 Task: Plan a trip to Ejmiatsin, Armenia from 3rd November, 2023 to 9th November, 2023 for 2 adults.1  bedroom having 1 bed and 1 bathroom. Property type can be hotel. Amenities needed are: heating. Booking option can be shelf check-in. Look for 3 properties as per requirement.
Action: Mouse moved to (270, 146)
Screenshot: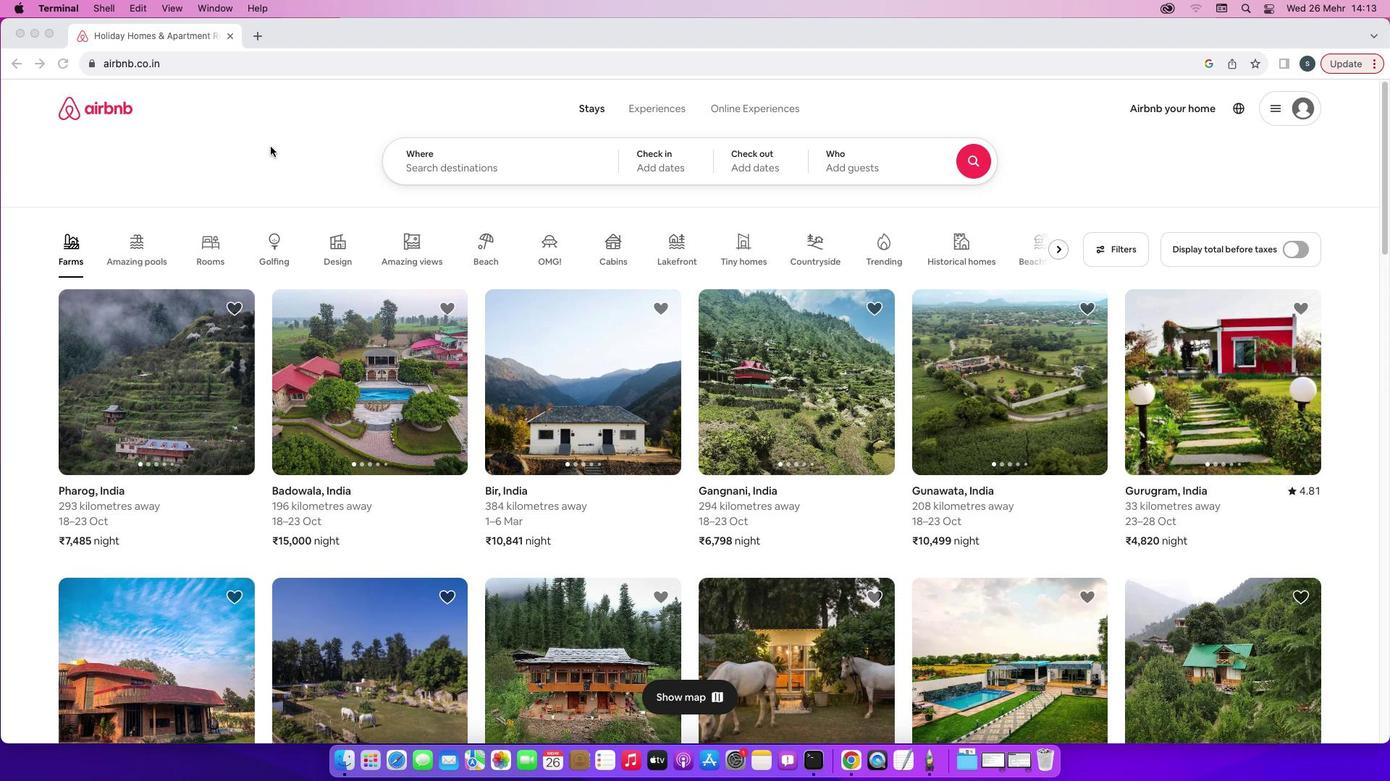 
Action: Mouse pressed left at (270, 146)
Screenshot: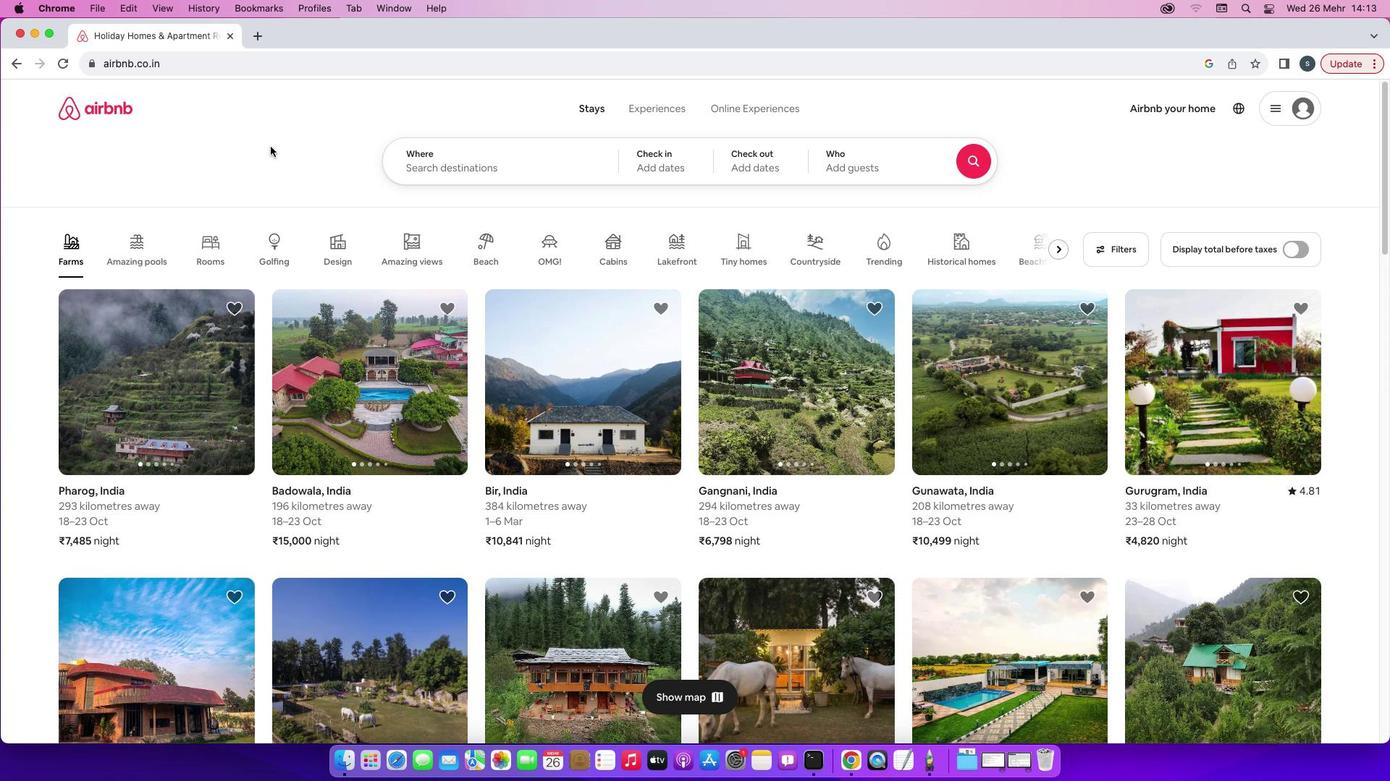 
Action: Mouse moved to (485, 175)
Screenshot: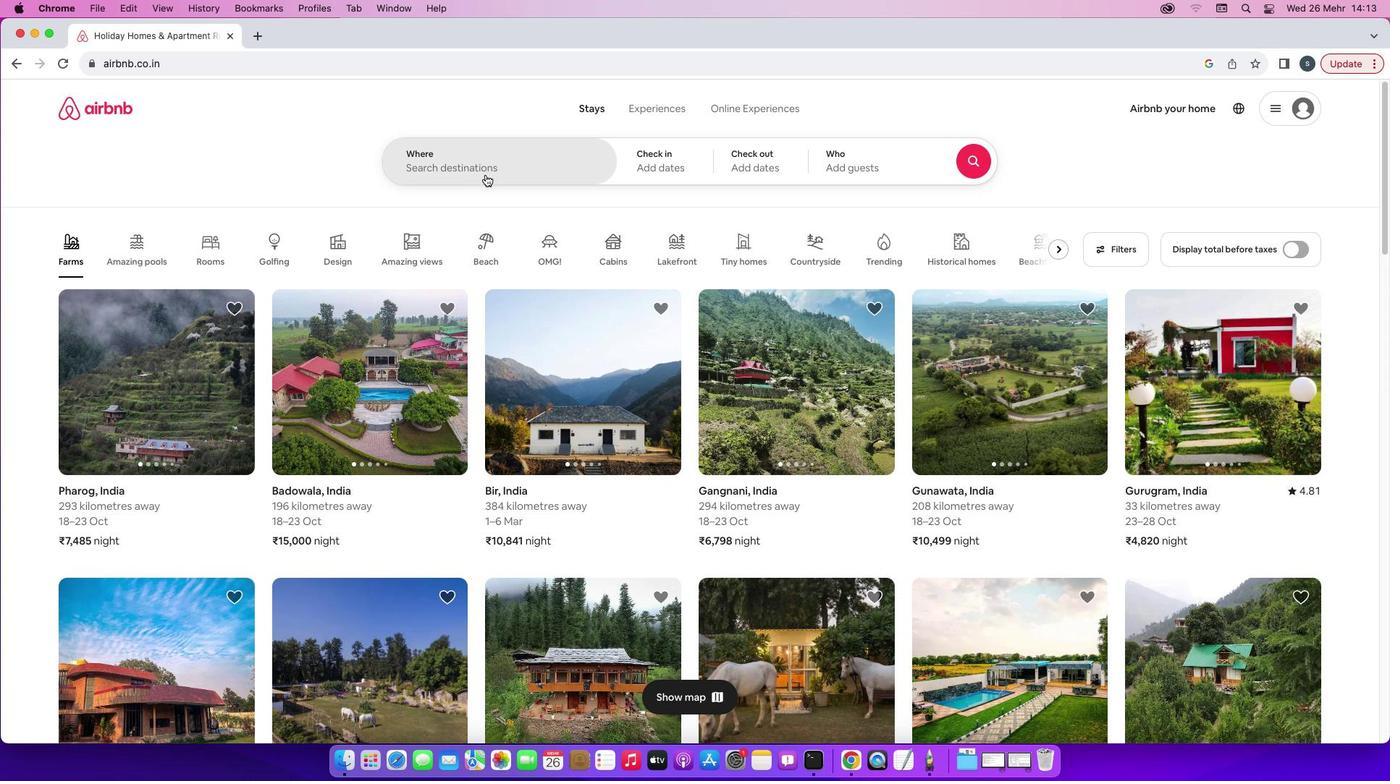 
Action: Mouse pressed left at (485, 175)
Screenshot: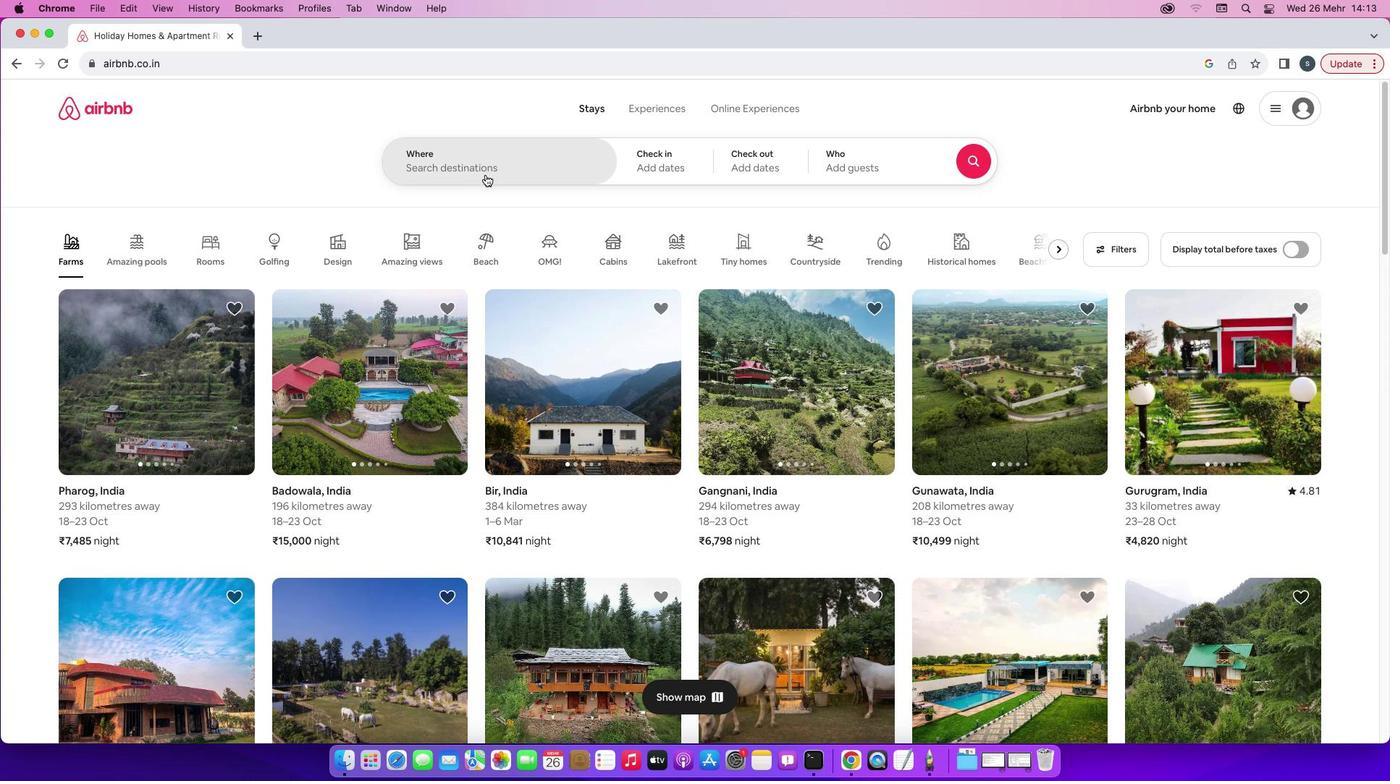 
Action: Mouse moved to (452, 176)
Screenshot: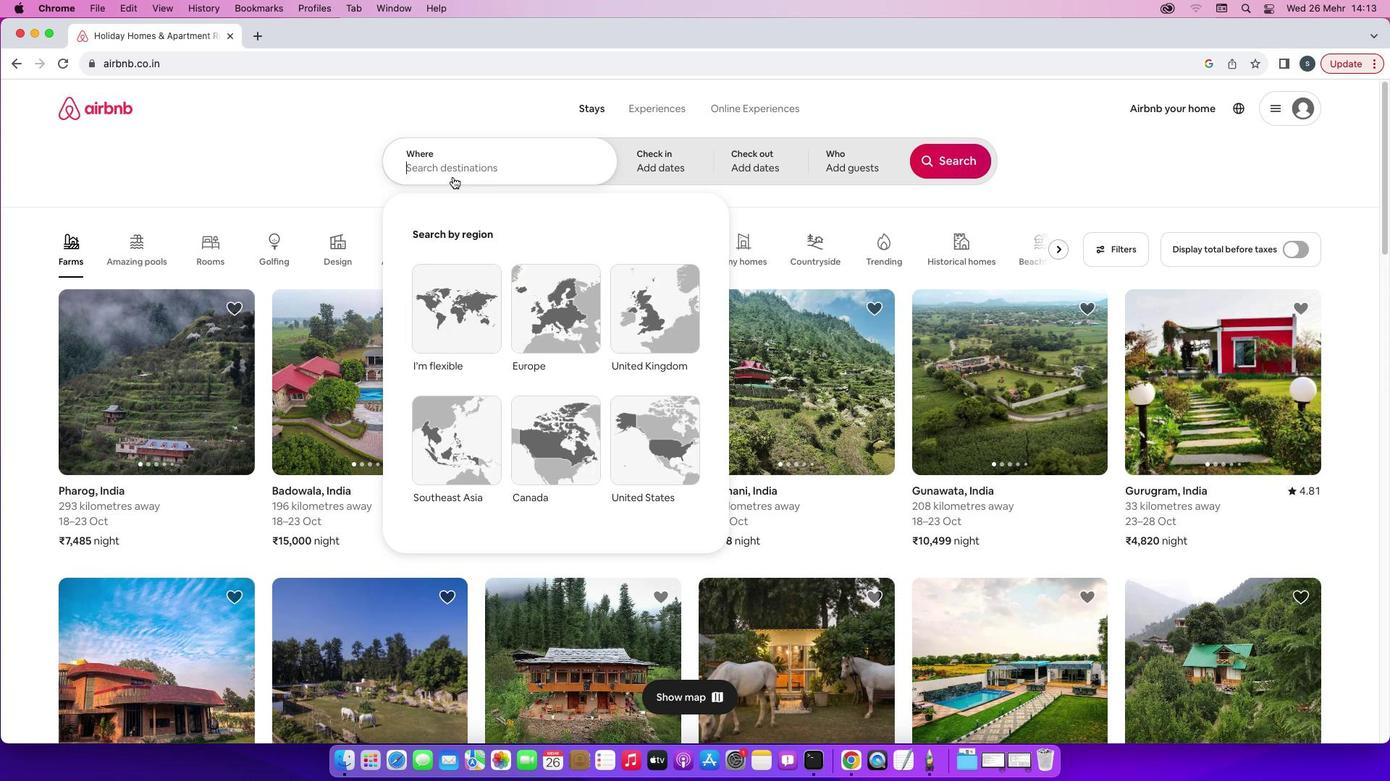 
Action: Key pressed 'E'Key.caps_lock'j''m''i''a''s''t''i''n'','Key.spaceKey.caps_lock'A'Key.caps_lock'r''m''e''n''i''a'
Screenshot: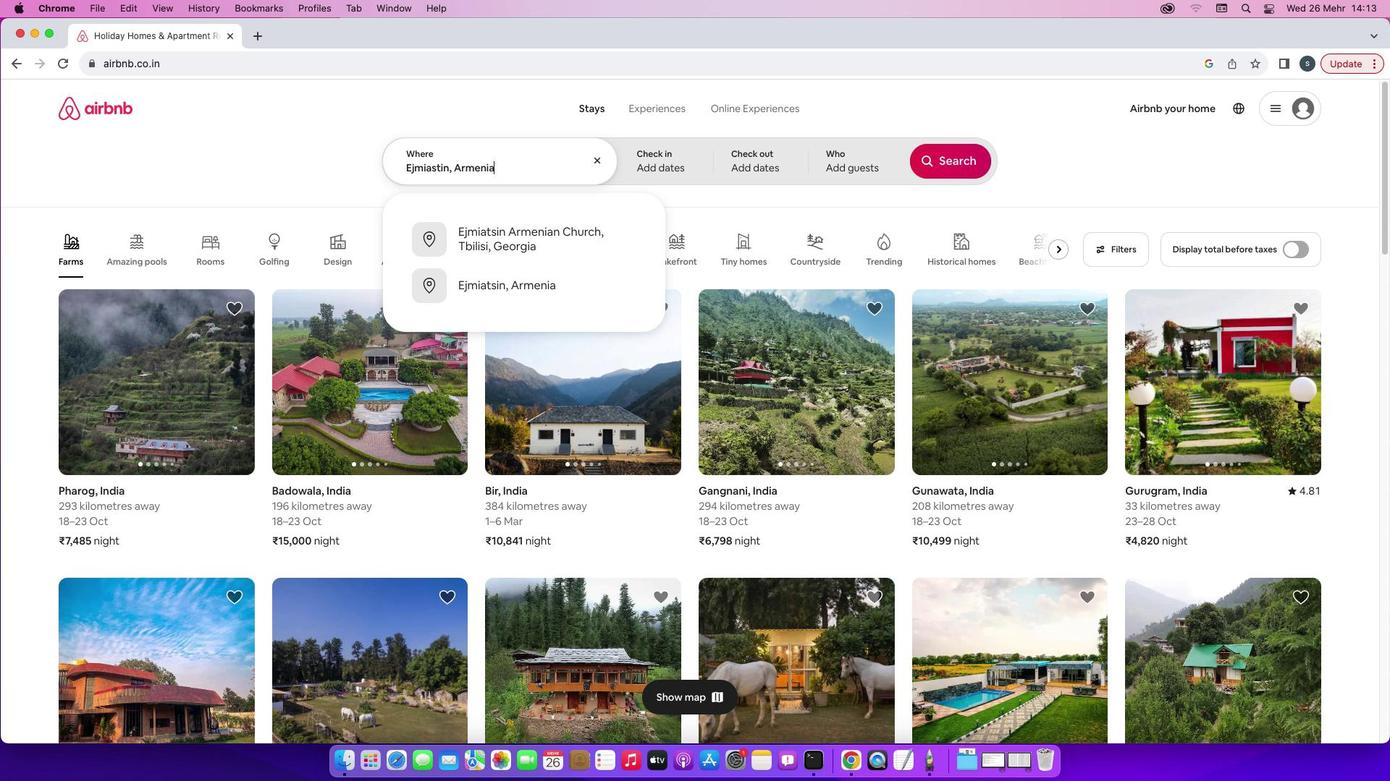 
Action: Mouse moved to (524, 296)
Screenshot: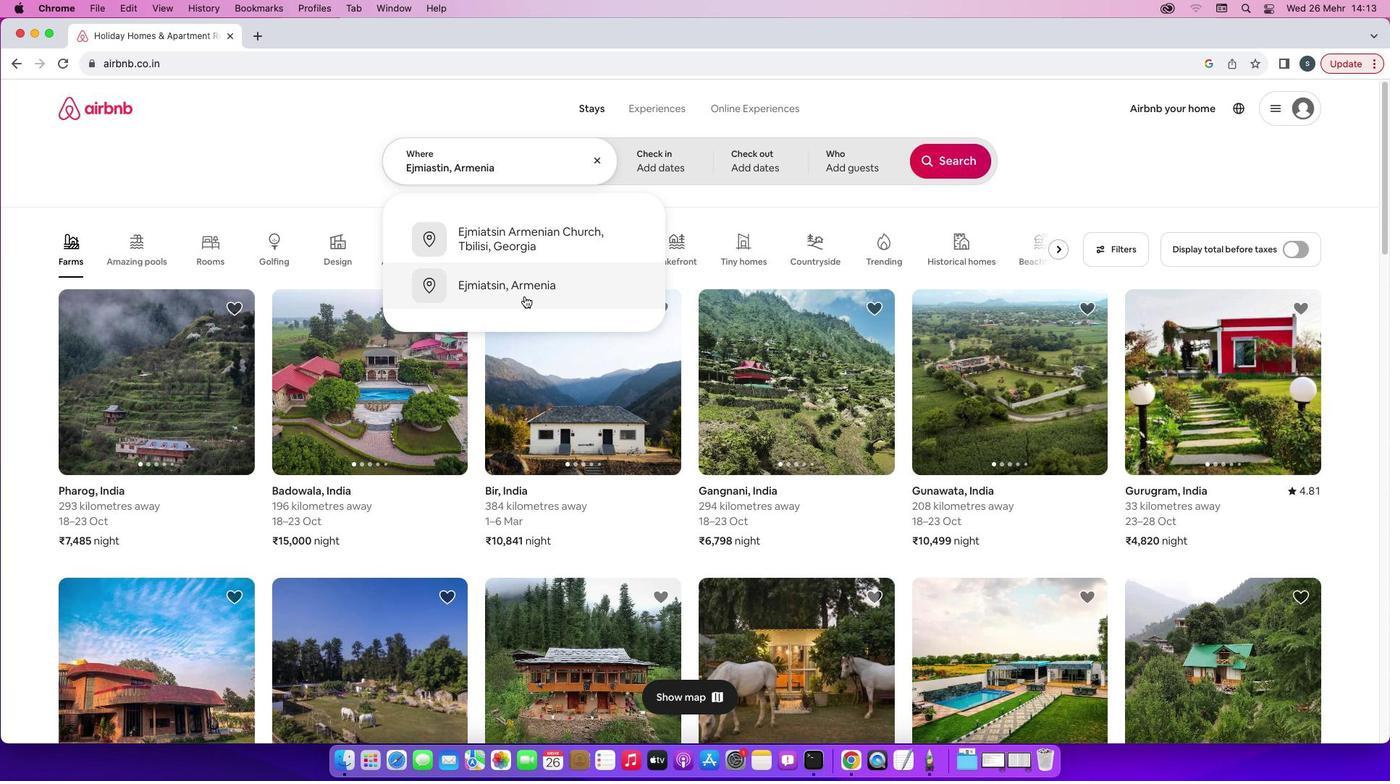 
Action: Mouse pressed left at (524, 296)
Screenshot: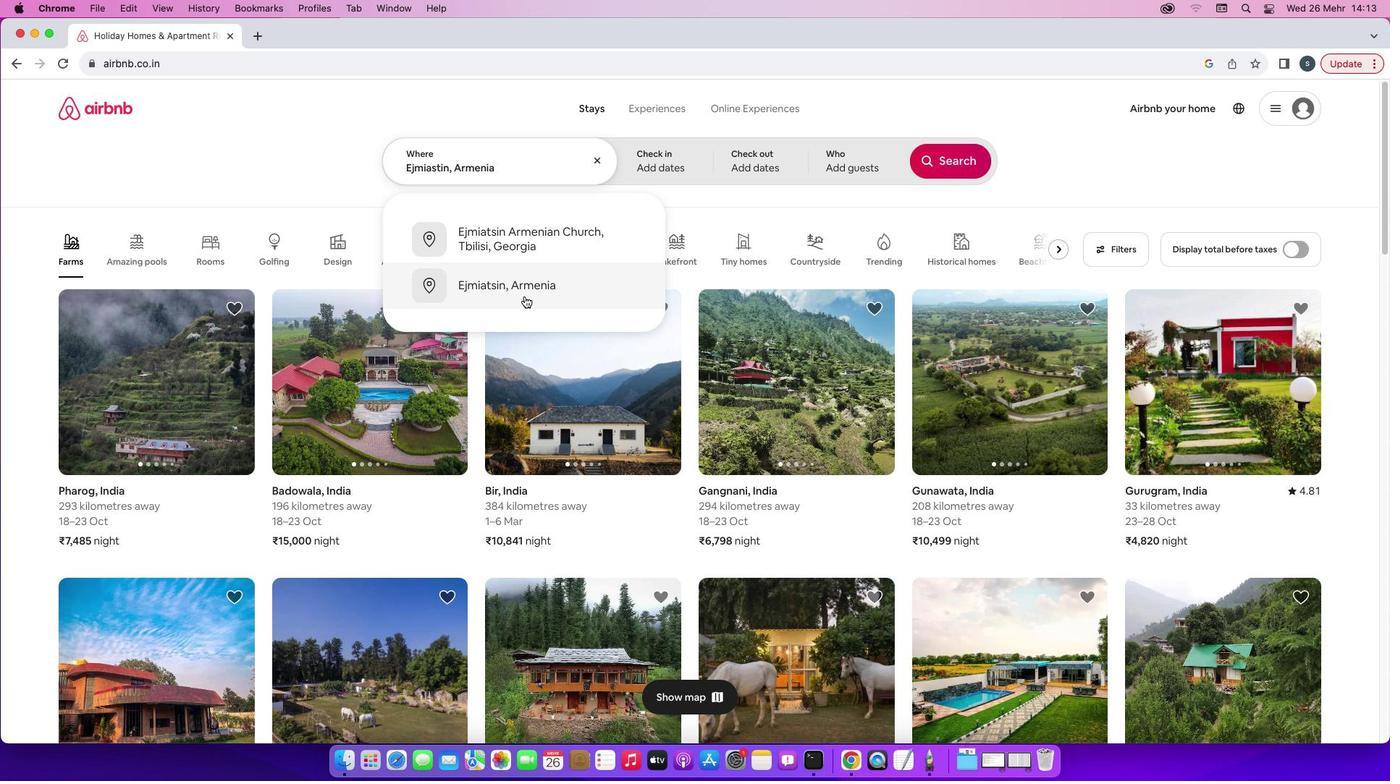 
Action: Mouse moved to (894, 338)
Screenshot: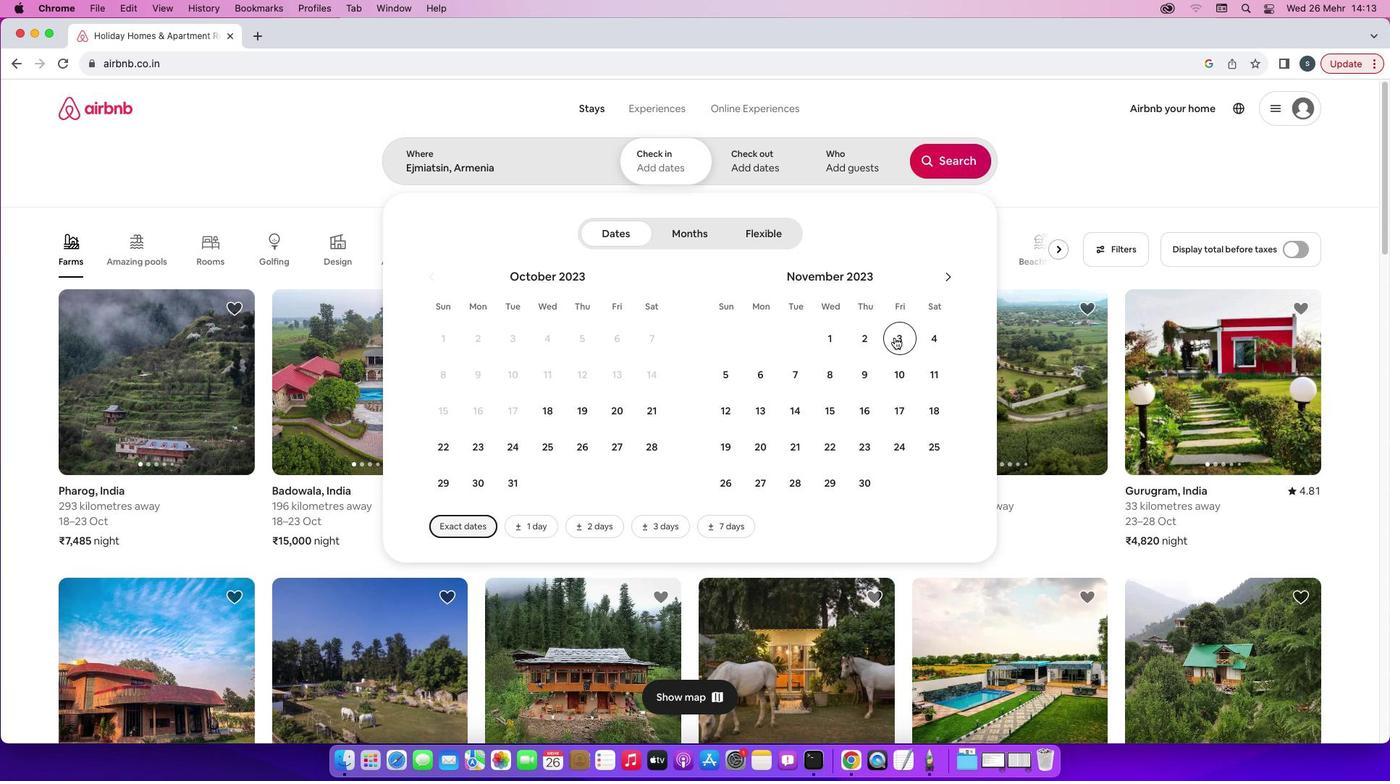 
Action: Mouse pressed left at (894, 338)
Screenshot: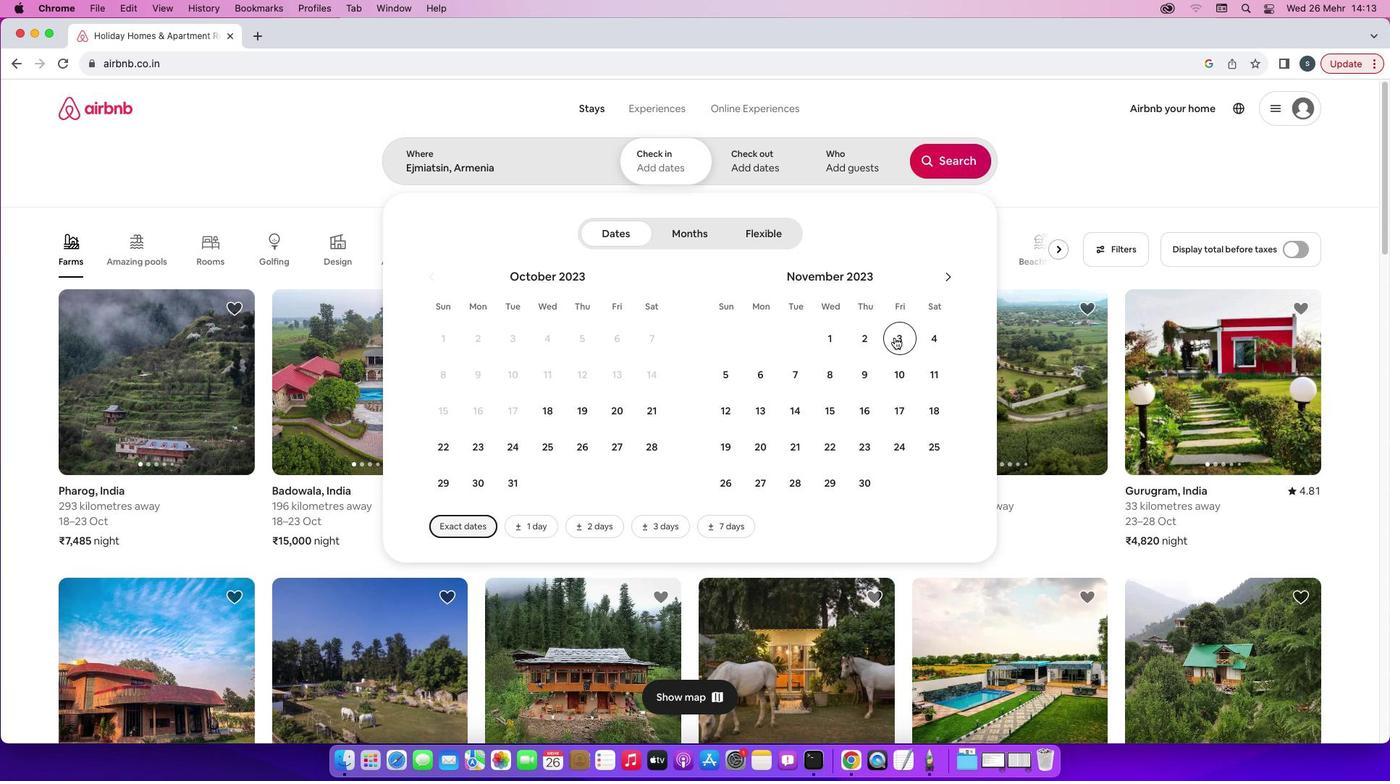 
Action: Mouse moved to (866, 372)
Screenshot: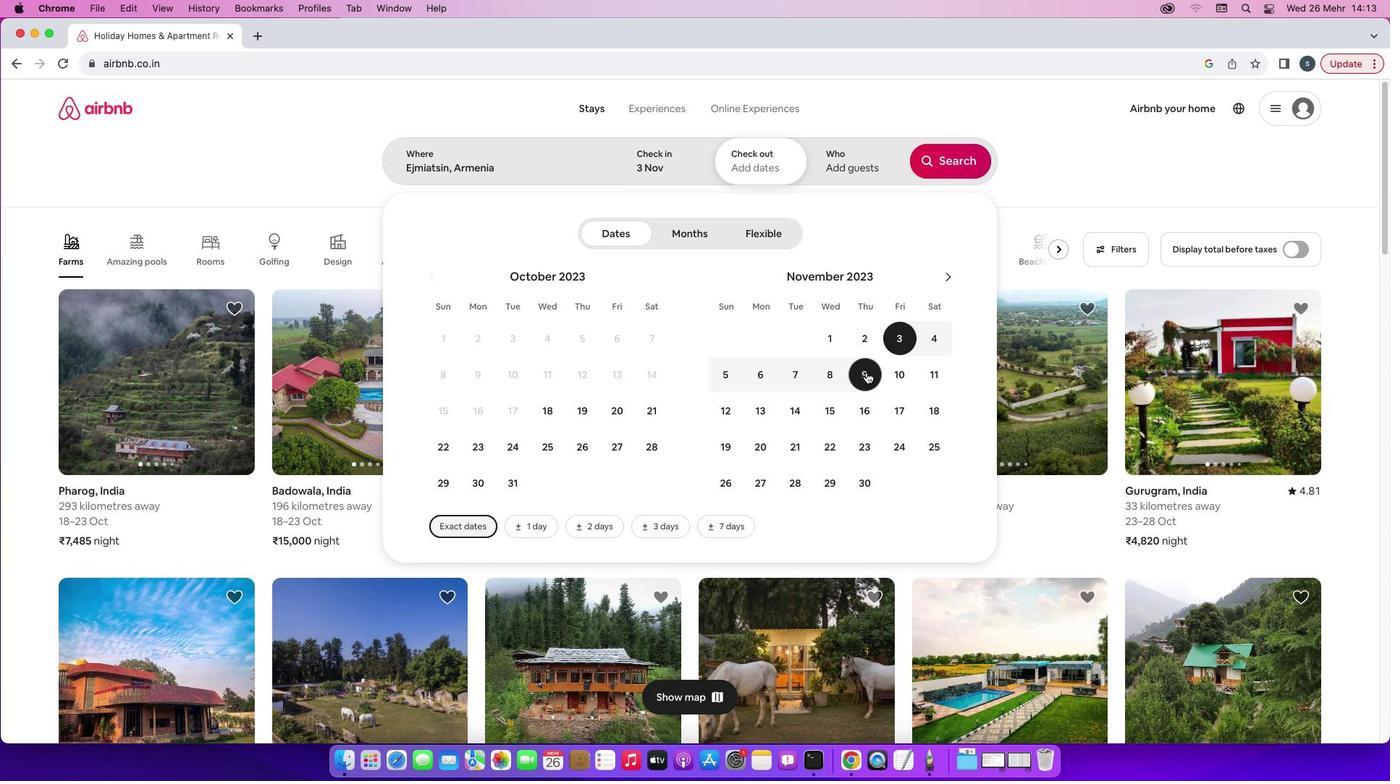 
Action: Mouse pressed left at (866, 372)
Screenshot: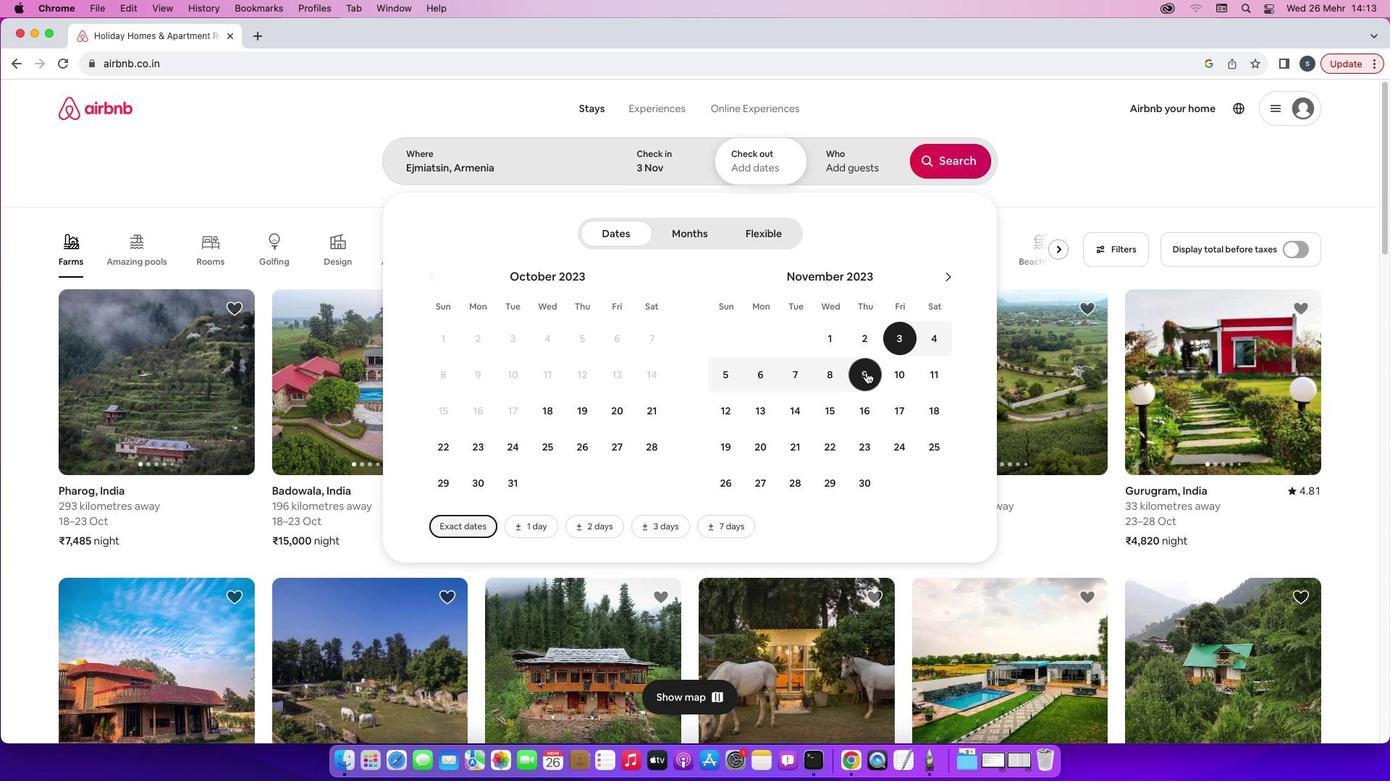 
Action: Mouse moved to (858, 174)
Screenshot: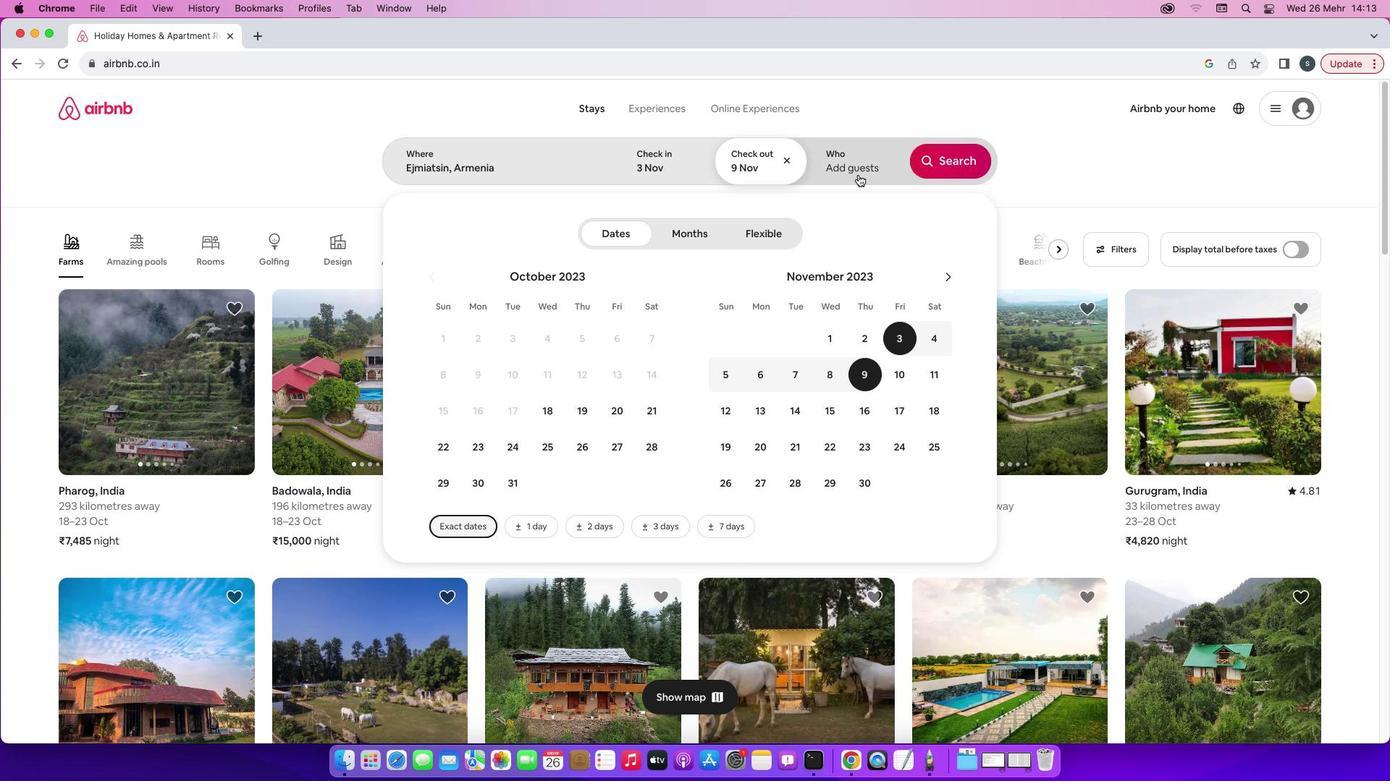
Action: Mouse pressed left at (858, 174)
Screenshot: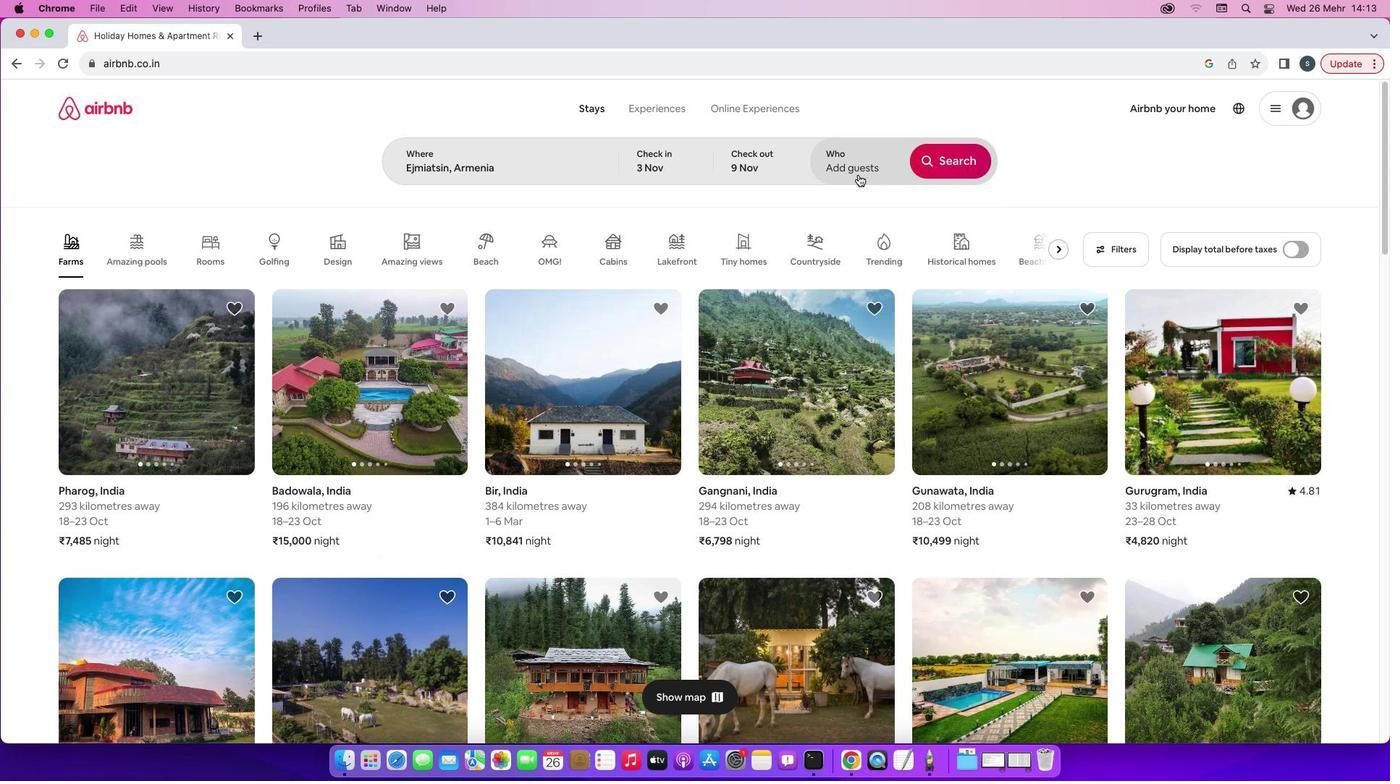 
Action: Mouse moved to (954, 241)
Screenshot: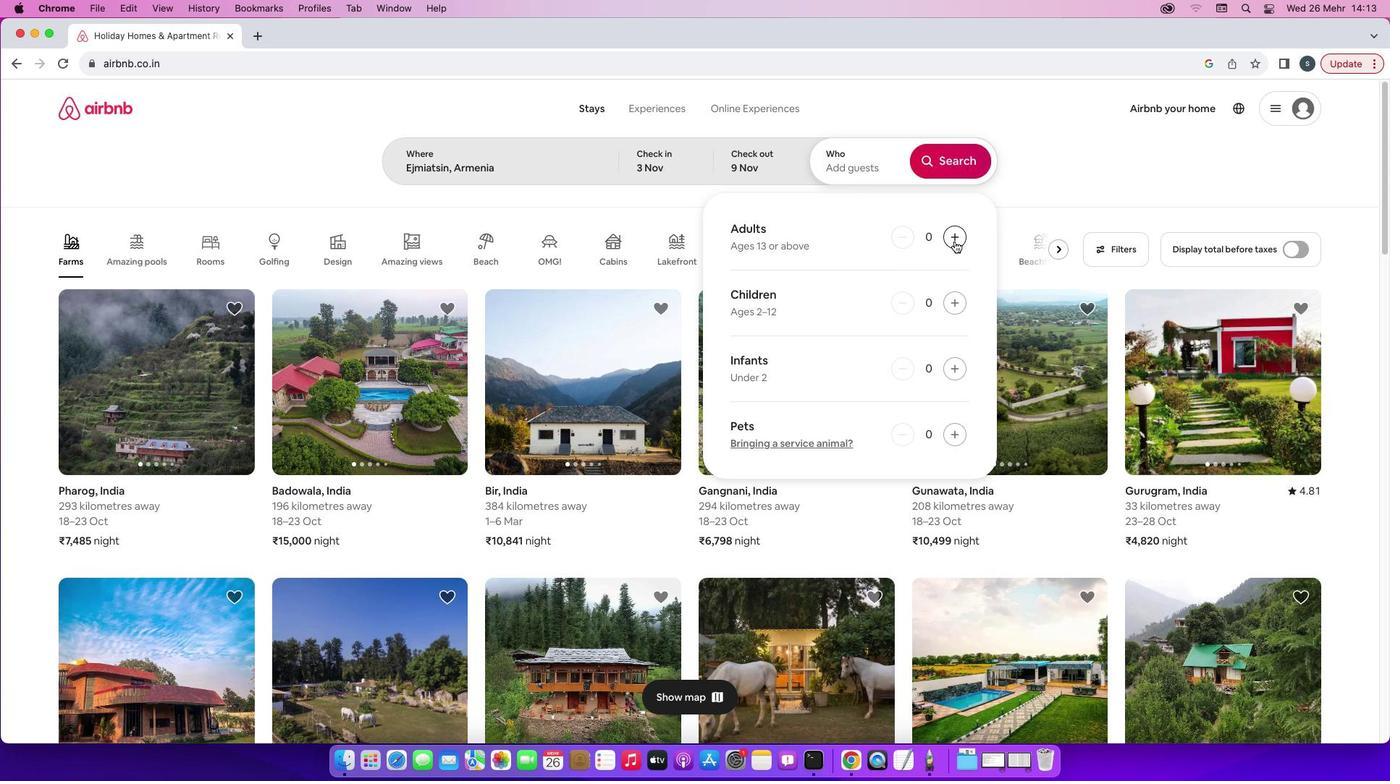 
Action: Mouse pressed left at (954, 241)
Screenshot: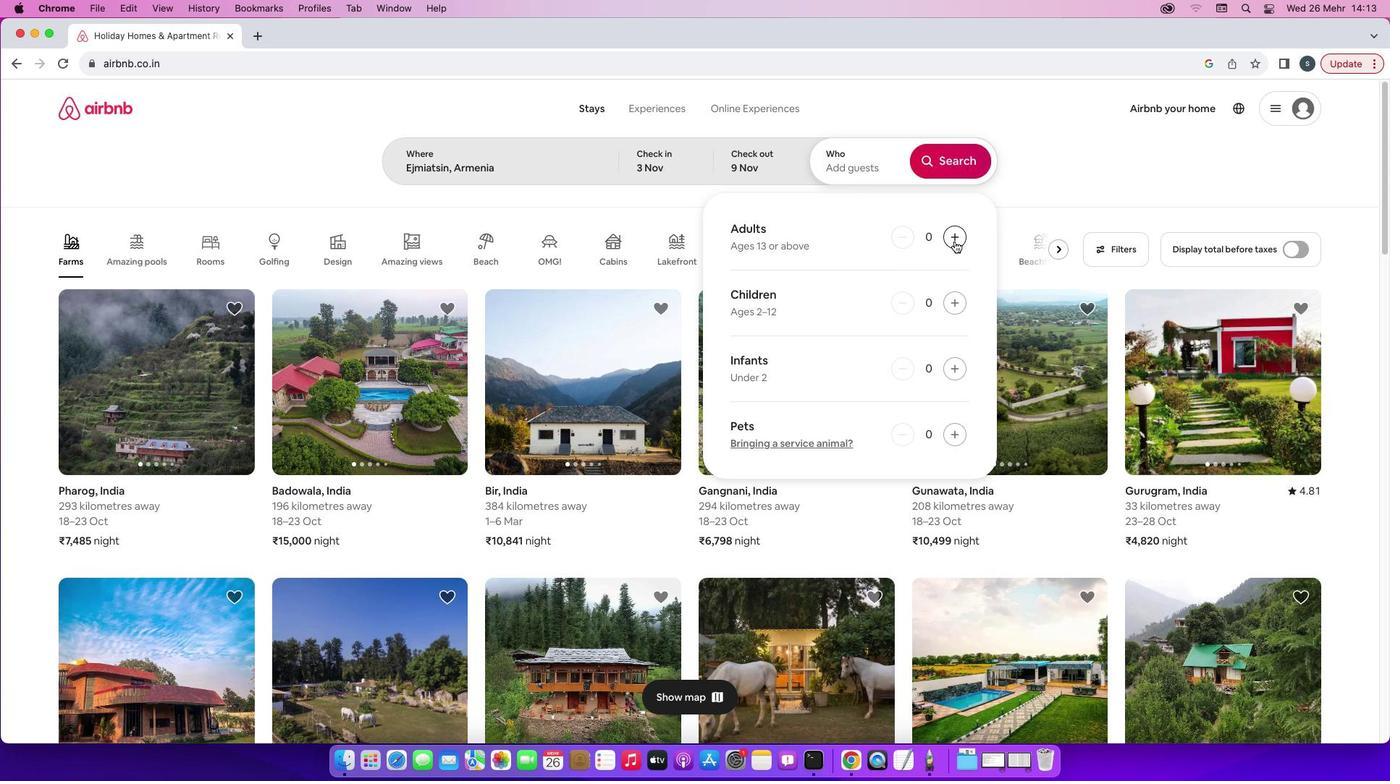 
Action: Mouse pressed left at (954, 241)
Screenshot: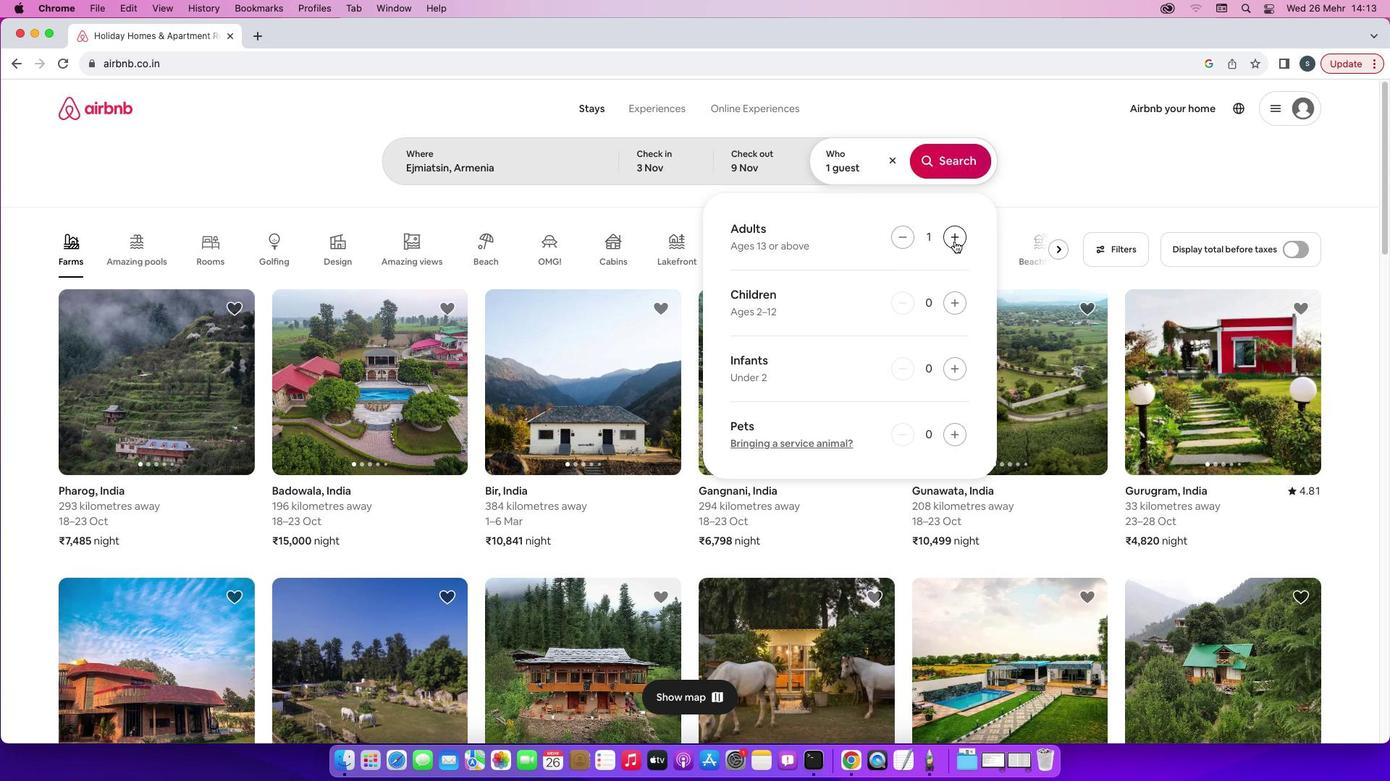 
Action: Mouse moved to (951, 157)
Screenshot: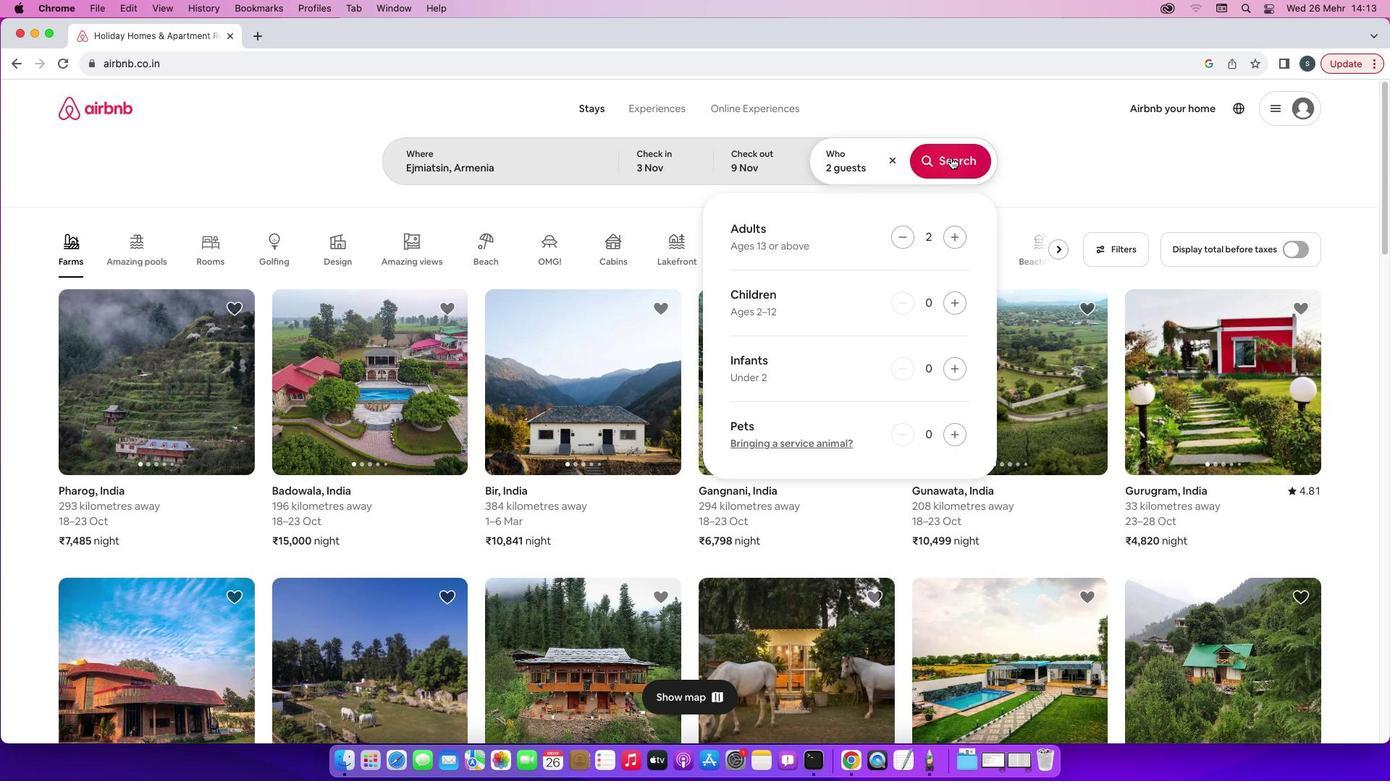 
Action: Mouse pressed left at (951, 157)
Screenshot: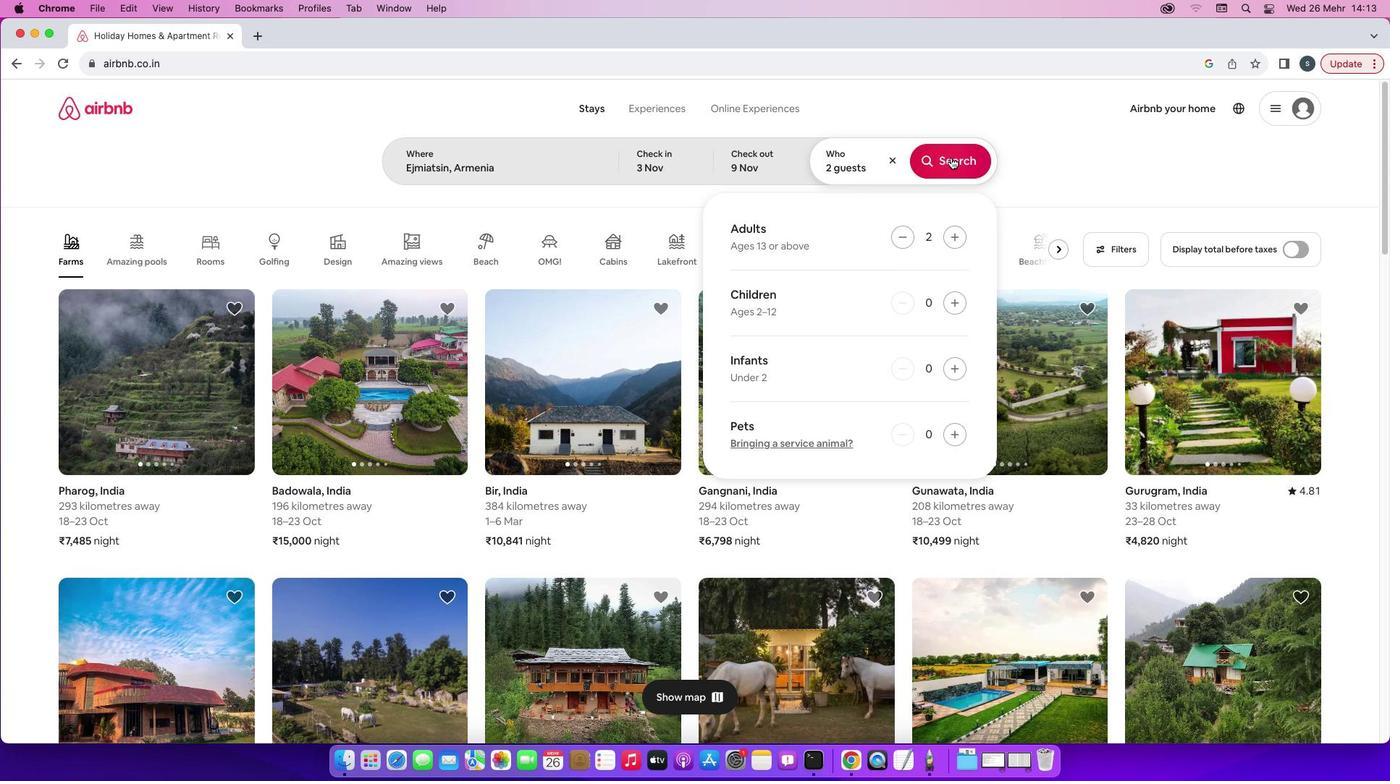 
Action: Mouse moved to (1159, 170)
Screenshot: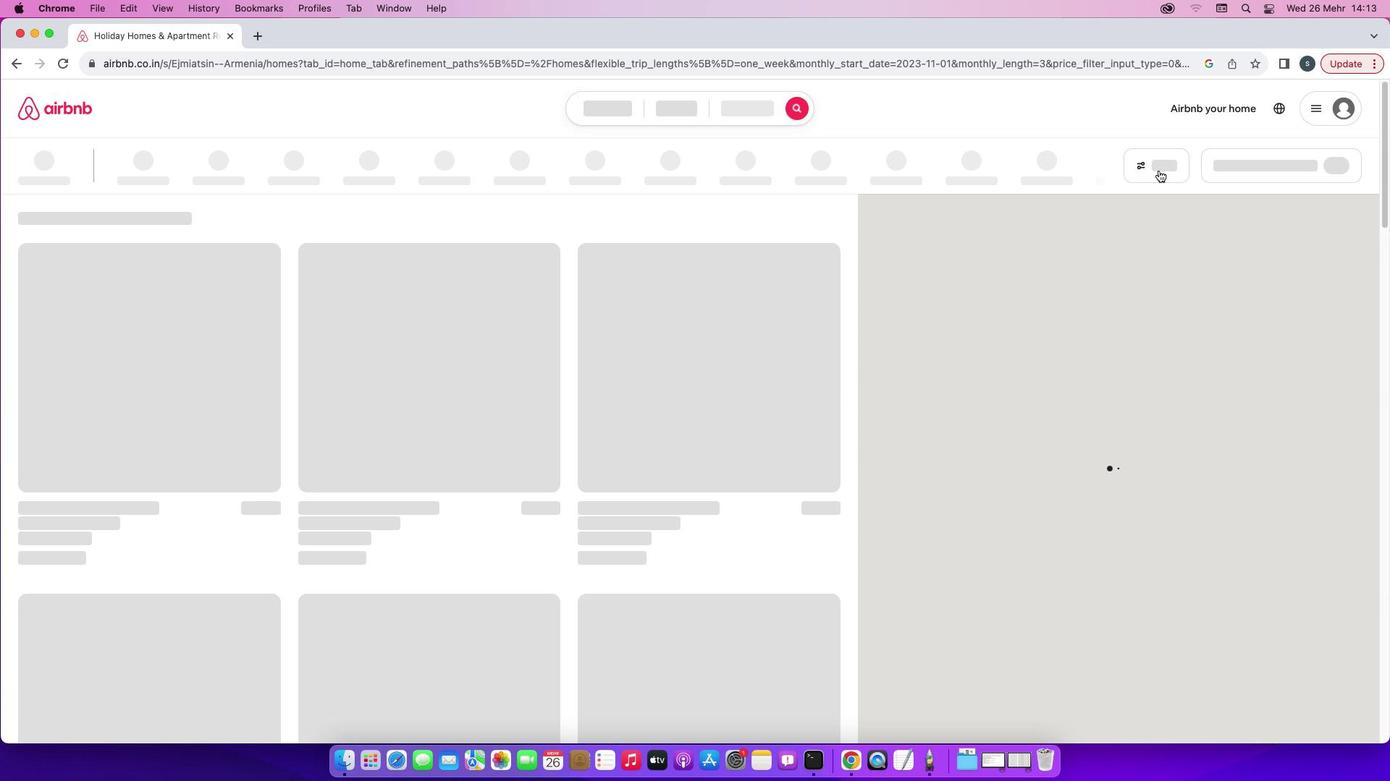 
Action: Mouse pressed left at (1159, 170)
Screenshot: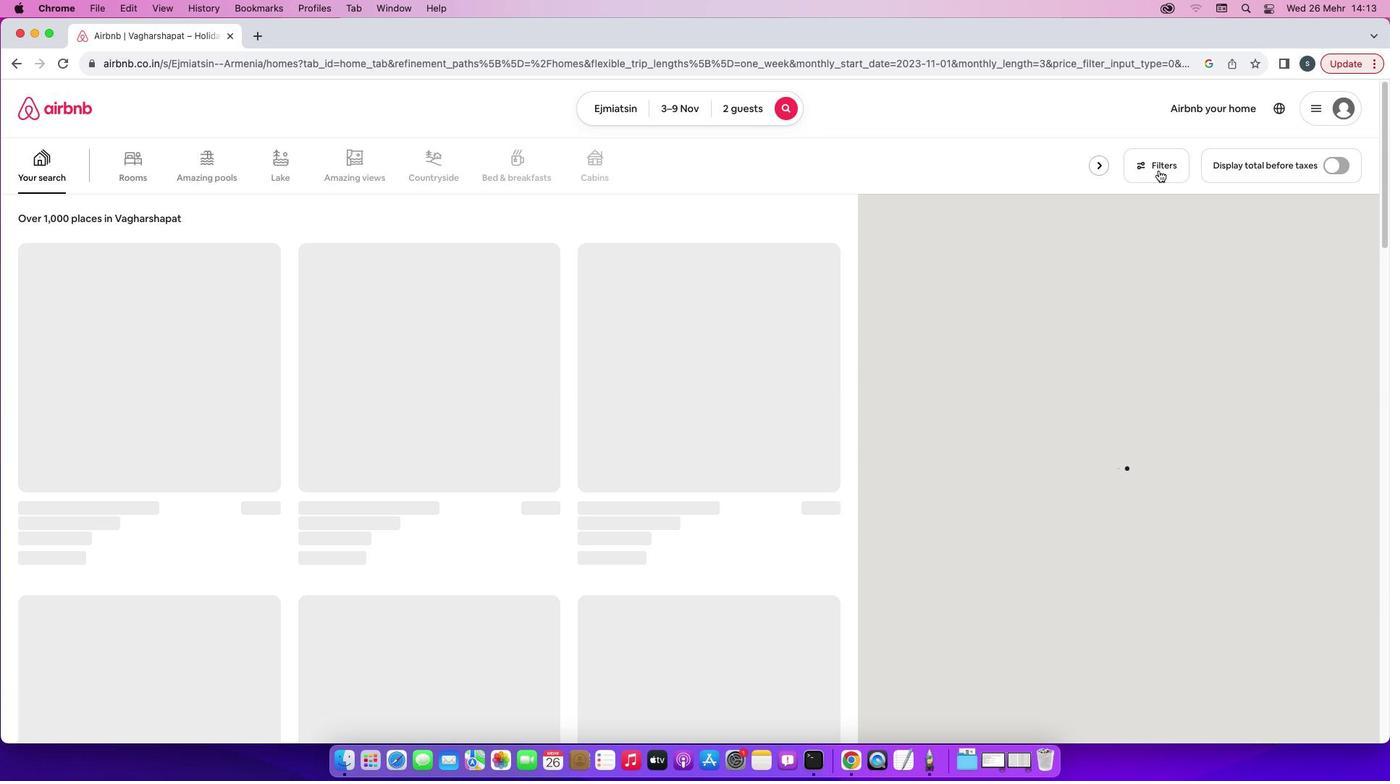
Action: Mouse moved to (661, 493)
Screenshot: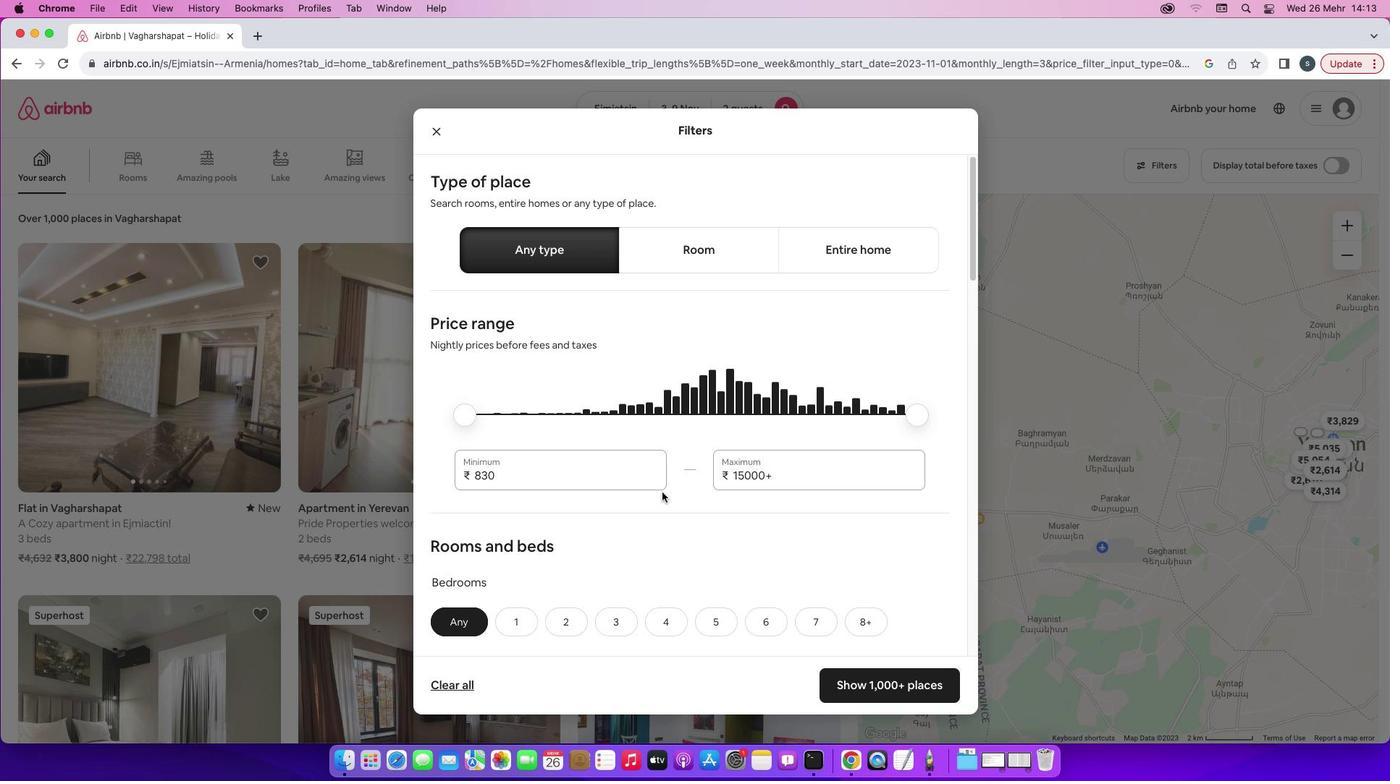 
Action: Mouse scrolled (661, 493) with delta (0, 0)
Screenshot: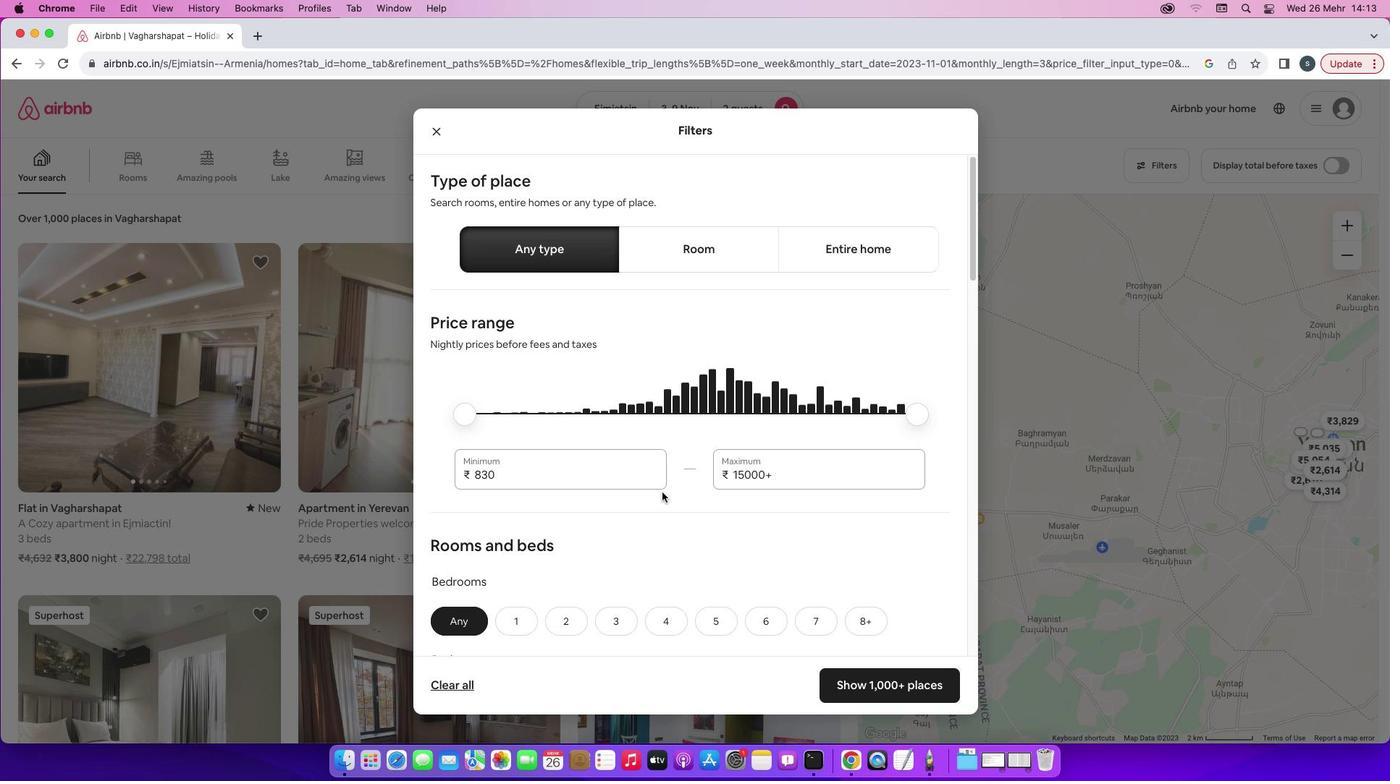 
Action: Mouse scrolled (661, 493) with delta (0, 0)
Screenshot: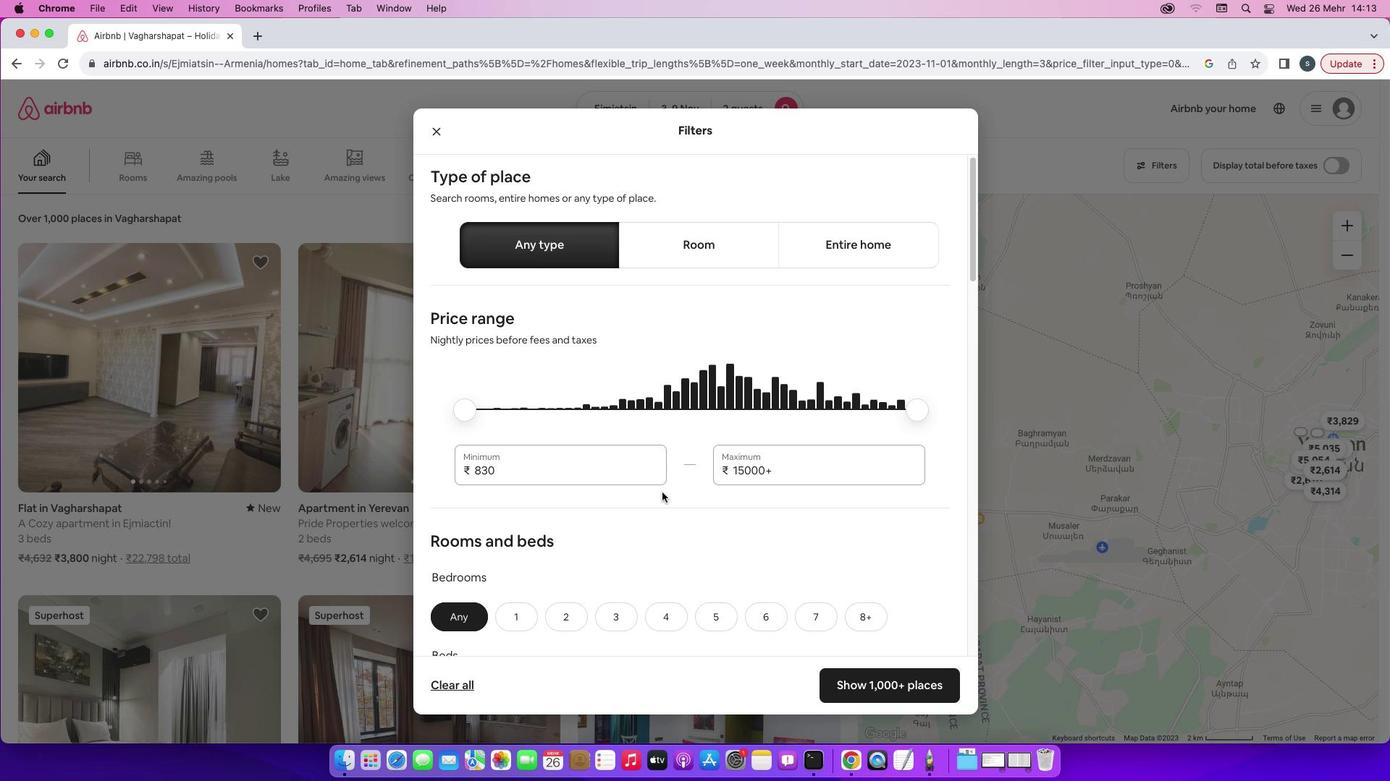 
Action: Mouse scrolled (661, 493) with delta (0, 0)
Screenshot: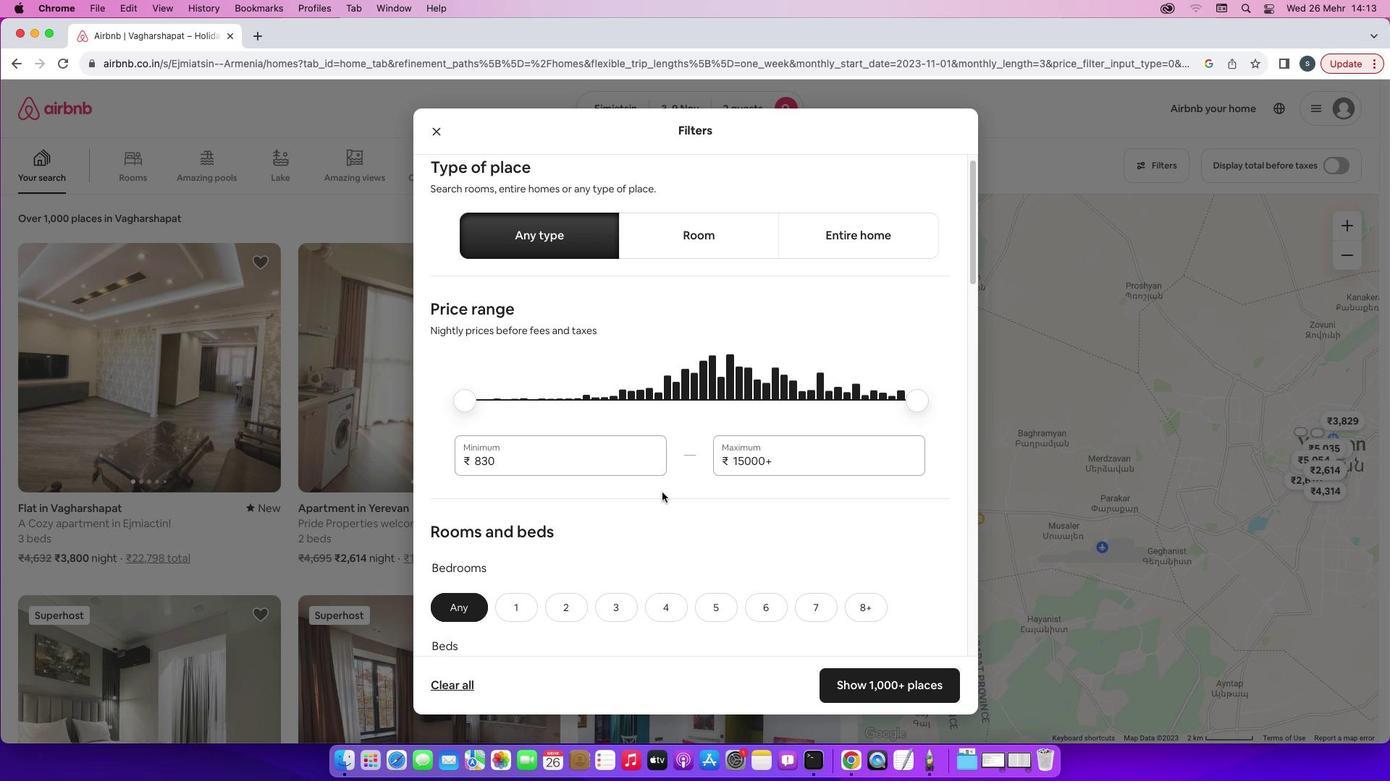 
Action: Mouse scrolled (661, 493) with delta (0, 0)
Screenshot: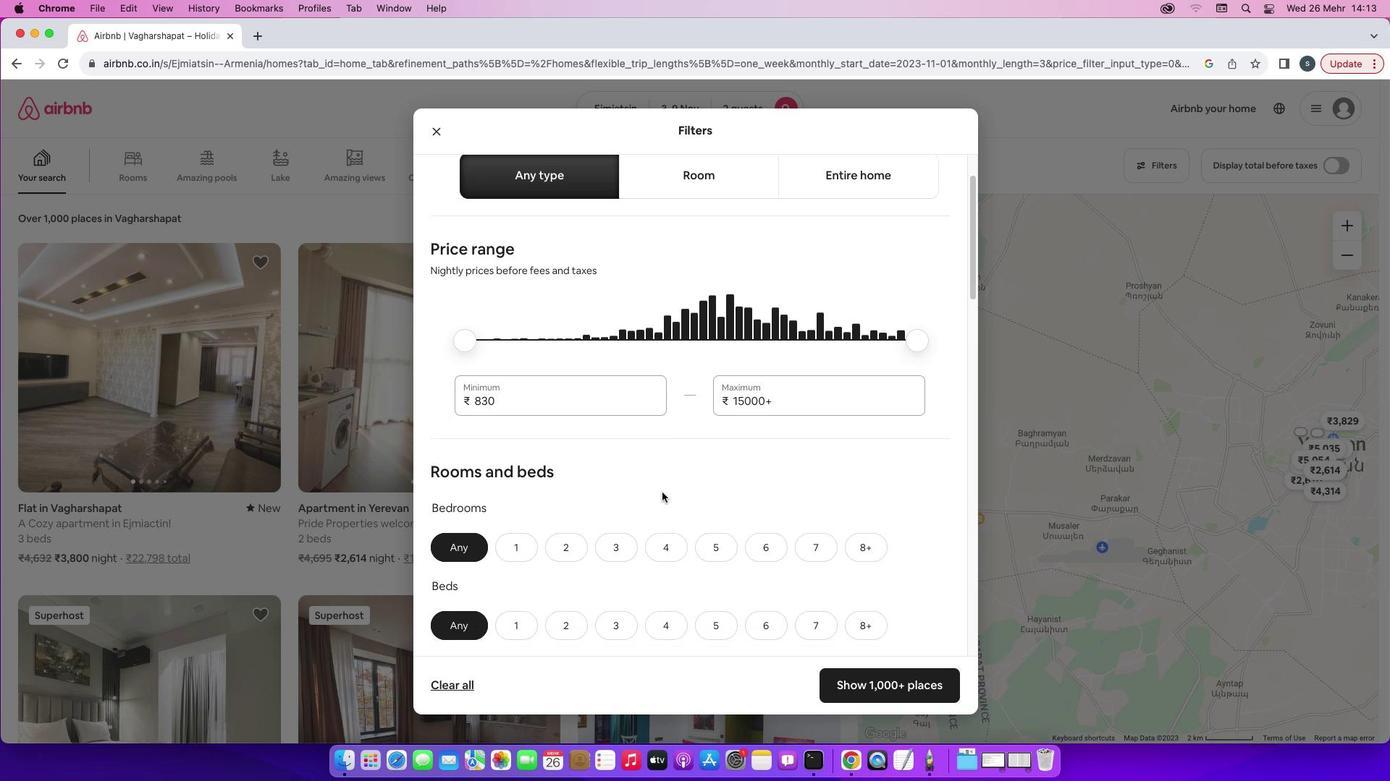 
Action: Mouse scrolled (661, 493) with delta (0, 0)
Screenshot: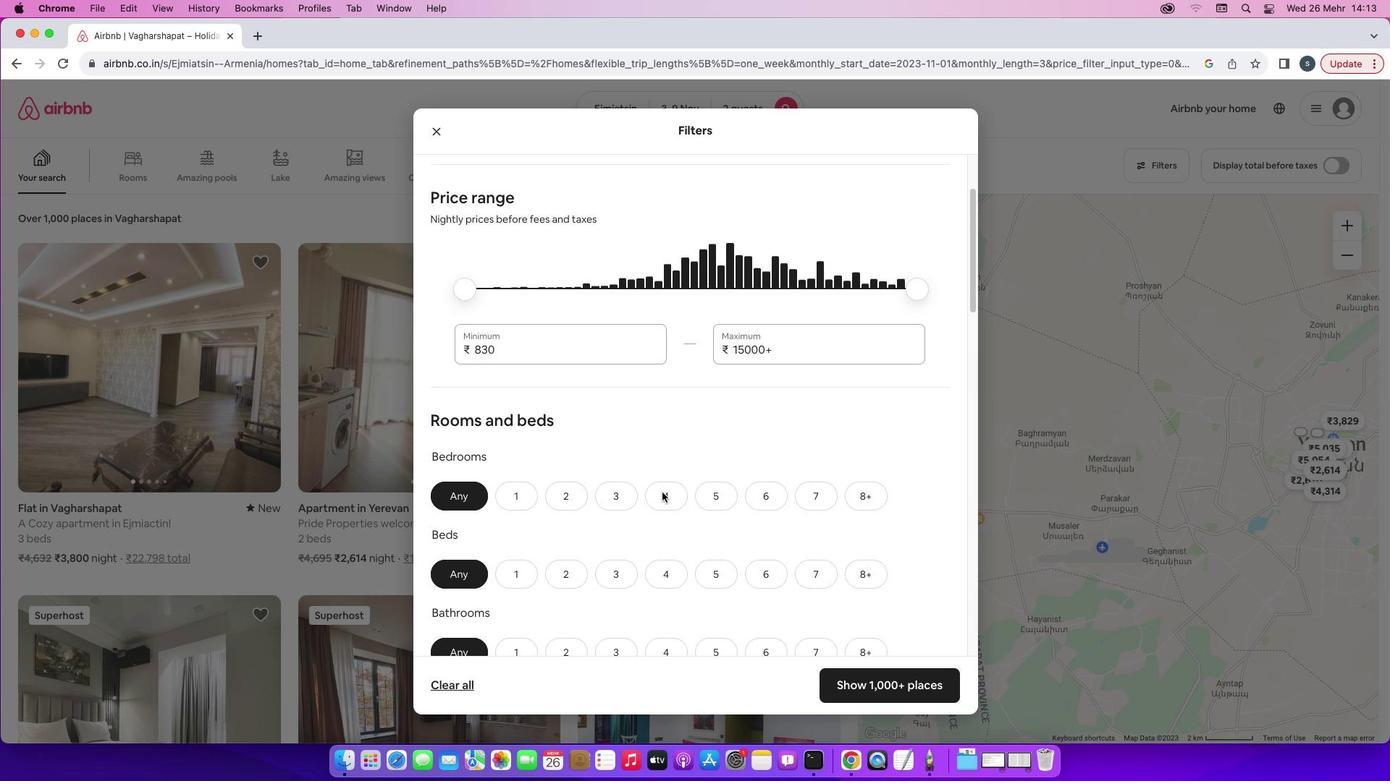 
Action: Mouse scrolled (661, 493) with delta (0, 0)
Screenshot: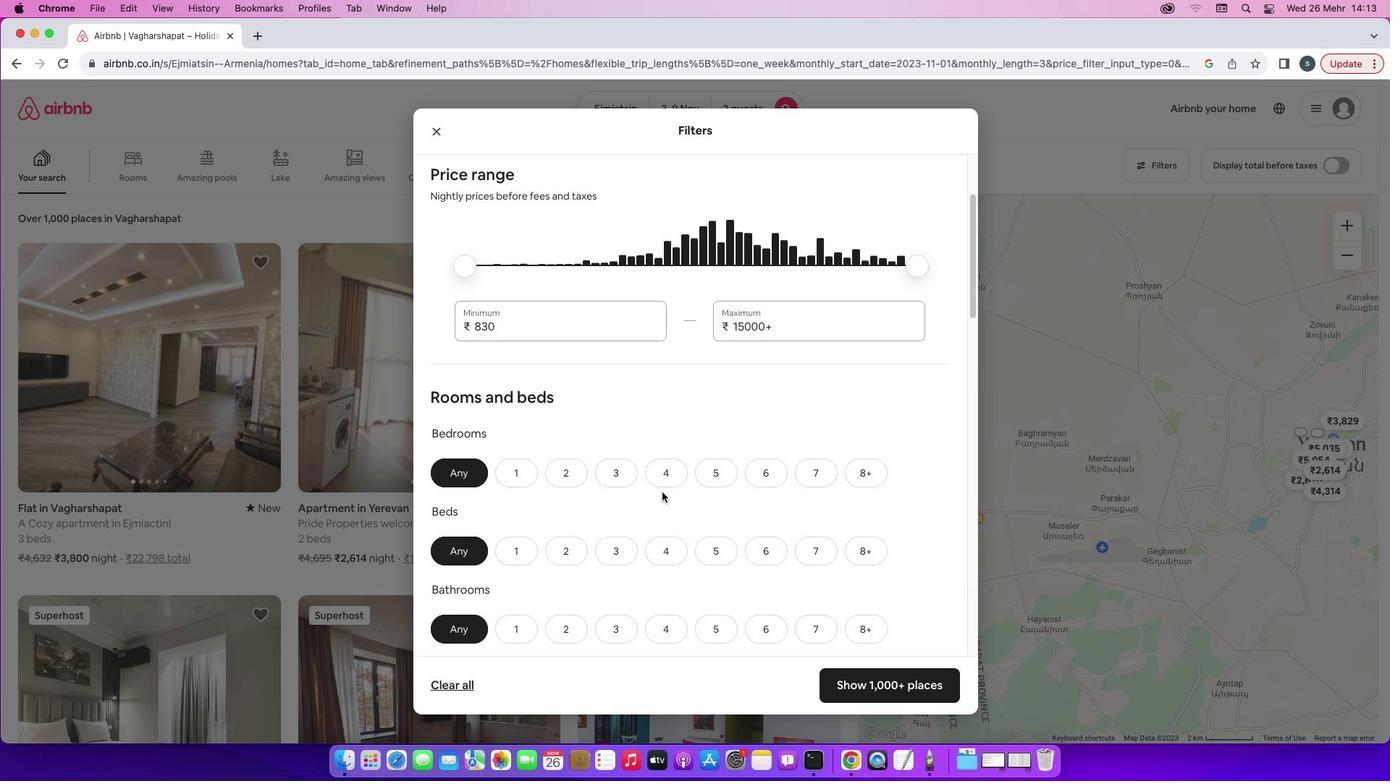 
Action: Mouse scrolled (661, 493) with delta (0, -2)
Screenshot: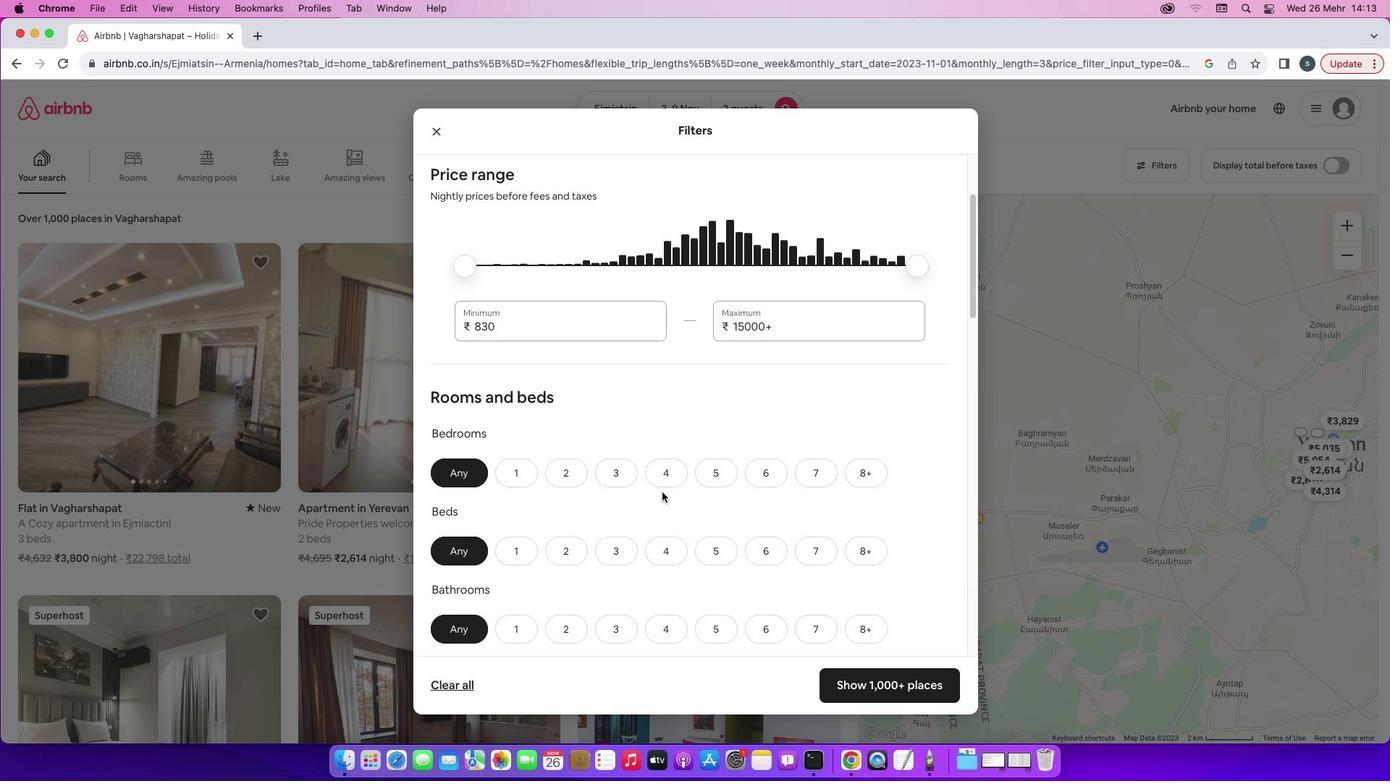 
Action: Mouse moved to (517, 370)
Screenshot: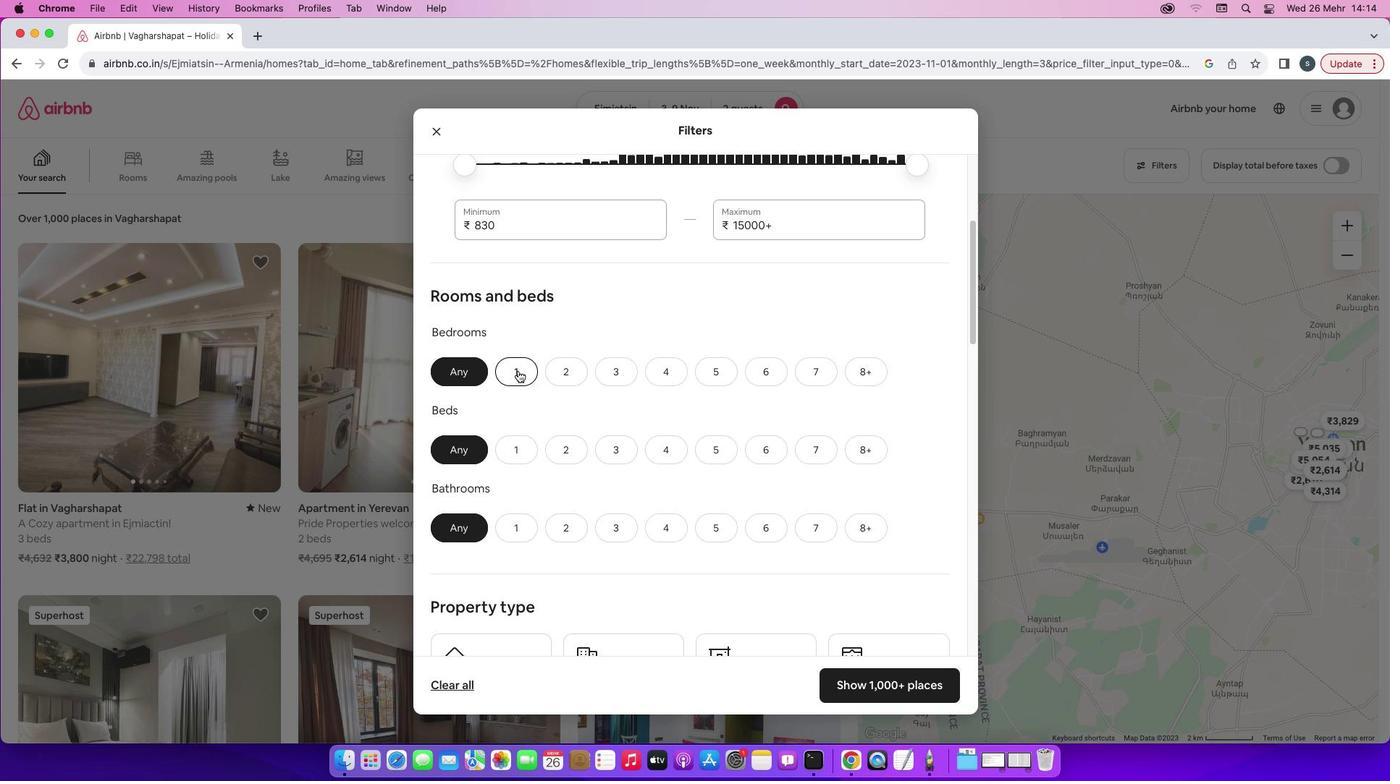 
Action: Mouse pressed left at (517, 370)
Screenshot: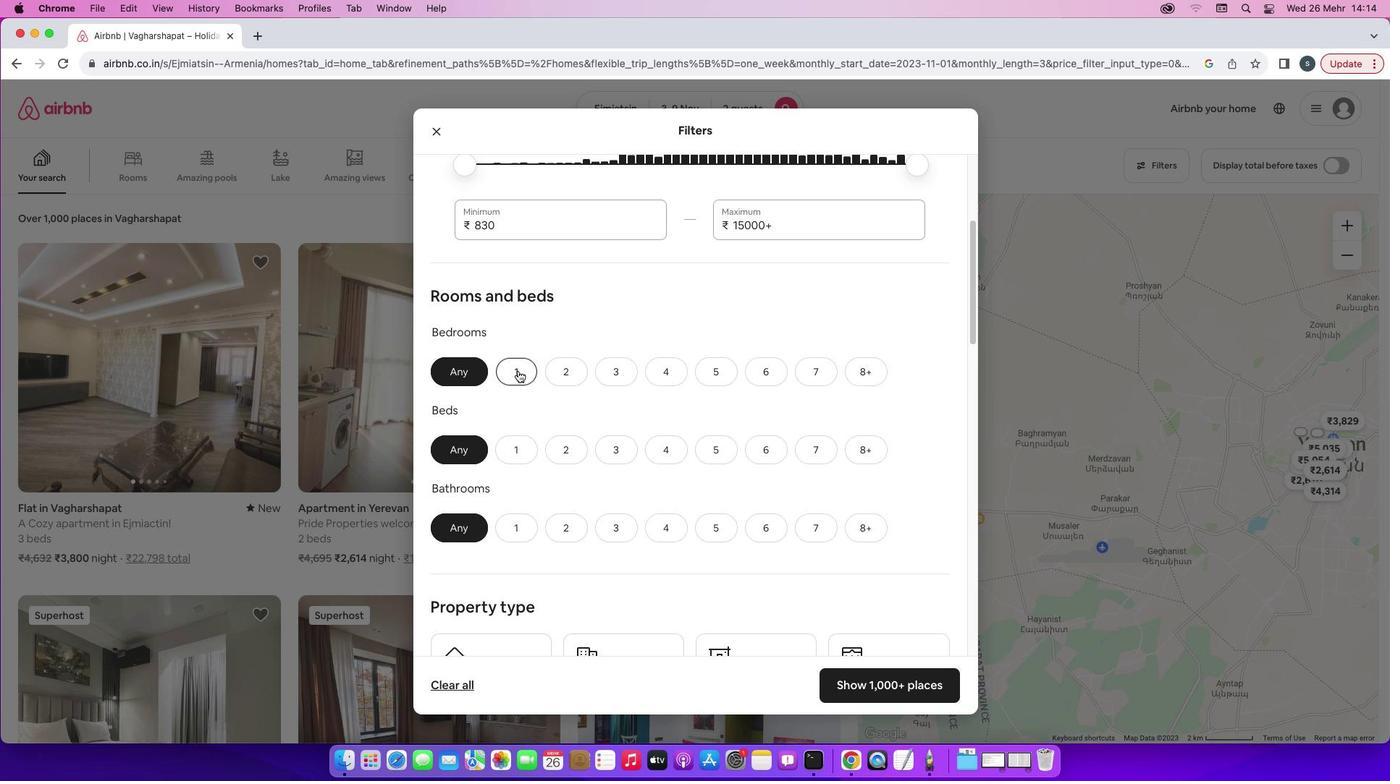 
Action: Mouse moved to (530, 455)
Screenshot: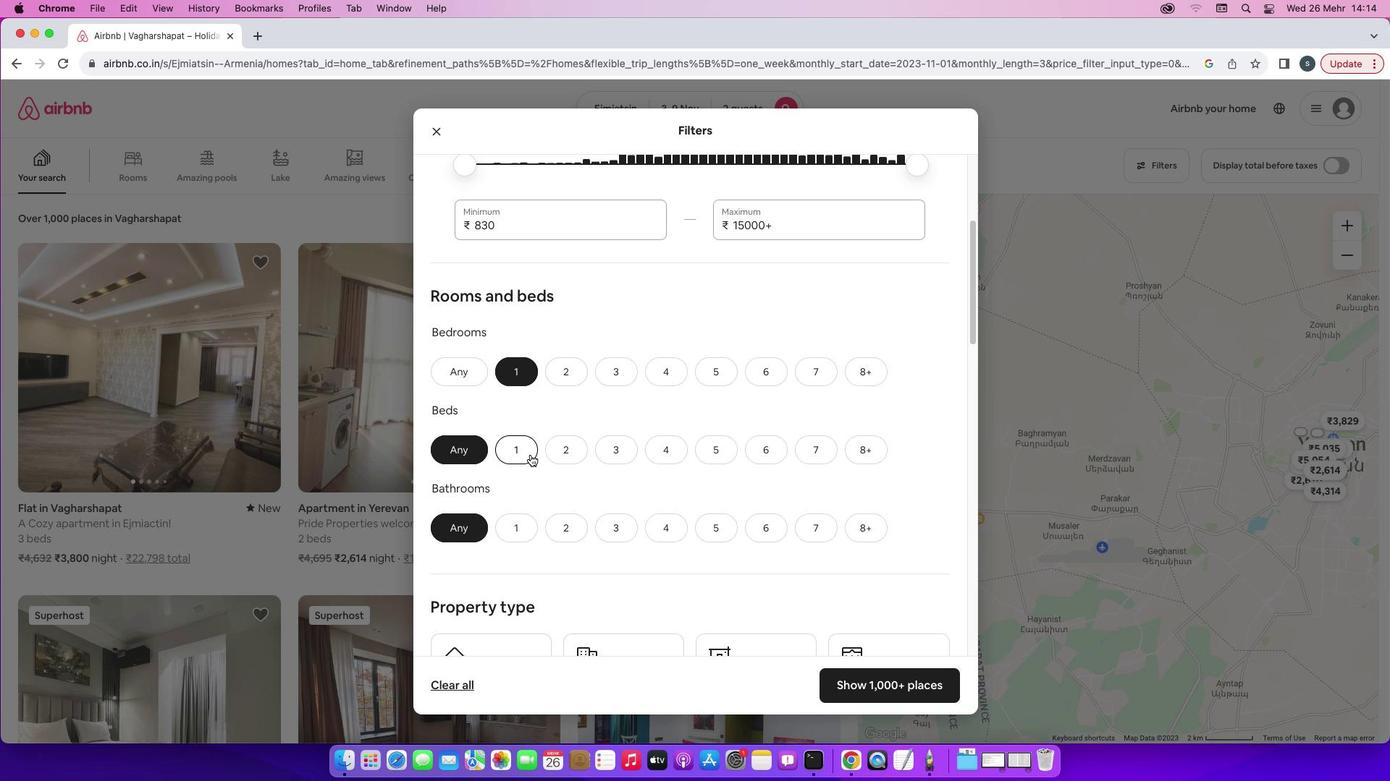 
Action: Mouse pressed left at (530, 455)
Screenshot: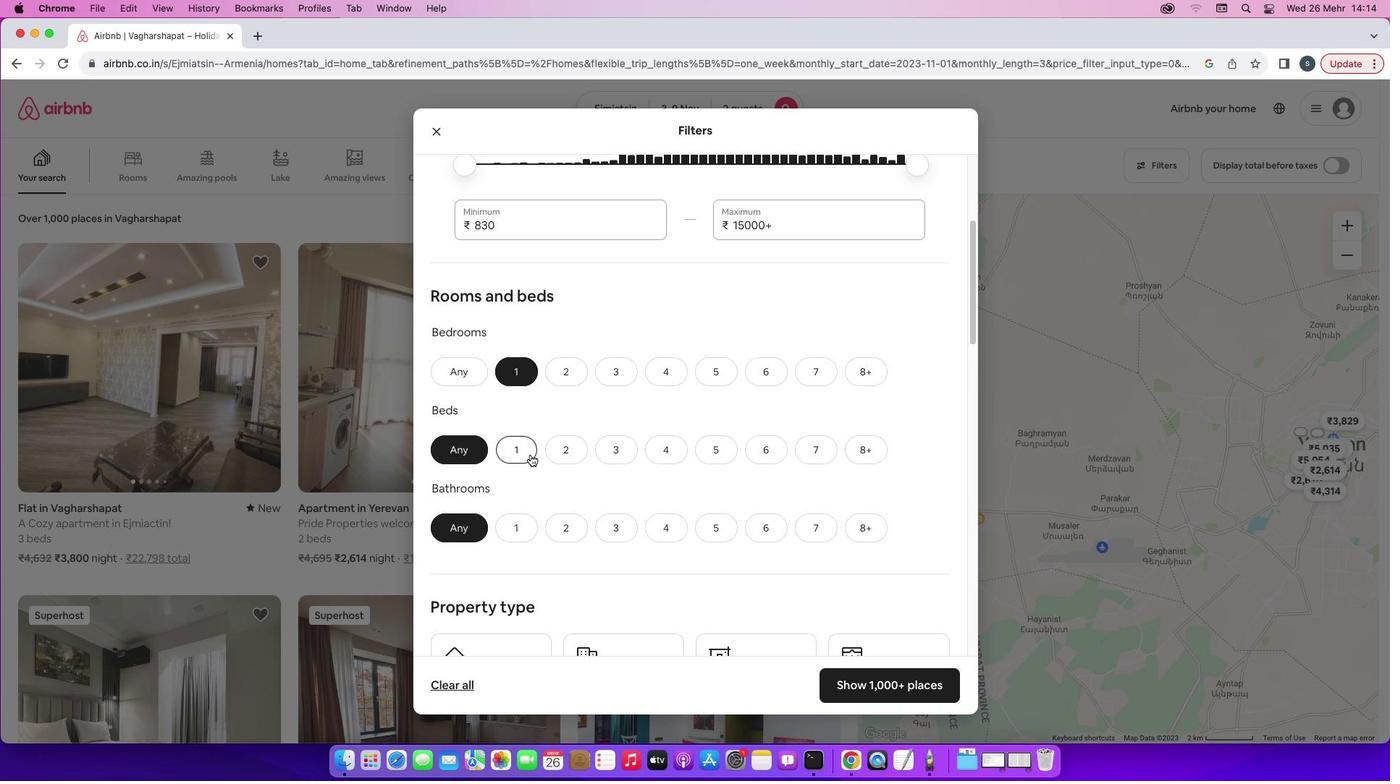 
Action: Mouse moved to (515, 519)
Screenshot: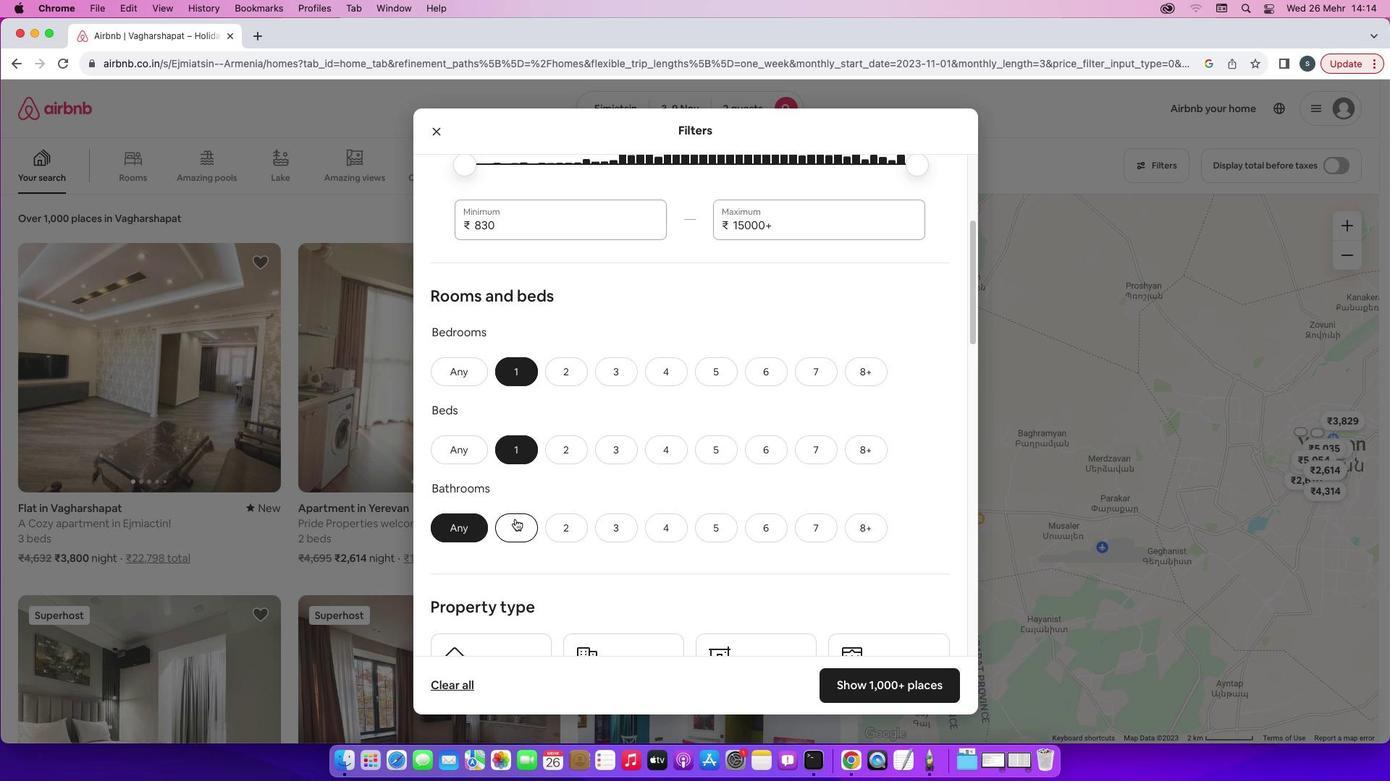 
Action: Mouse pressed left at (515, 519)
Screenshot: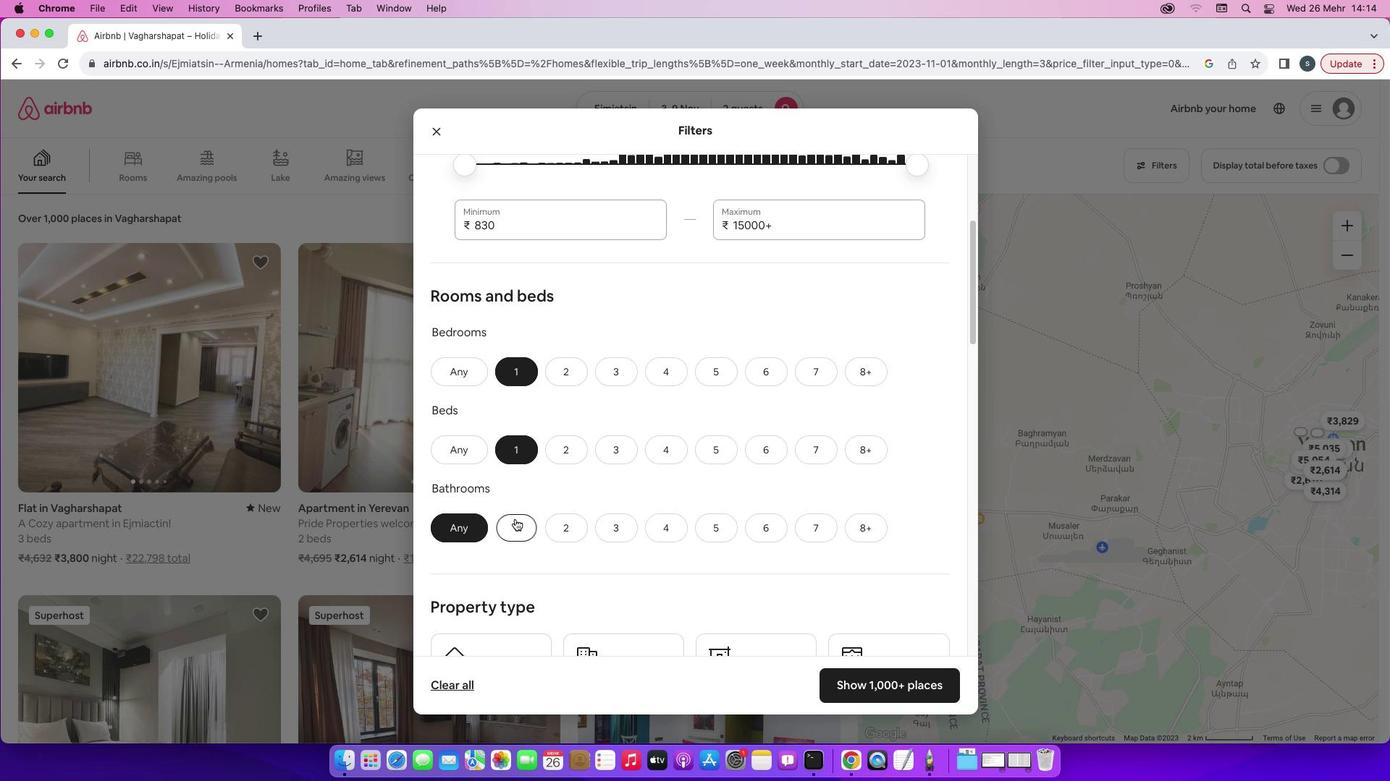 
Action: Mouse moved to (631, 464)
Screenshot: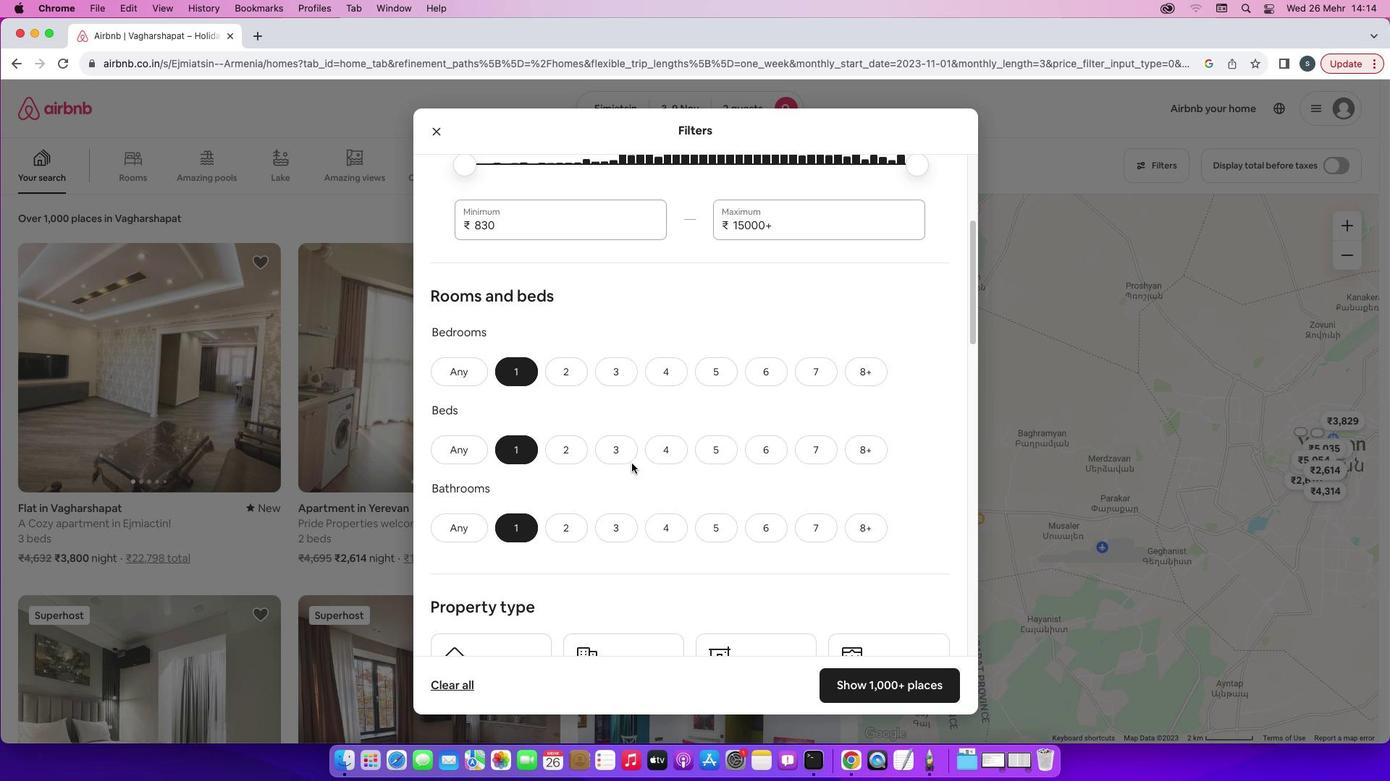 
Action: Mouse scrolled (631, 464) with delta (0, 0)
Screenshot: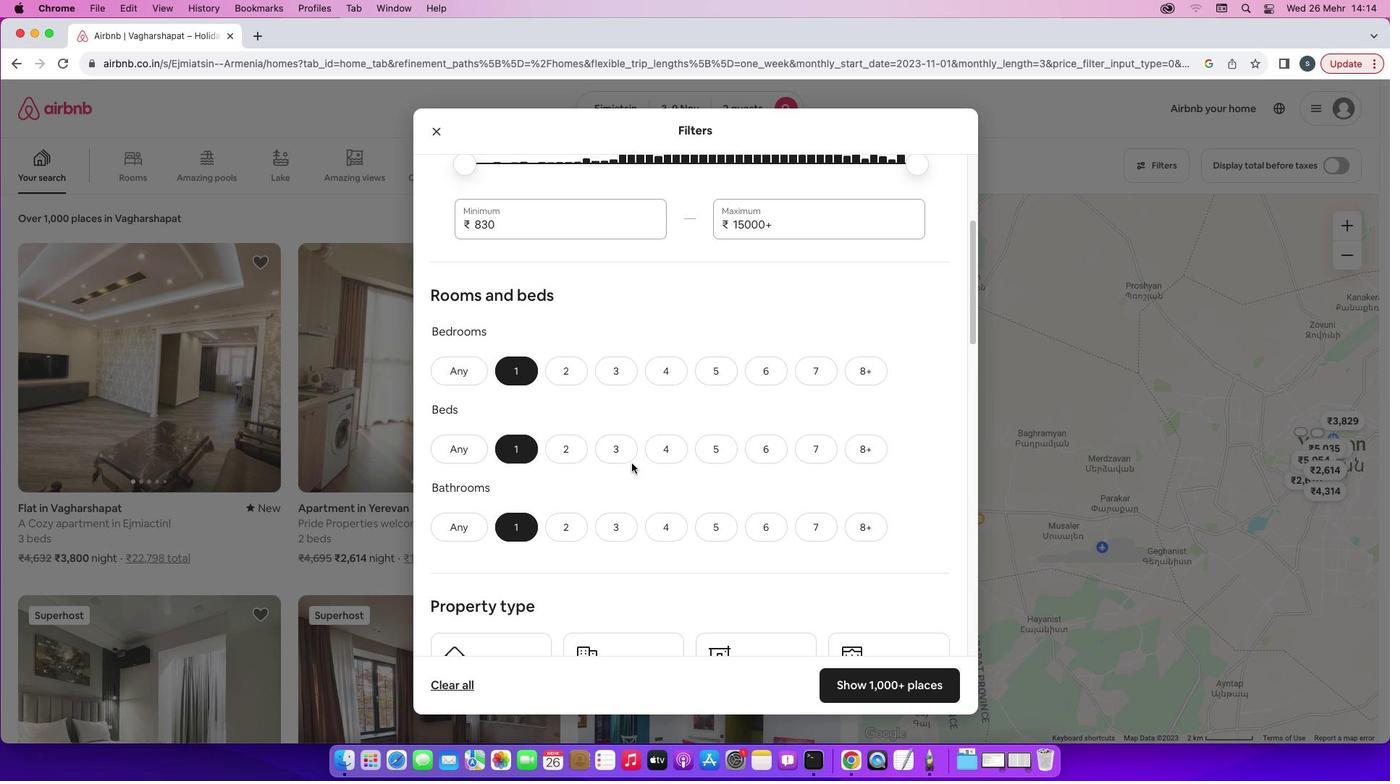 
Action: Mouse scrolled (631, 464) with delta (0, 0)
Screenshot: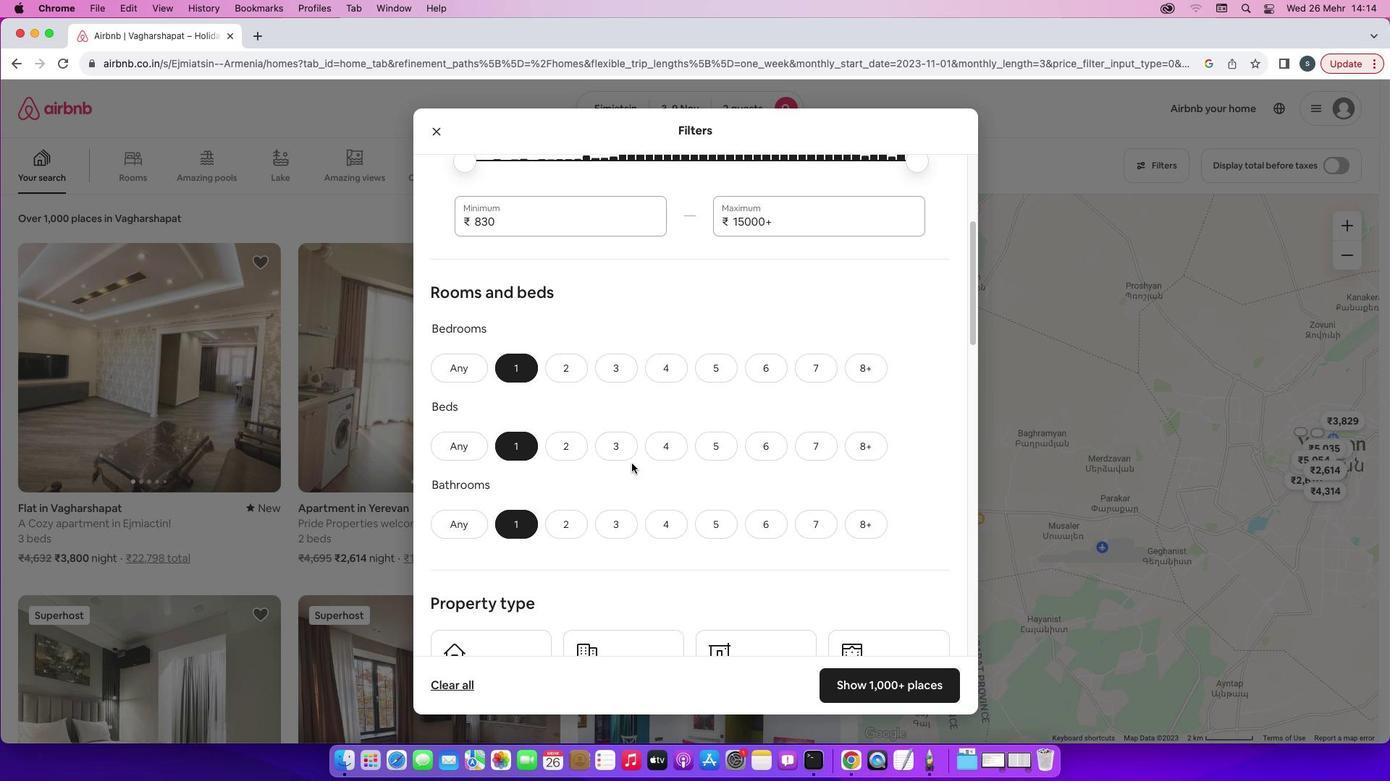 
Action: Mouse scrolled (631, 464) with delta (0, 0)
Screenshot: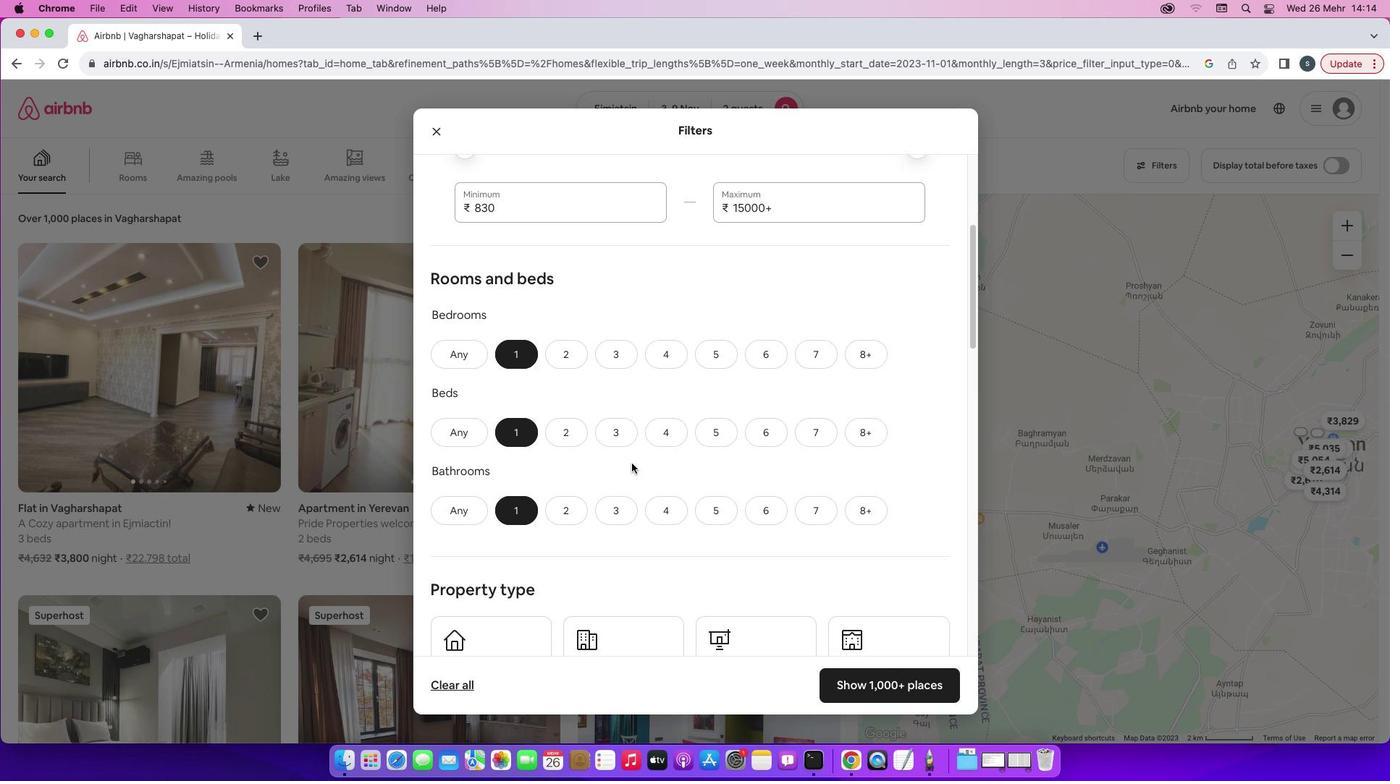 
Action: Mouse moved to (631, 464)
Screenshot: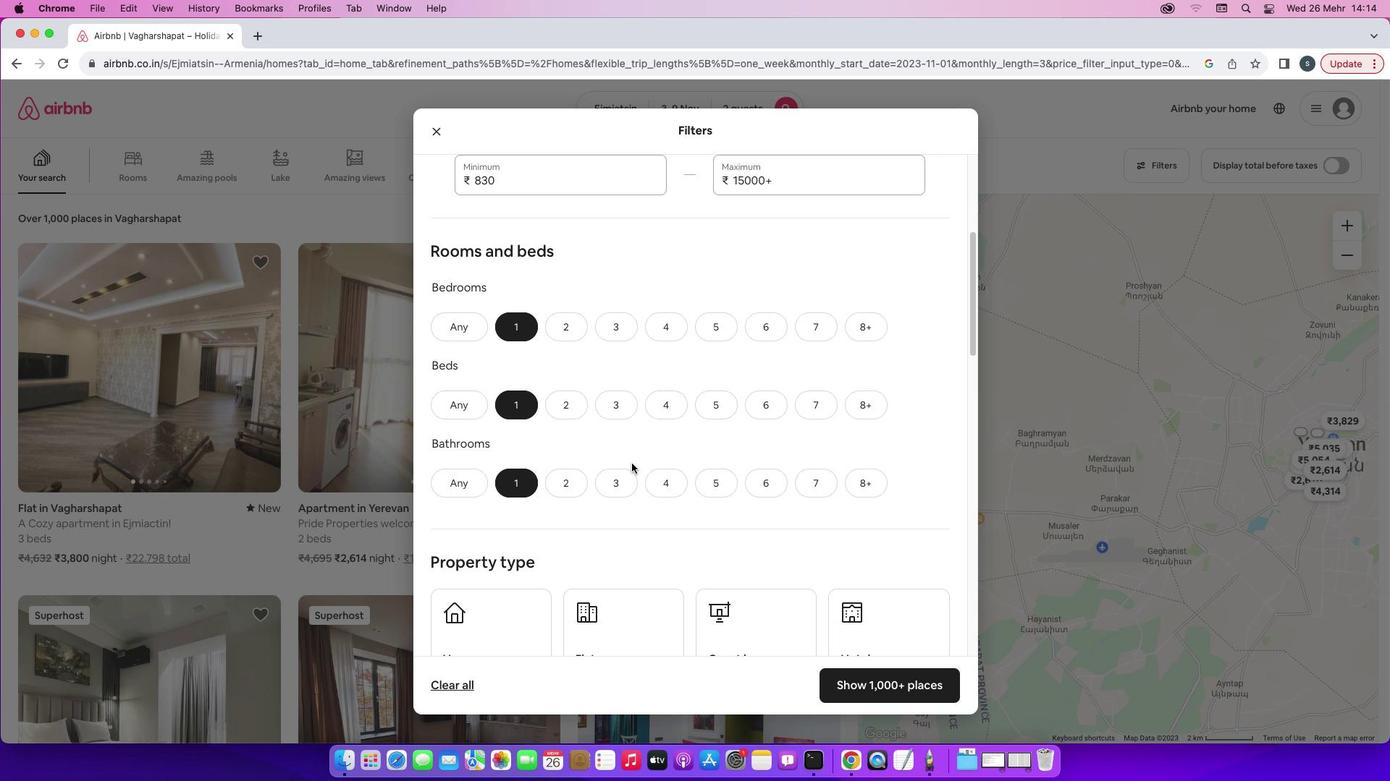 
Action: Mouse scrolled (631, 464) with delta (0, 0)
Screenshot: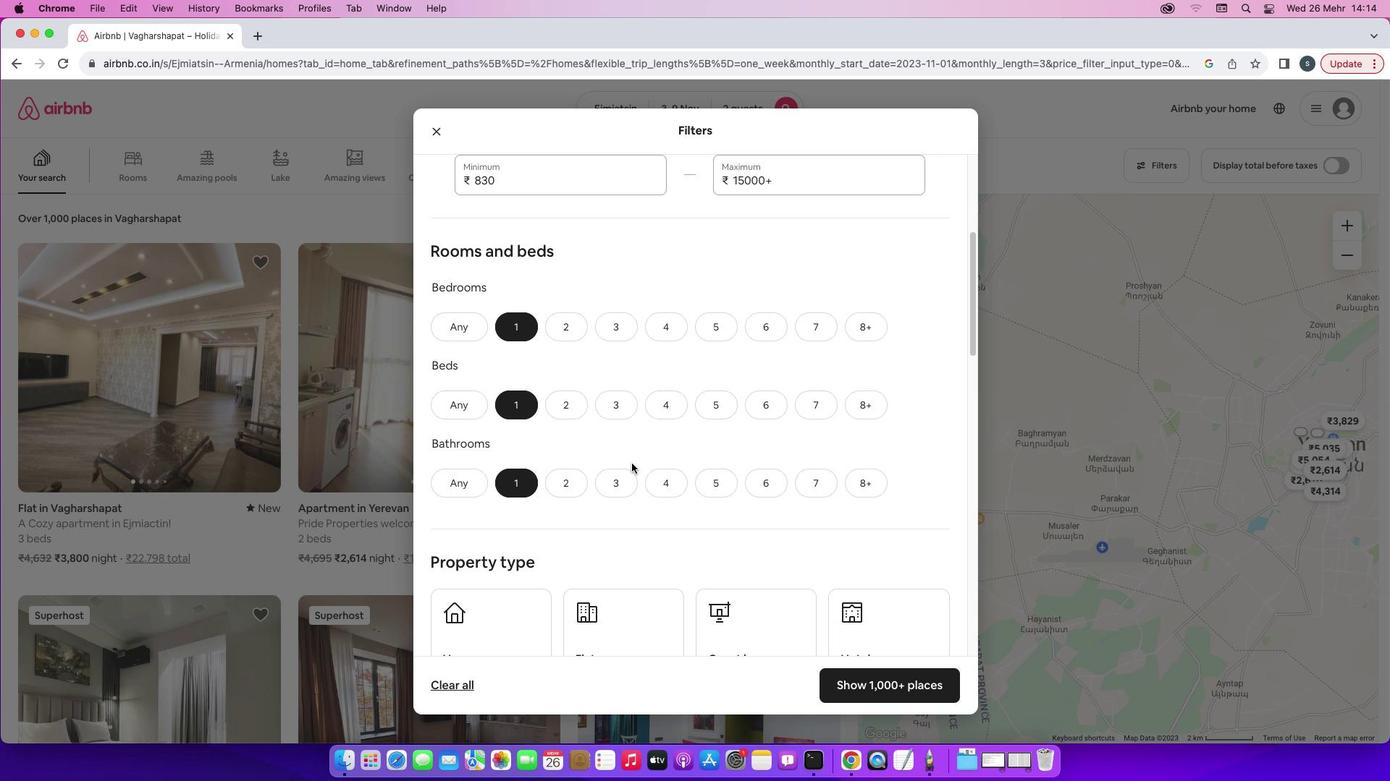 
Action: Mouse scrolled (631, 464) with delta (0, 0)
Screenshot: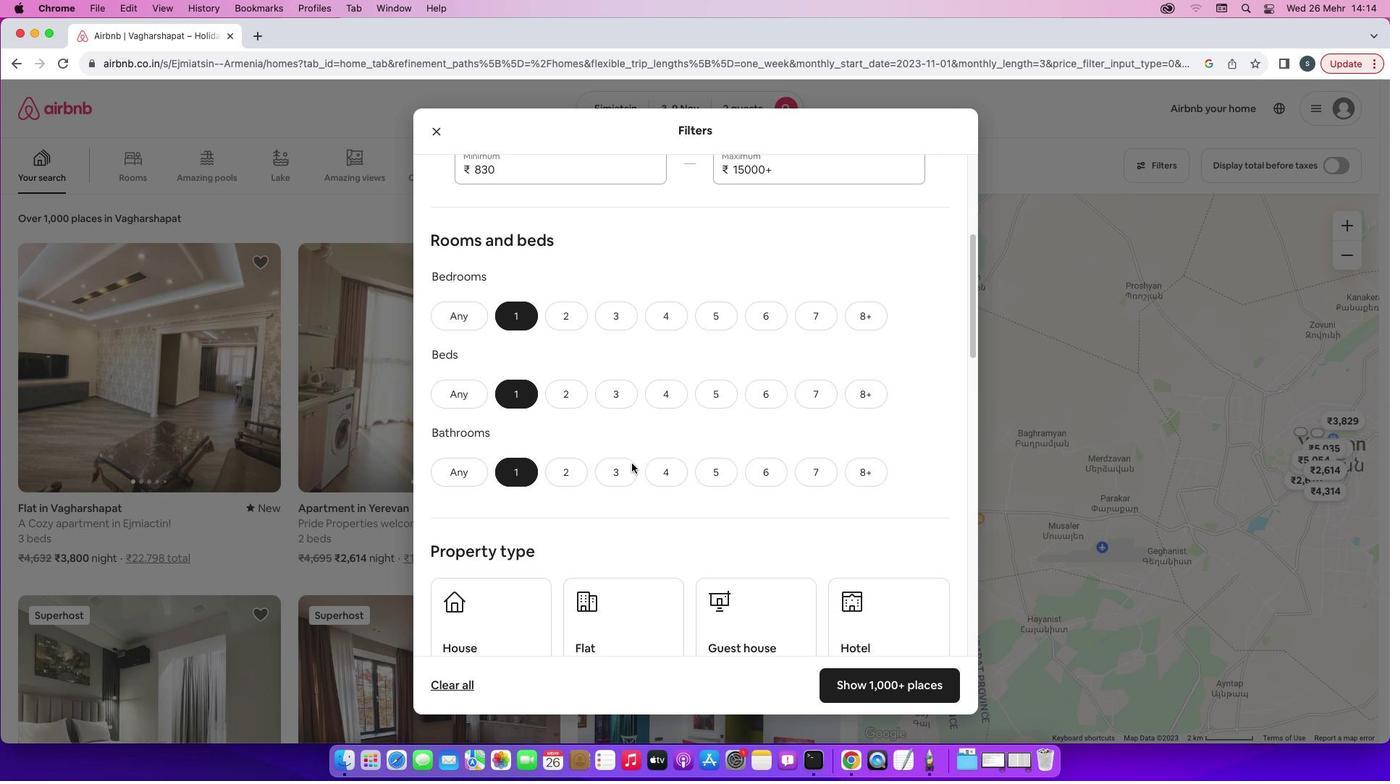 
Action: Mouse scrolled (631, 464) with delta (0, -1)
Screenshot: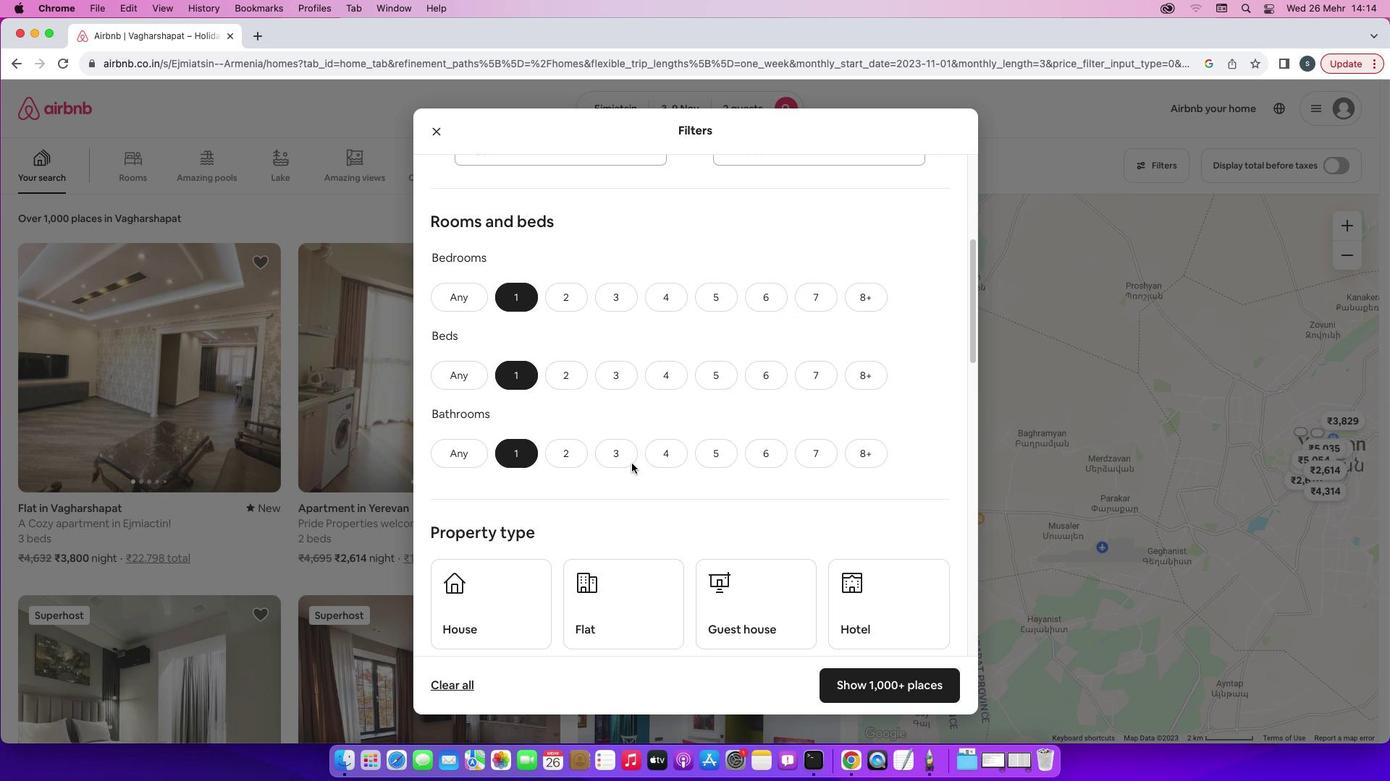 
Action: Mouse scrolled (631, 464) with delta (0, -1)
Screenshot: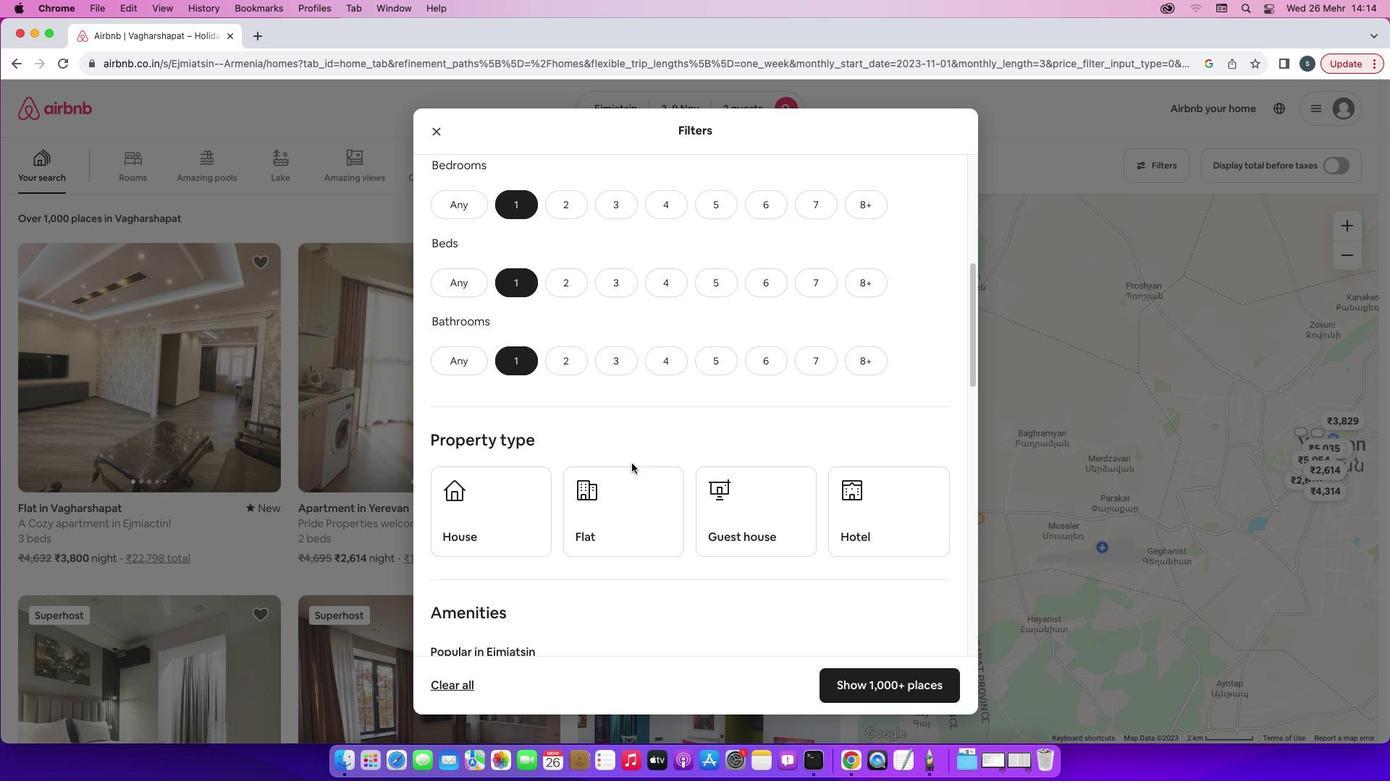 
Action: Mouse moved to (886, 477)
Screenshot: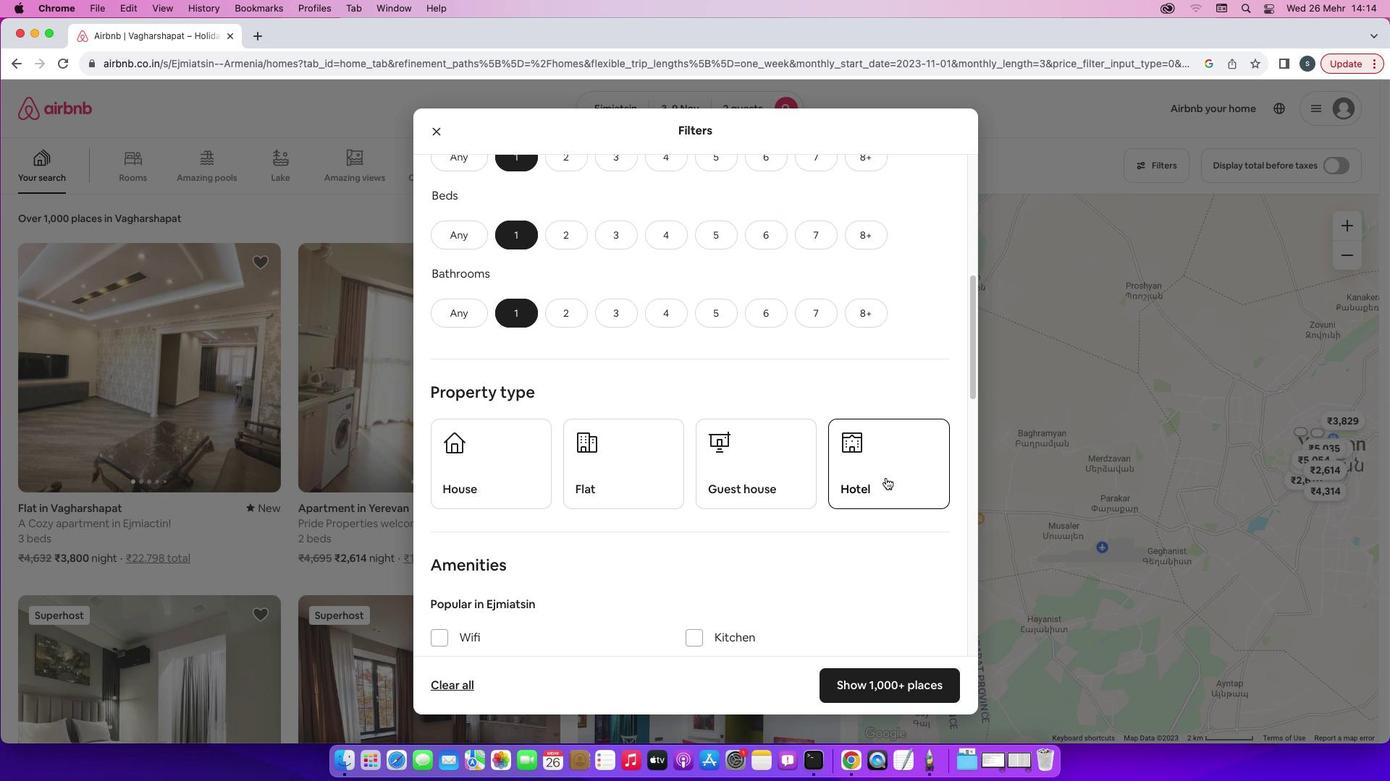 
Action: Mouse pressed left at (886, 477)
Screenshot: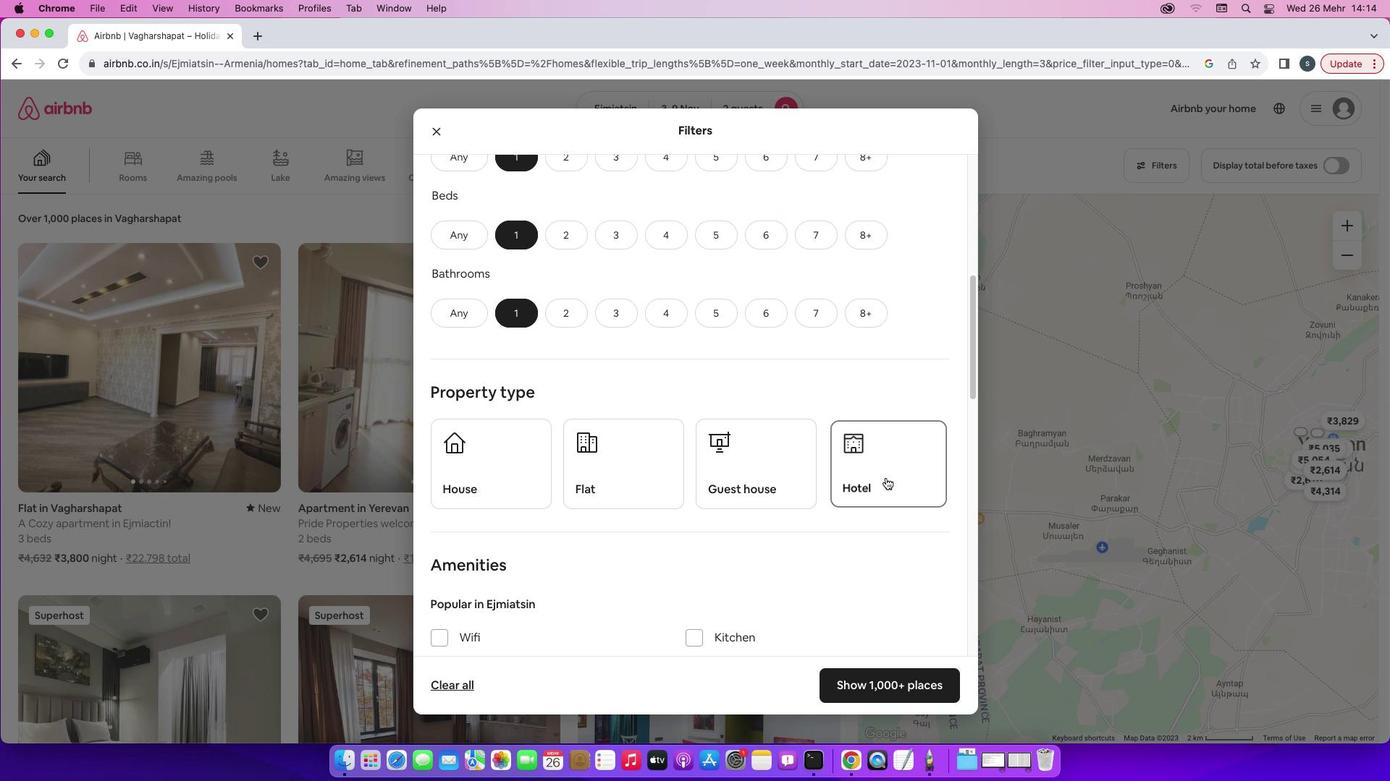 
Action: Mouse moved to (738, 504)
Screenshot: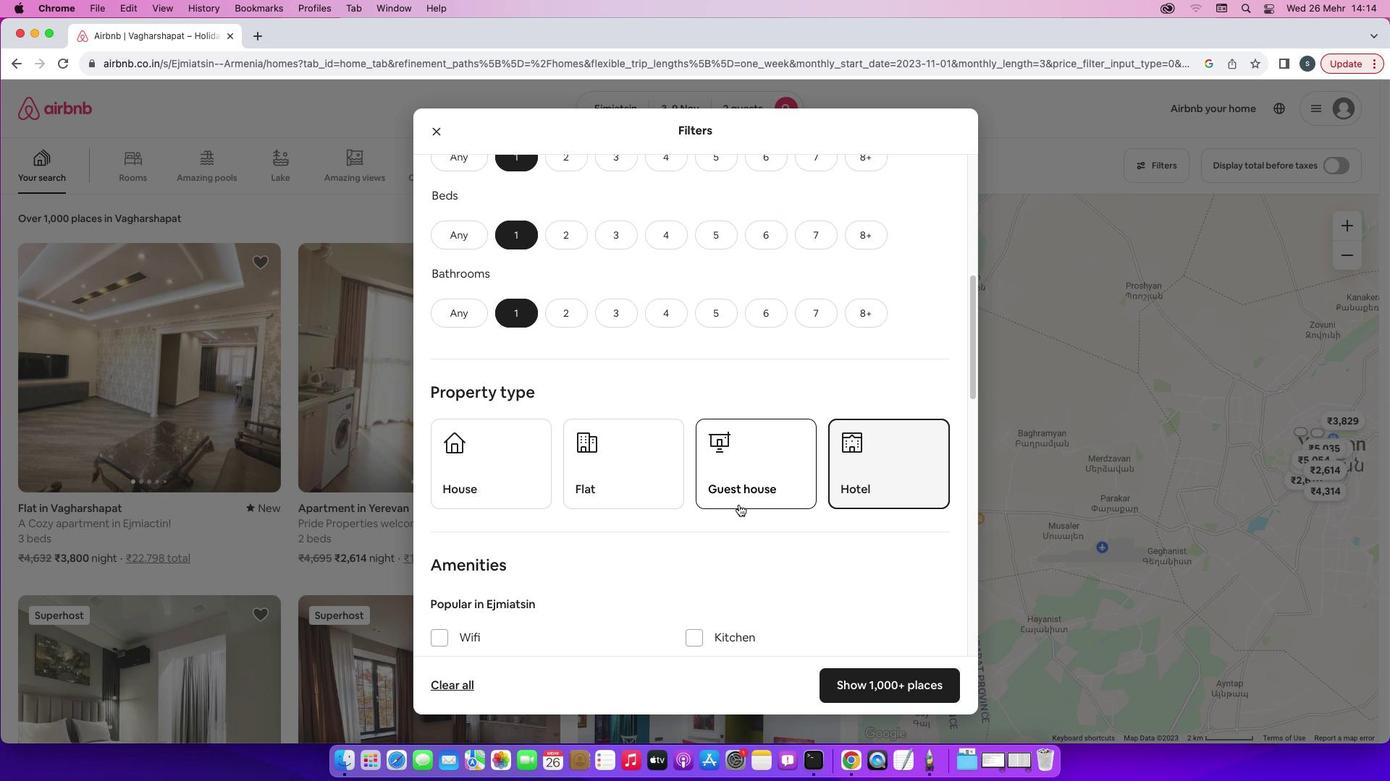 
Action: Mouse scrolled (738, 504) with delta (0, 0)
Screenshot: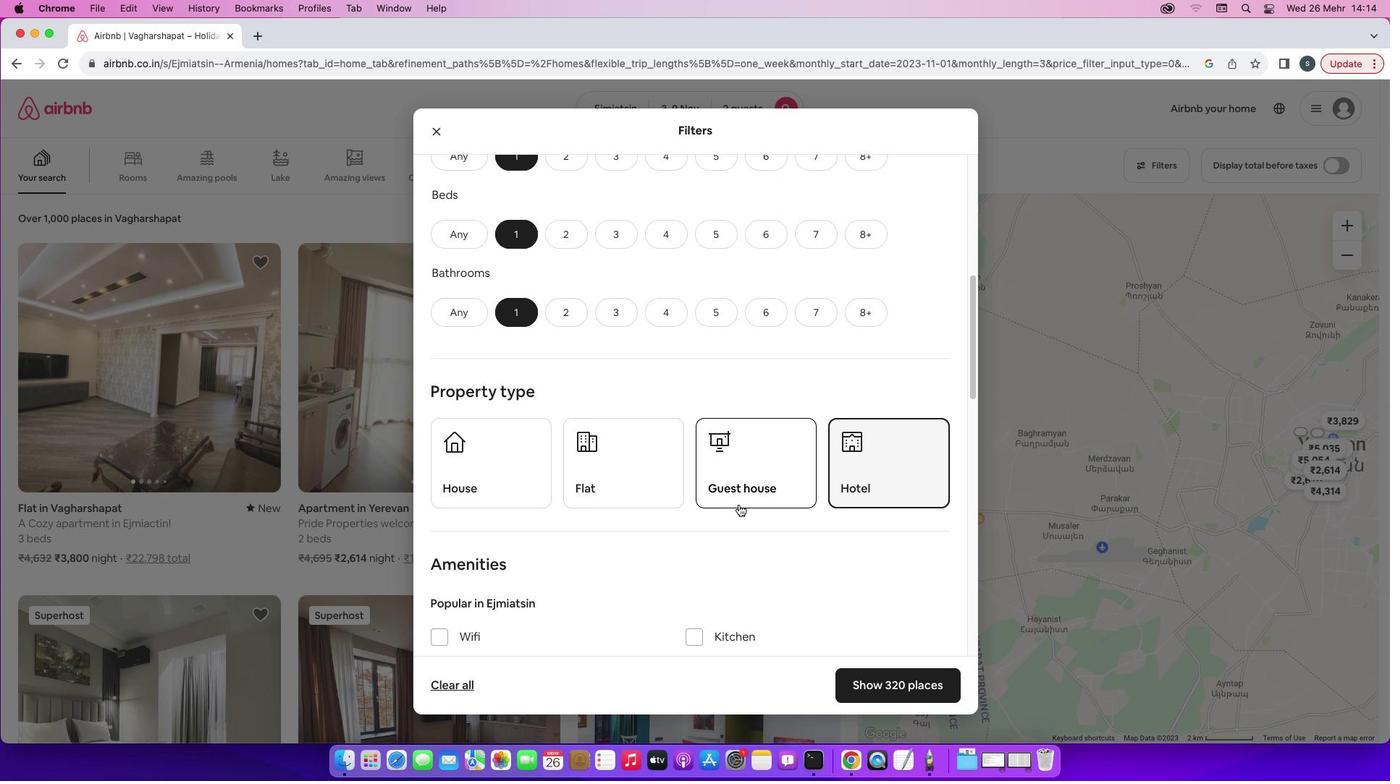 
Action: Mouse scrolled (738, 504) with delta (0, 0)
Screenshot: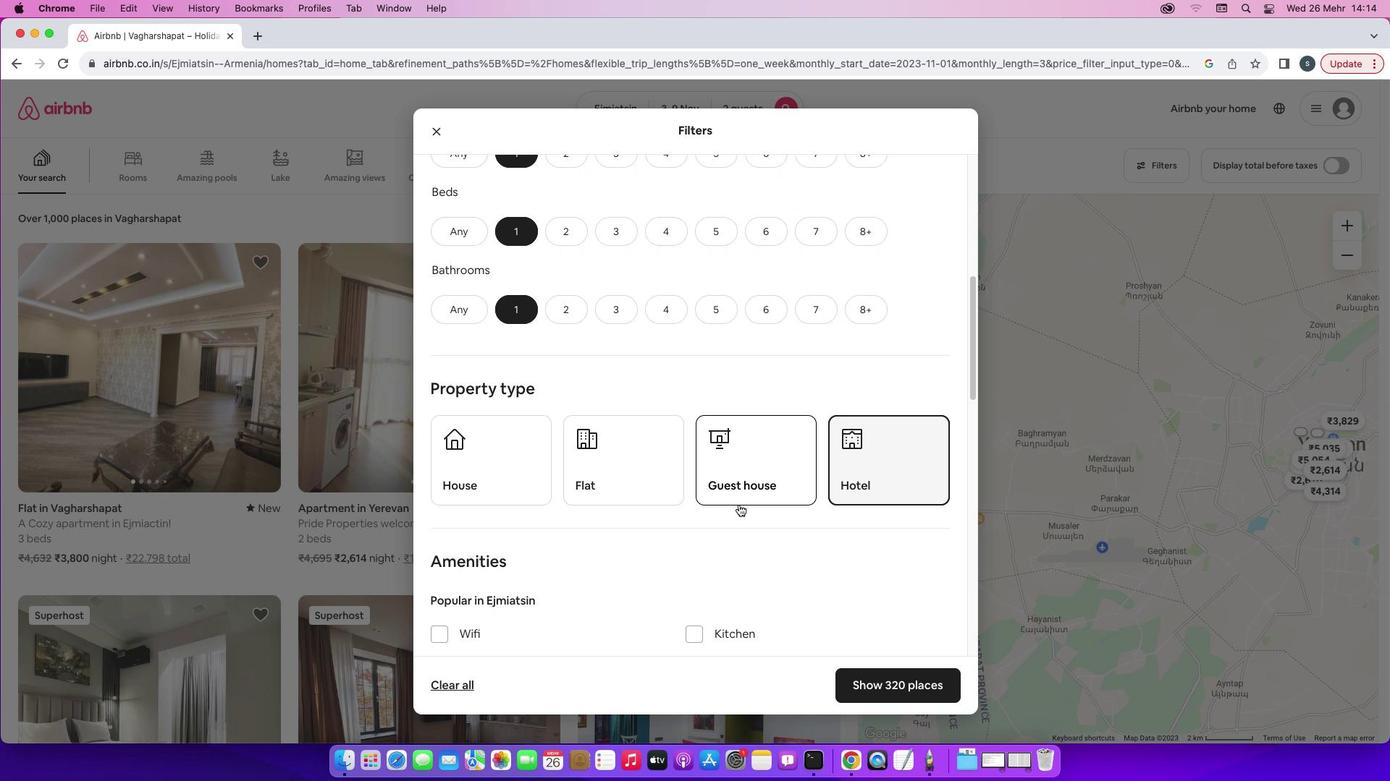 
Action: Mouse scrolled (738, 504) with delta (0, 0)
Screenshot: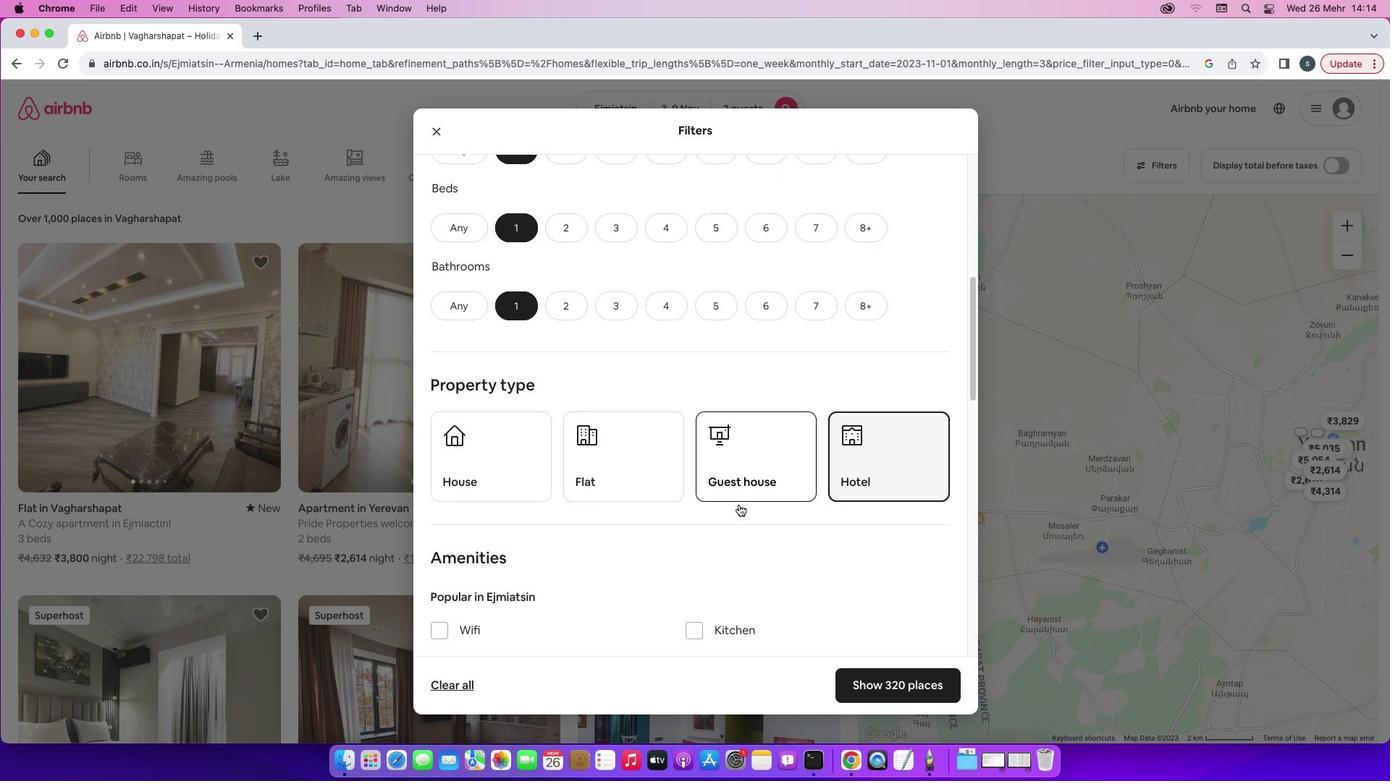 
Action: Mouse scrolled (738, 504) with delta (0, 0)
Screenshot: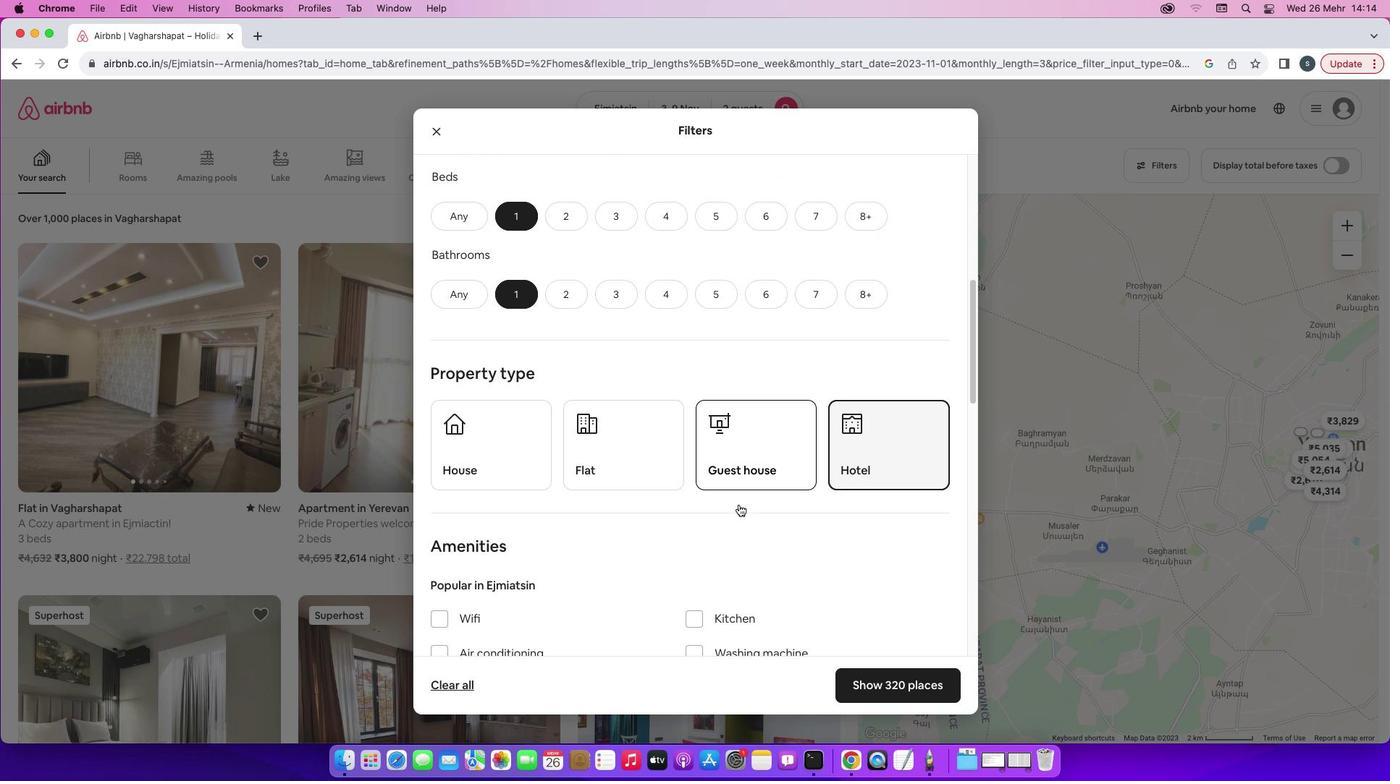 
Action: Mouse moved to (738, 504)
Screenshot: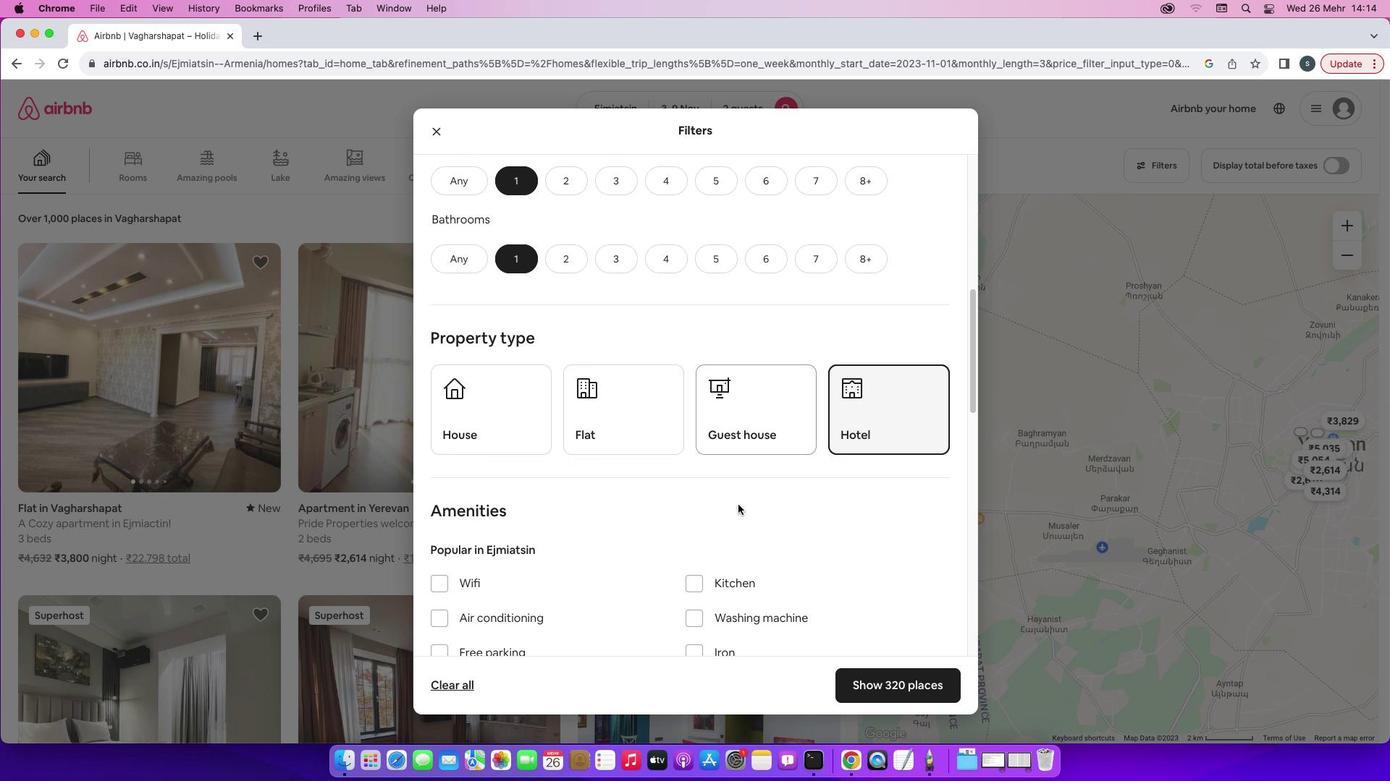 
Action: Mouse scrolled (738, 504) with delta (0, 0)
Screenshot: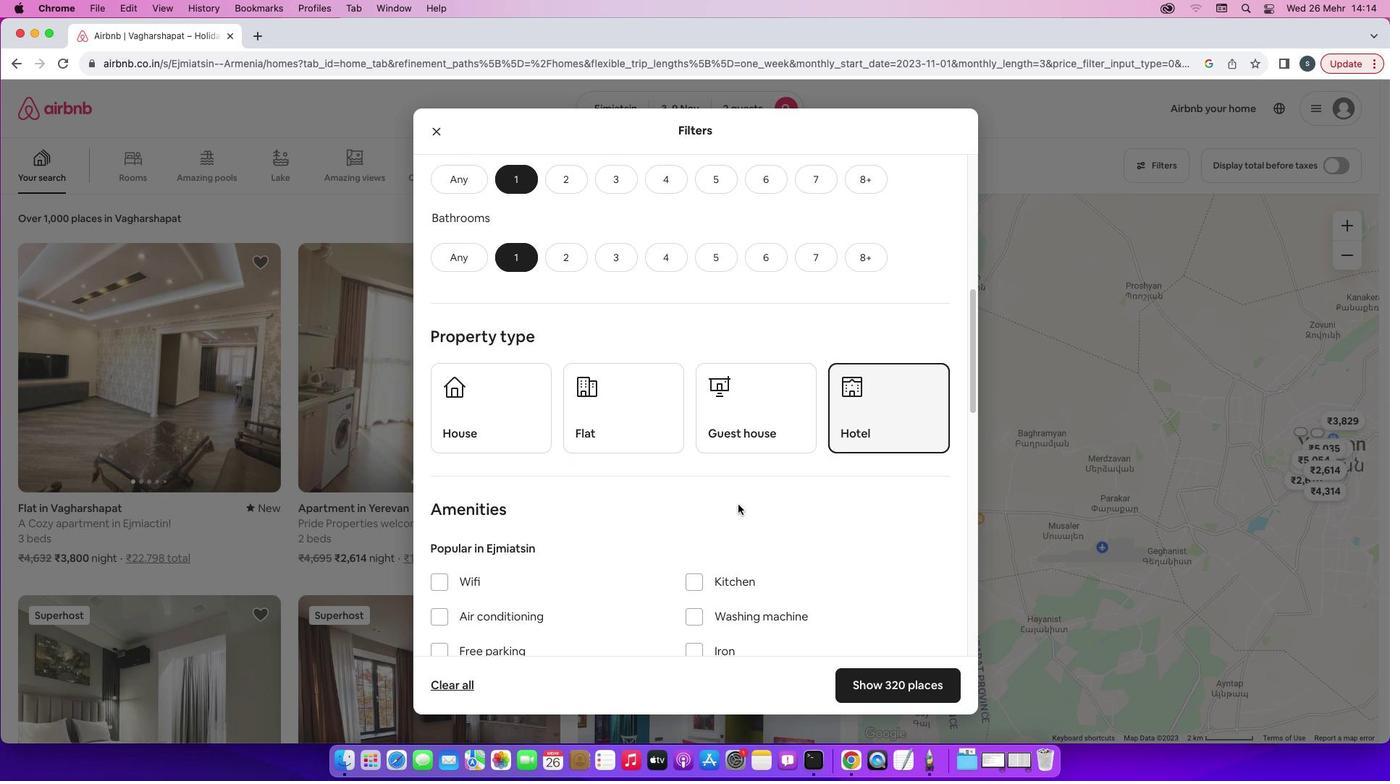
Action: Mouse scrolled (738, 504) with delta (0, 0)
Screenshot: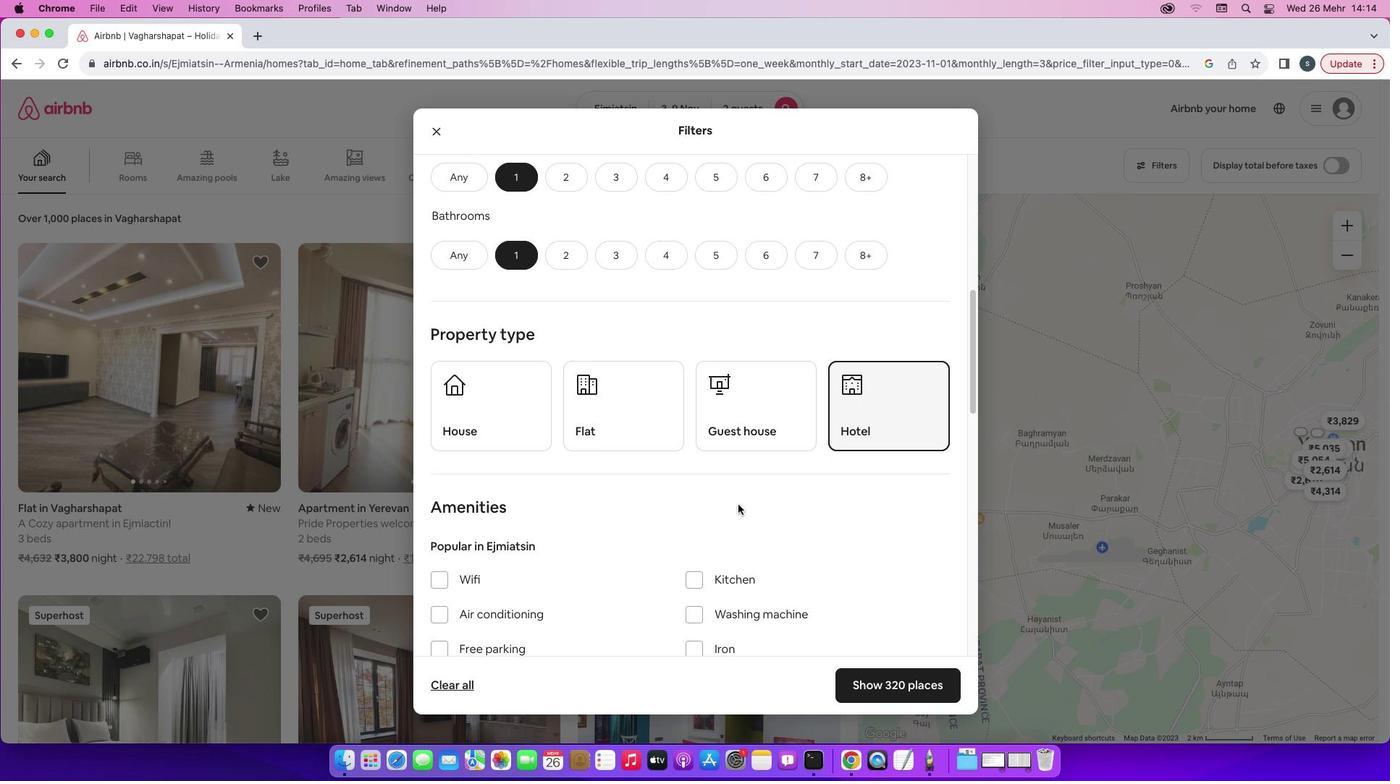 
Action: Mouse scrolled (738, 504) with delta (0, 0)
Screenshot: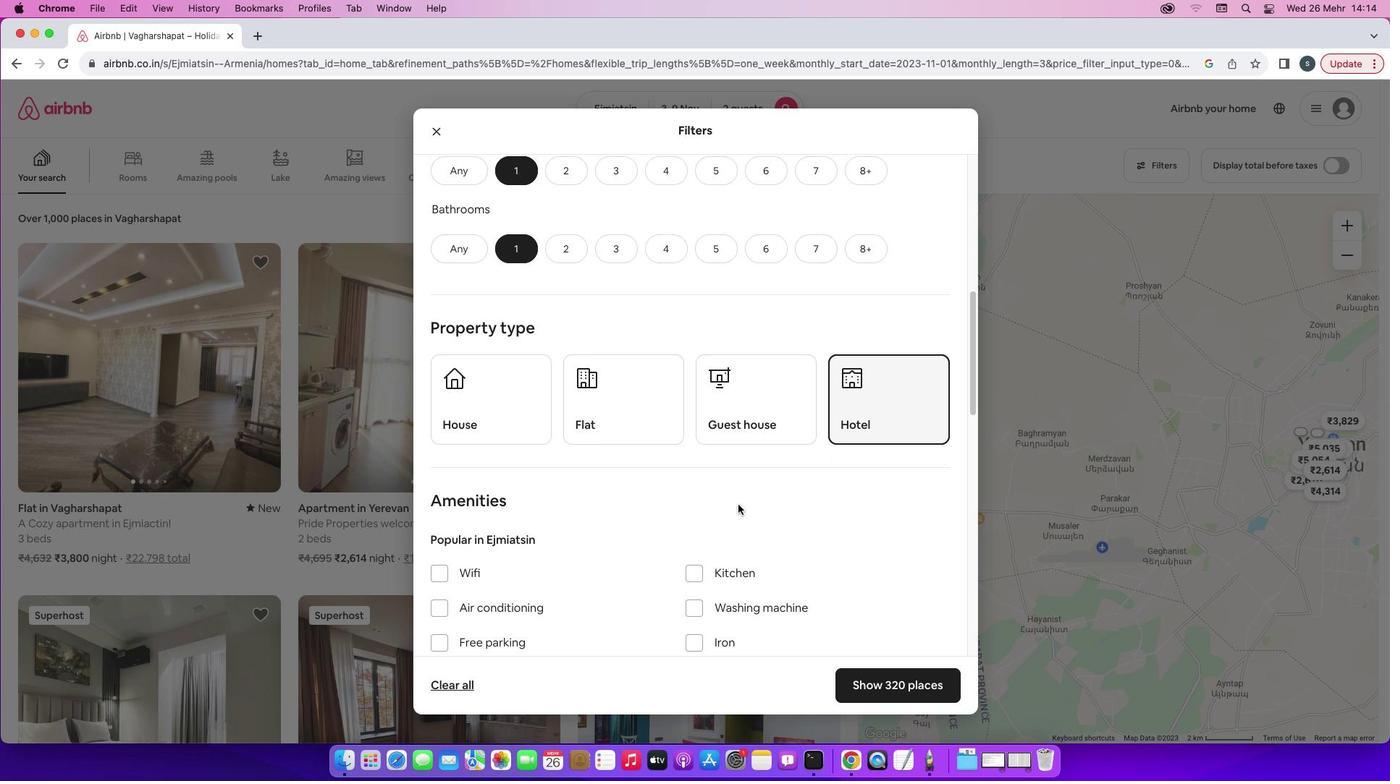 
Action: Mouse scrolled (738, 504) with delta (0, 0)
Screenshot: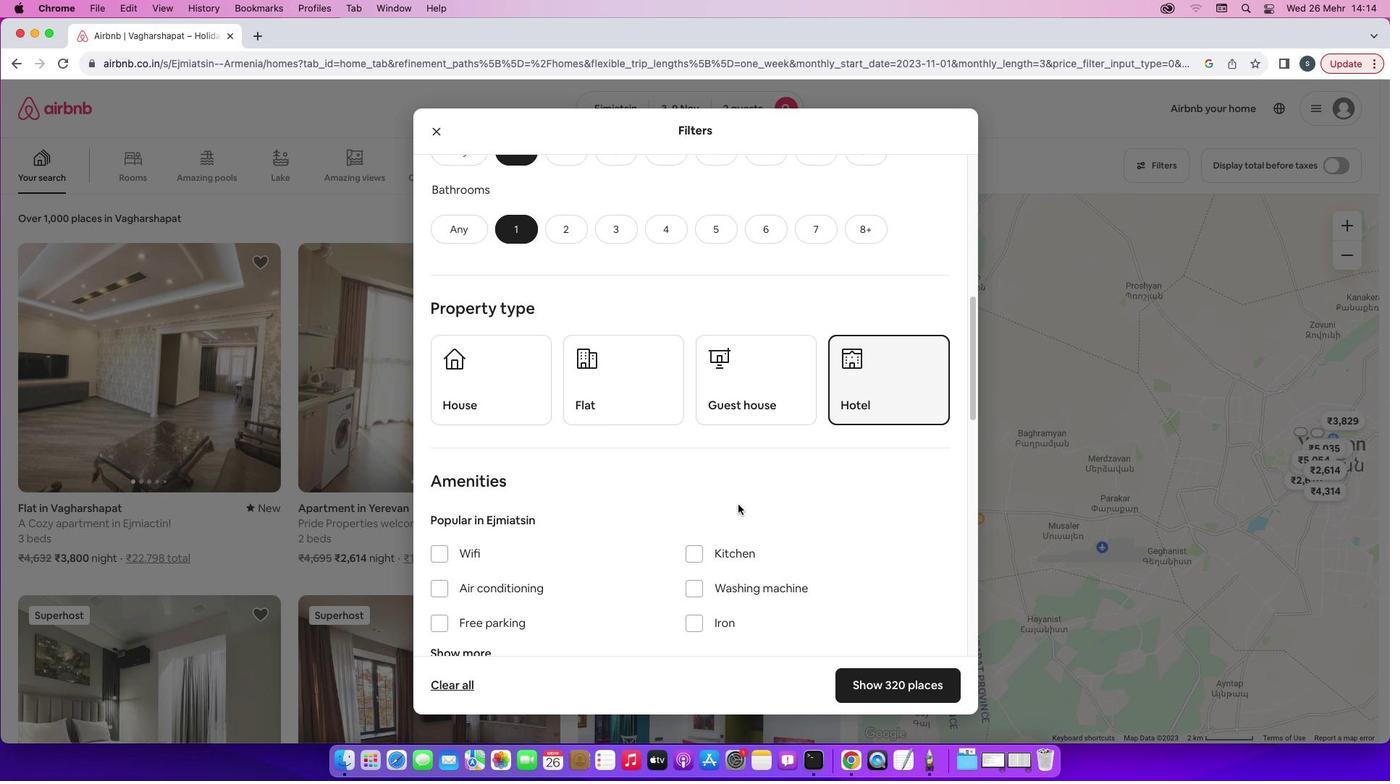 
Action: Mouse scrolled (738, 504) with delta (0, 0)
Screenshot: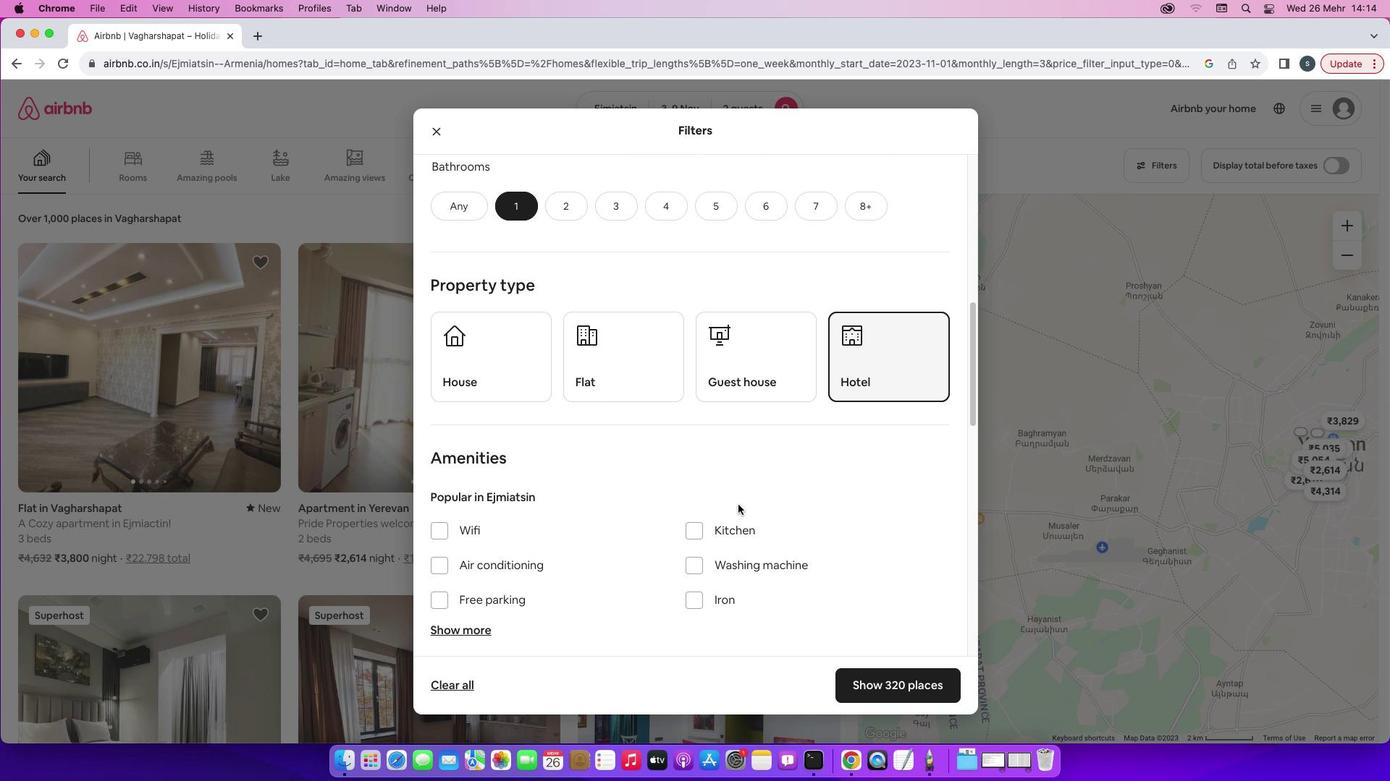 
Action: Mouse moved to (737, 504)
Screenshot: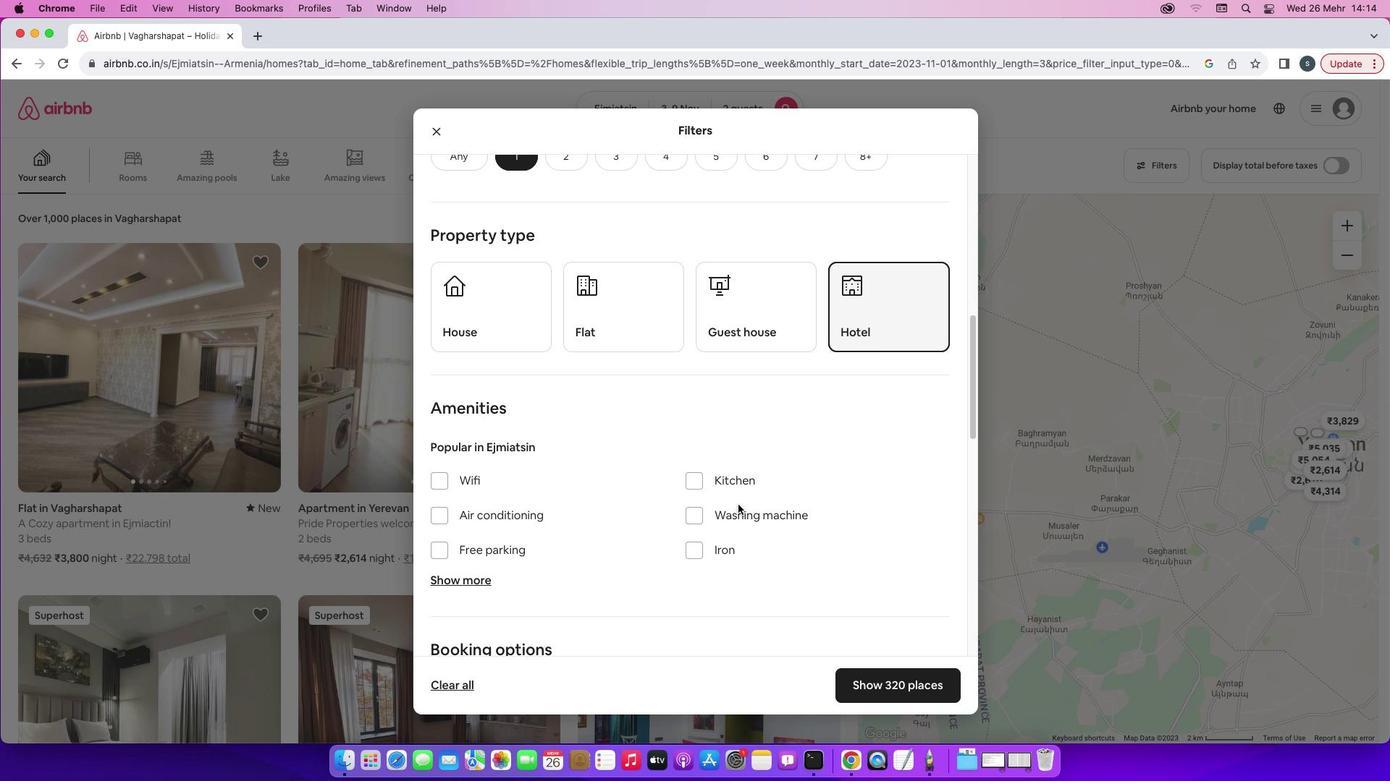 
Action: Mouse scrolled (737, 504) with delta (0, 0)
Screenshot: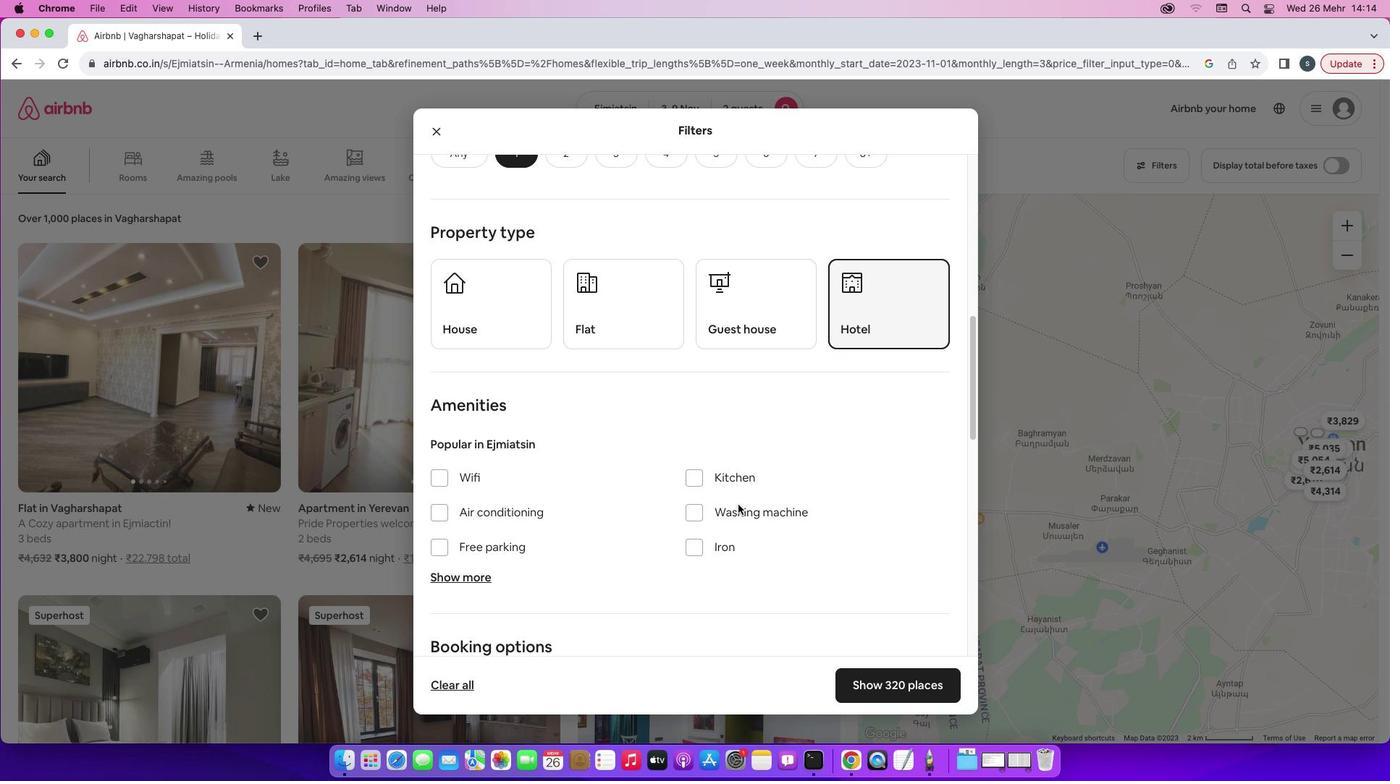 
Action: Mouse scrolled (737, 504) with delta (0, 0)
Screenshot: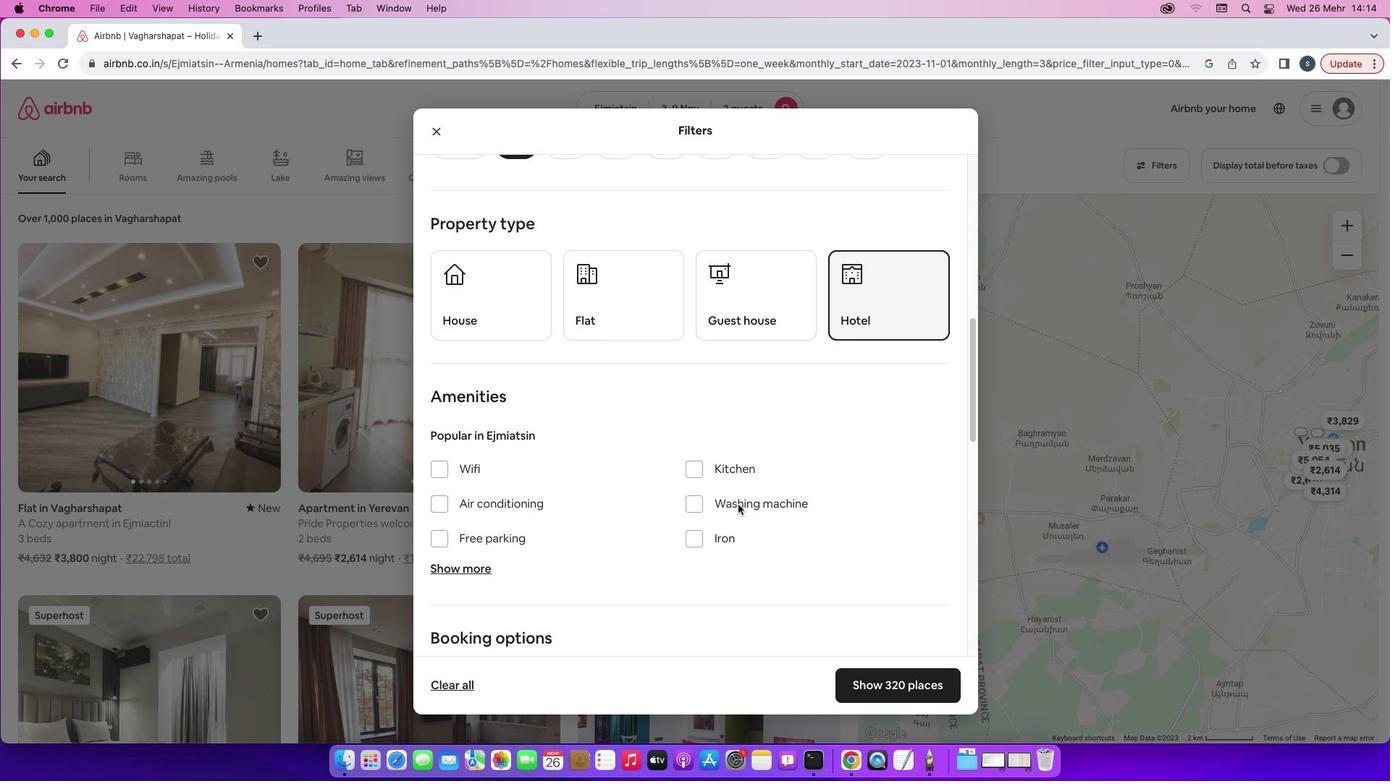 
Action: Mouse scrolled (737, 504) with delta (0, -1)
Screenshot: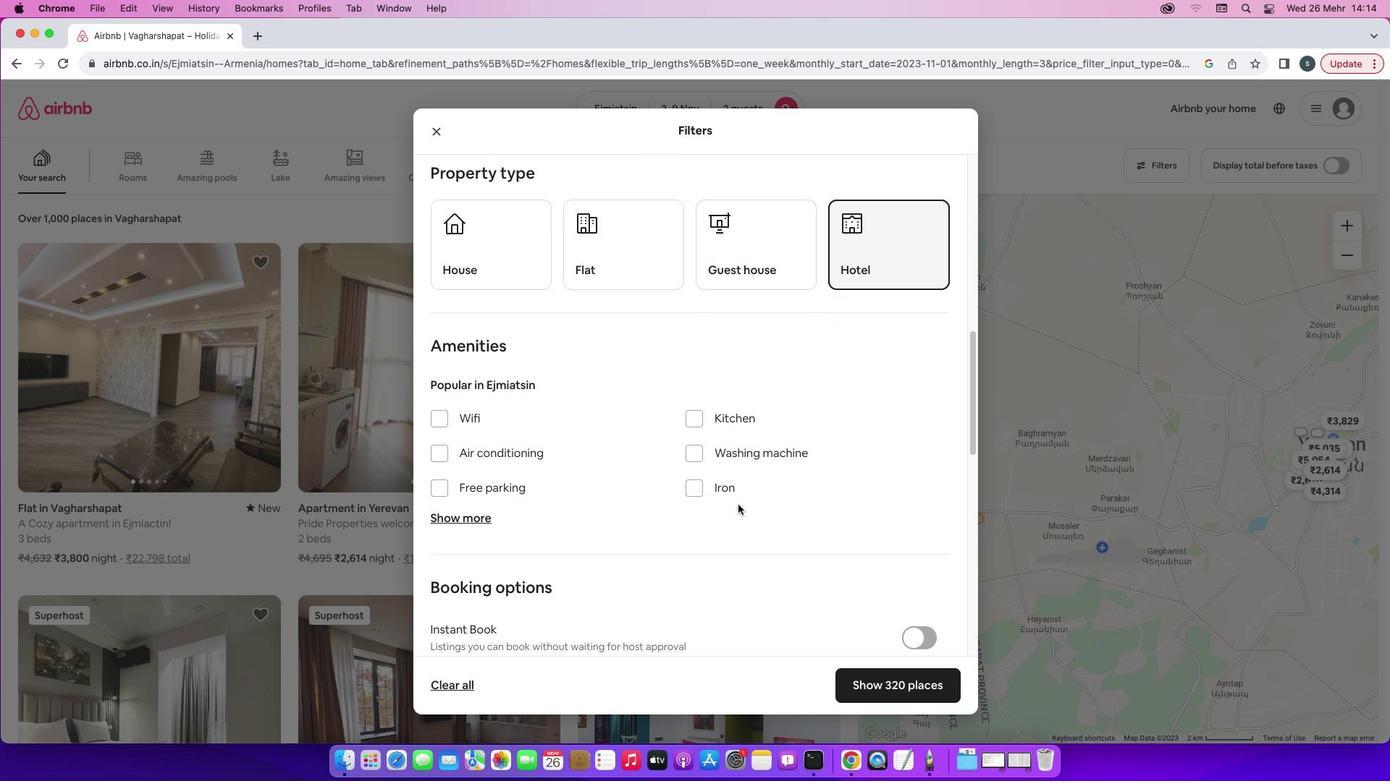 
Action: Mouse scrolled (737, 504) with delta (0, -1)
Screenshot: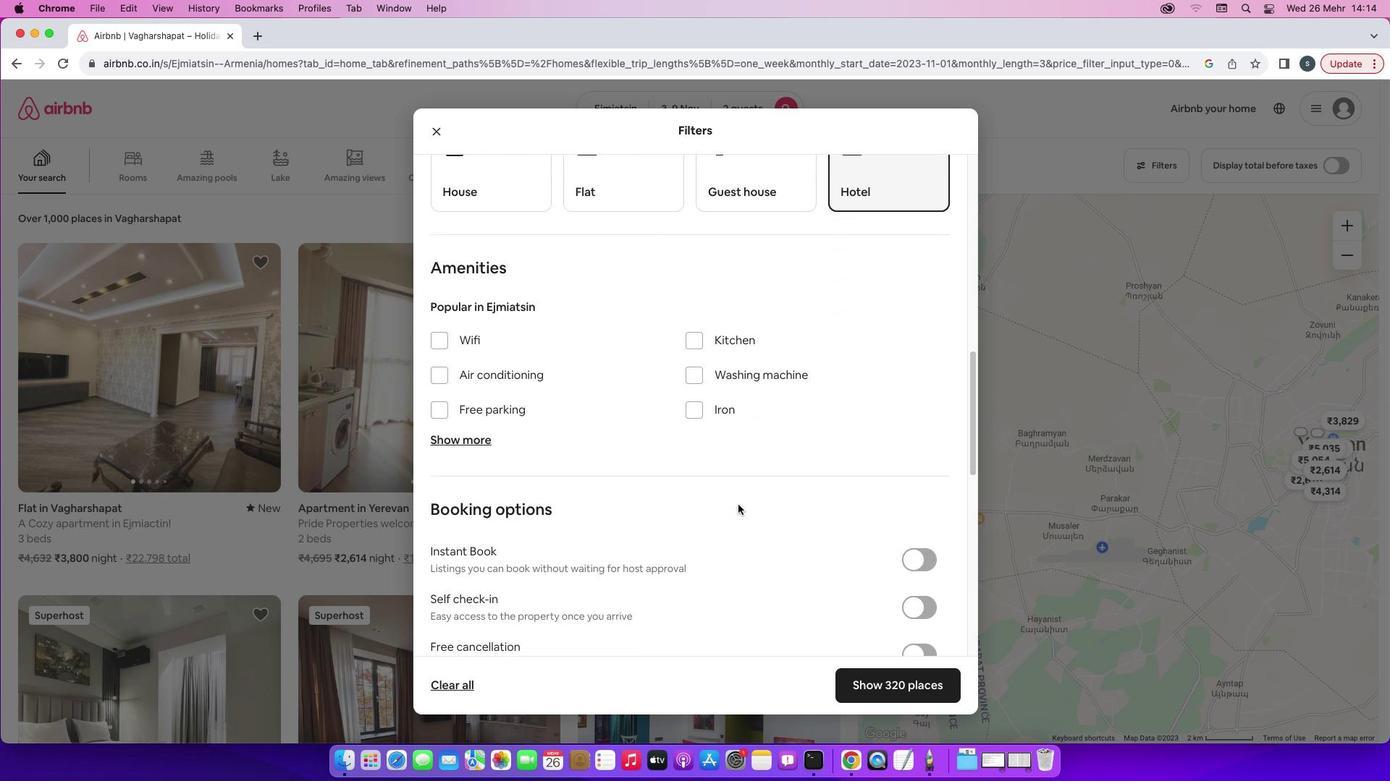 
Action: Mouse moved to (466, 378)
Screenshot: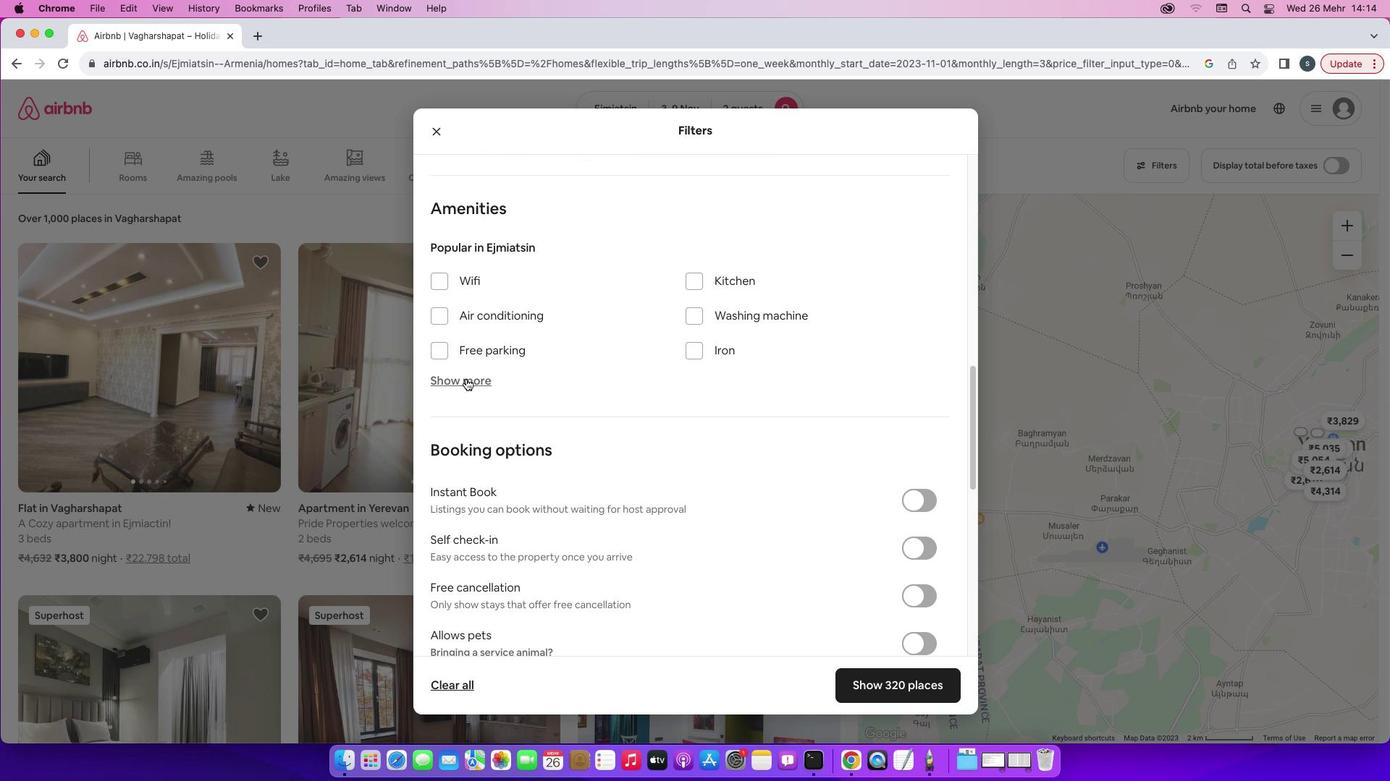 
Action: Mouse pressed left at (466, 378)
Screenshot: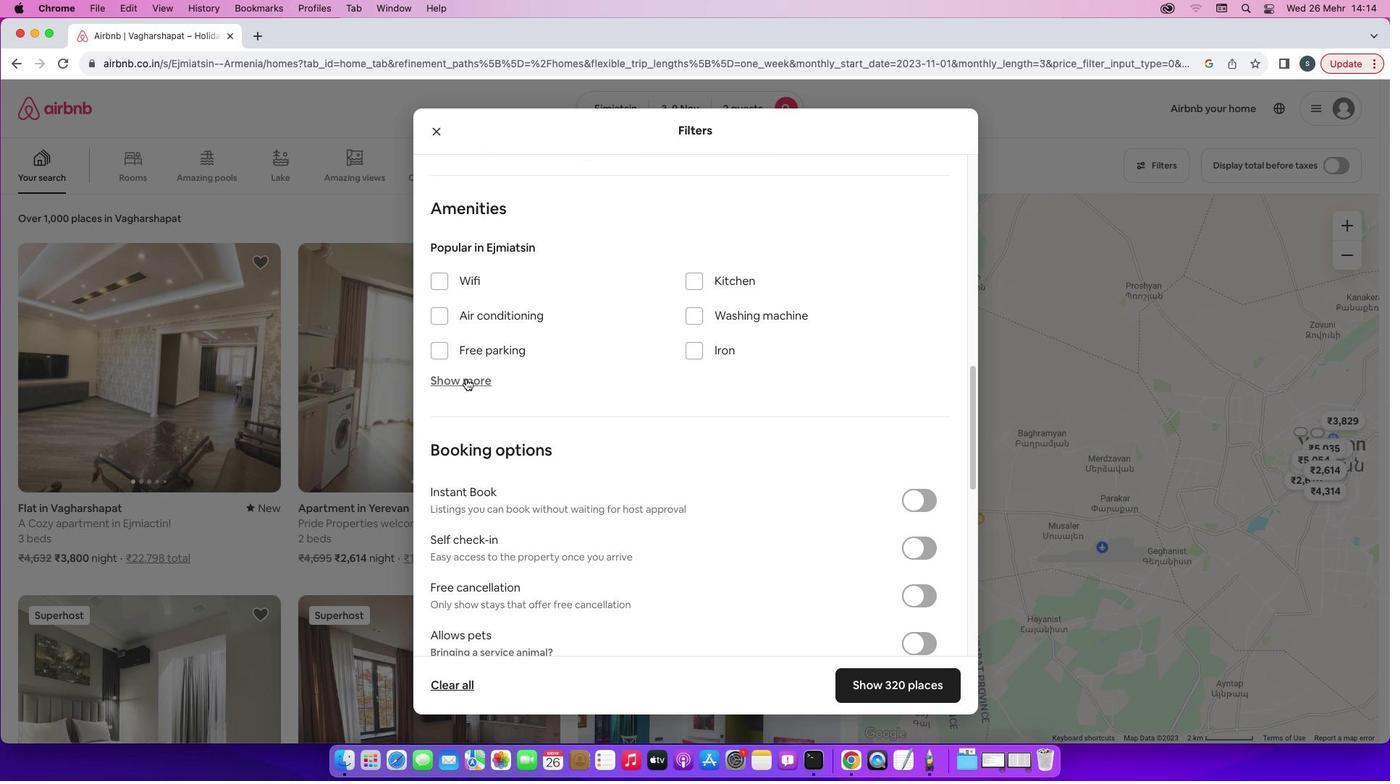 
Action: Mouse moved to (579, 440)
Screenshot: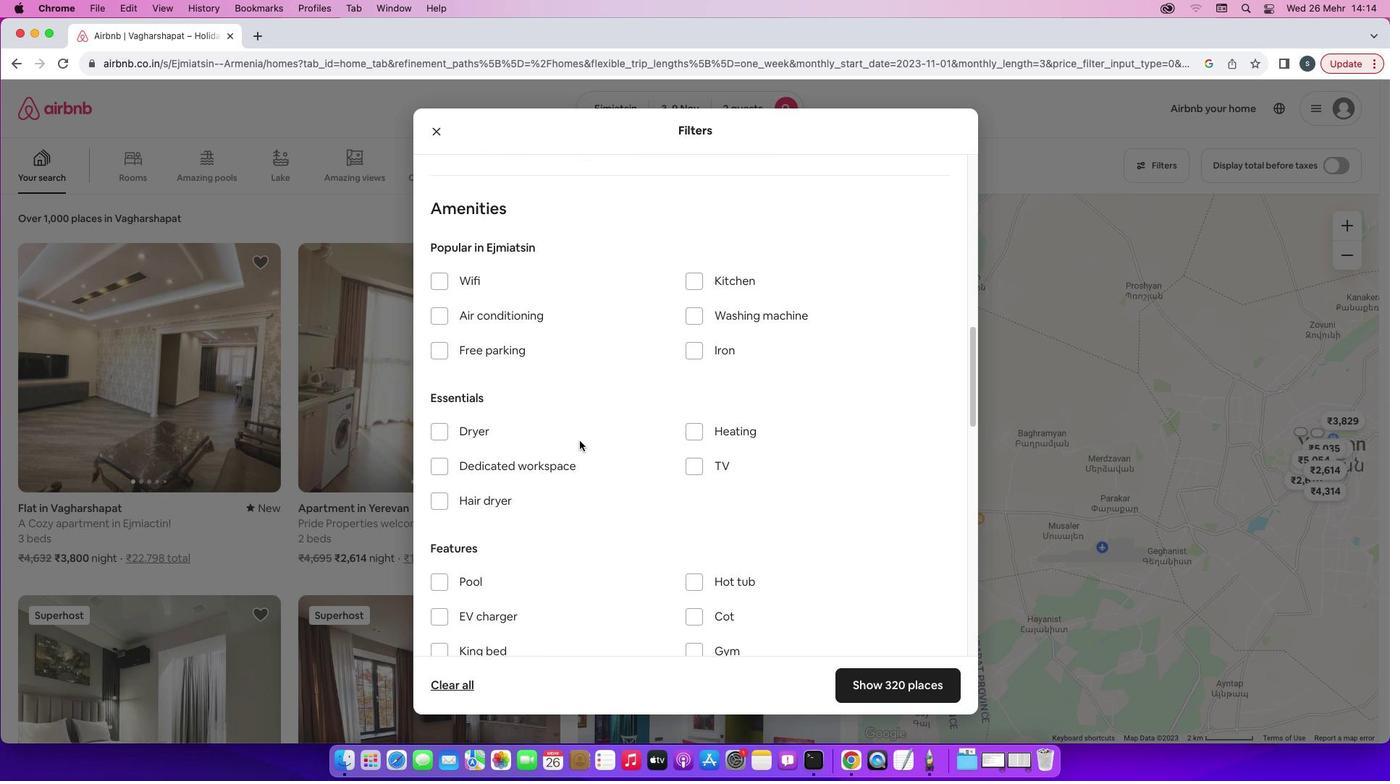 
Action: Mouse scrolled (579, 440) with delta (0, 0)
Screenshot: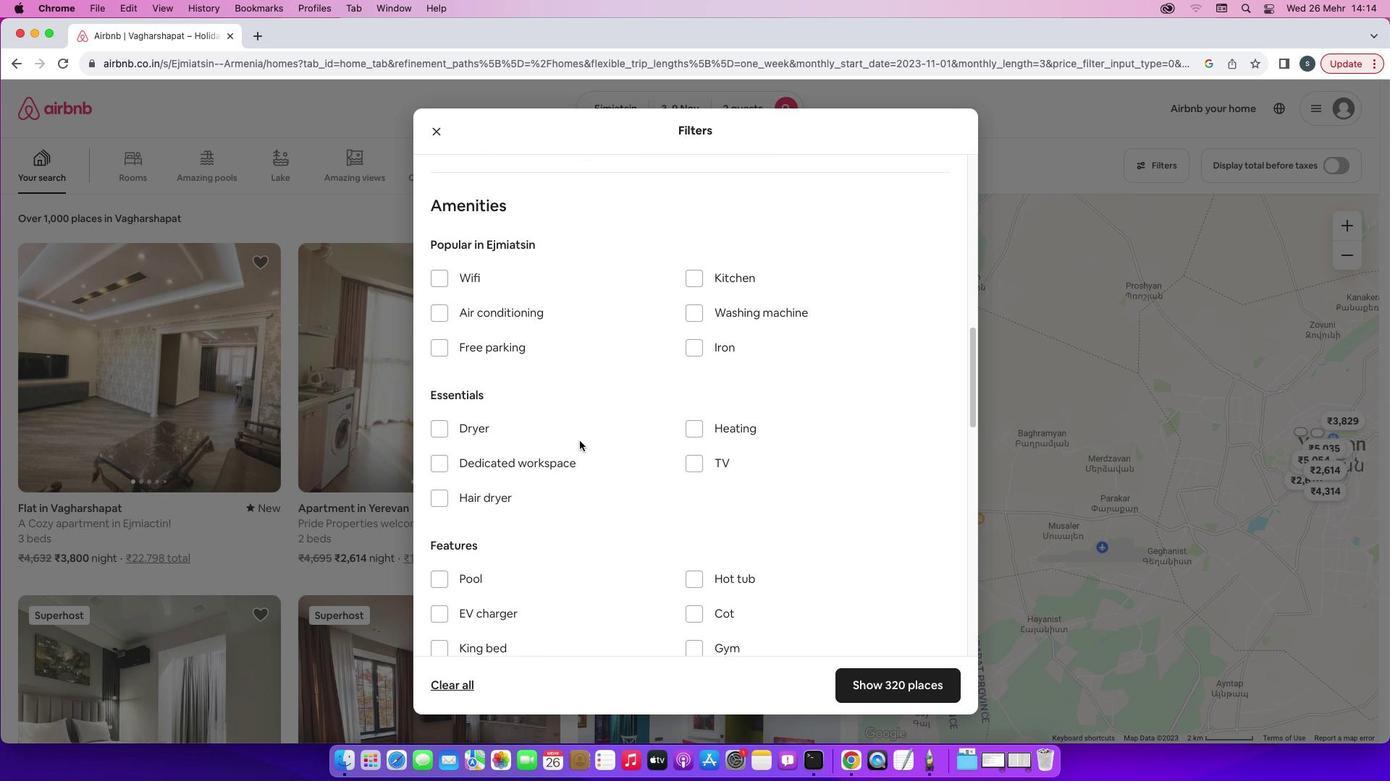 
Action: Mouse scrolled (579, 440) with delta (0, 0)
Screenshot: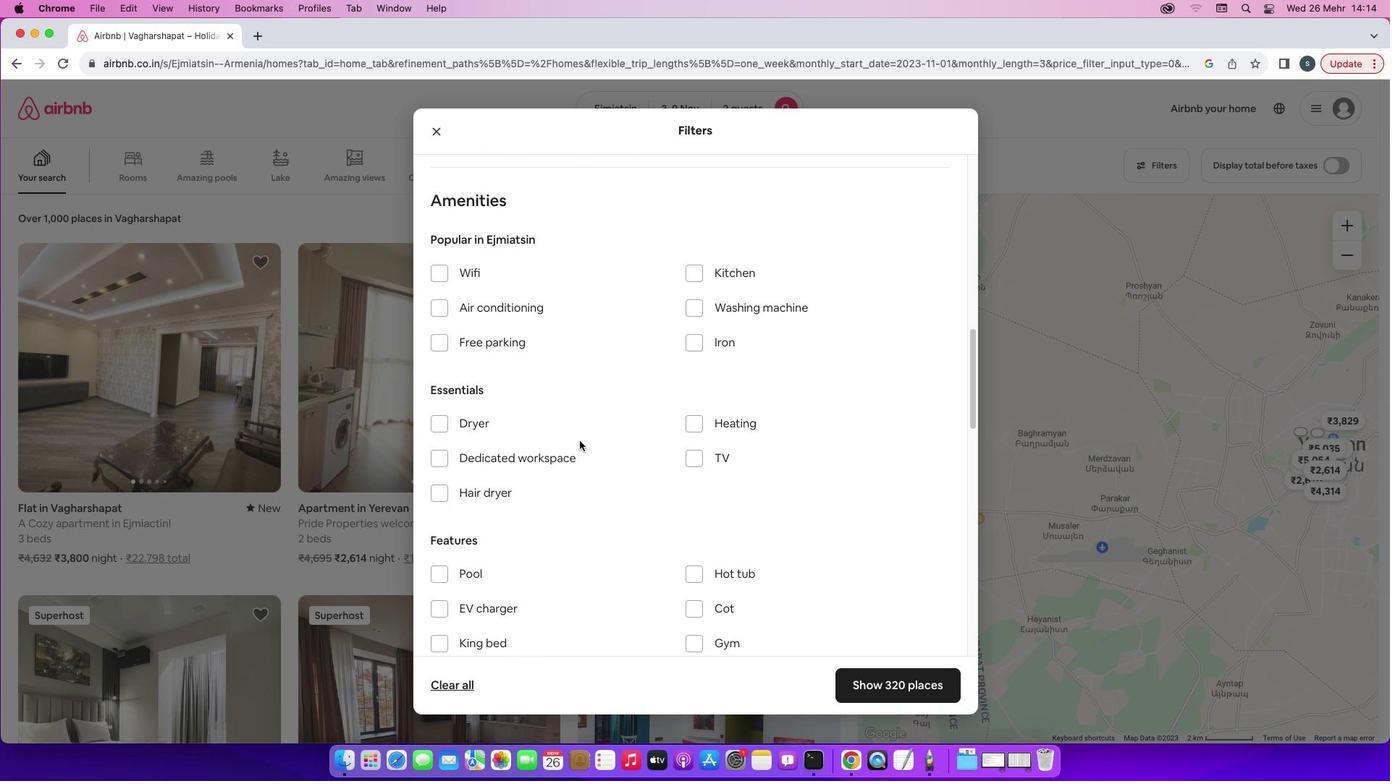 
Action: Mouse moved to (695, 408)
Screenshot: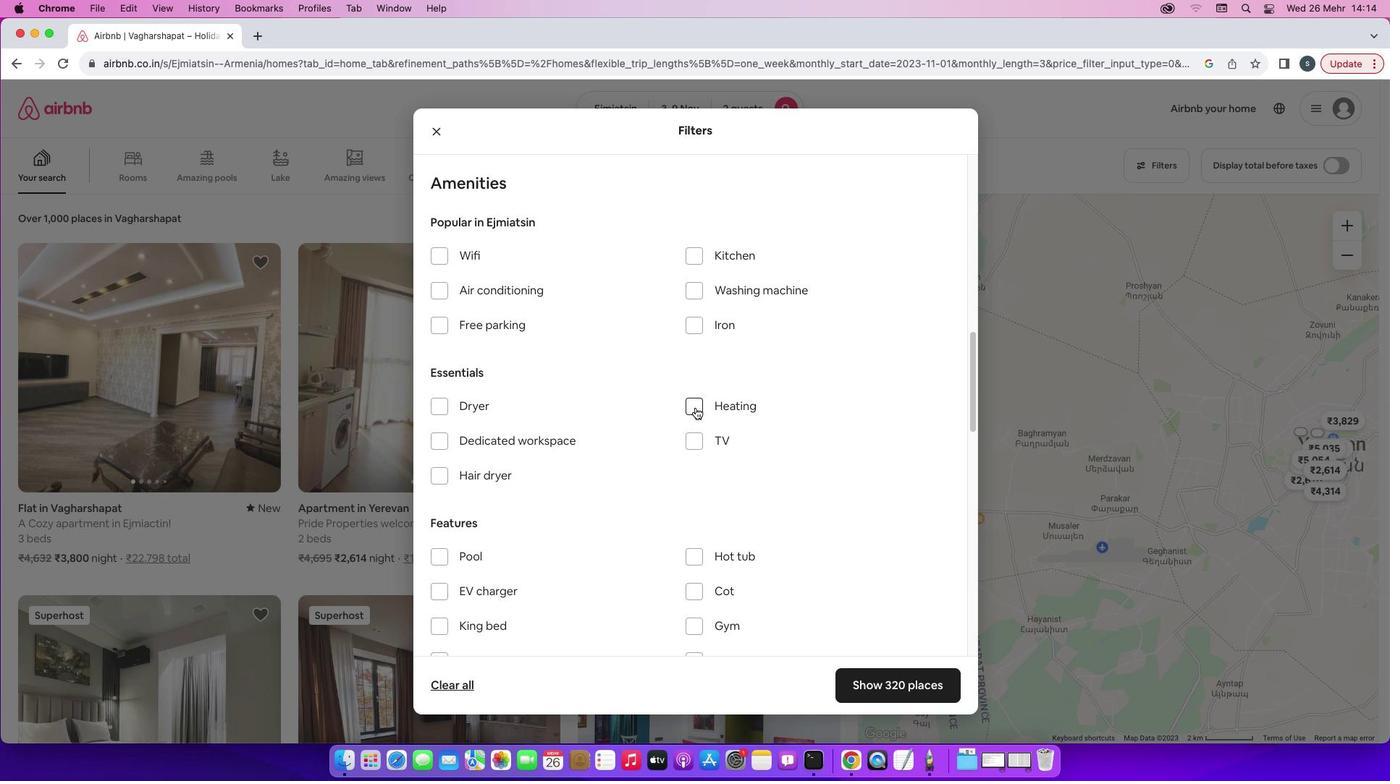
Action: Mouse pressed left at (695, 408)
Screenshot: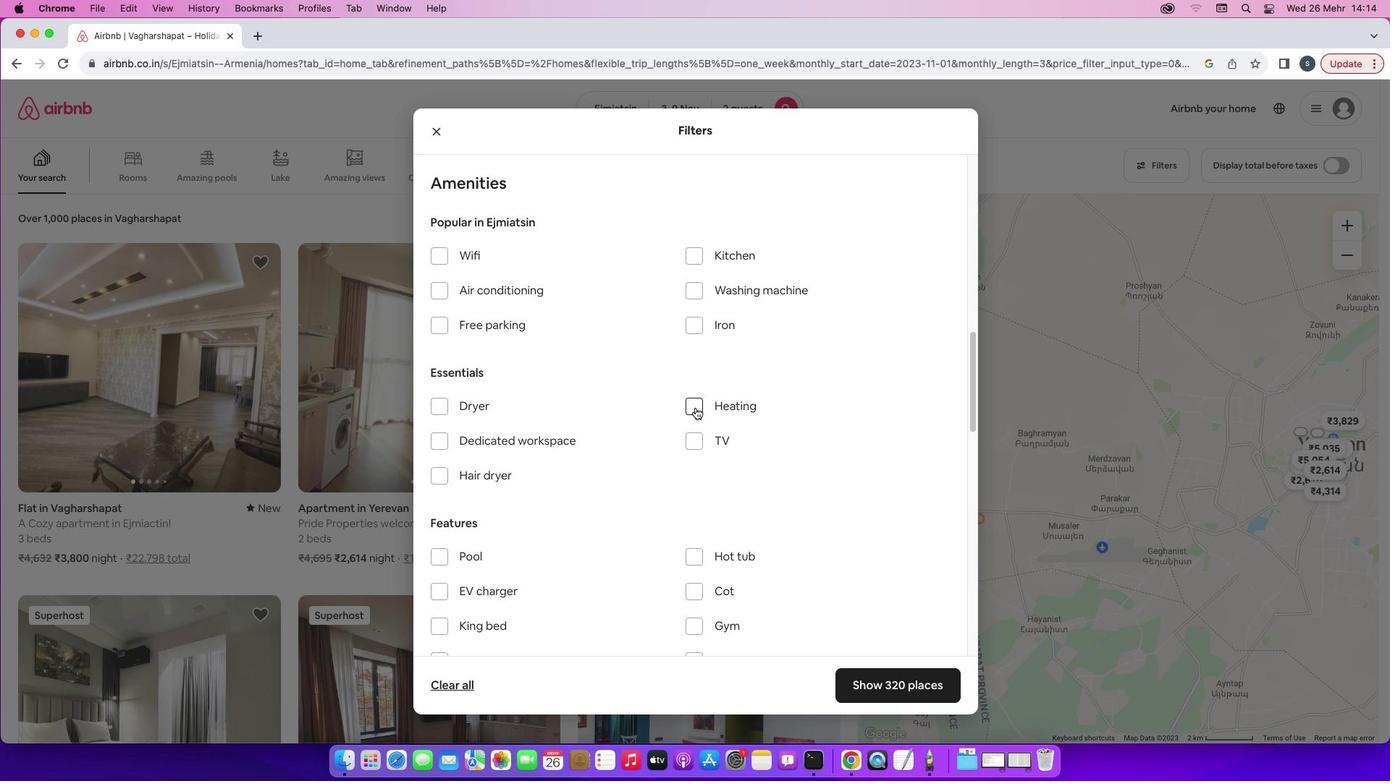 
Action: Mouse moved to (850, 533)
Screenshot: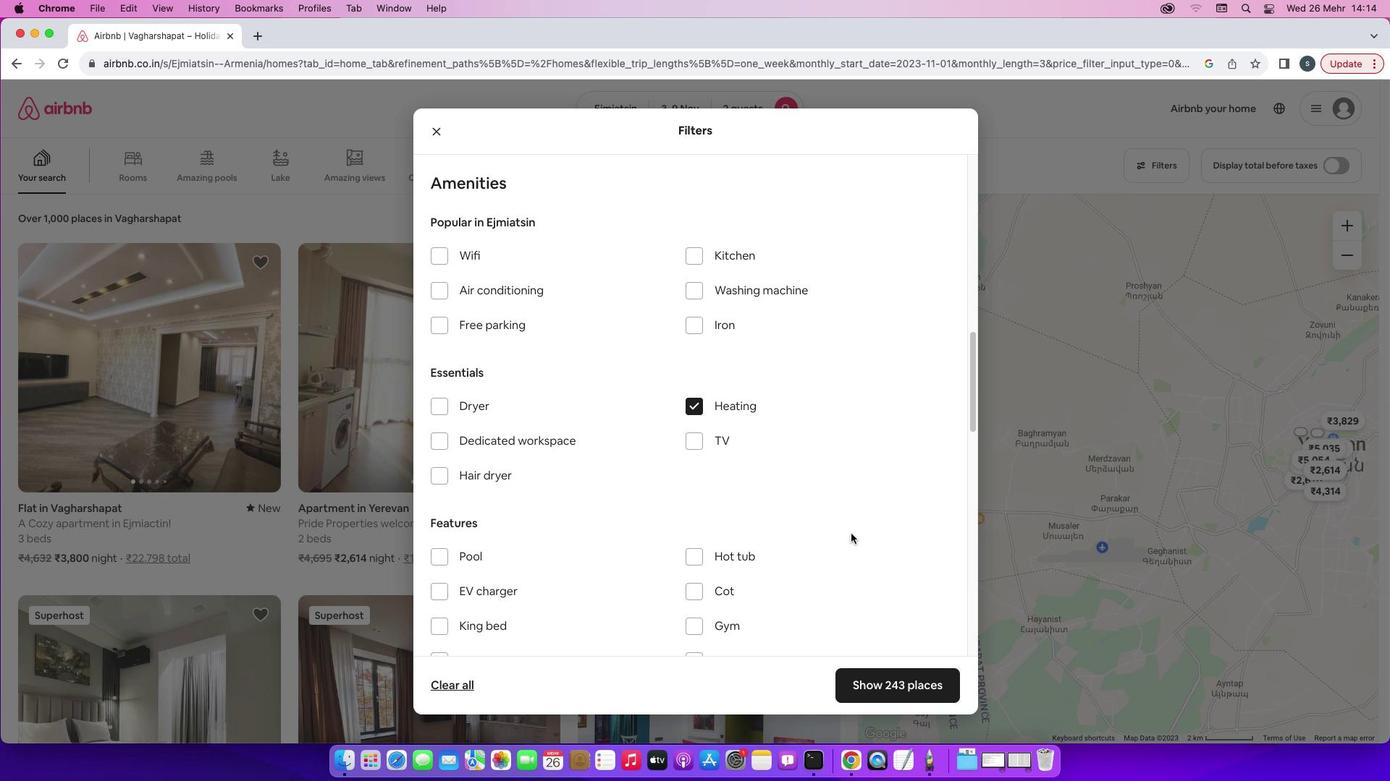 
Action: Mouse scrolled (850, 533) with delta (0, 0)
Screenshot: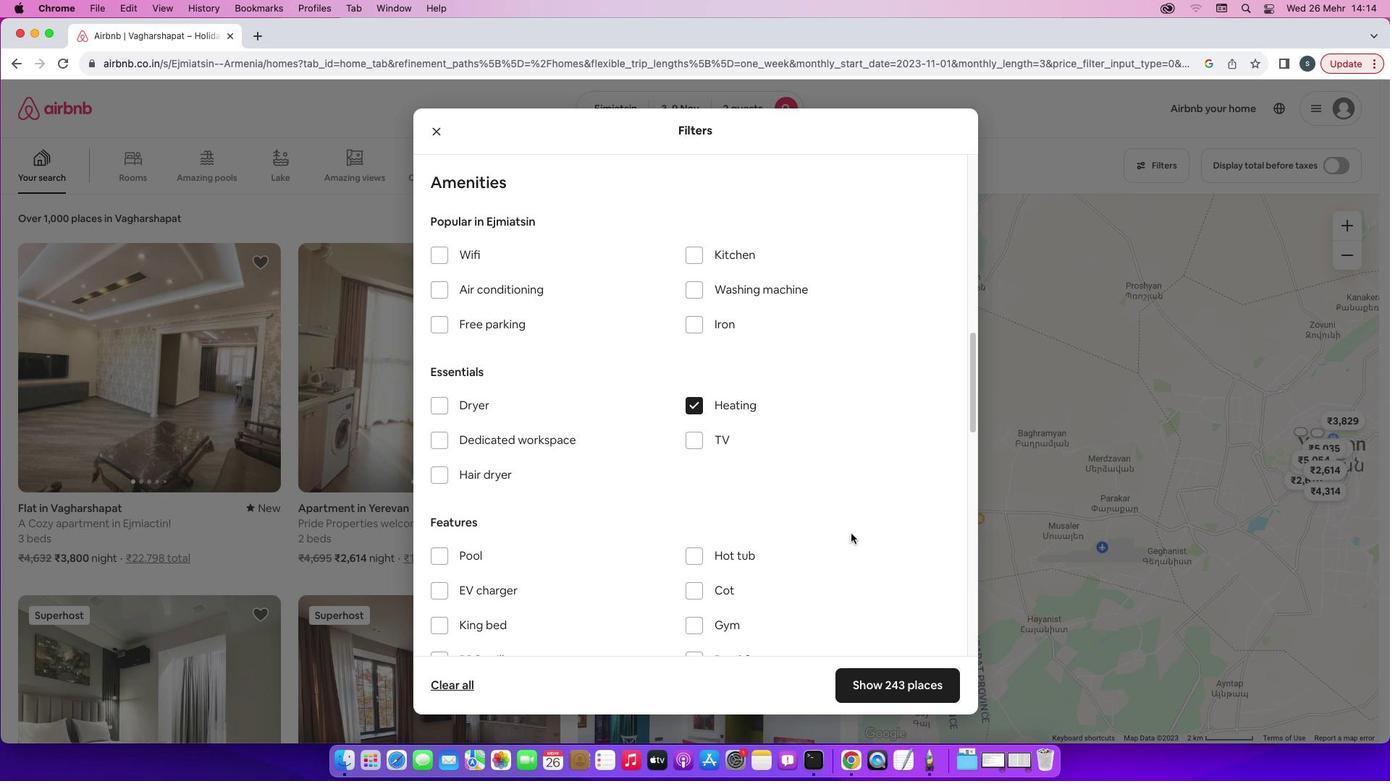 
Action: Mouse scrolled (850, 533) with delta (0, 0)
Screenshot: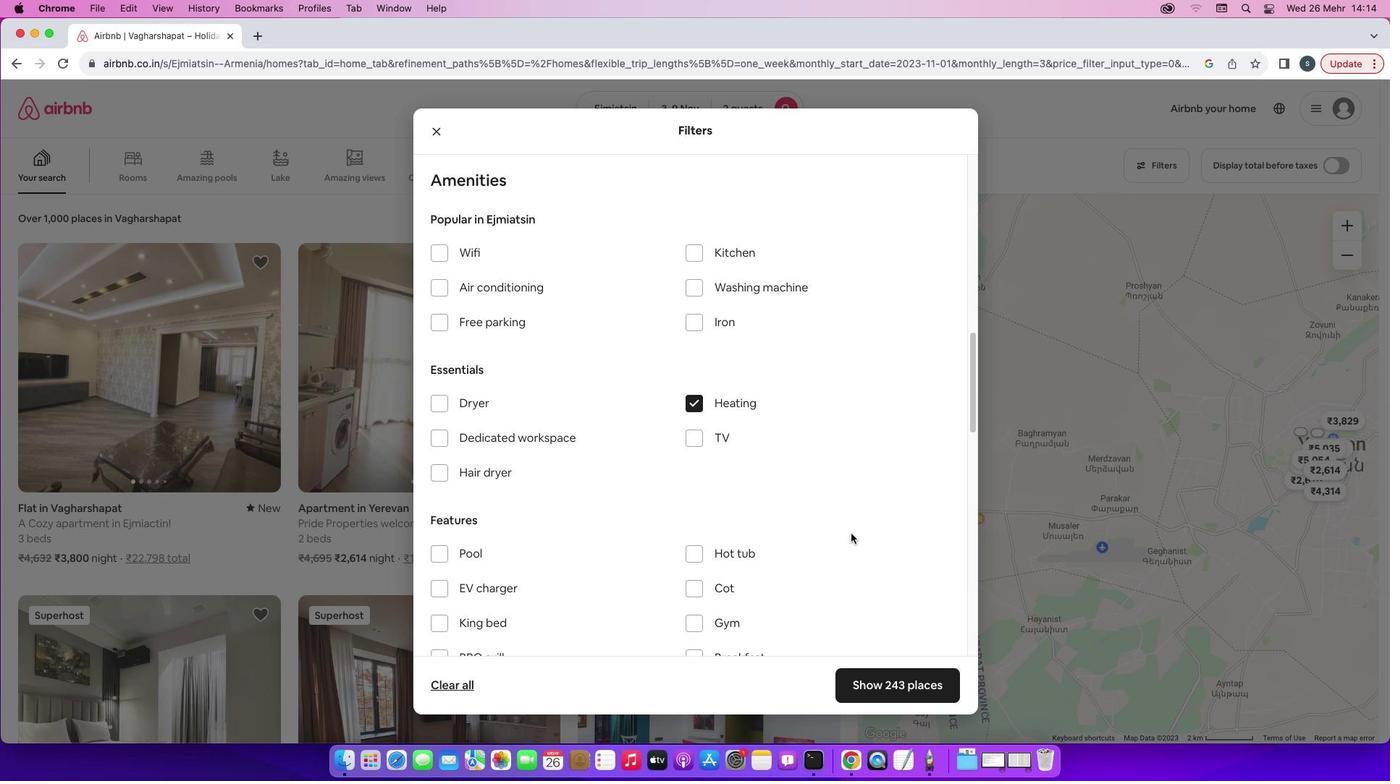 
Action: Mouse scrolled (850, 533) with delta (0, 0)
Screenshot: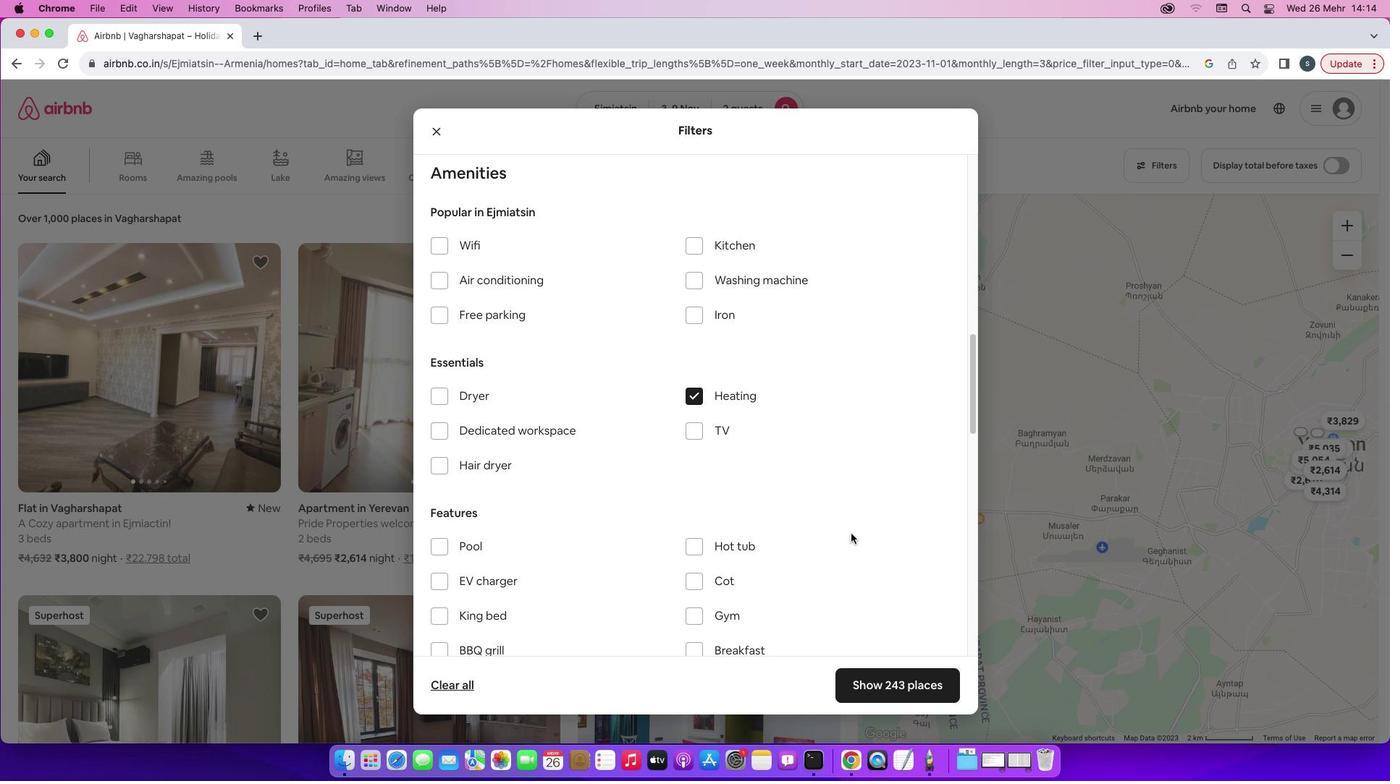 
Action: Mouse scrolled (850, 533) with delta (0, 0)
Screenshot: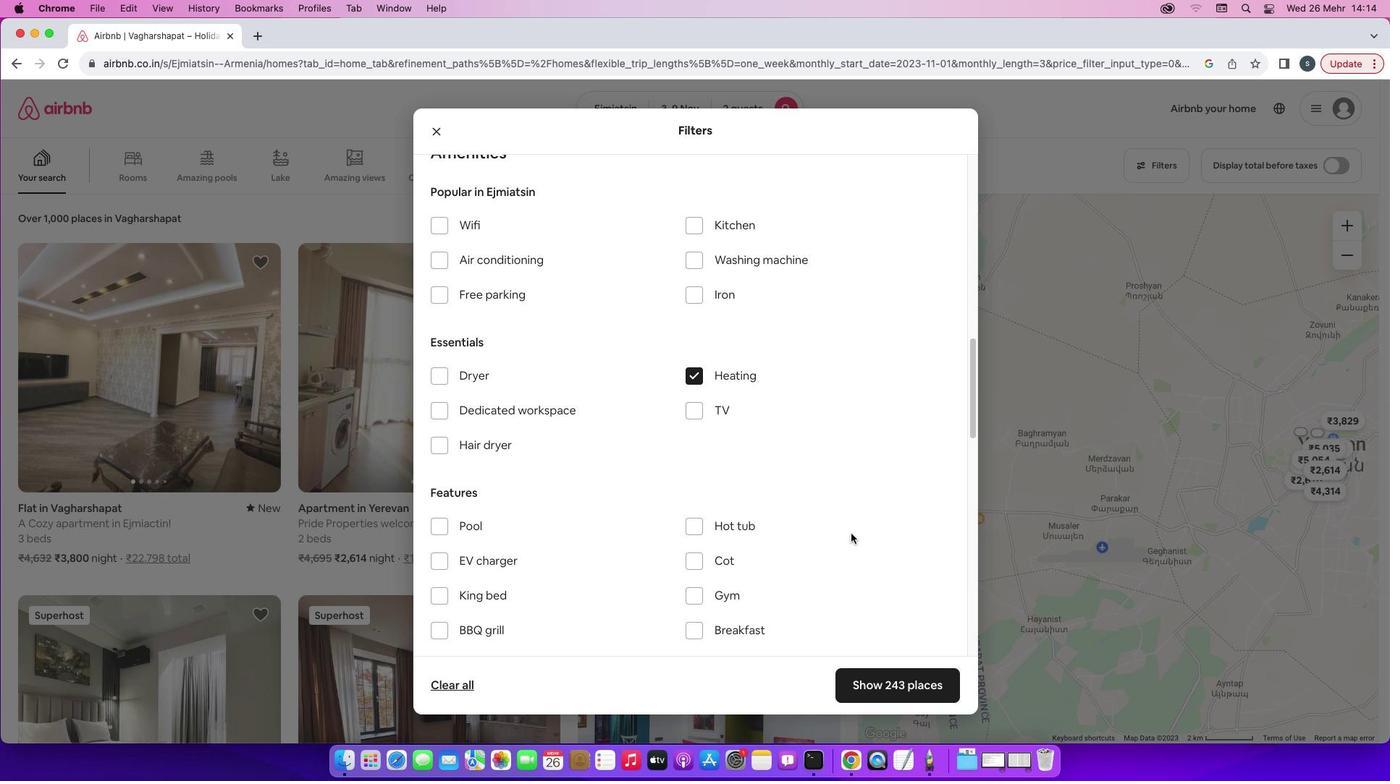 
Action: Mouse scrolled (850, 533) with delta (0, 0)
Screenshot: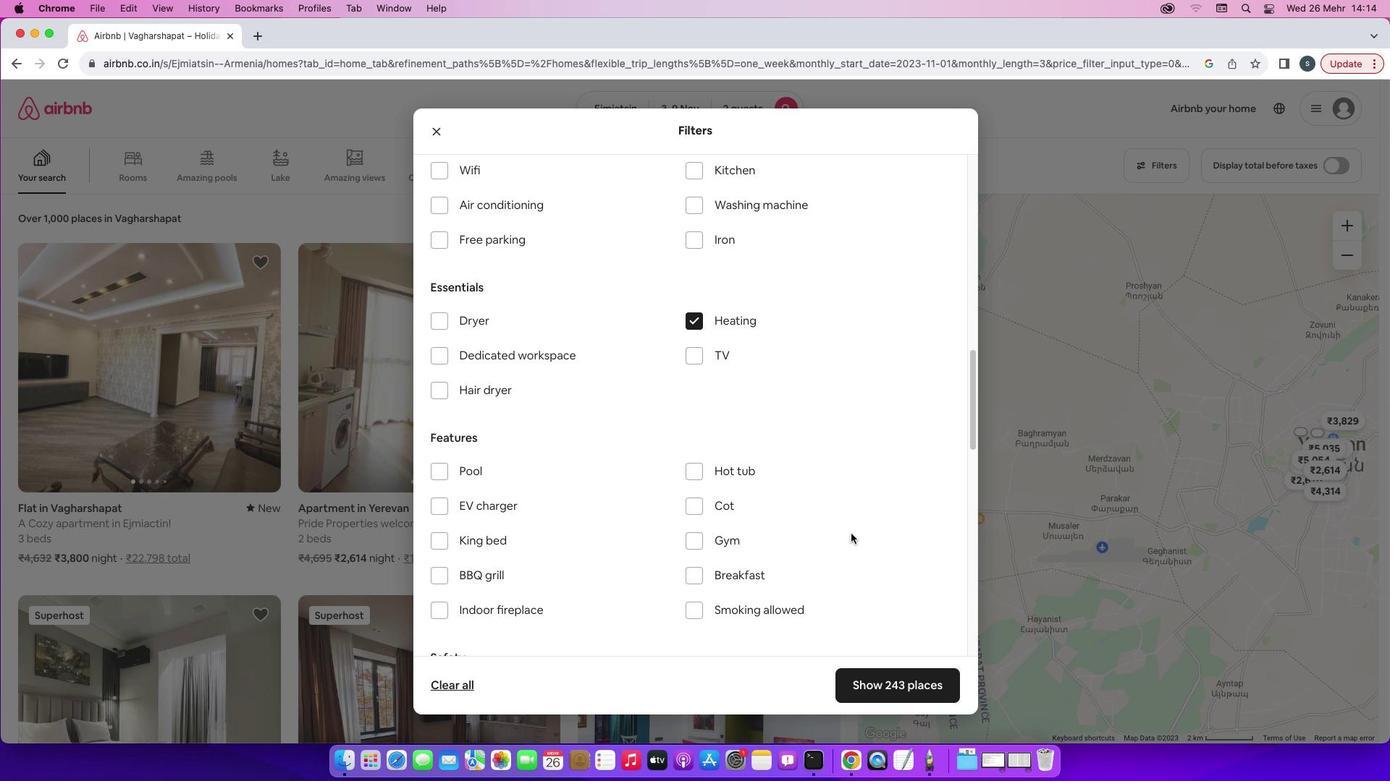 
Action: Mouse moved to (850, 534)
Screenshot: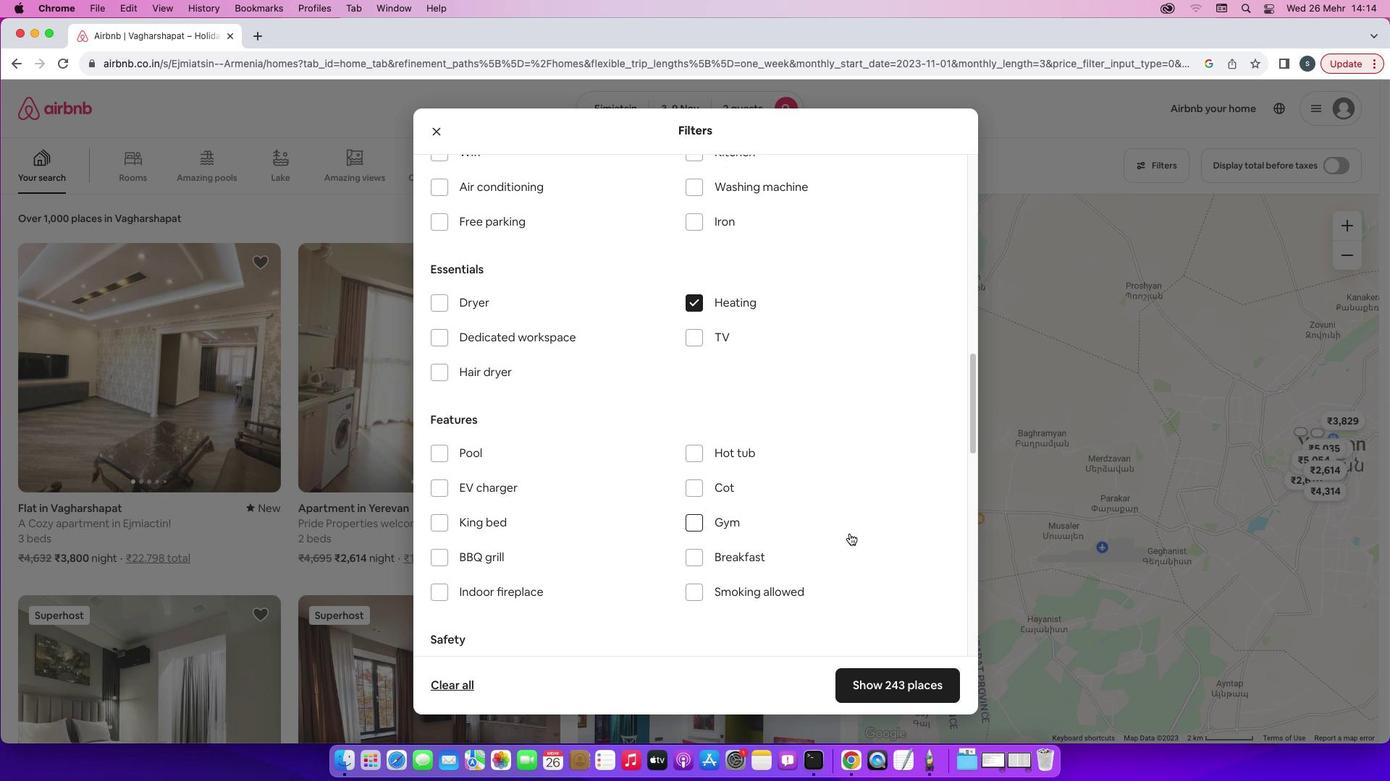 
Action: Mouse scrolled (850, 534) with delta (0, 0)
Screenshot: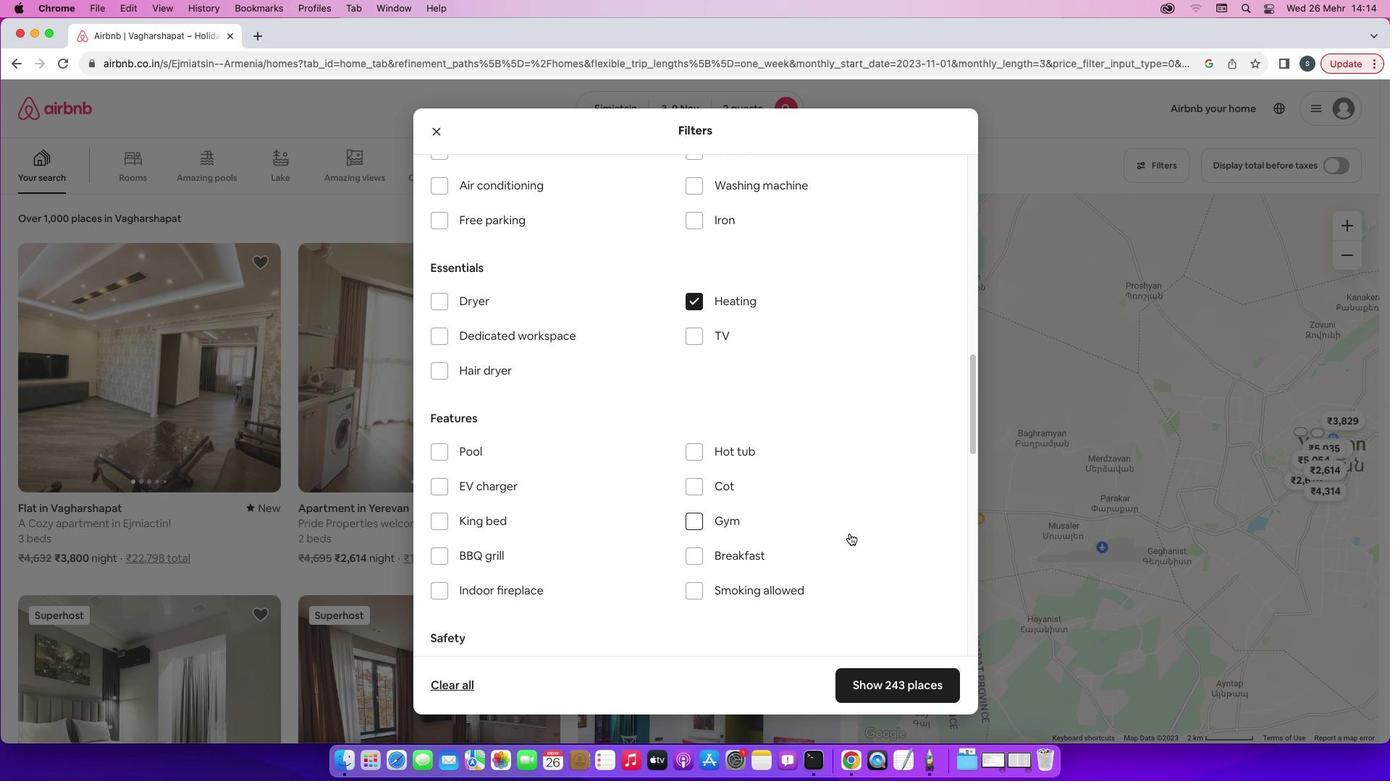 
Action: Mouse scrolled (850, 534) with delta (0, 0)
Screenshot: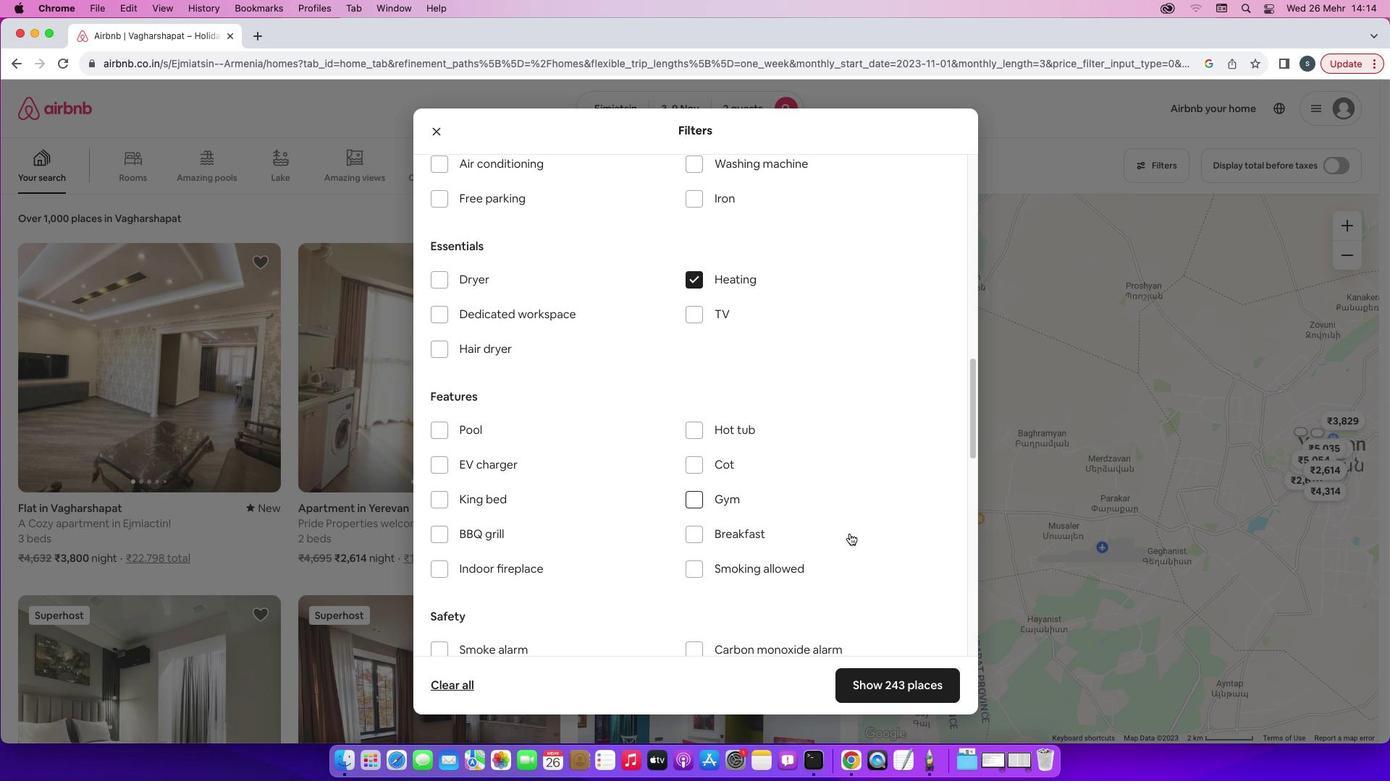 
Action: Mouse scrolled (850, 534) with delta (0, -1)
Screenshot: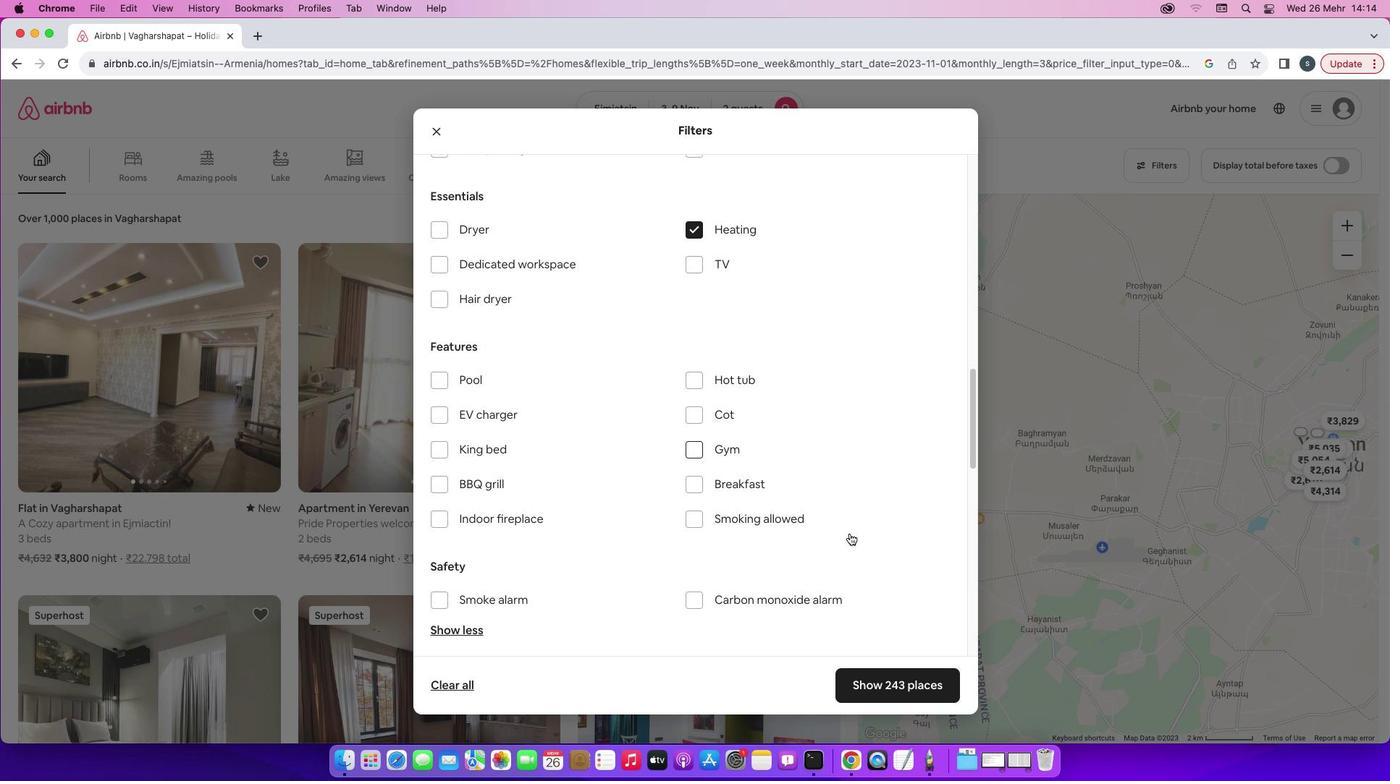 
Action: Mouse scrolled (850, 534) with delta (0, -2)
Screenshot: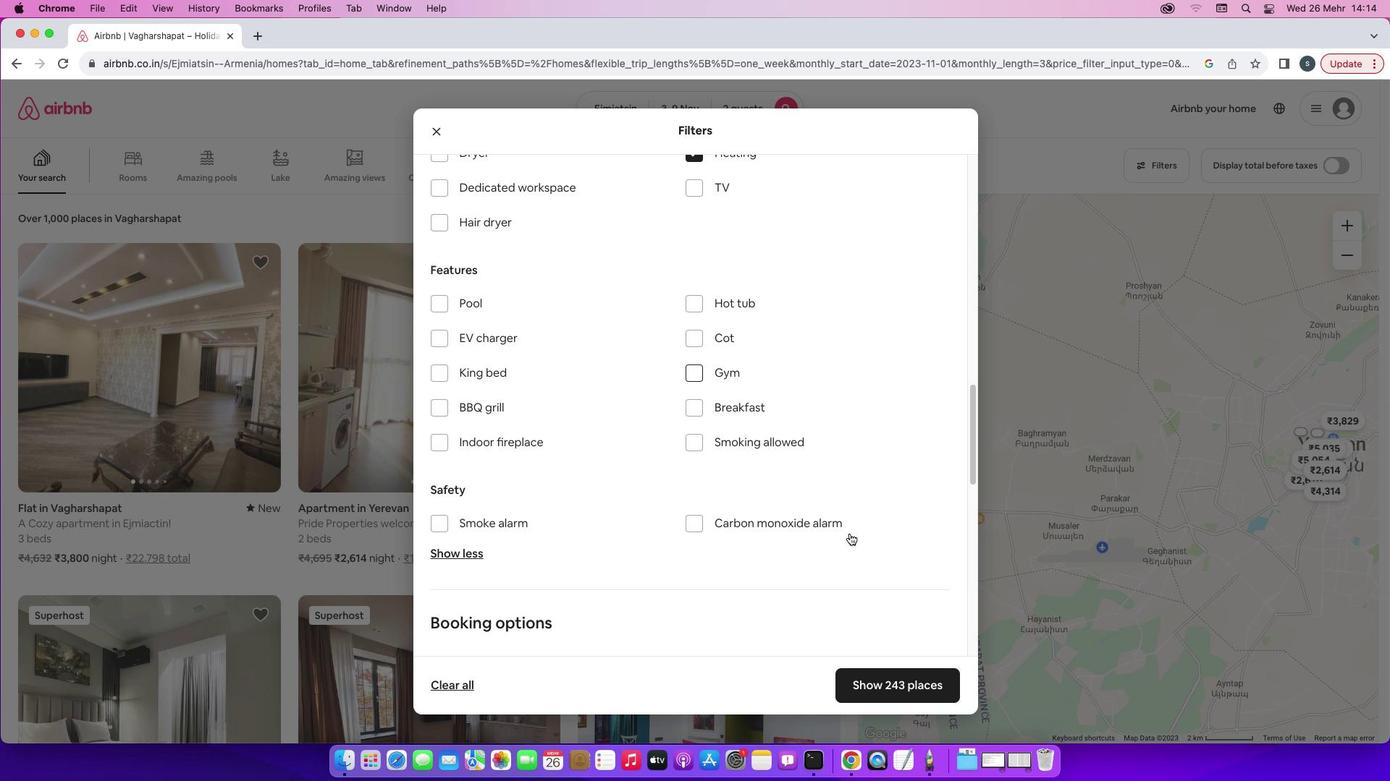 
Action: Mouse scrolled (850, 534) with delta (0, -2)
Screenshot: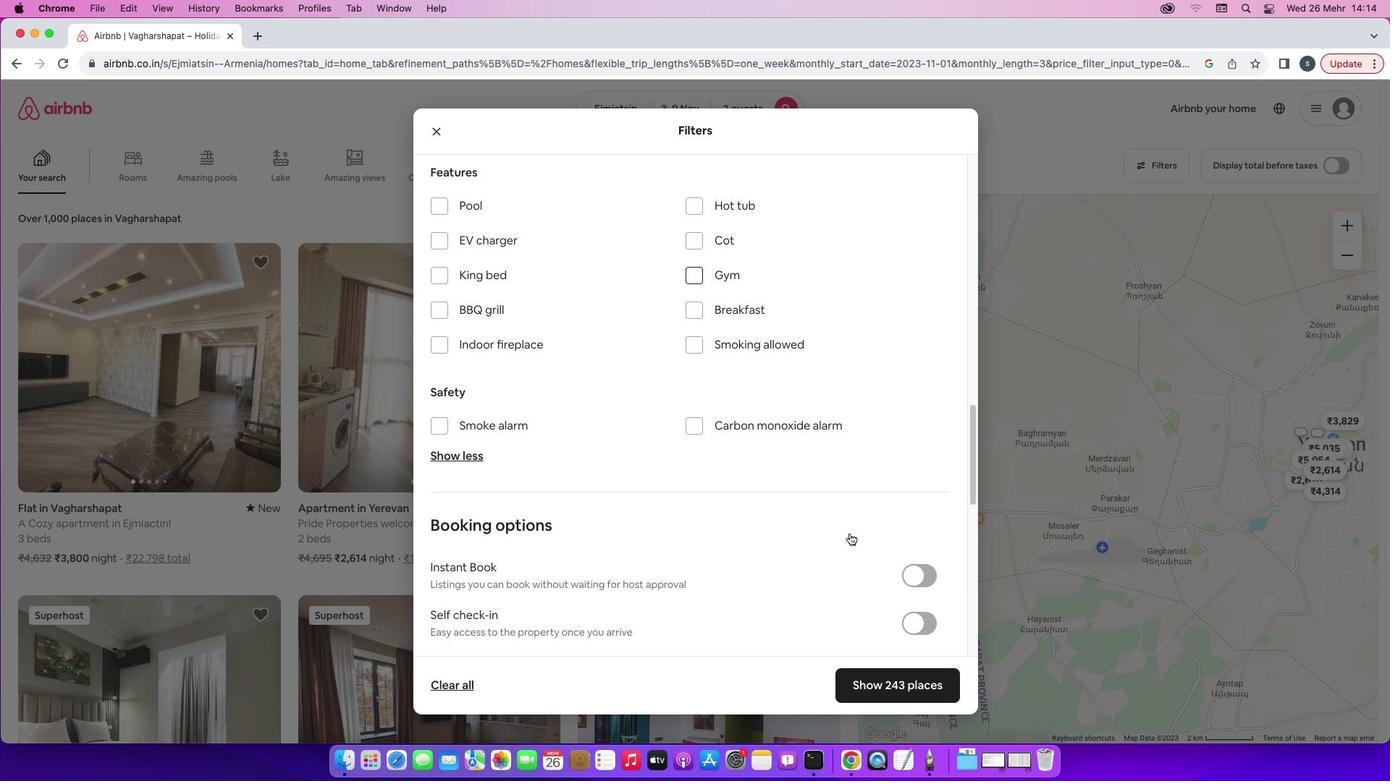 
Action: Mouse scrolled (850, 534) with delta (0, 0)
Screenshot: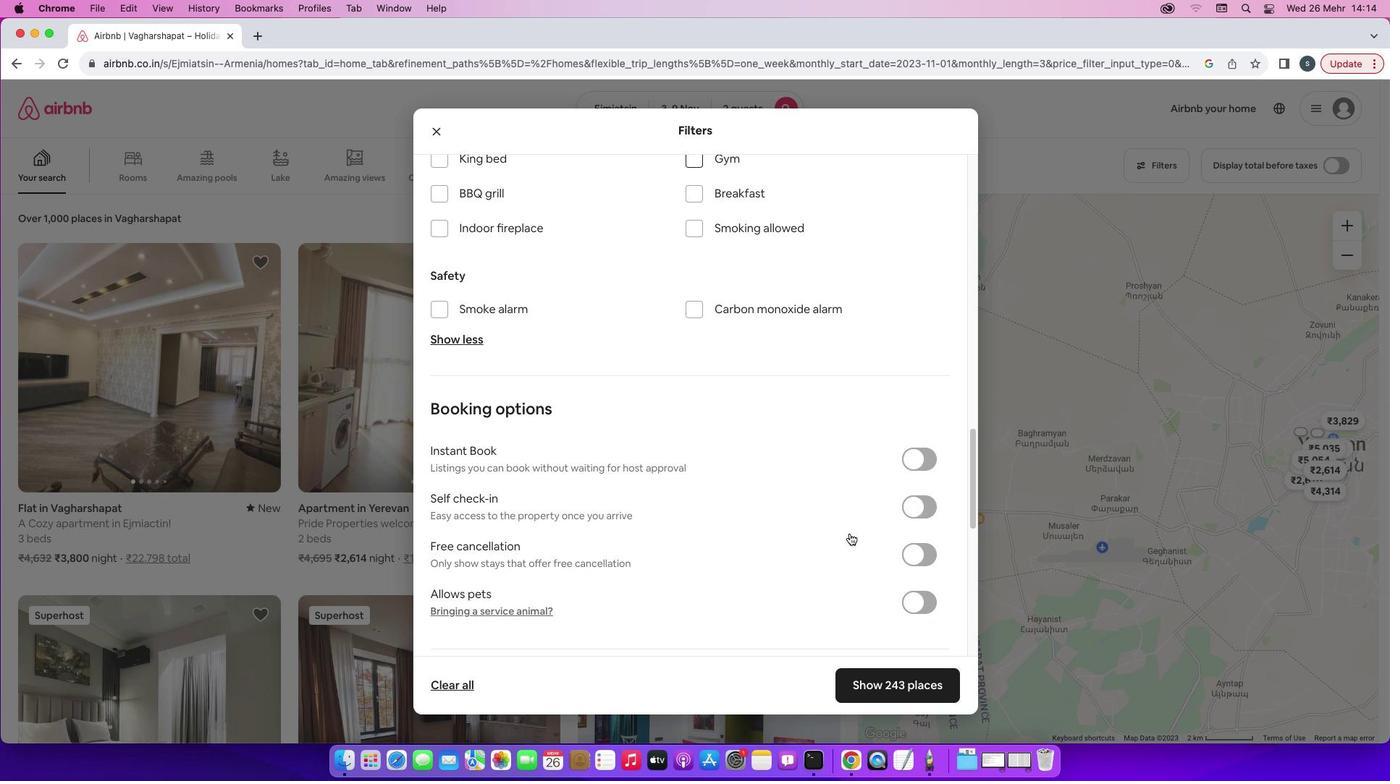 
Action: Mouse scrolled (850, 534) with delta (0, 0)
Screenshot: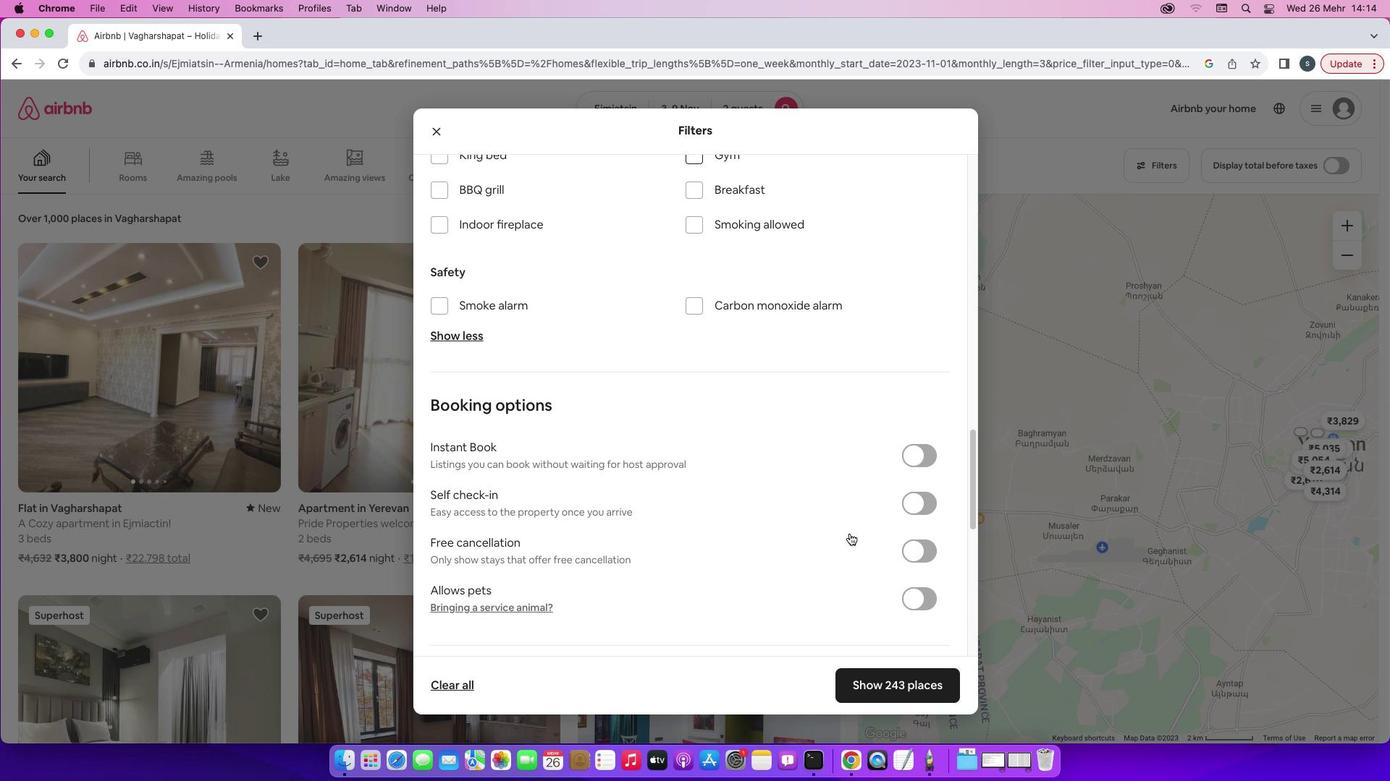 
Action: Mouse moved to (918, 477)
Screenshot: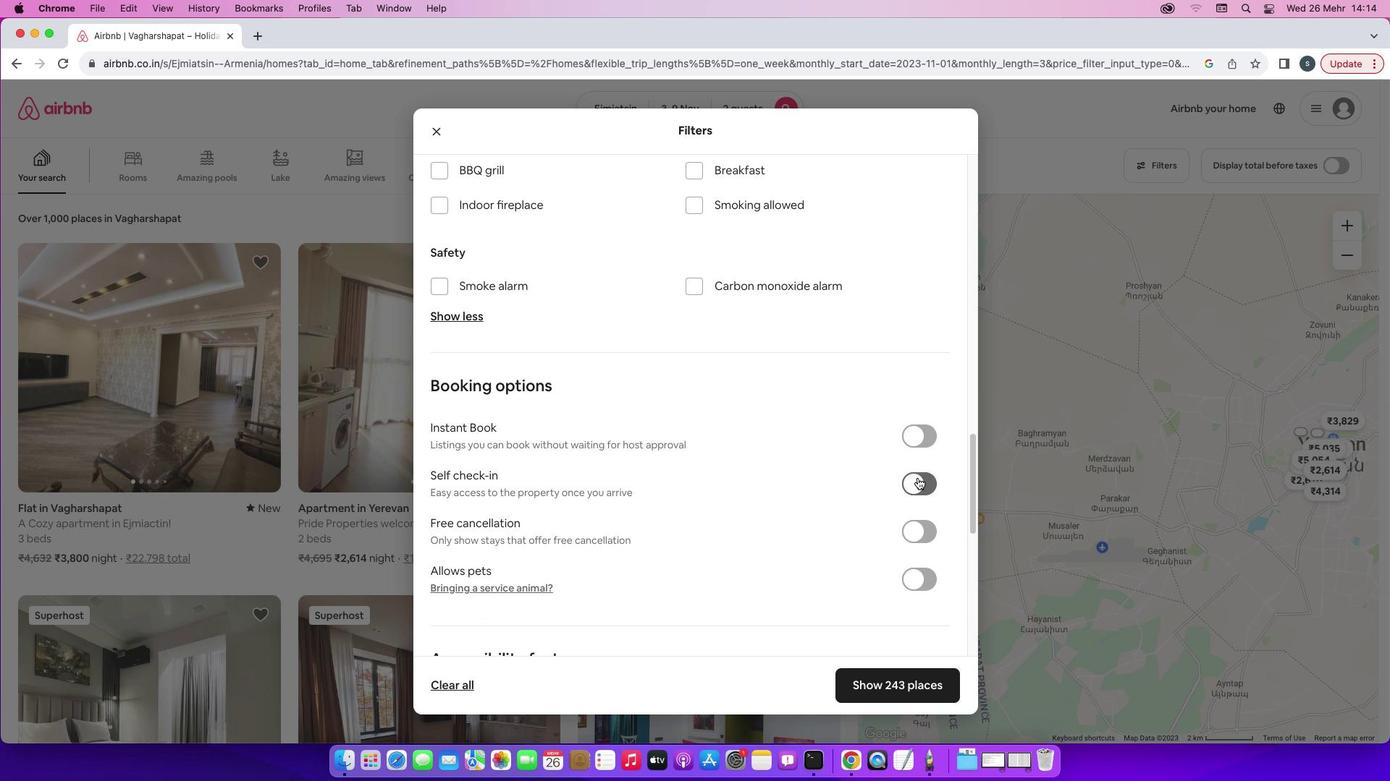 
Action: Mouse pressed left at (918, 477)
Screenshot: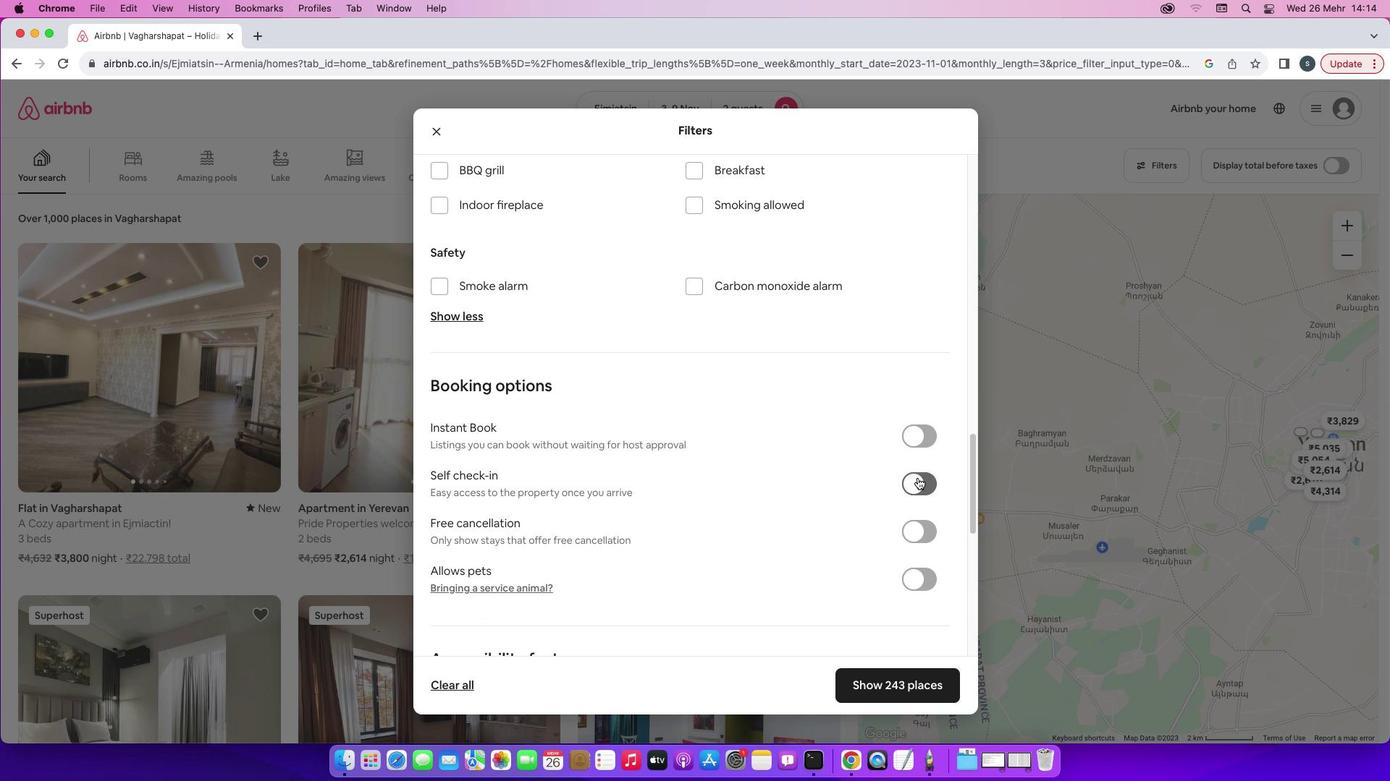 
Action: Mouse moved to (829, 536)
Screenshot: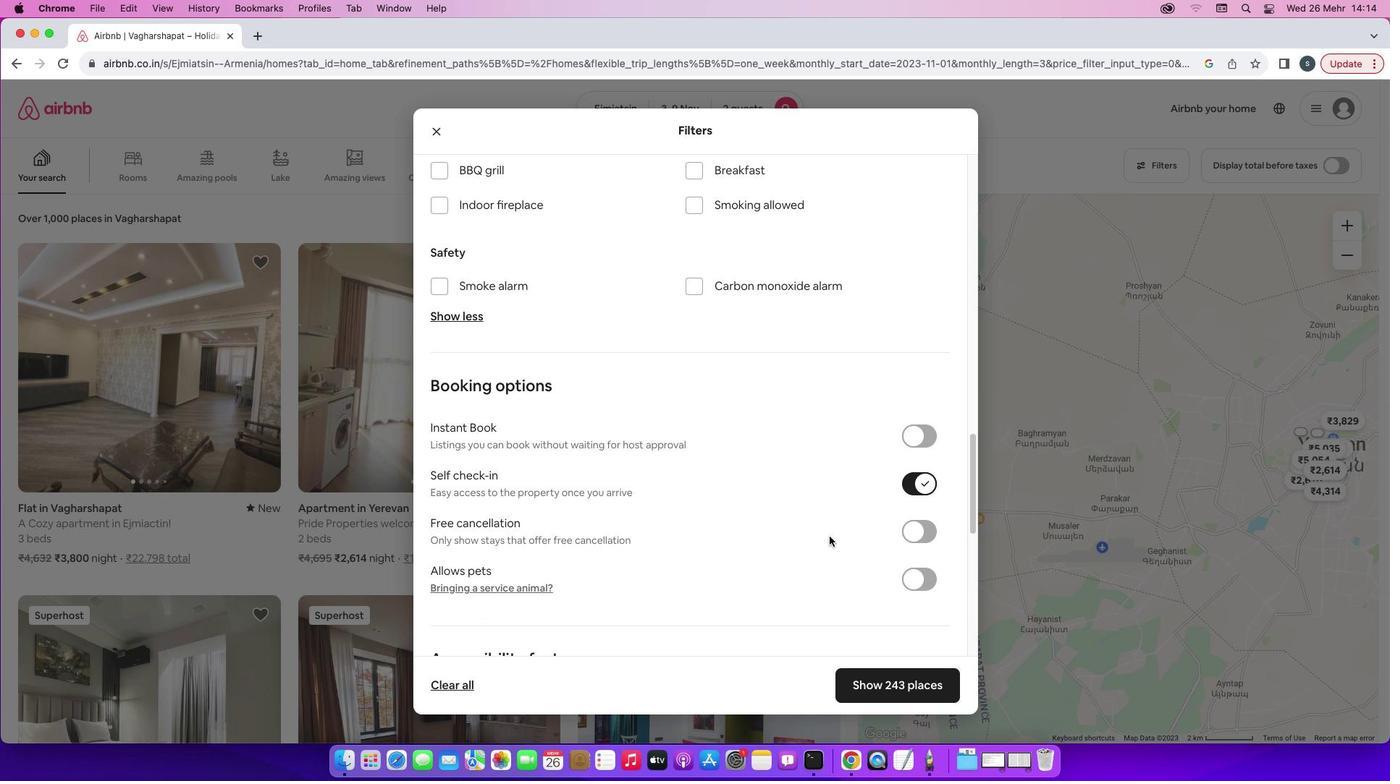
Action: Mouse scrolled (829, 536) with delta (0, 0)
Screenshot: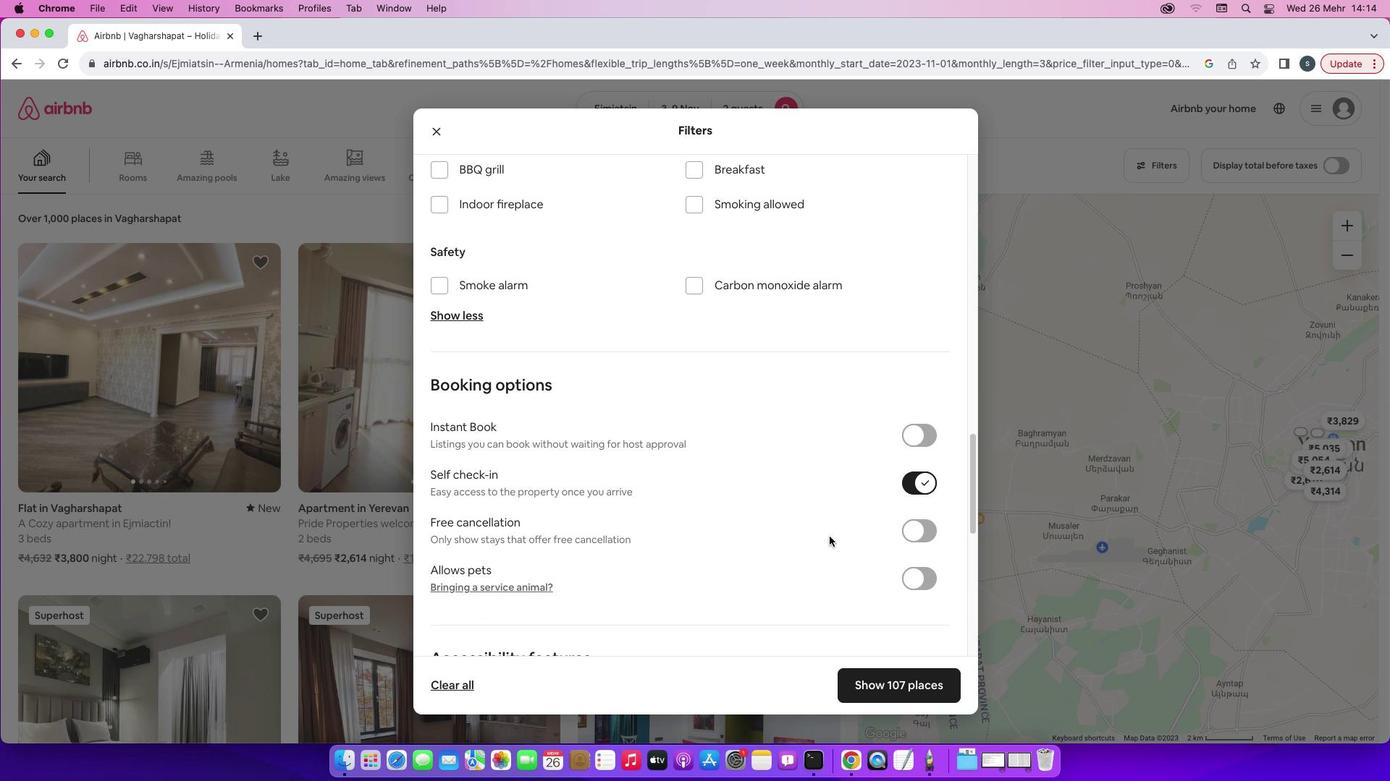 
Action: Mouse scrolled (829, 536) with delta (0, 0)
Screenshot: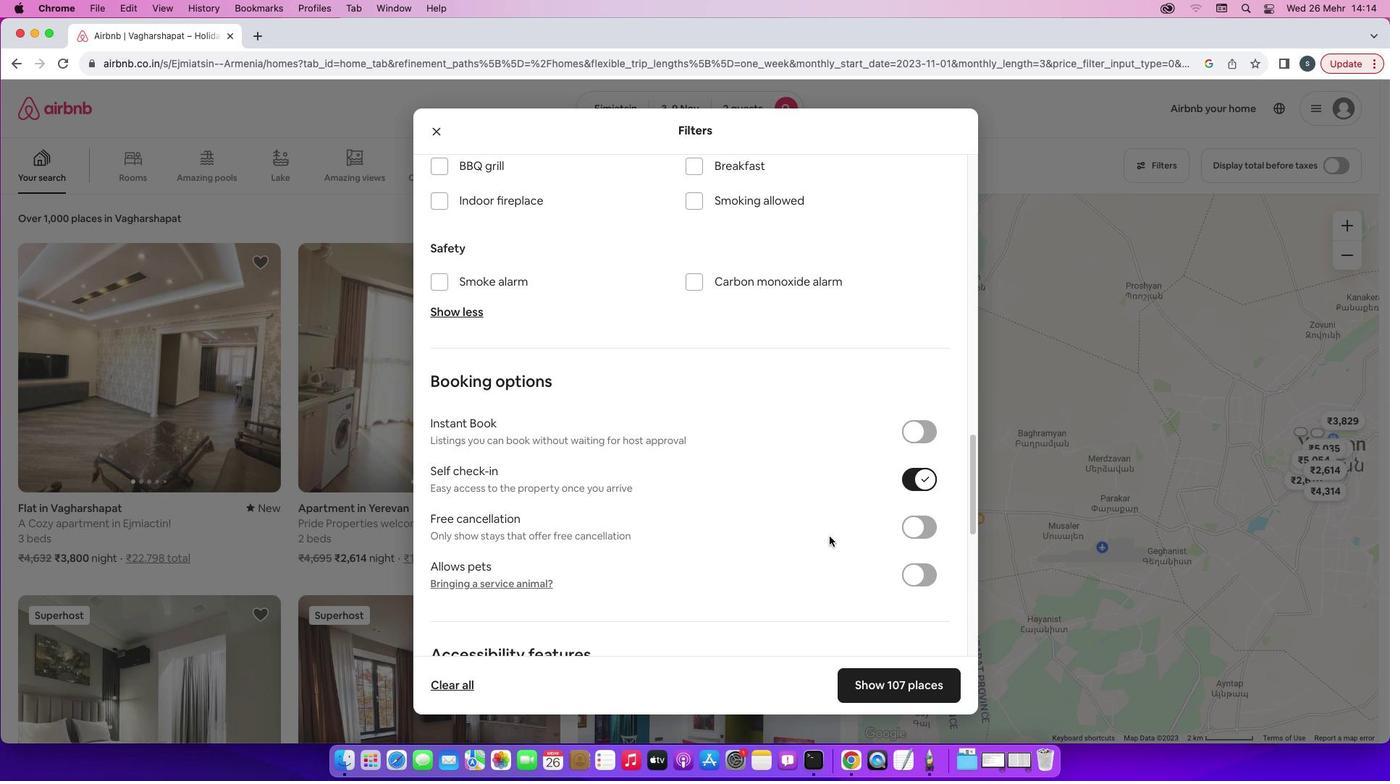 
Action: Mouse scrolled (829, 536) with delta (0, 0)
Screenshot: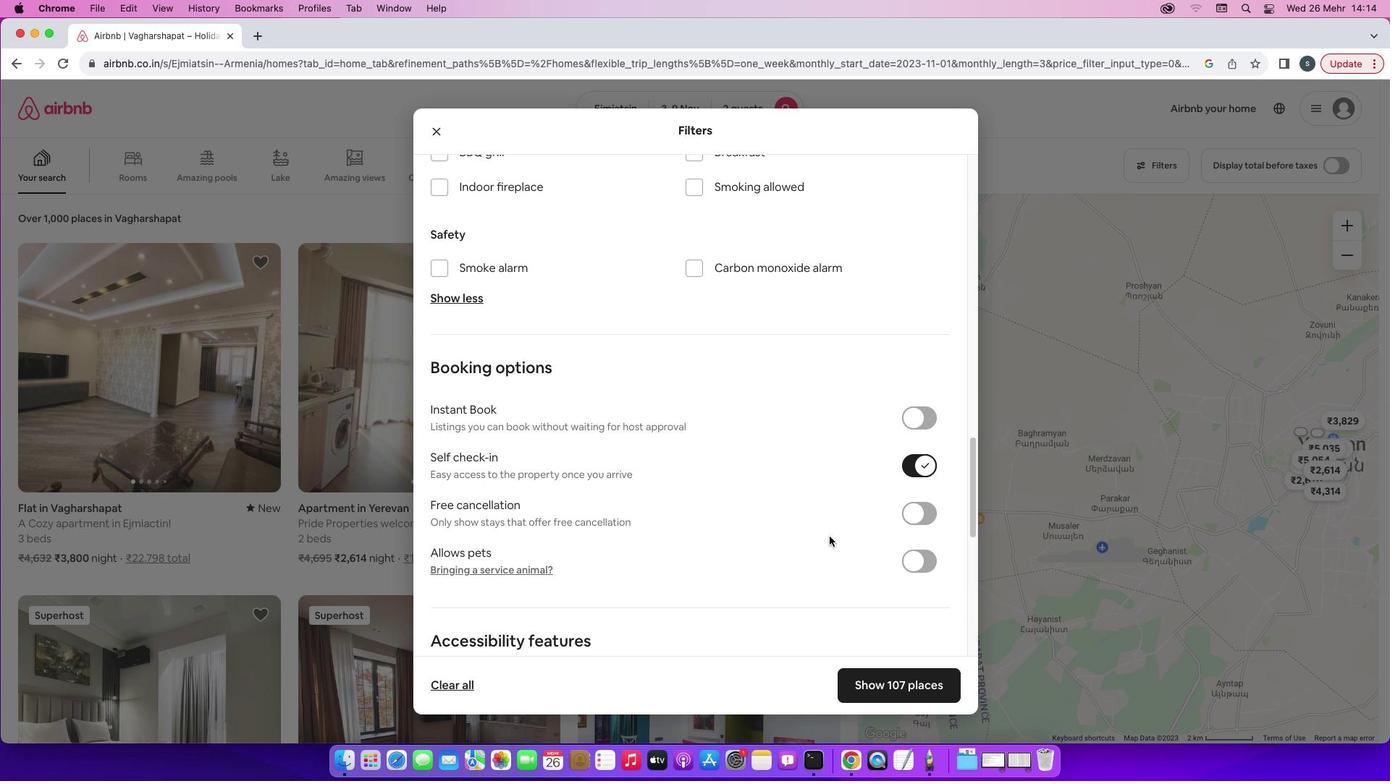 
Action: Mouse scrolled (829, 536) with delta (0, -1)
Screenshot: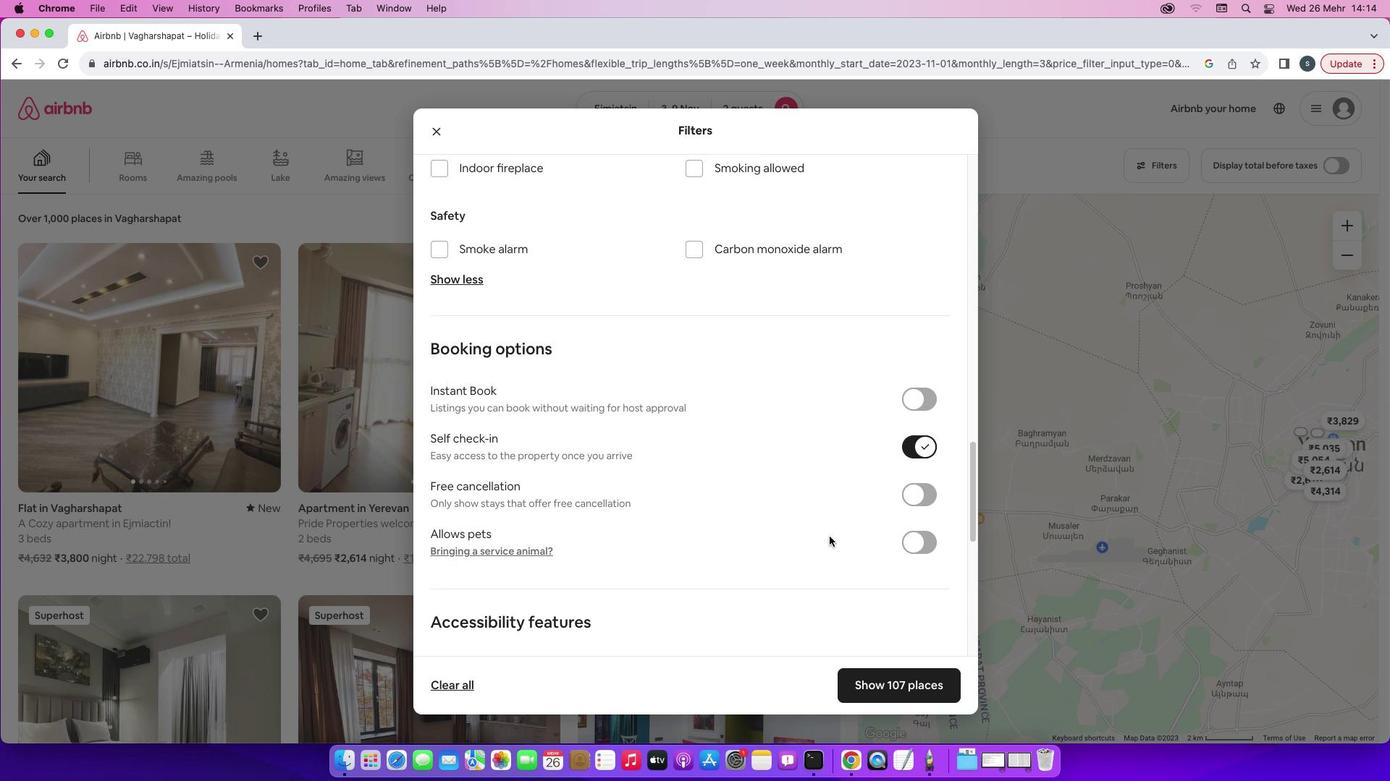 
Action: Mouse scrolled (829, 536) with delta (0, 0)
Screenshot: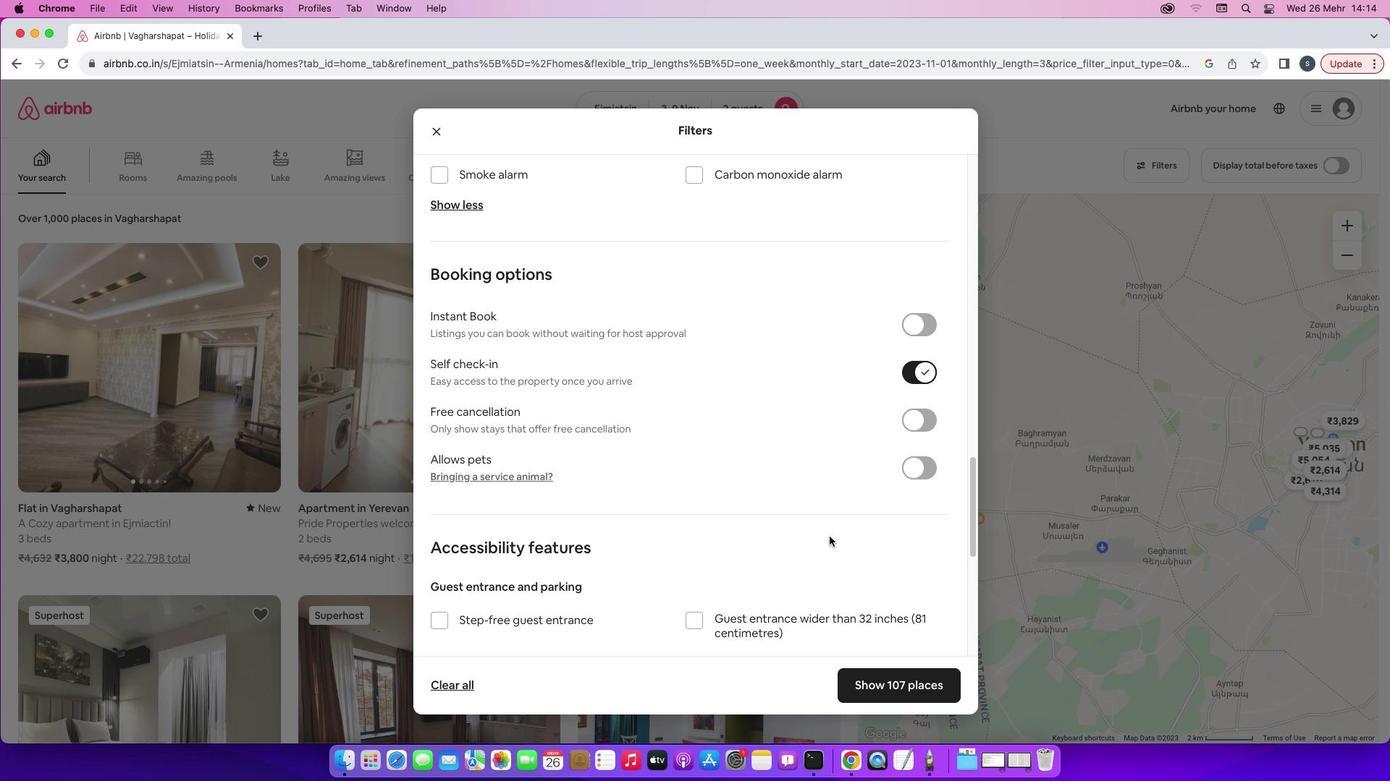 
Action: Mouse scrolled (829, 536) with delta (0, 0)
Screenshot: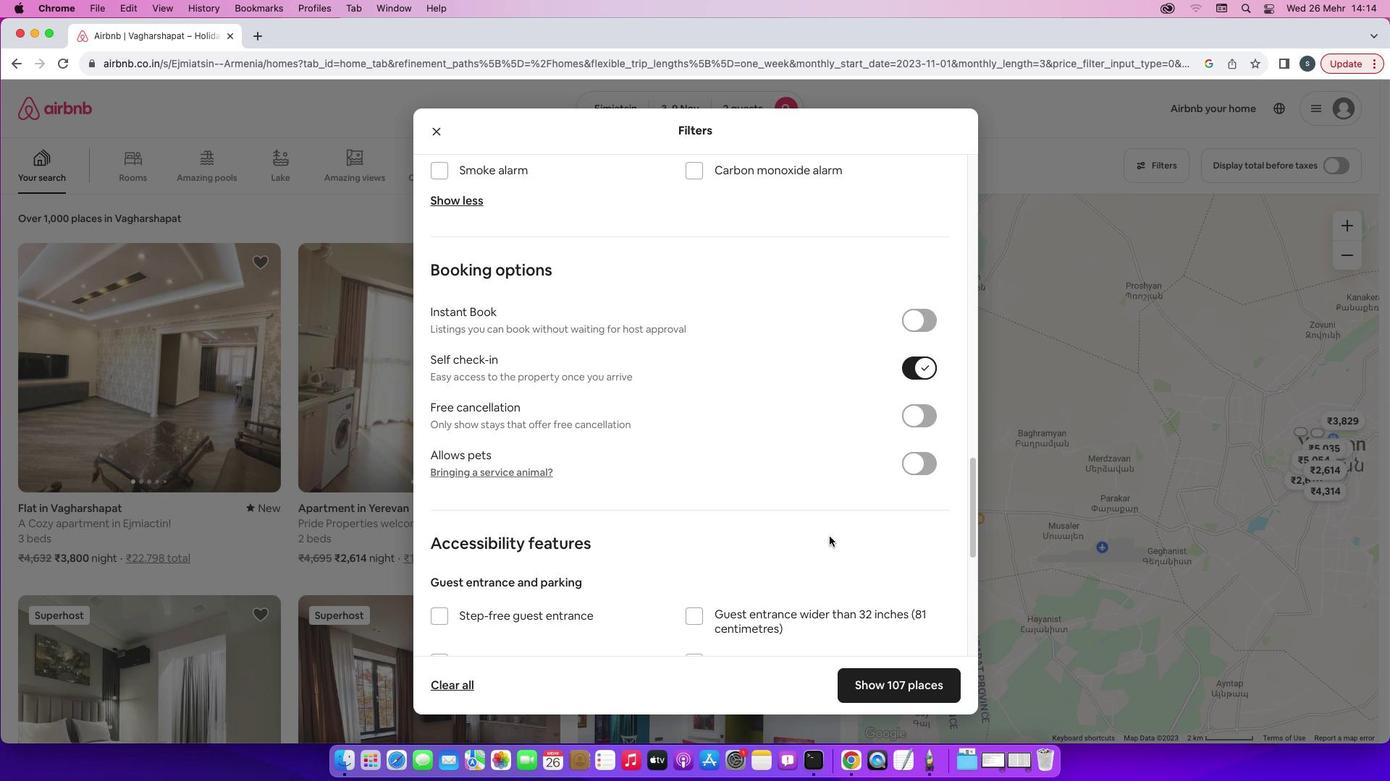 
Action: Mouse moved to (829, 537)
Screenshot: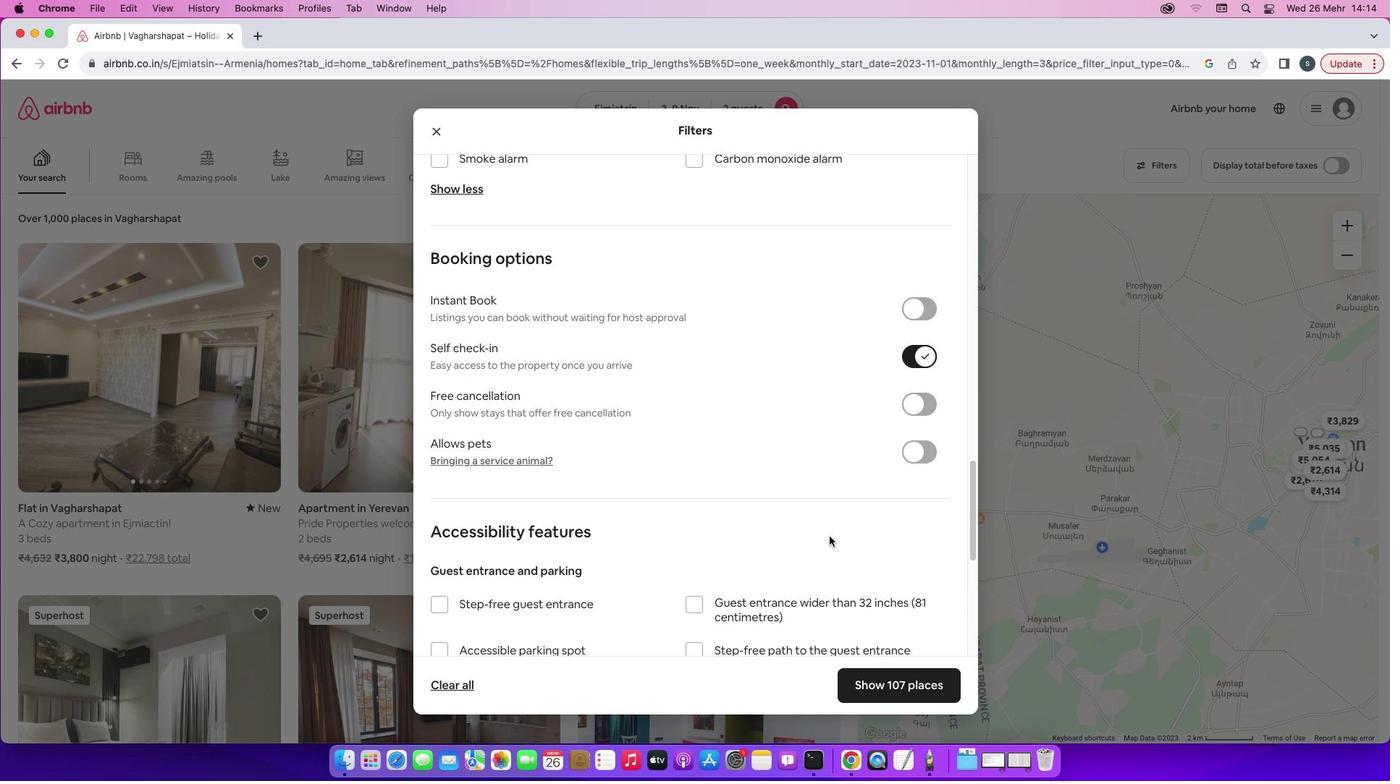 
Action: Mouse scrolled (829, 537) with delta (0, 0)
Screenshot: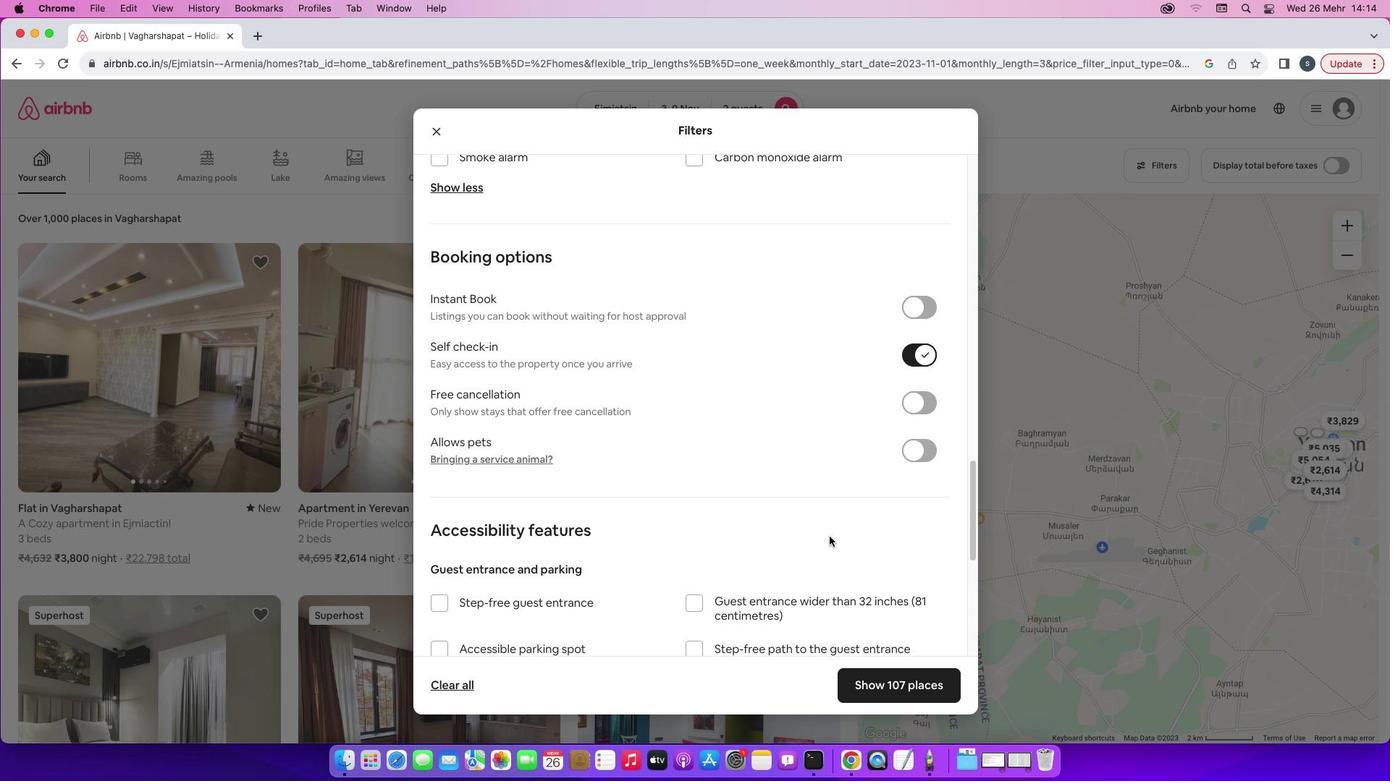 
Action: Mouse scrolled (829, 537) with delta (0, 0)
Screenshot: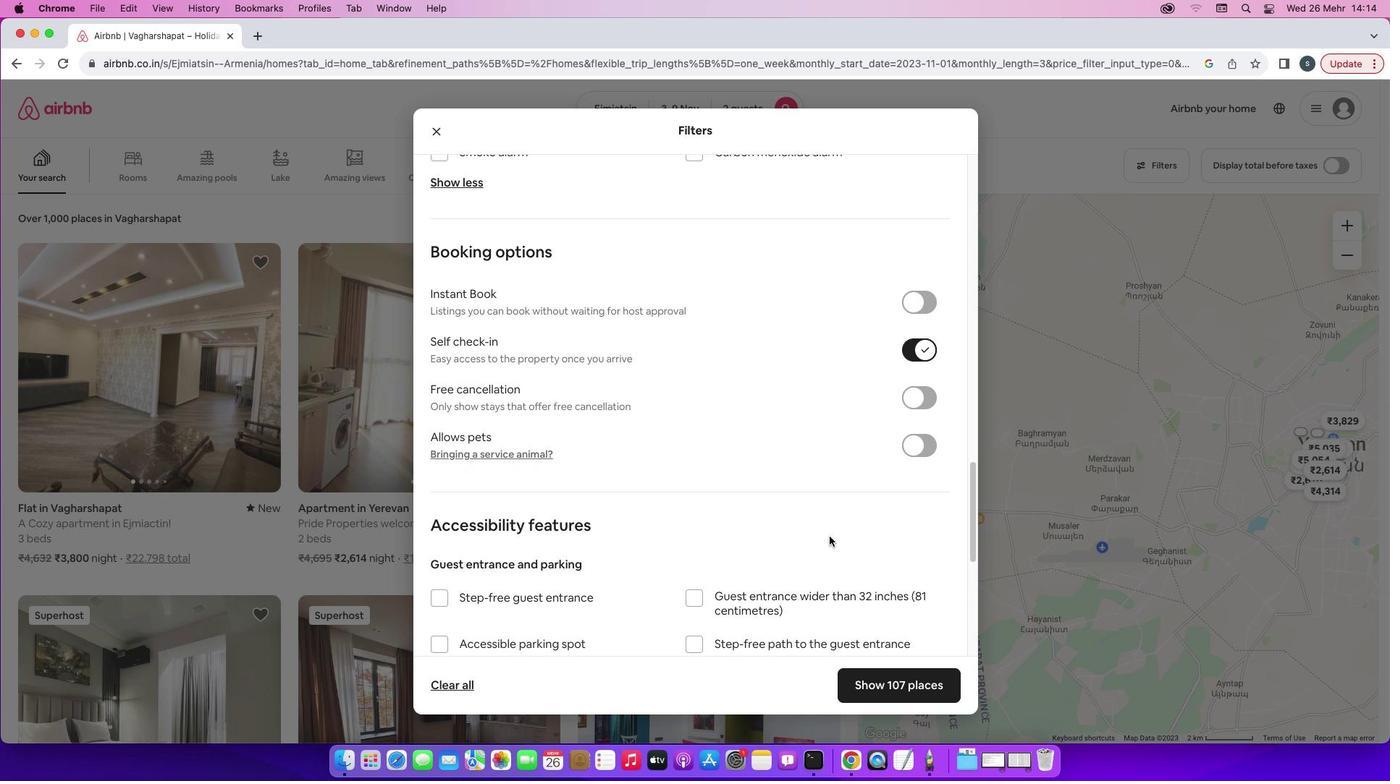 
Action: Mouse scrolled (829, 537) with delta (0, 0)
Screenshot: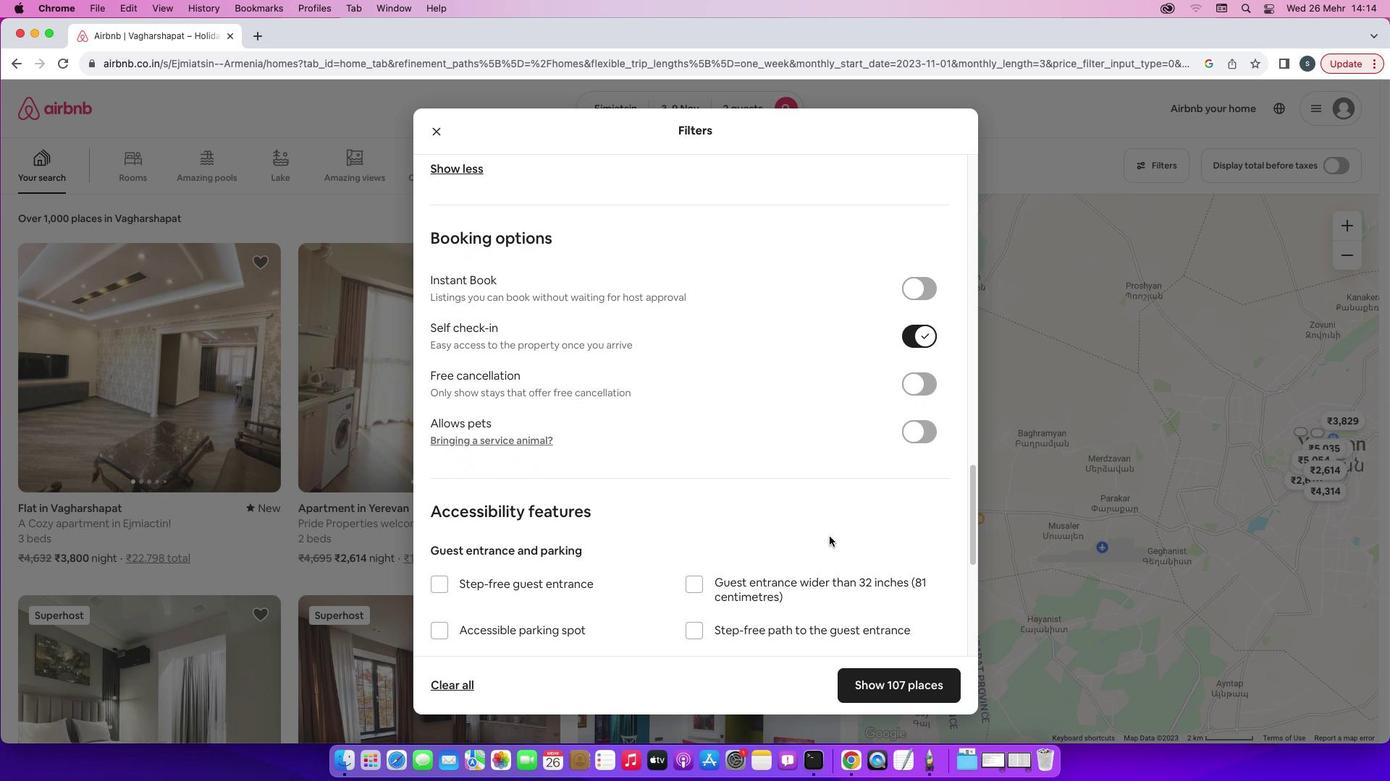 
Action: Mouse scrolled (829, 537) with delta (0, 0)
Screenshot: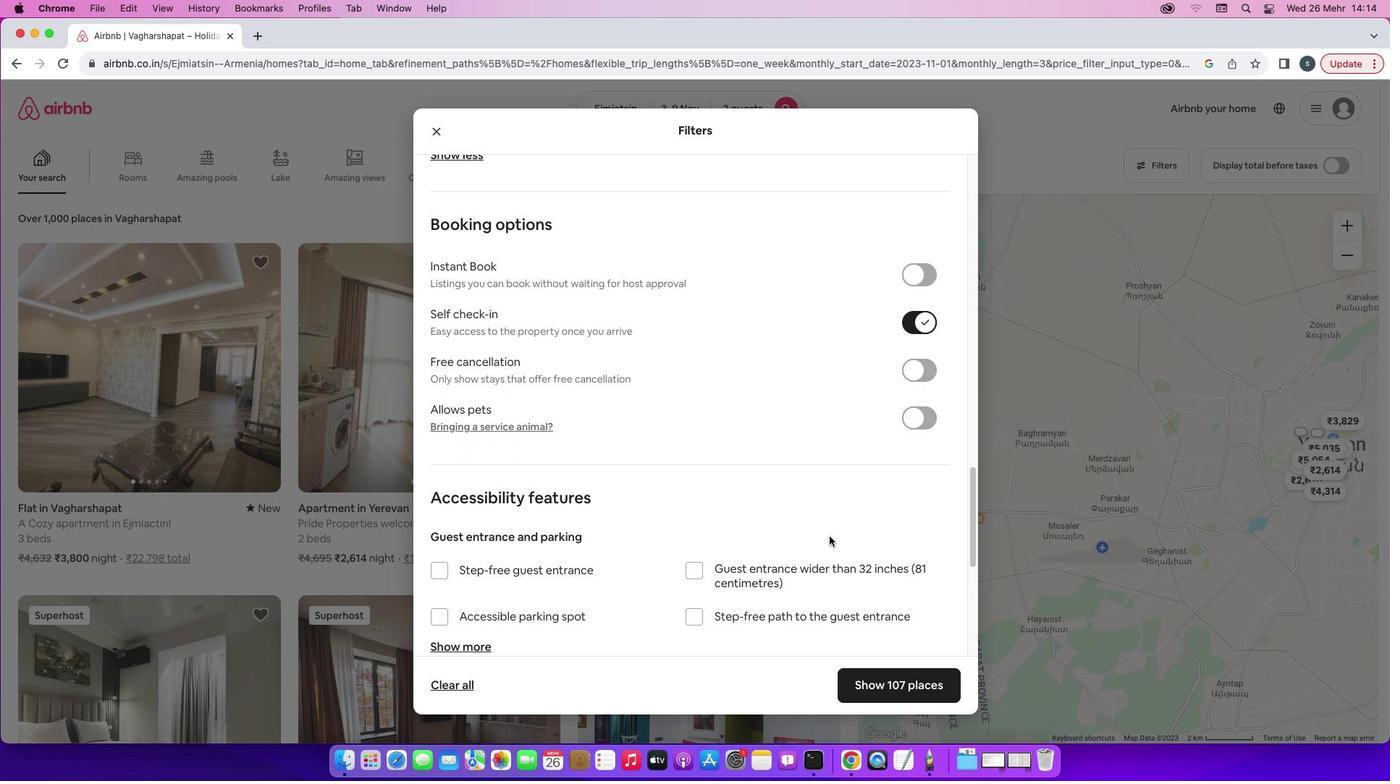
Action: Mouse scrolled (829, 537) with delta (0, -2)
Screenshot: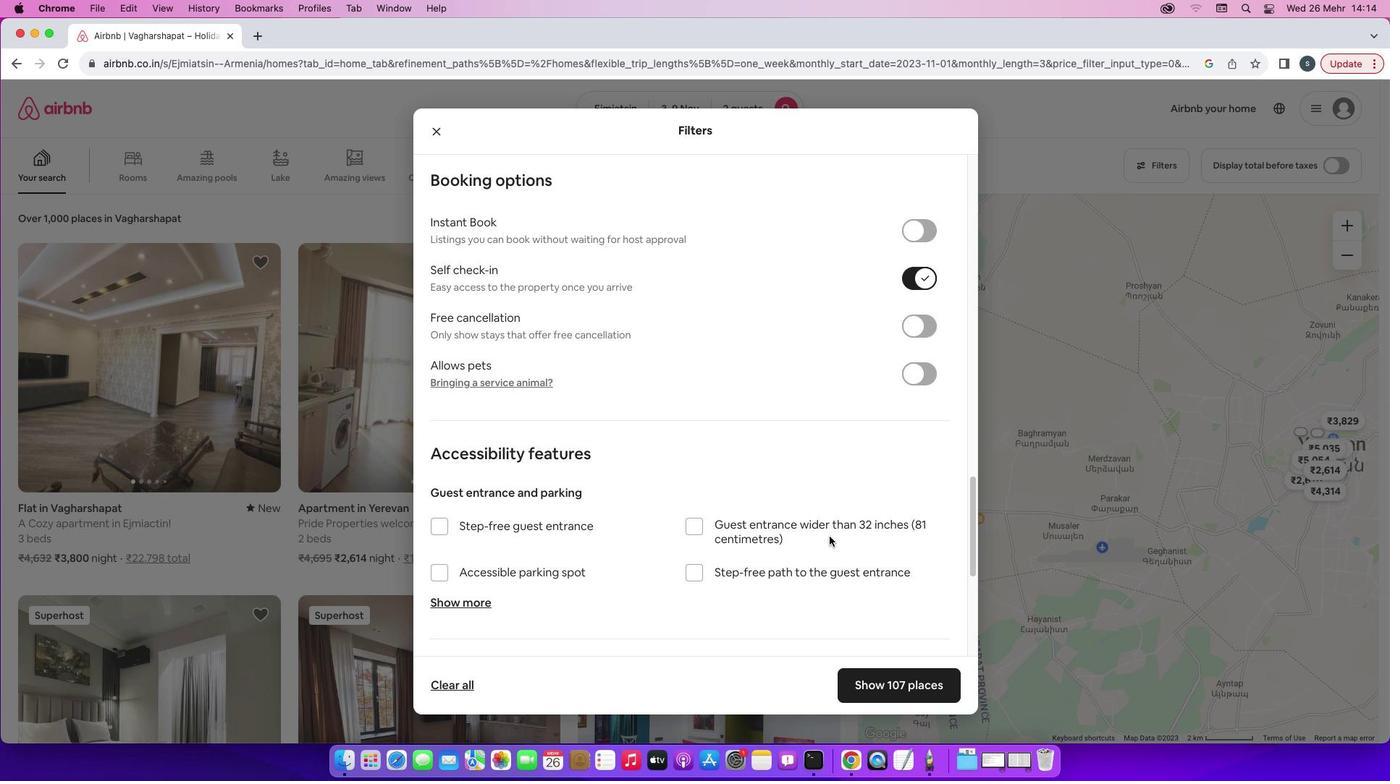 
Action: Mouse scrolled (829, 537) with delta (0, -2)
Screenshot: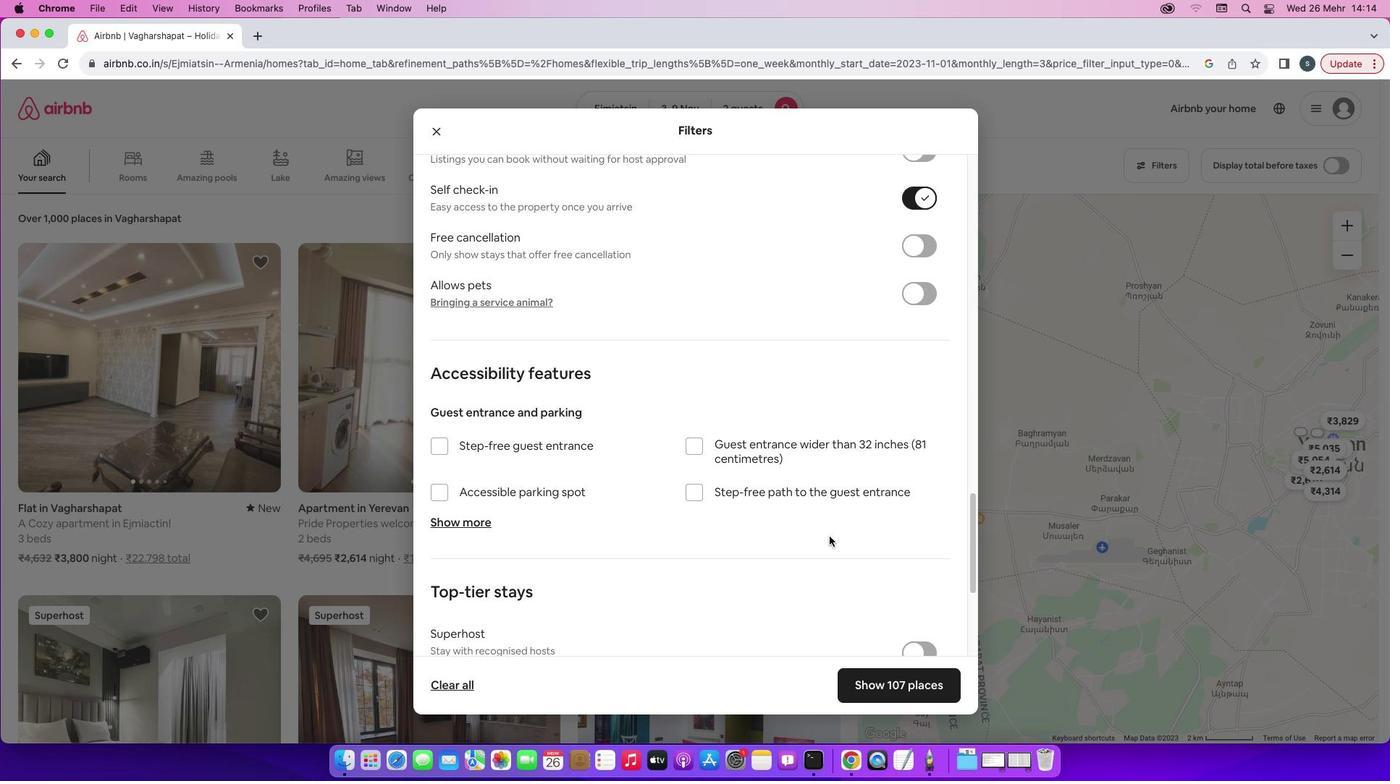 
Action: Mouse moved to (893, 687)
Screenshot: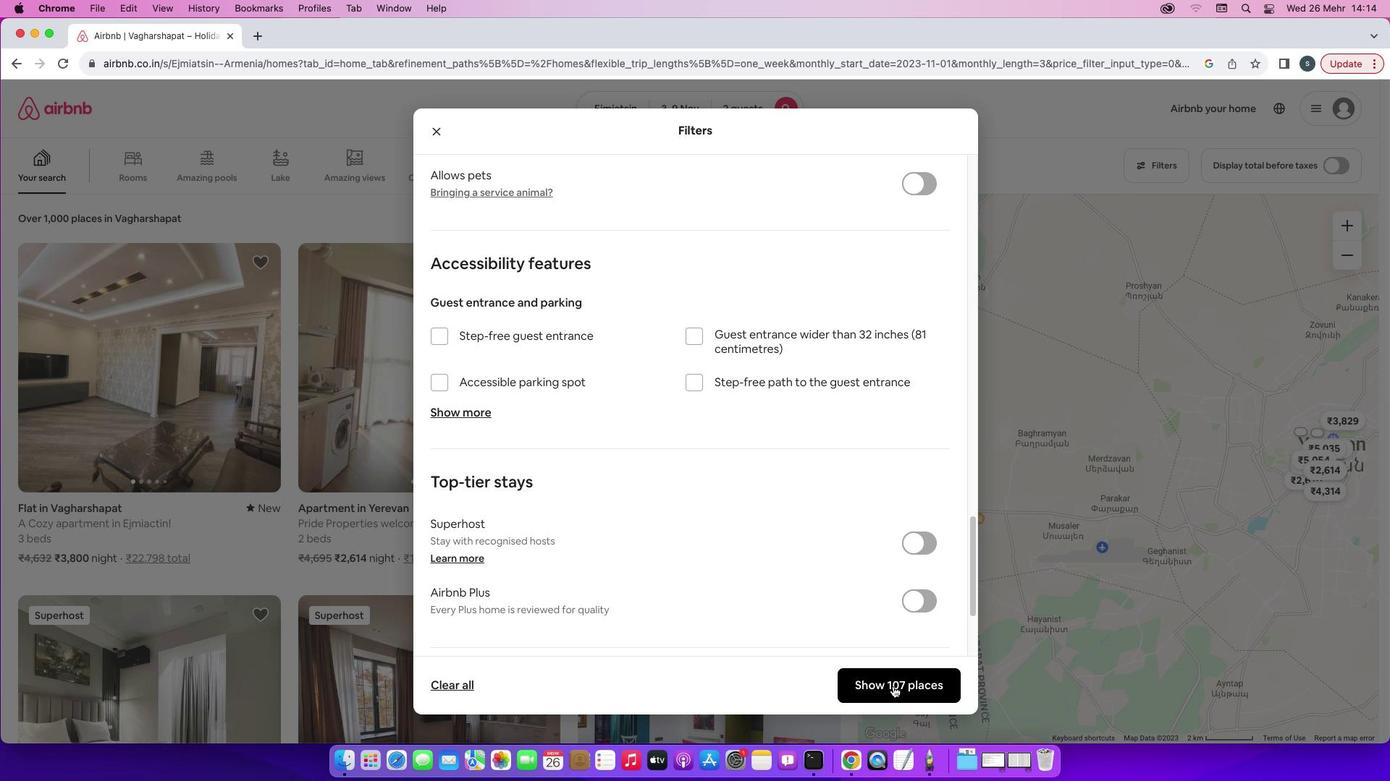 
Action: Mouse pressed left at (893, 687)
Screenshot: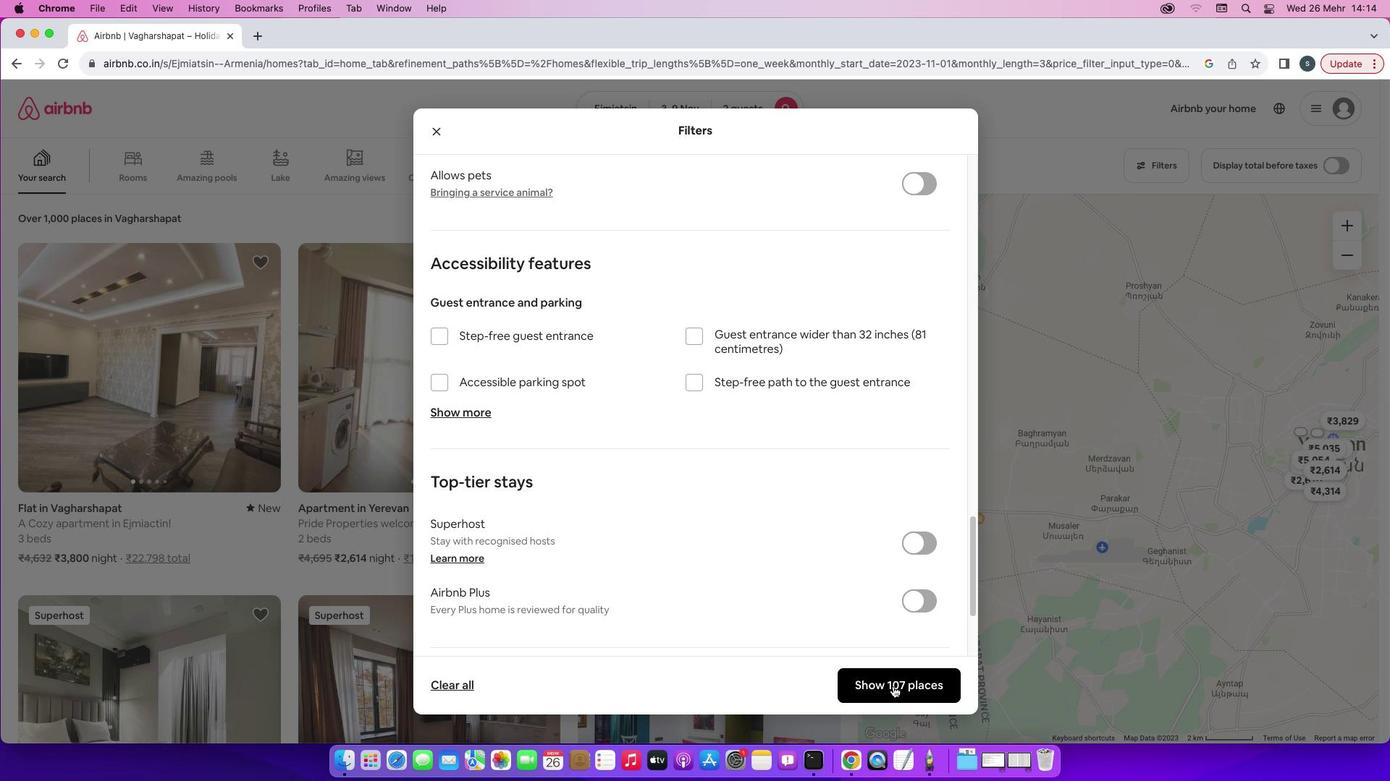 
Action: Mouse moved to (535, 311)
Screenshot: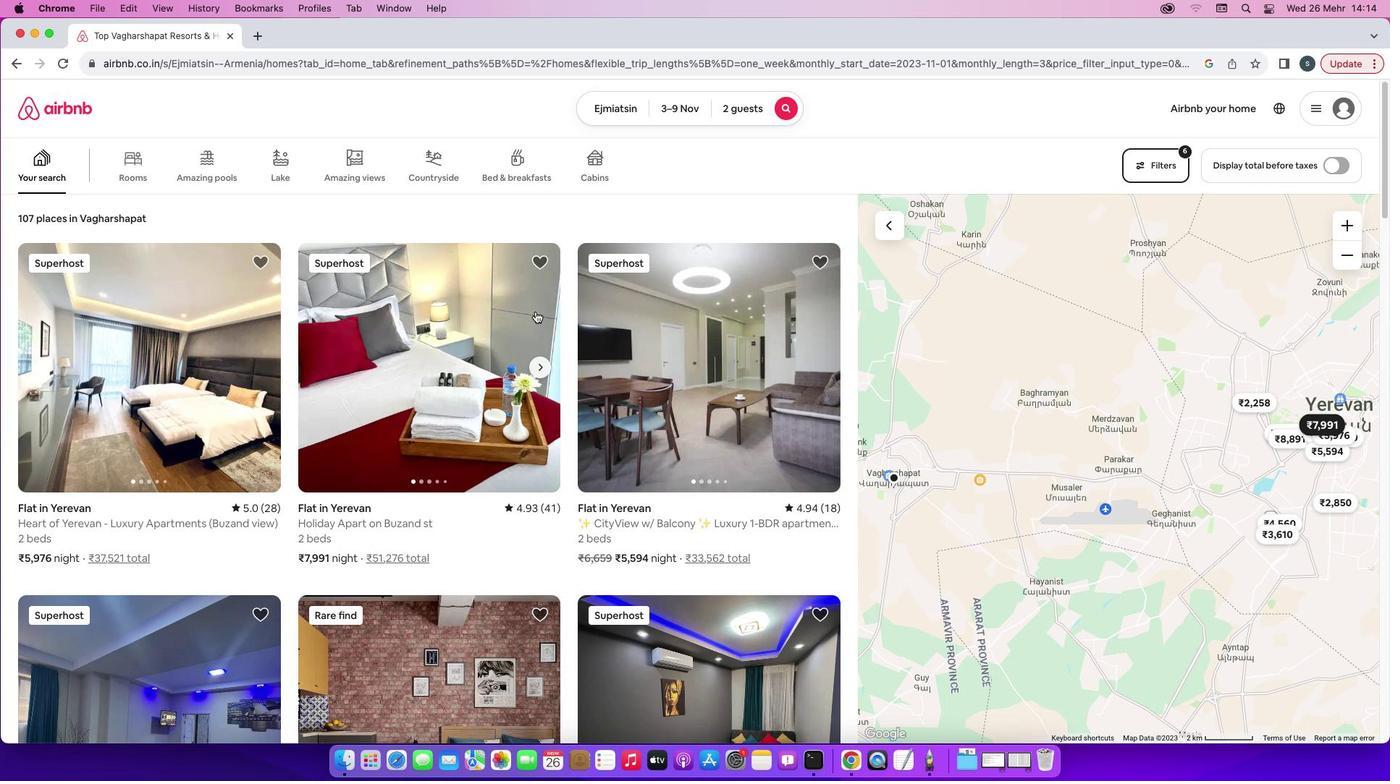 
Action: Mouse scrolled (535, 311) with delta (0, 0)
Screenshot: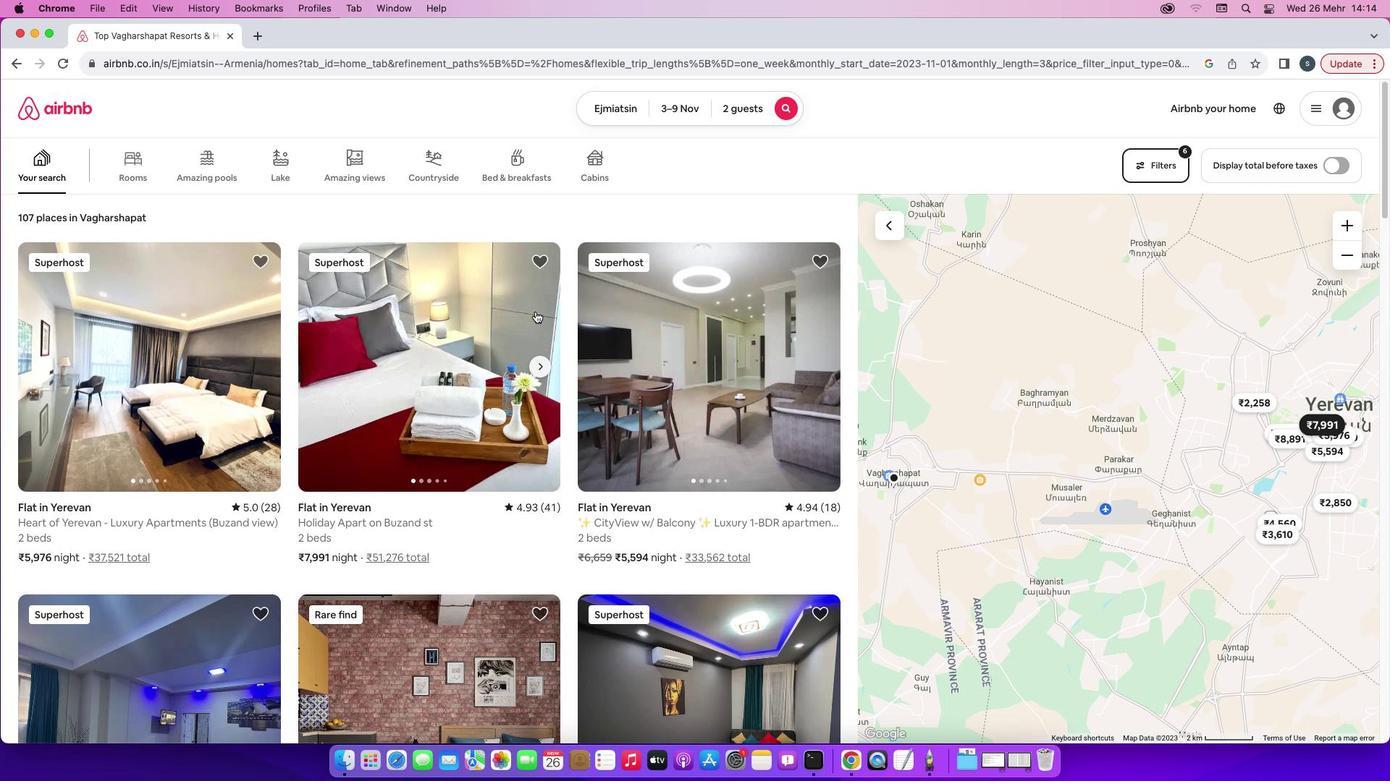 
Action: Mouse scrolled (535, 311) with delta (0, 0)
Screenshot: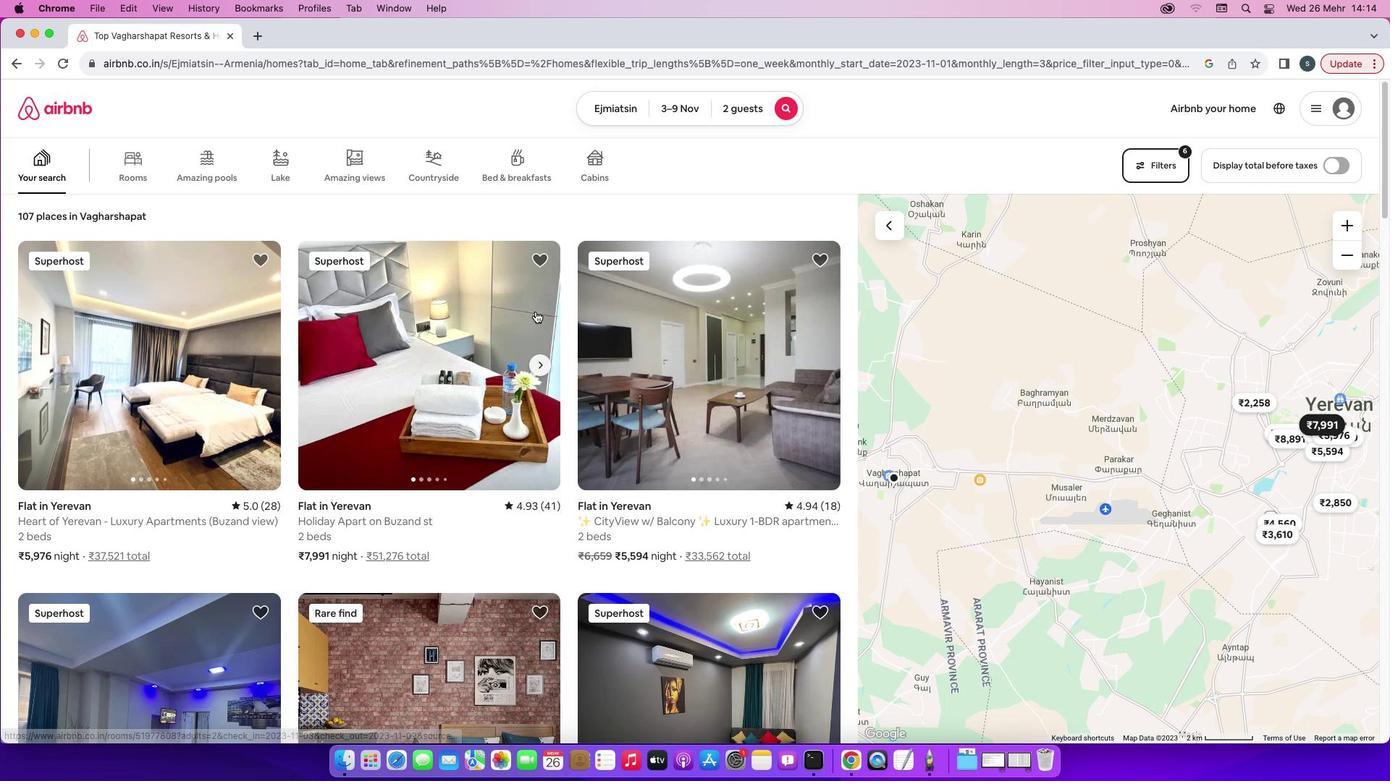 
Action: Mouse scrolled (535, 311) with delta (0, -1)
Screenshot: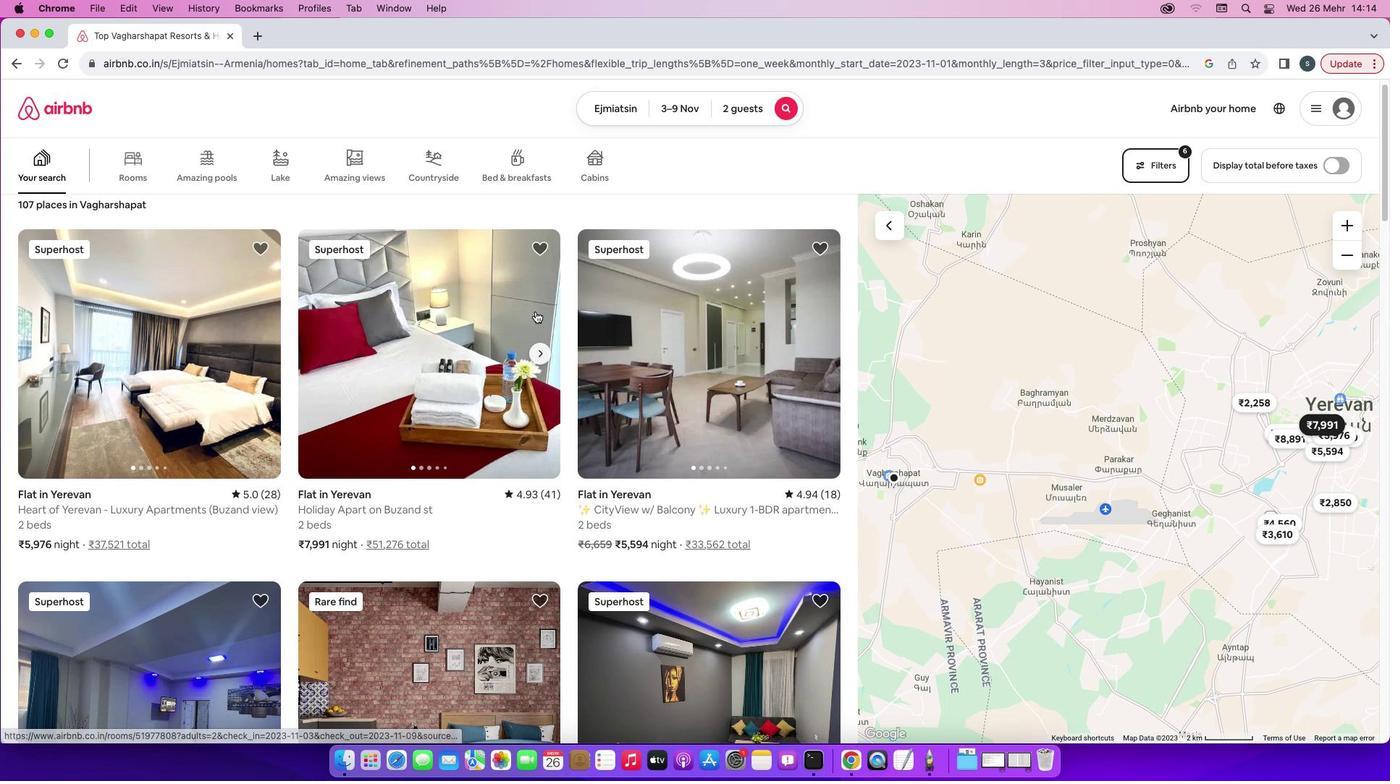 
Action: Mouse scrolled (535, 311) with delta (0, -1)
Screenshot: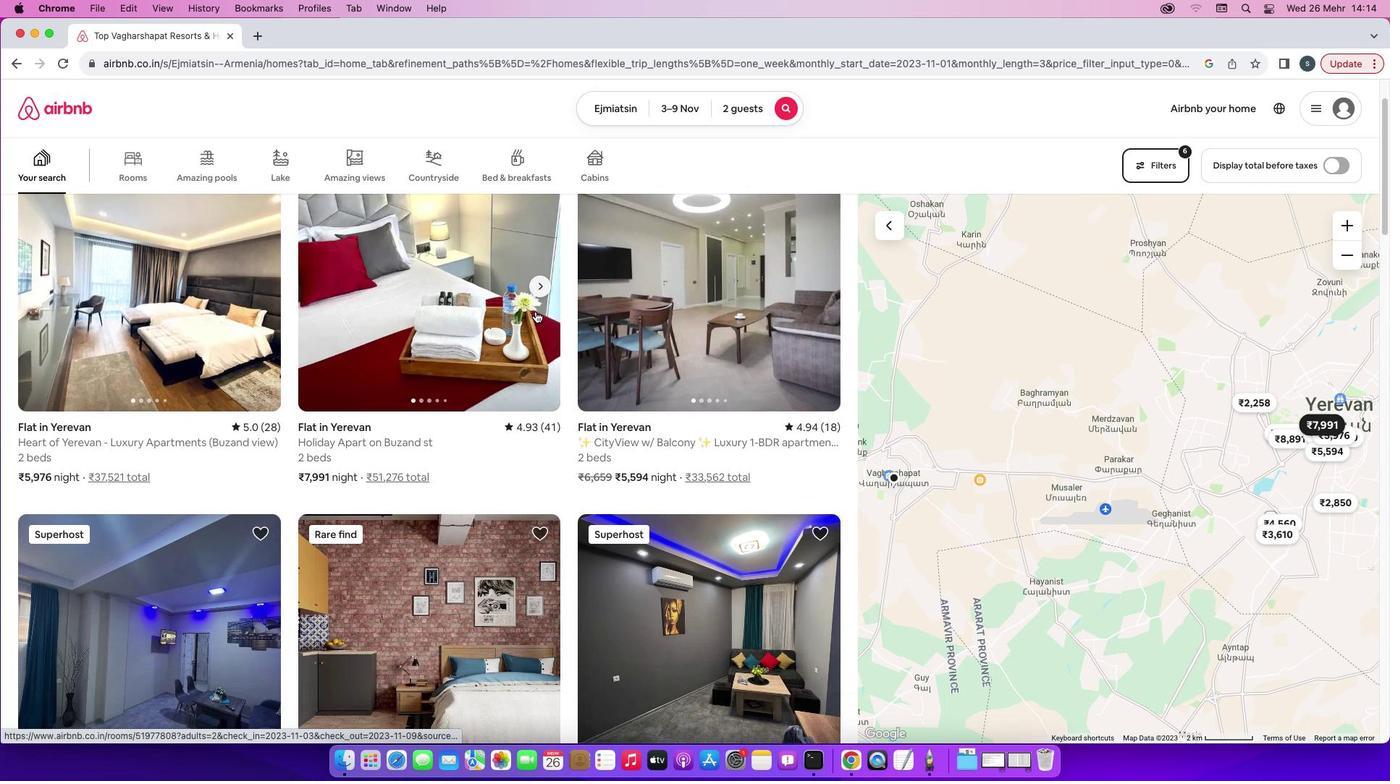 
Action: Mouse scrolled (535, 311) with delta (0, 0)
Screenshot: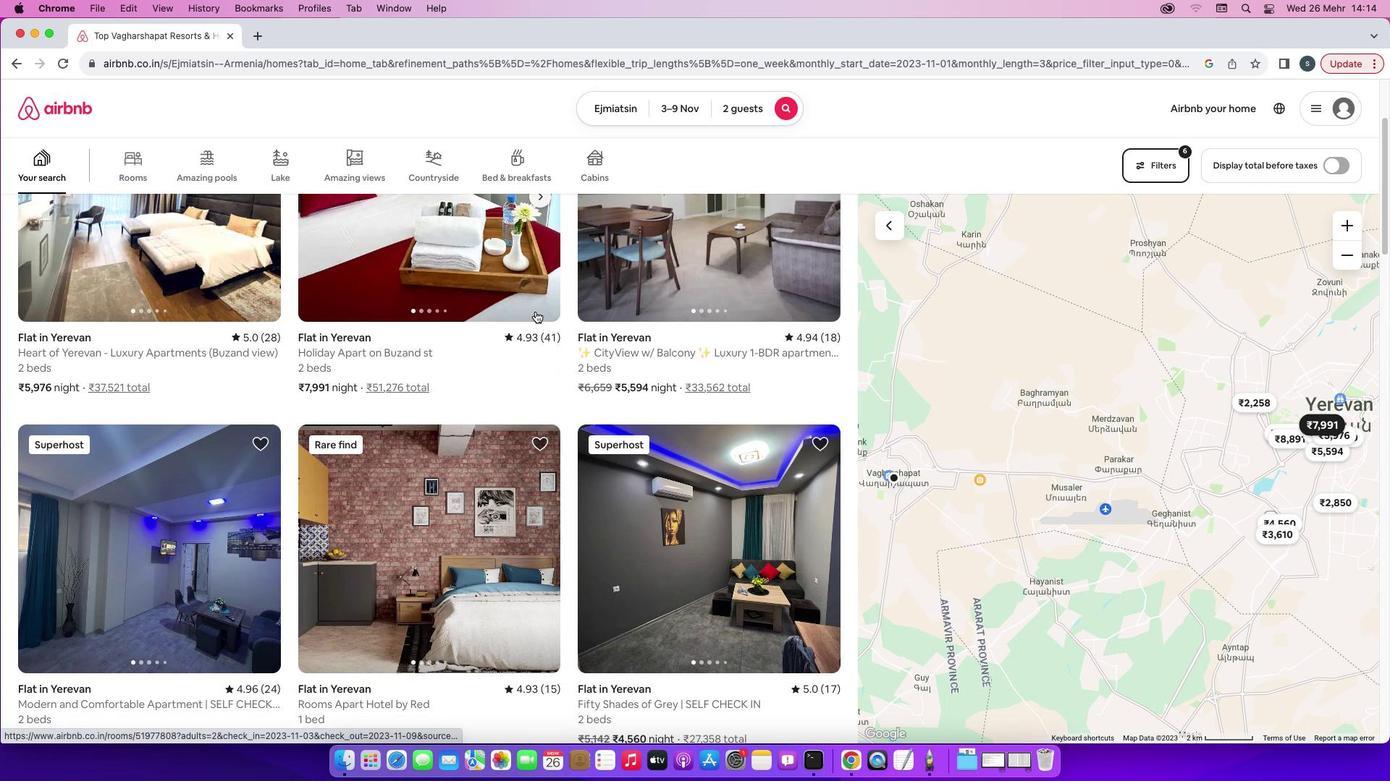 
Action: Mouse scrolled (535, 311) with delta (0, 0)
Screenshot: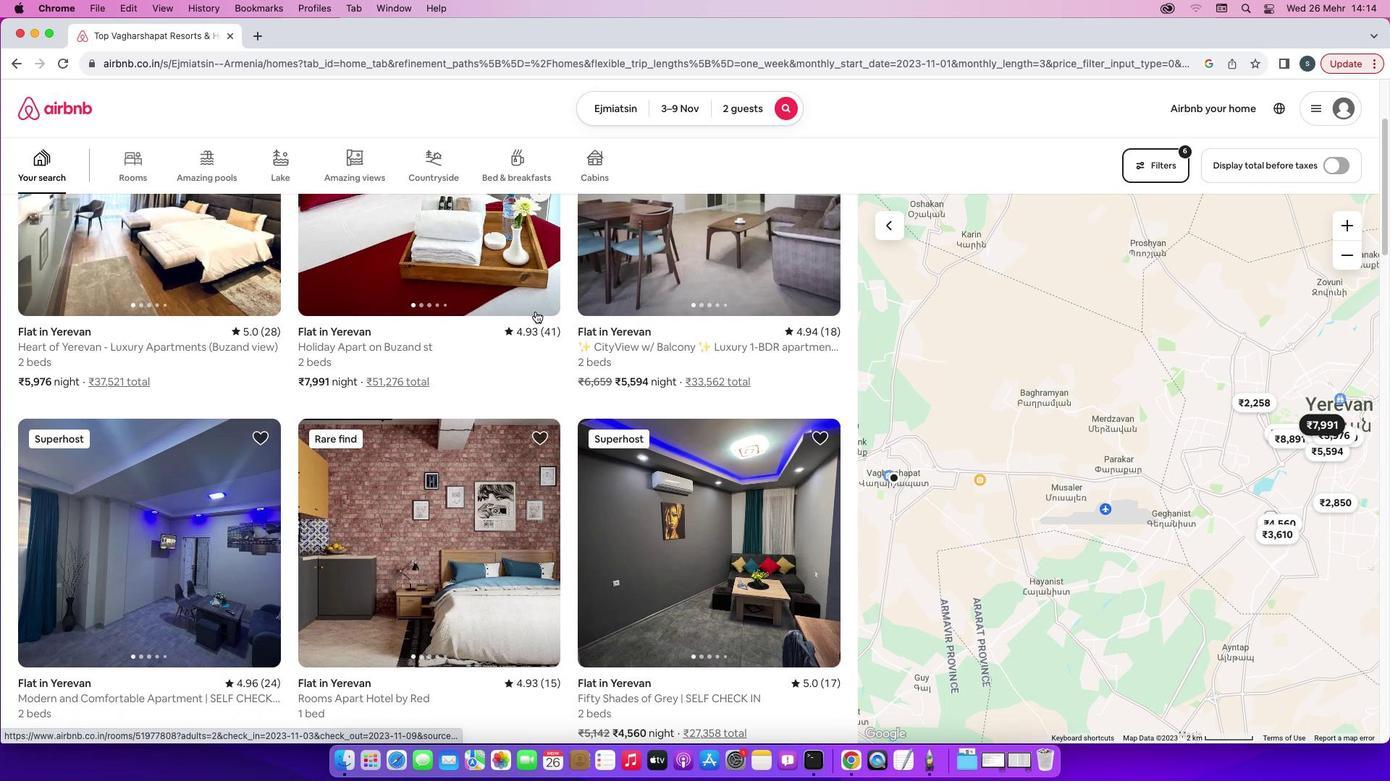 
Action: Mouse scrolled (535, 311) with delta (0, -1)
Screenshot: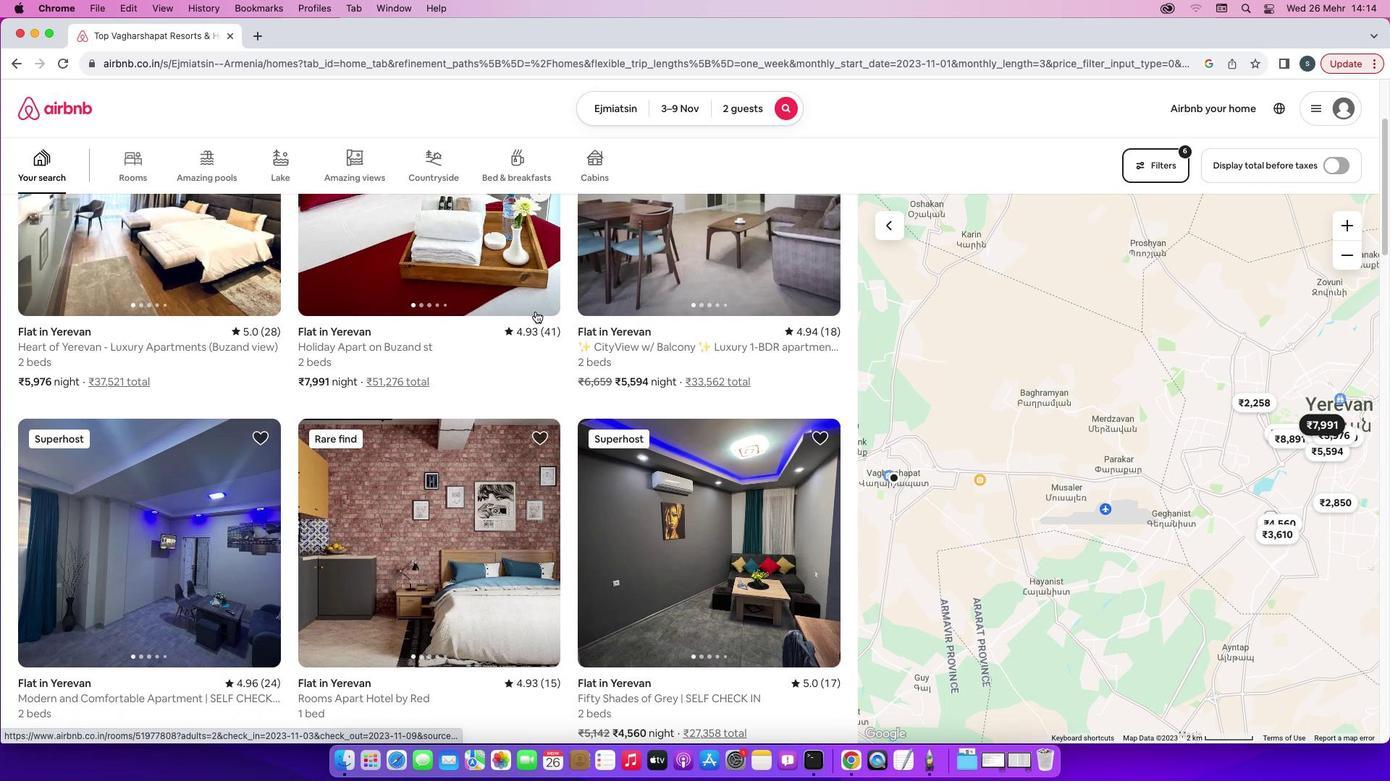 
Action: Mouse scrolled (535, 311) with delta (0, -2)
Screenshot: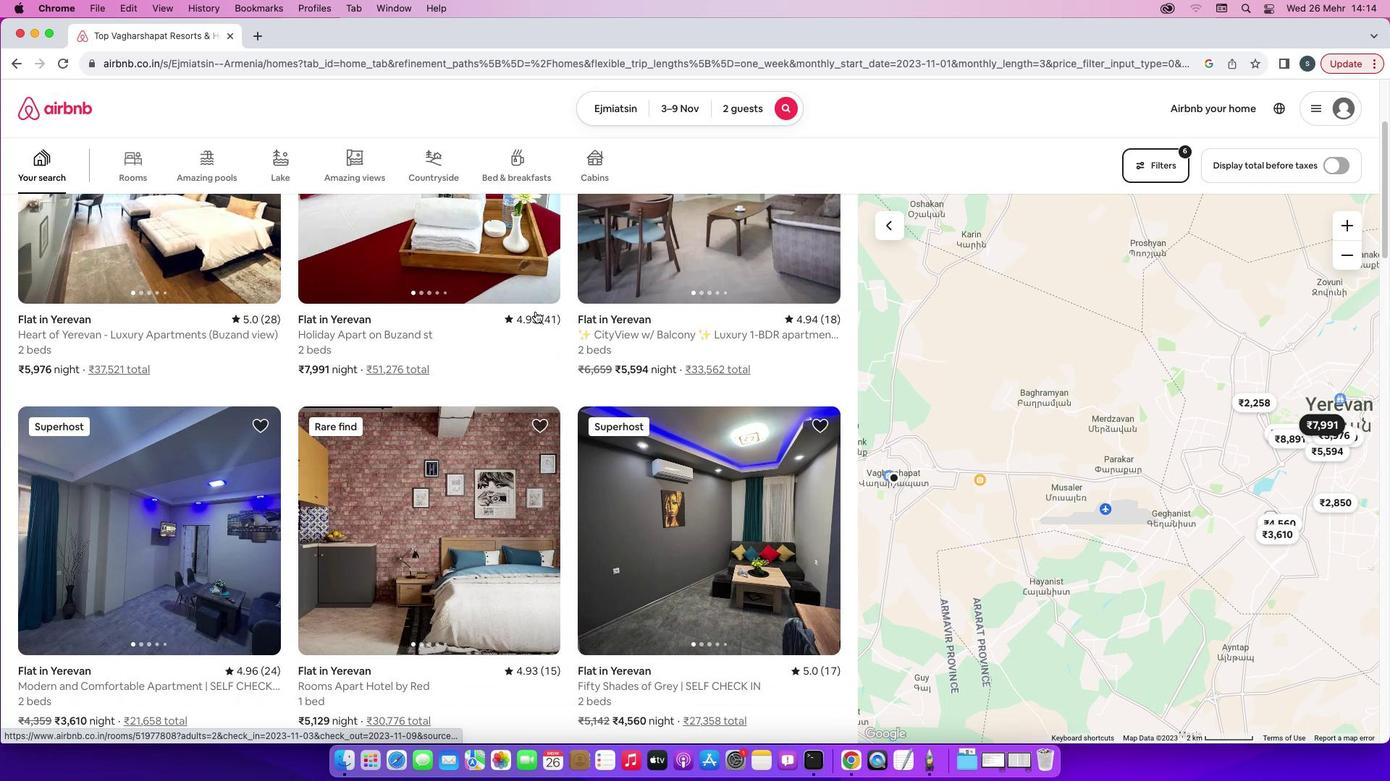 
Action: Mouse scrolled (535, 311) with delta (0, 0)
Screenshot: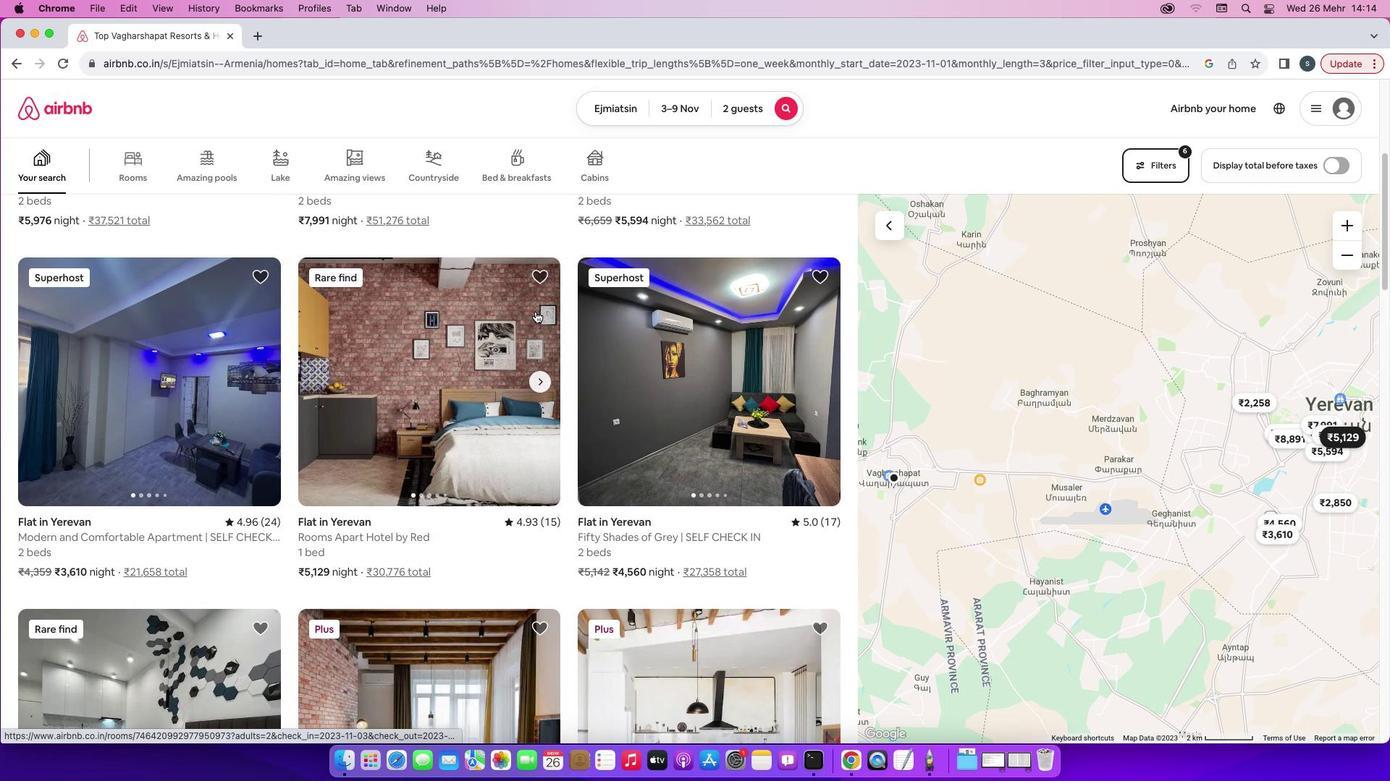 
Action: Mouse scrolled (535, 311) with delta (0, 0)
Screenshot: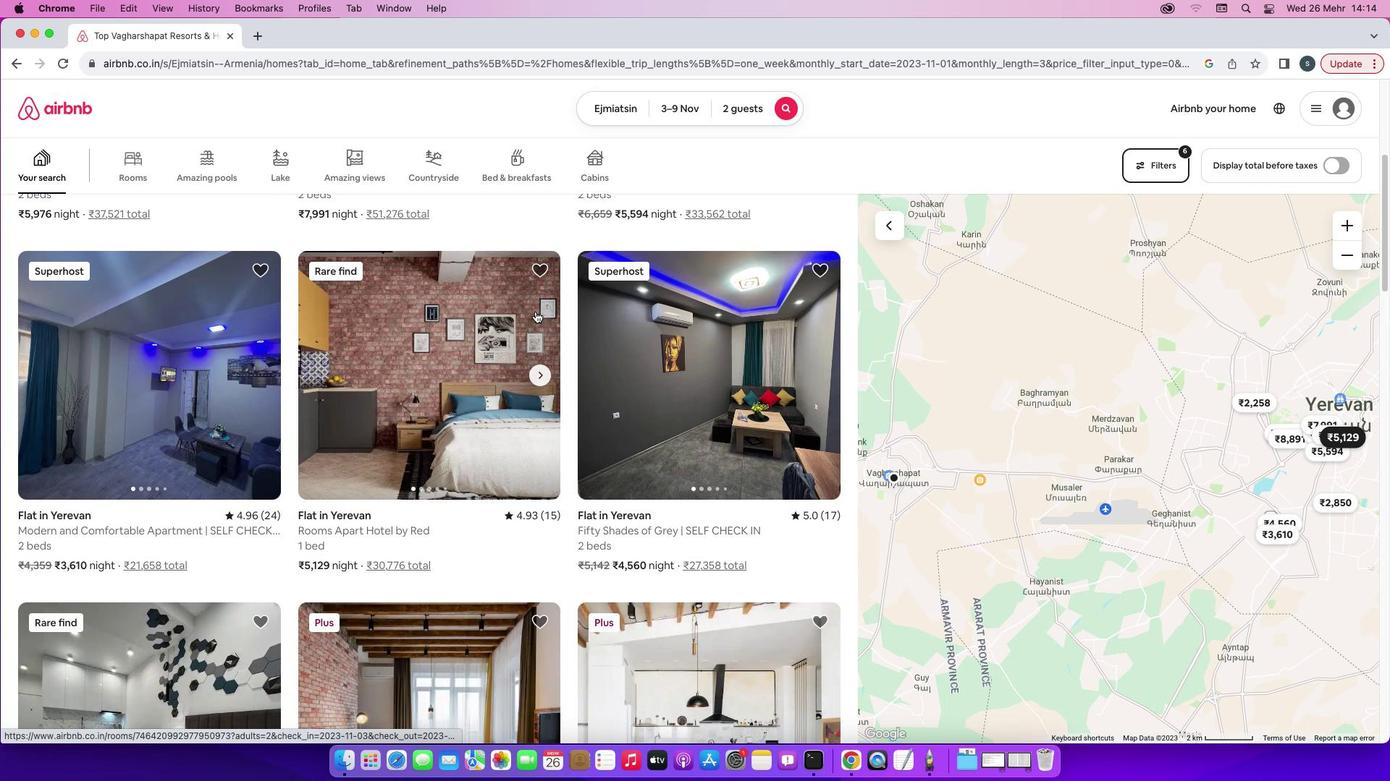 
Action: Mouse scrolled (535, 311) with delta (0, -1)
Screenshot: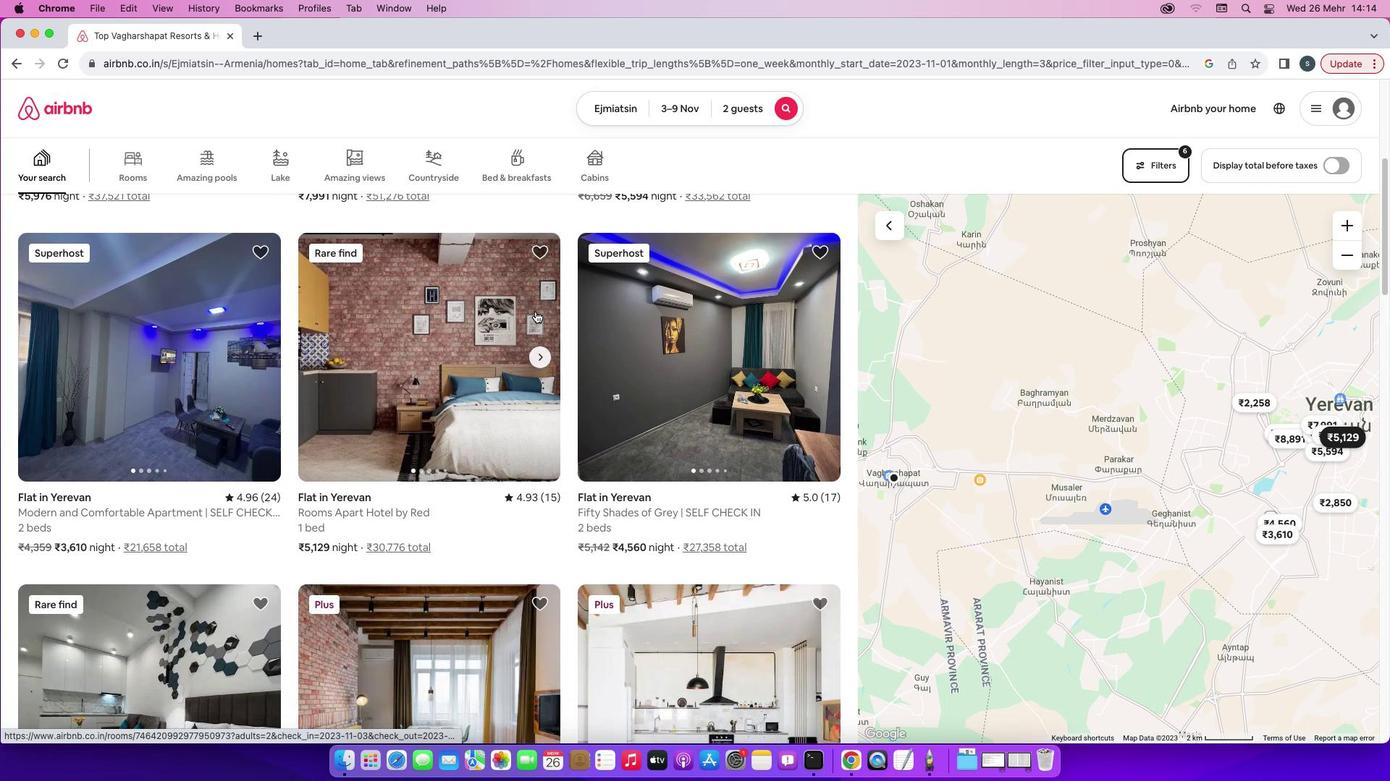 
Action: Mouse scrolled (535, 311) with delta (0, -1)
Screenshot: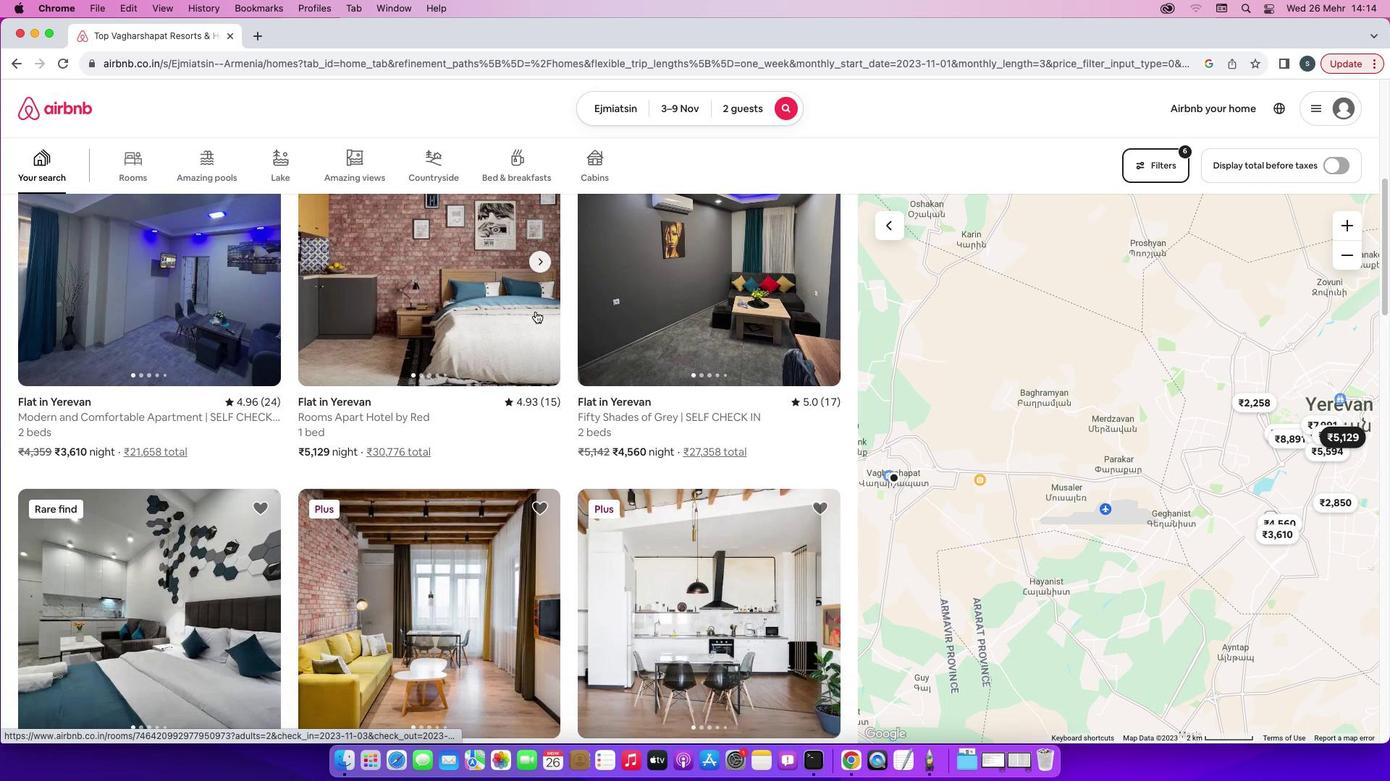 
Action: Mouse scrolled (535, 311) with delta (0, 0)
Screenshot: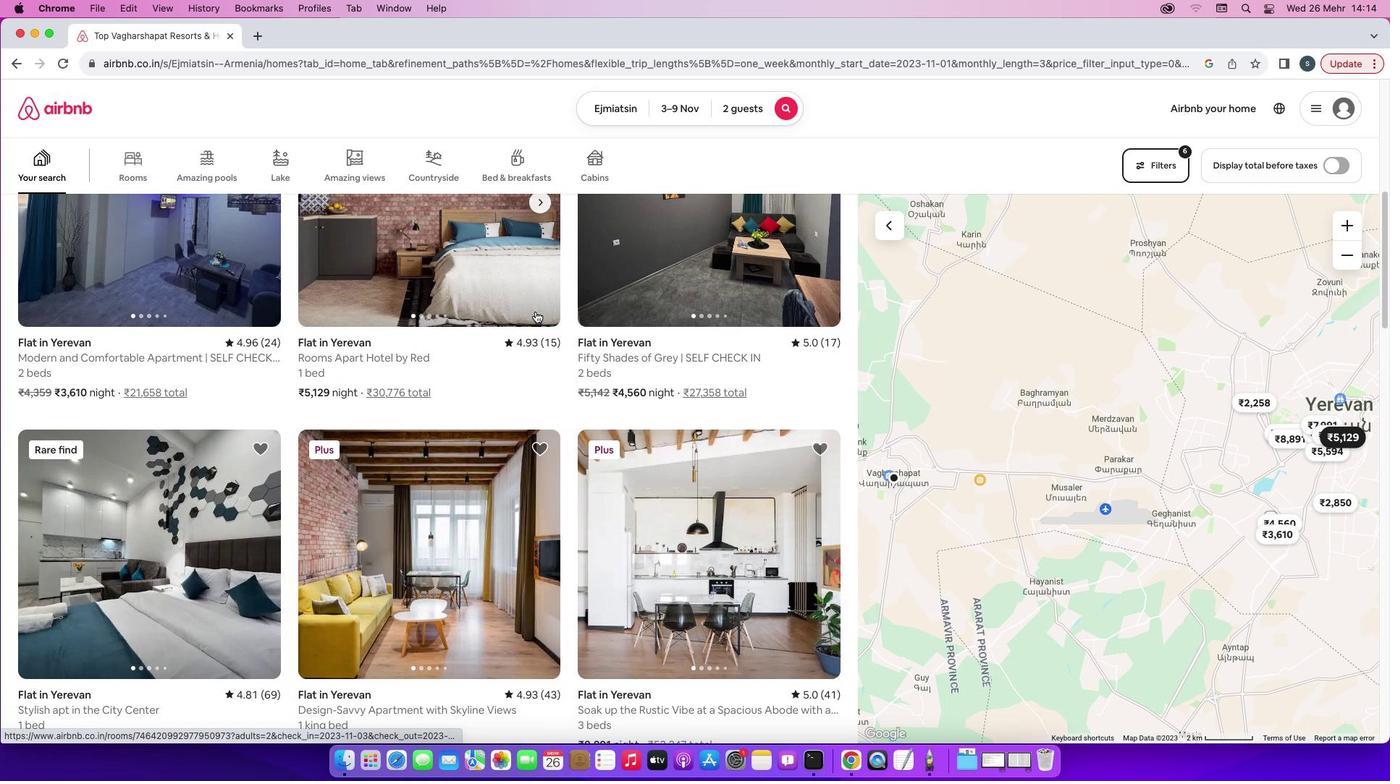 
Action: Mouse scrolled (535, 311) with delta (0, 0)
Screenshot: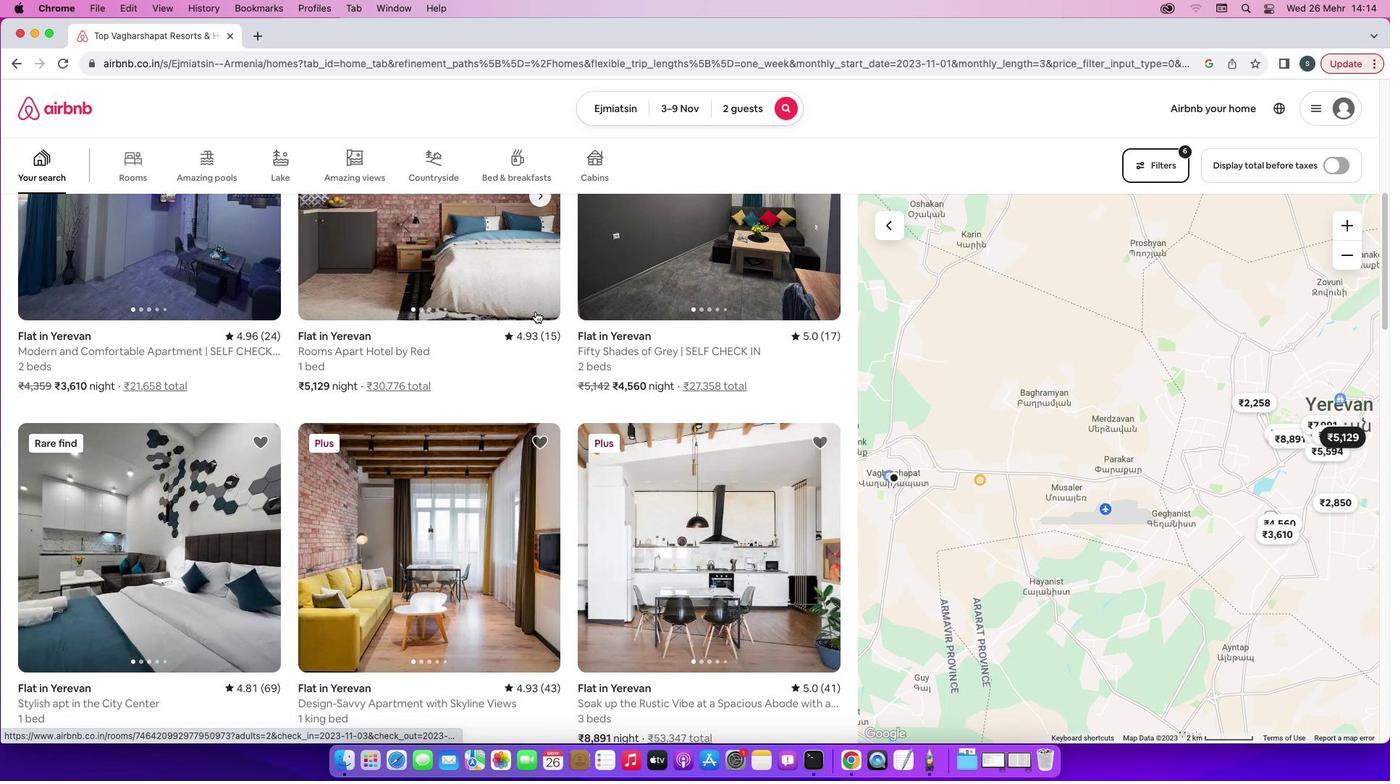 
Action: Mouse moved to (483, 449)
Screenshot: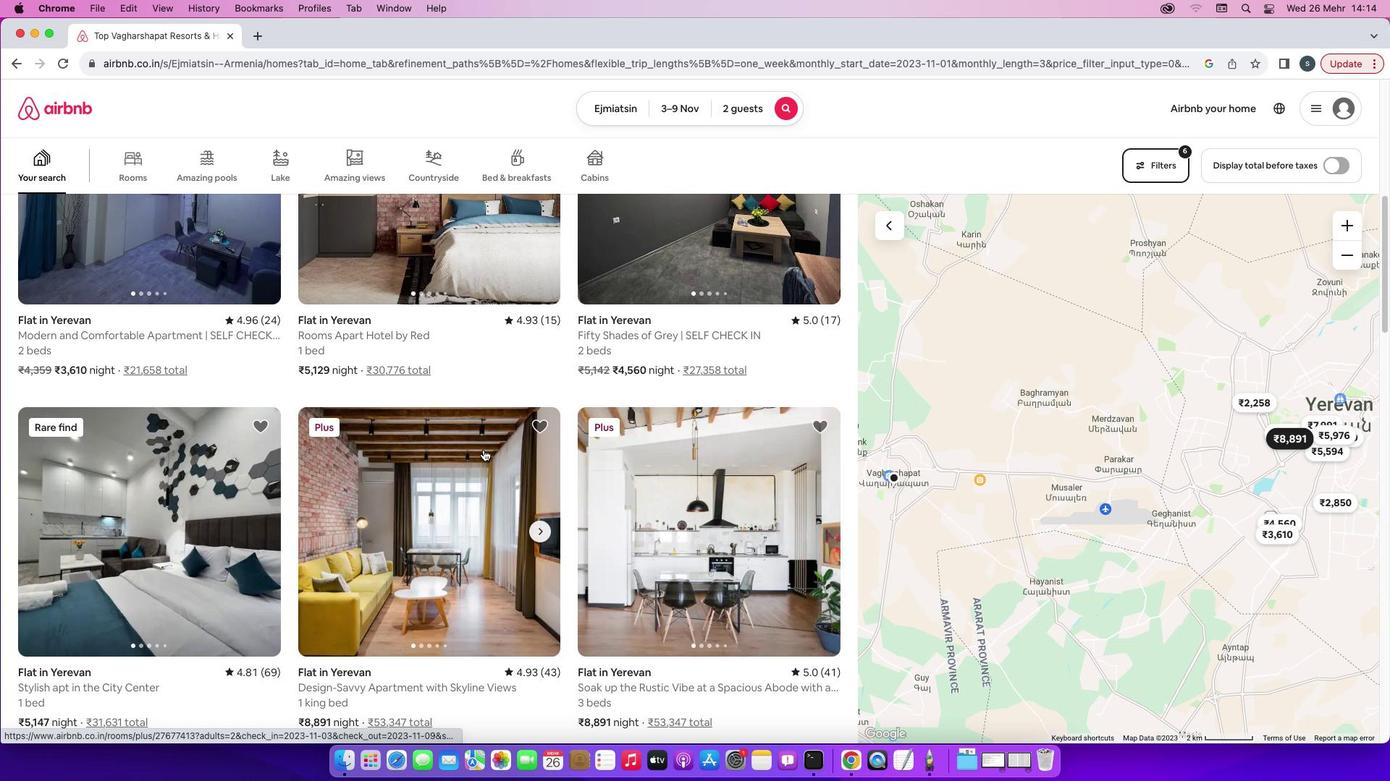 
Action: Mouse pressed left at (483, 449)
Screenshot: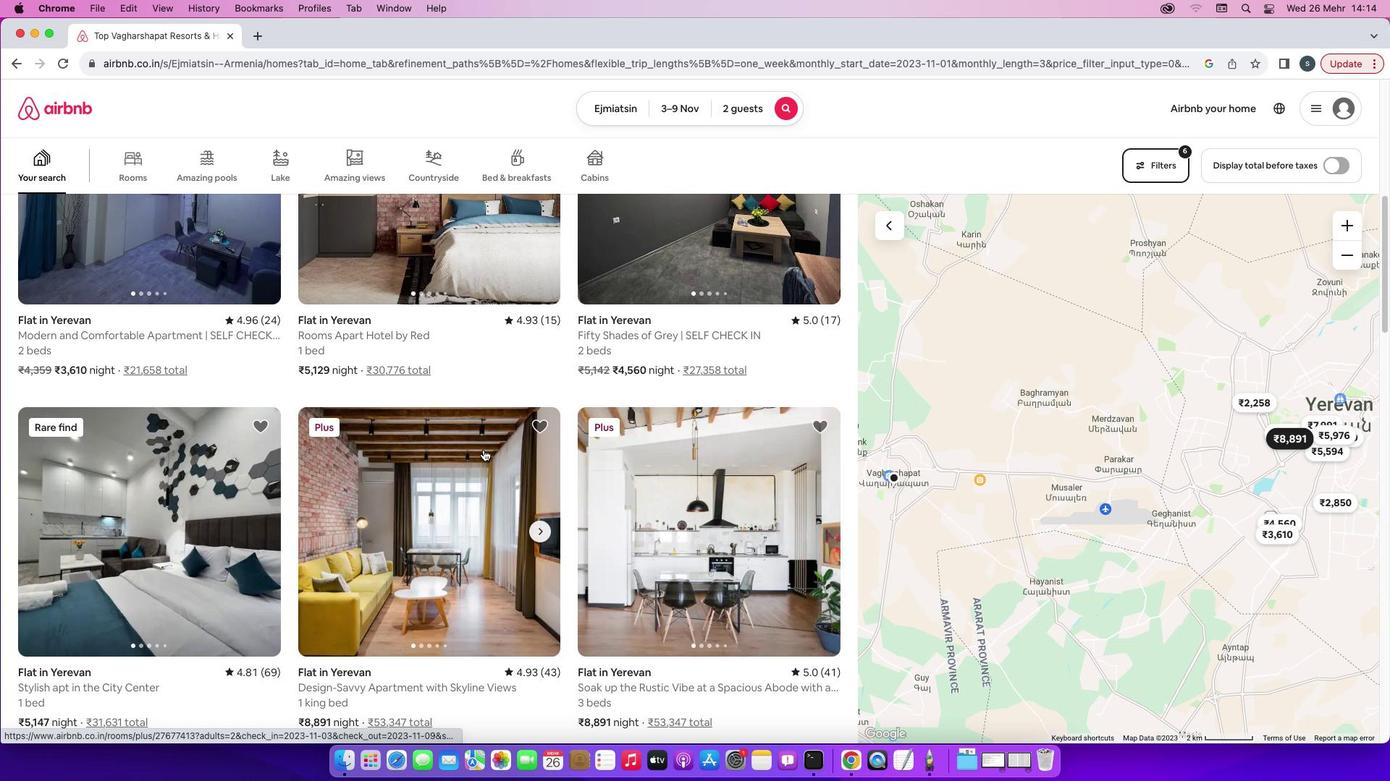 
Action: Mouse moved to (1027, 539)
Screenshot: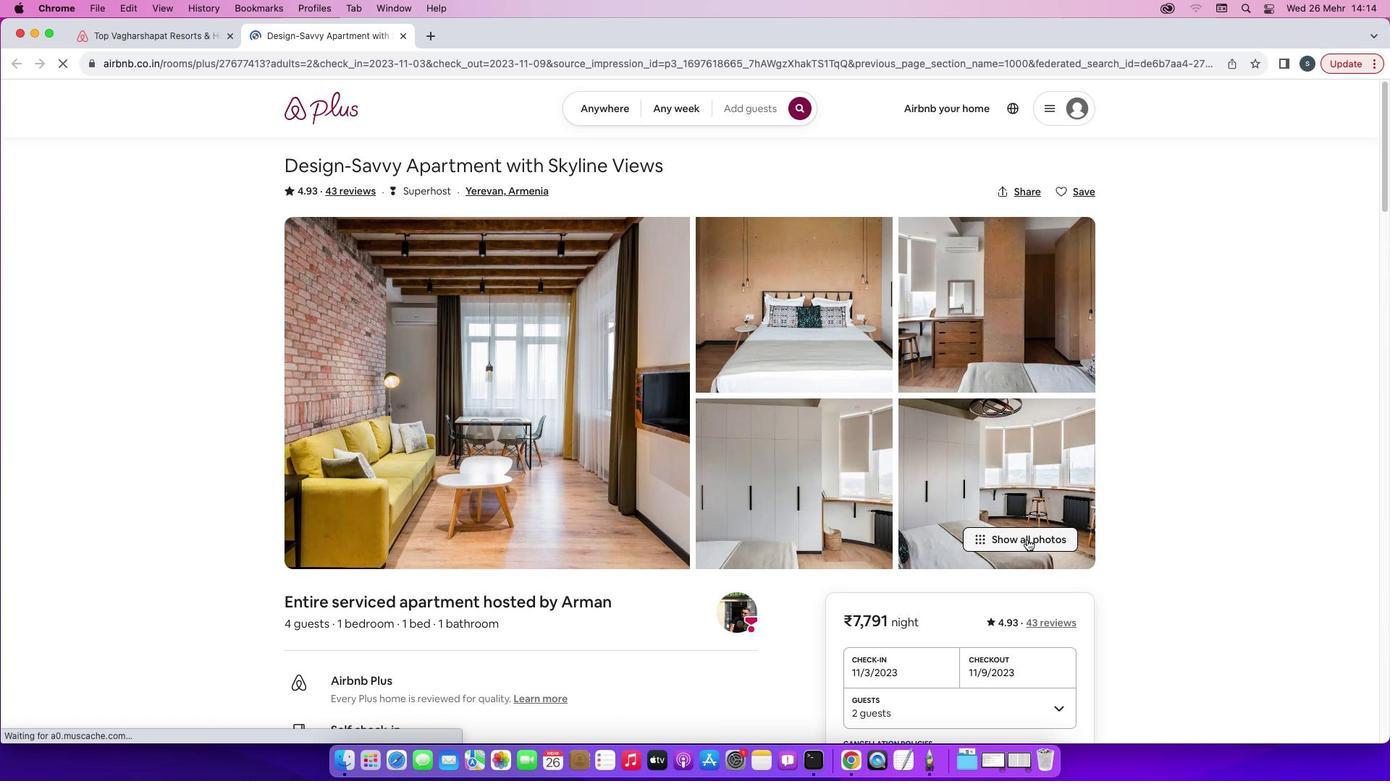 
Action: Mouse pressed left at (1027, 539)
Screenshot: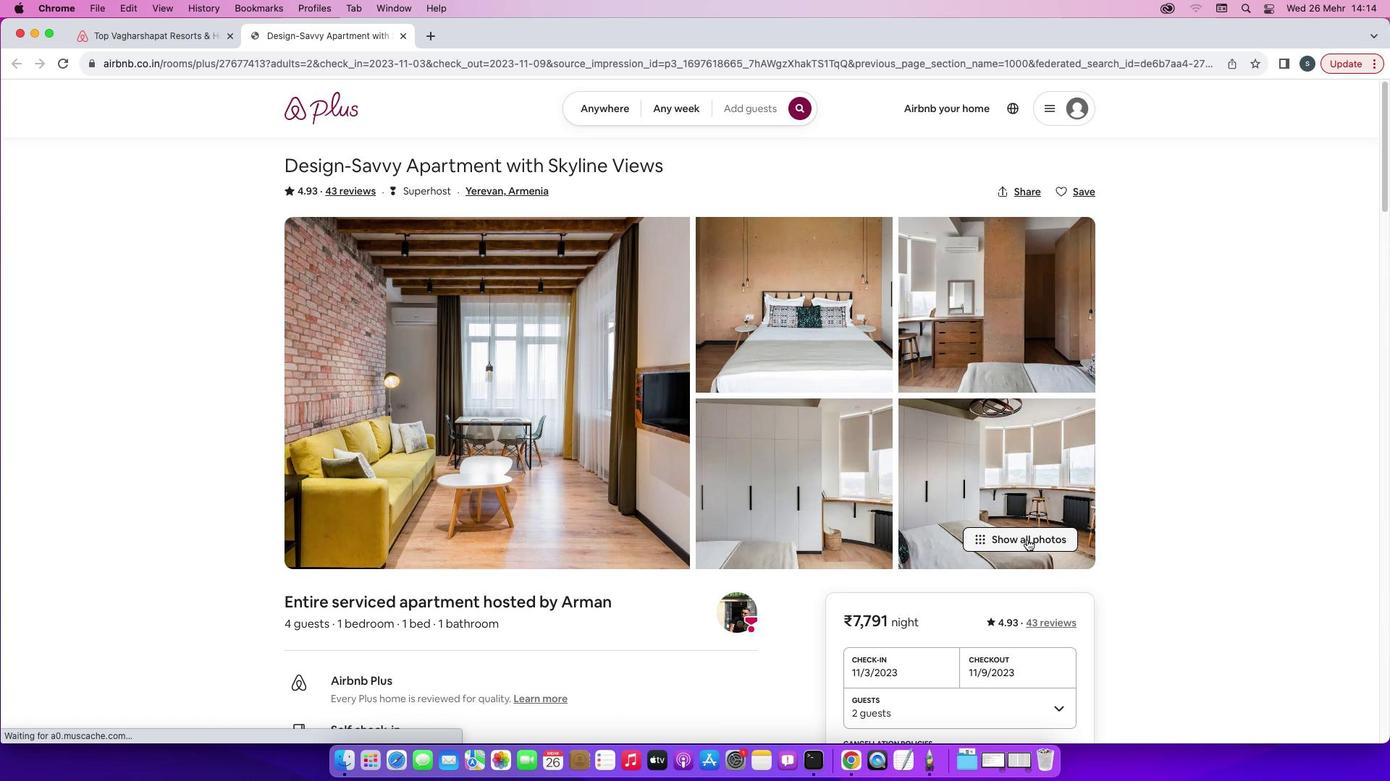 
Action: Mouse moved to (1180, 552)
Screenshot: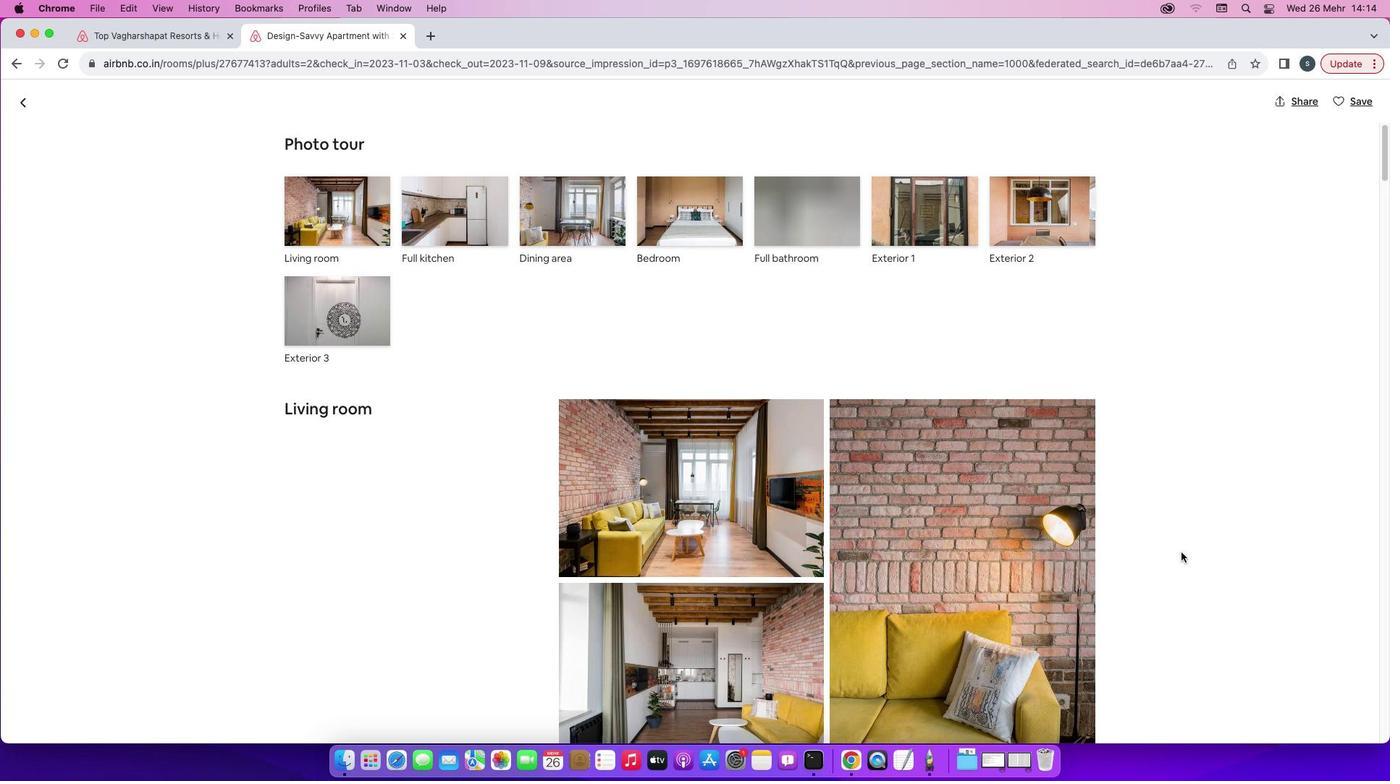 
Action: Mouse scrolled (1180, 552) with delta (0, 0)
Screenshot: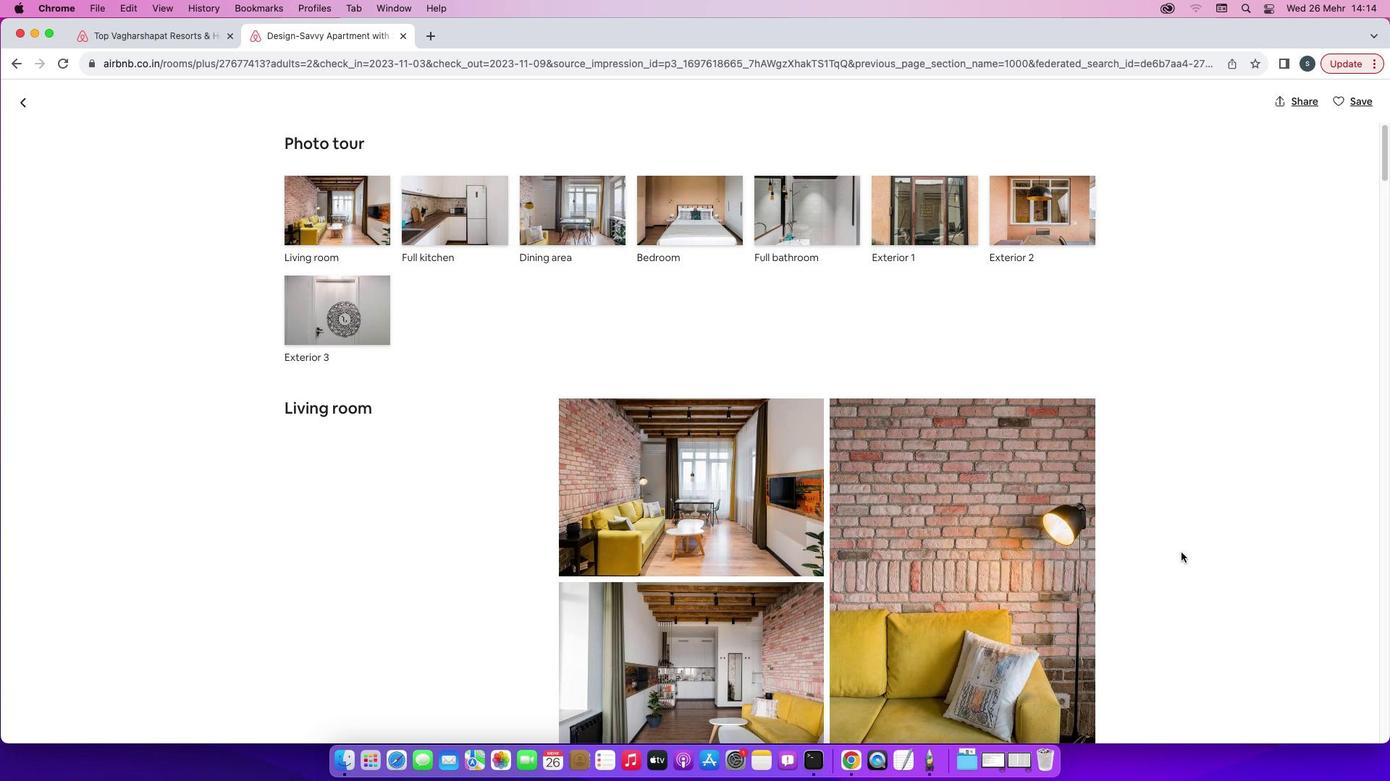 
Action: Mouse scrolled (1180, 552) with delta (0, 0)
Screenshot: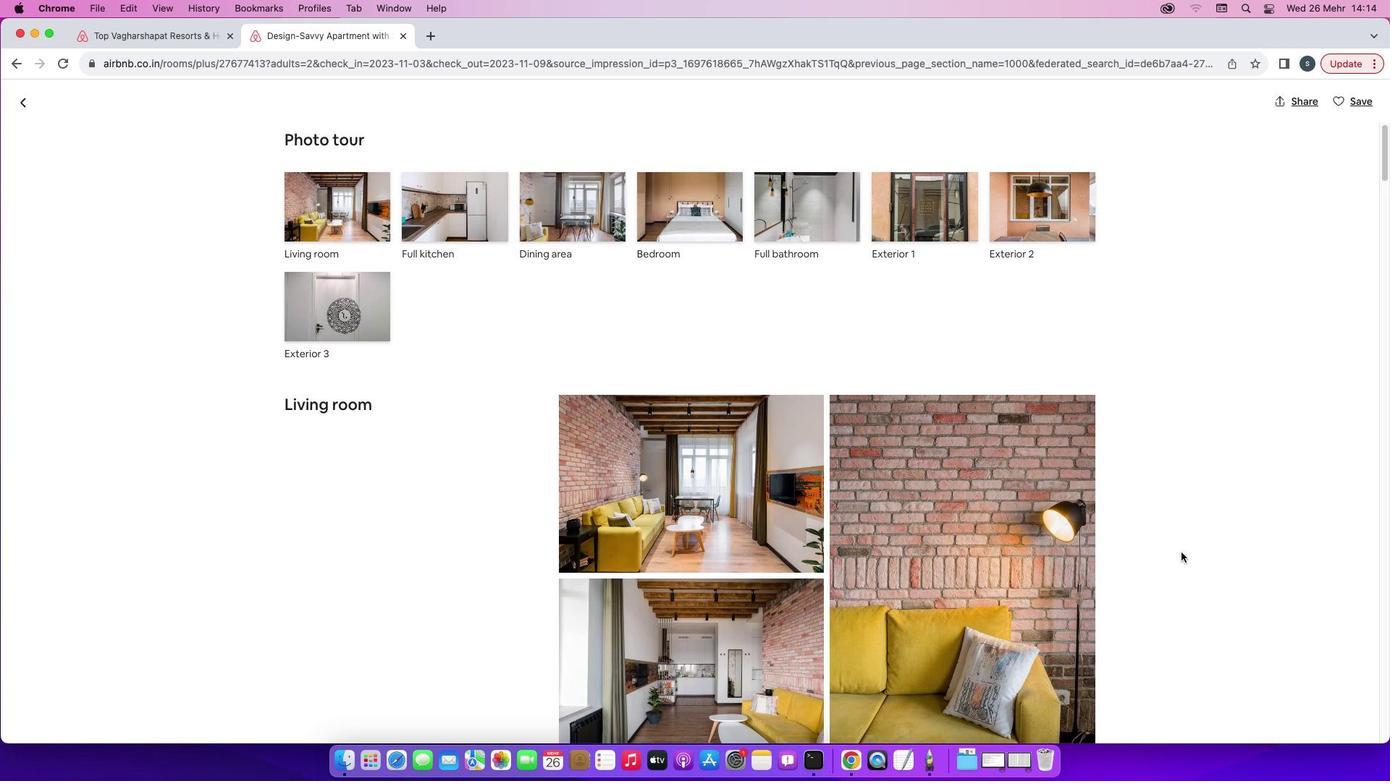
Action: Mouse scrolled (1180, 552) with delta (0, 0)
Screenshot: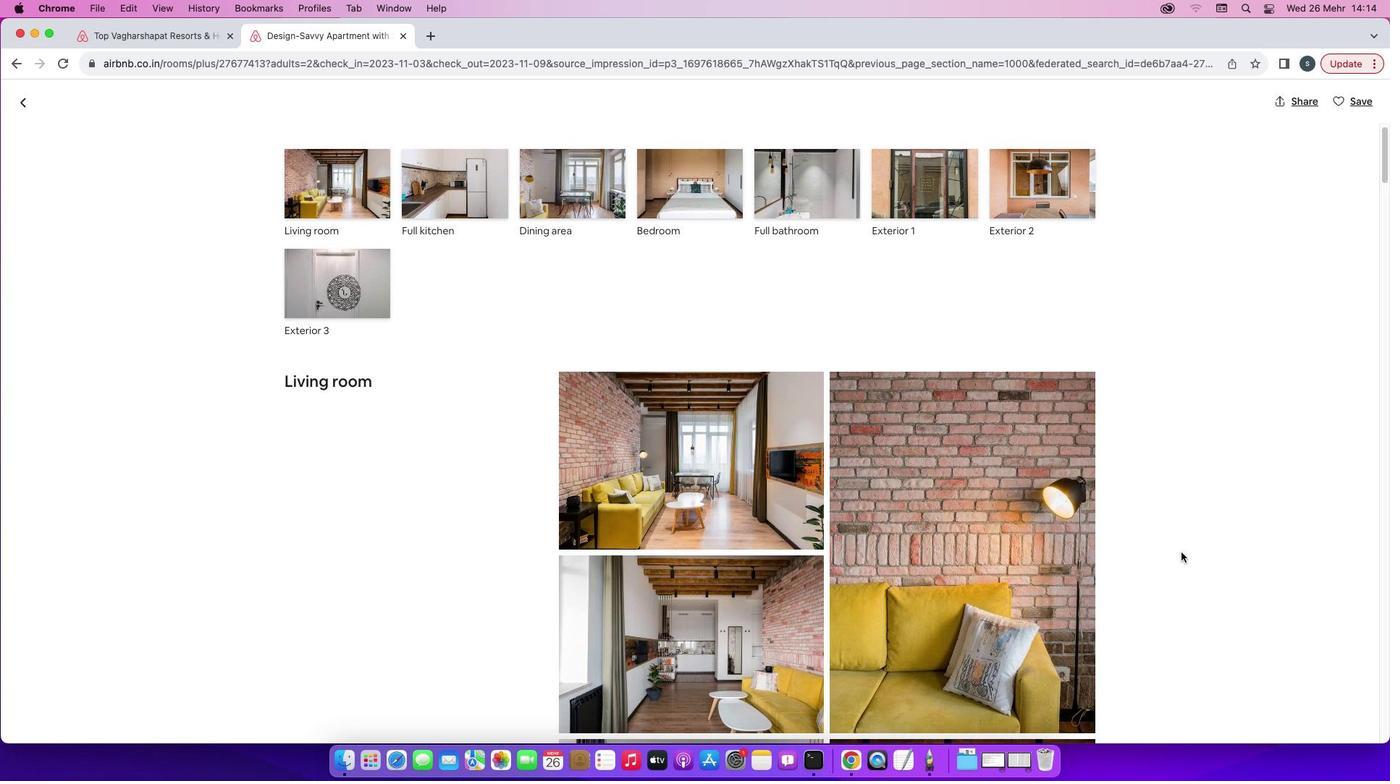 
Action: Mouse scrolled (1180, 552) with delta (0, -2)
Screenshot: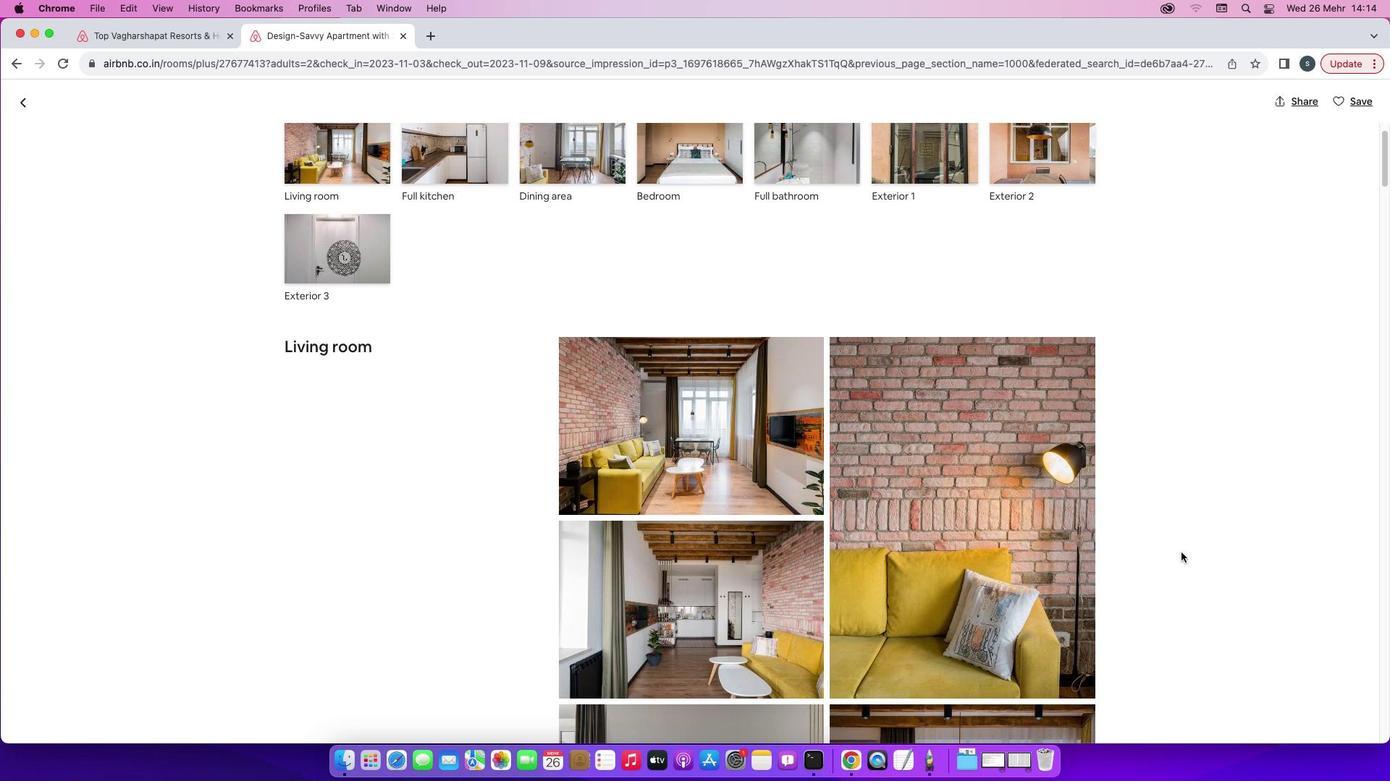 
Action: Mouse scrolled (1180, 552) with delta (0, -2)
Screenshot: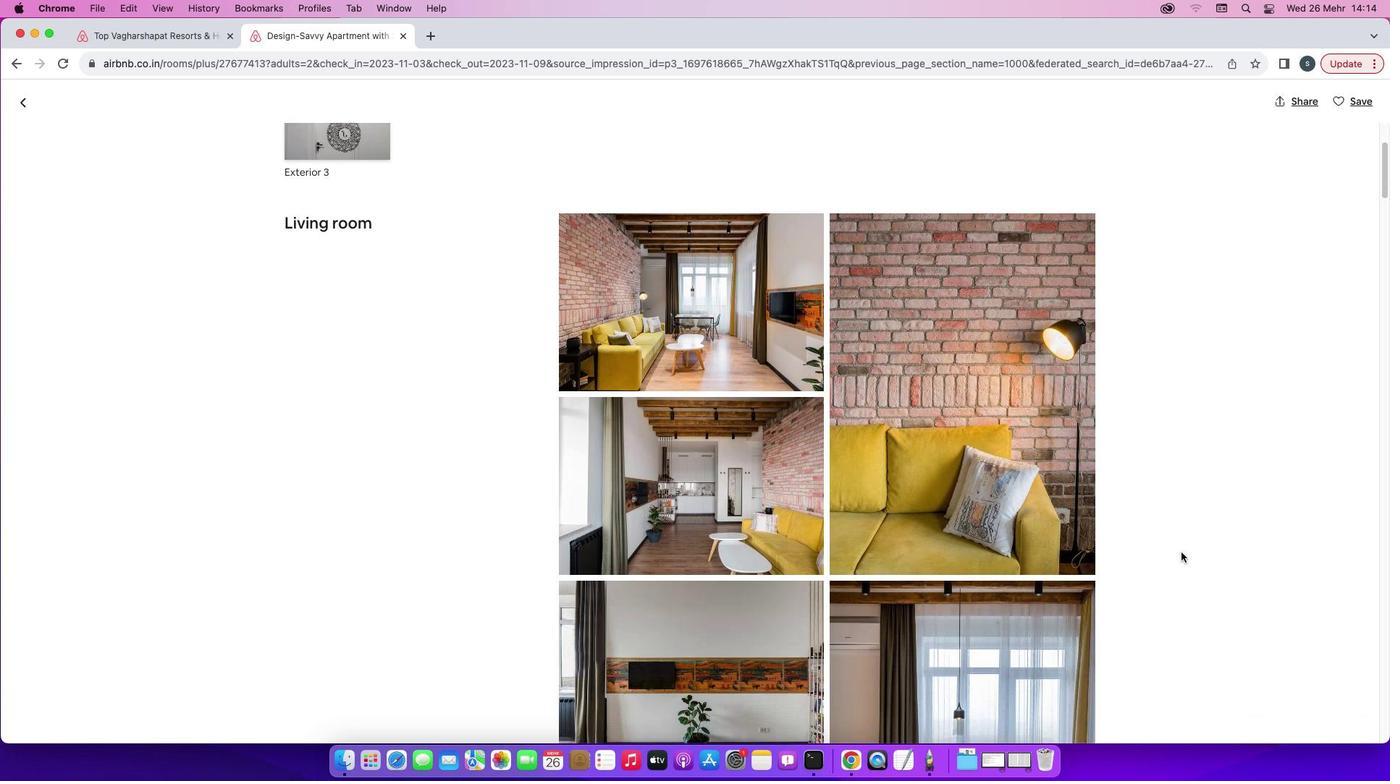
Action: Mouse scrolled (1180, 552) with delta (0, 0)
Screenshot: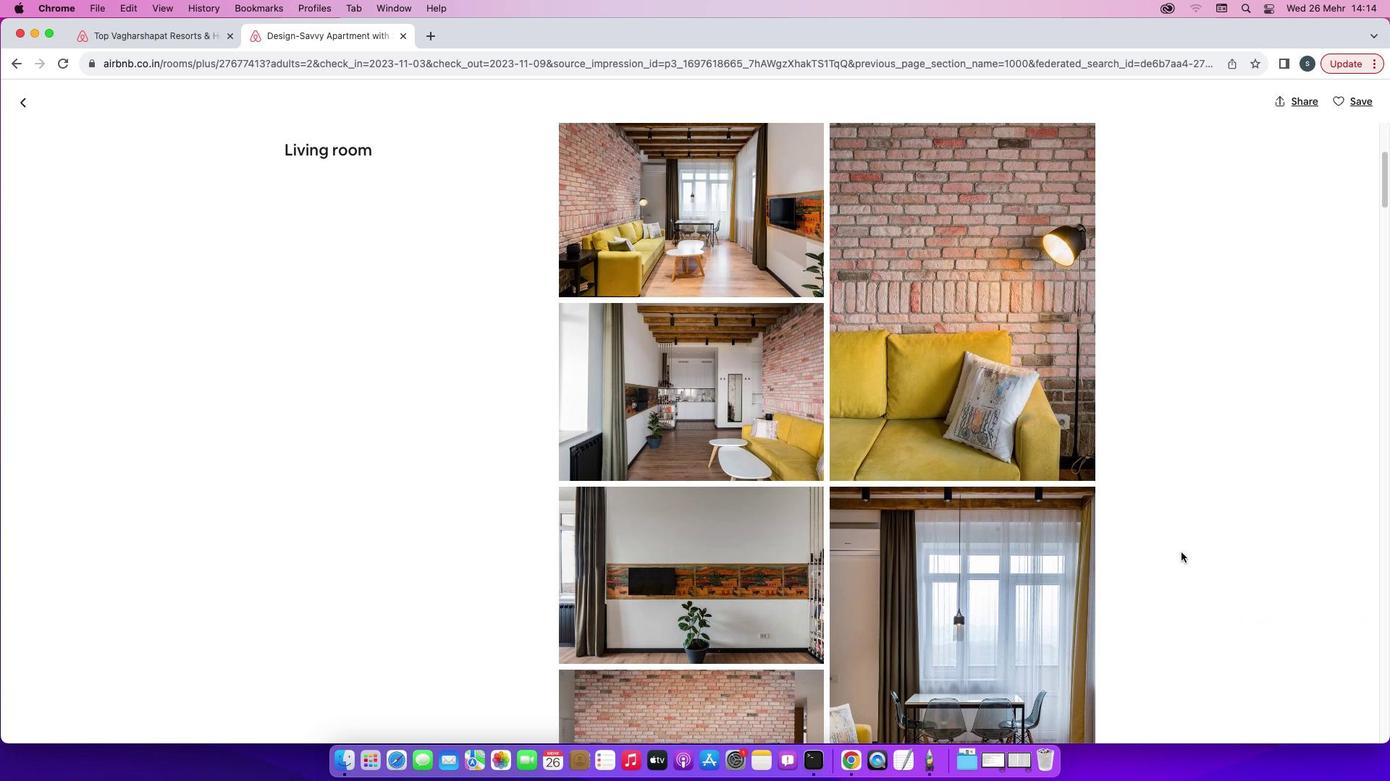 
Action: Mouse scrolled (1180, 552) with delta (0, 0)
Screenshot: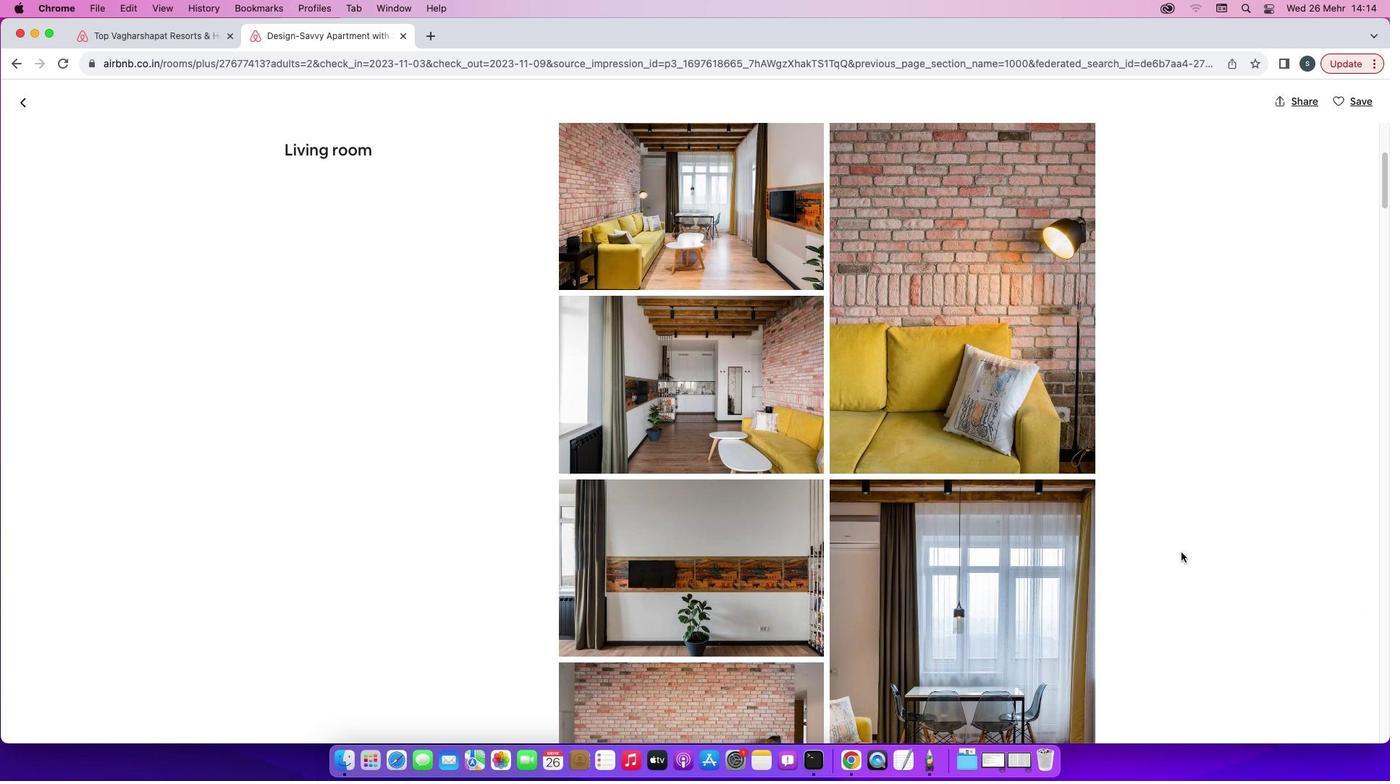 
Action: Mouse scrolled (1180, 552) with delta (0, -2)
Screenshot: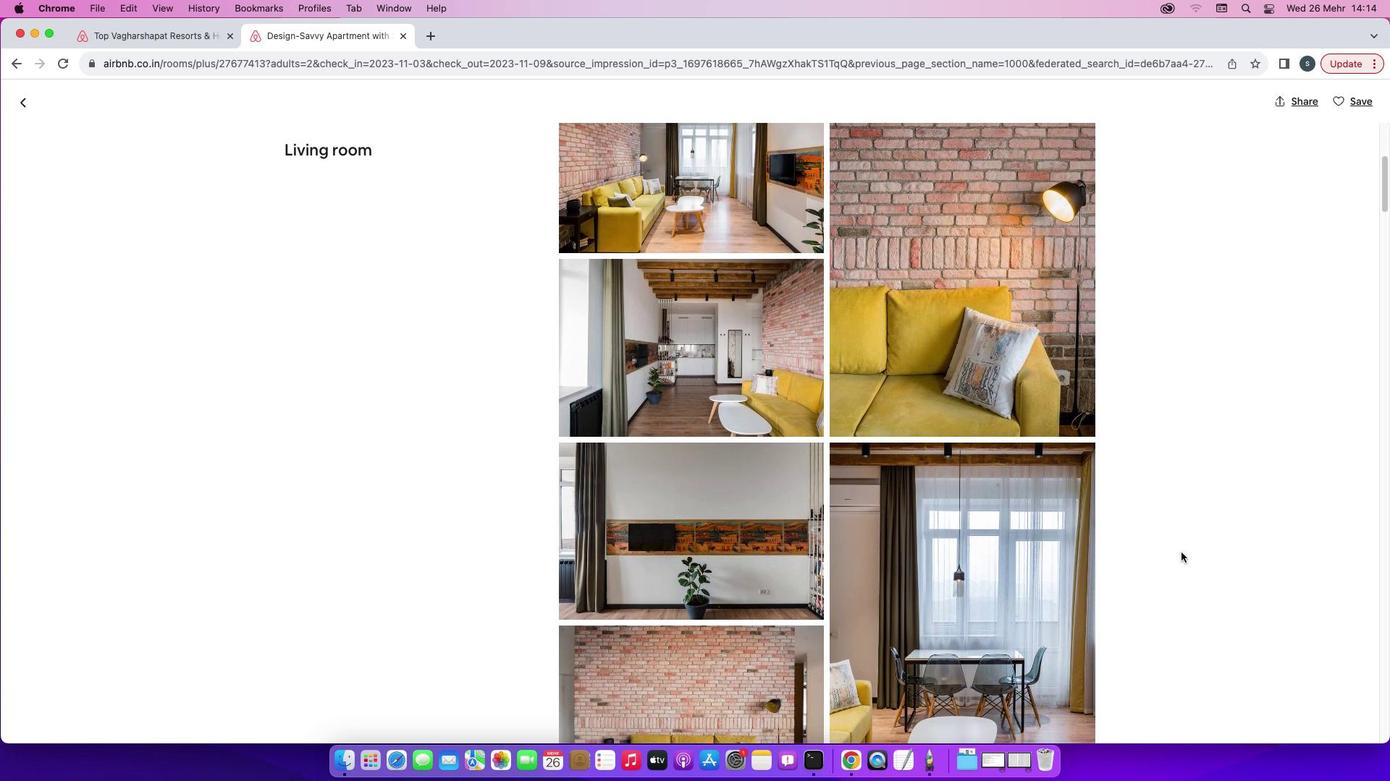 
Action: Mouse scrolled (1180, 552) with delta (0, -2)
Screenshot: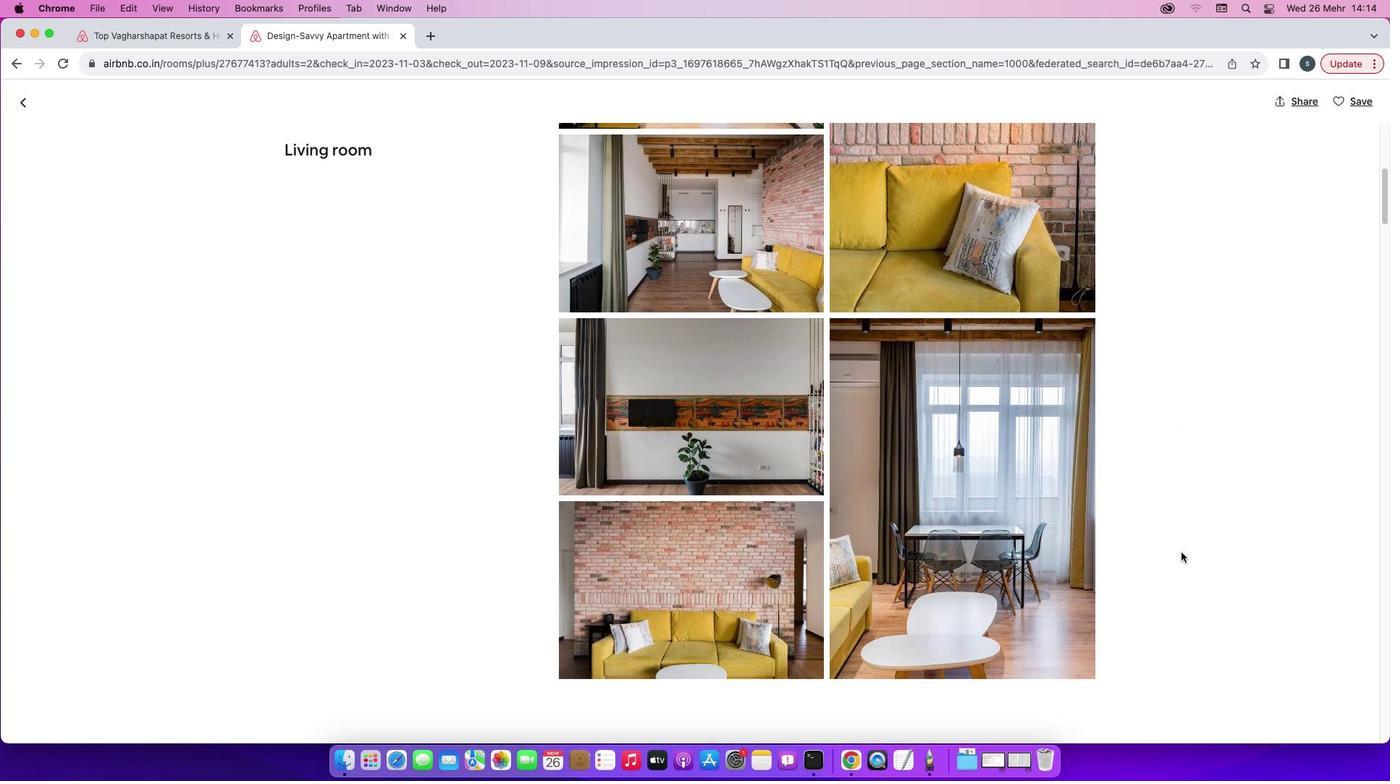 
Action: Mouse moved to (1180, 552)
Screenshot: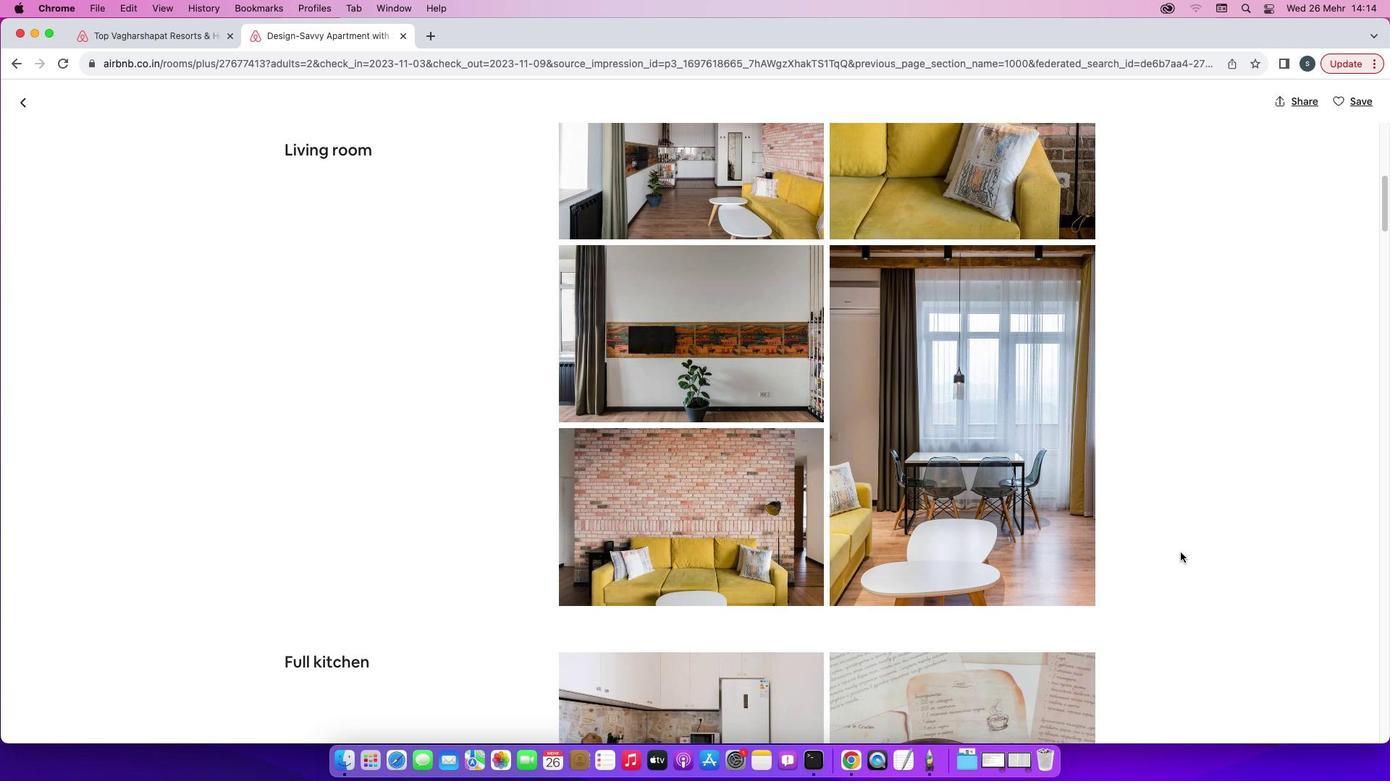 
Action: Mouse scrolled (1180, 552) with delta (0, 0)
Screenshot: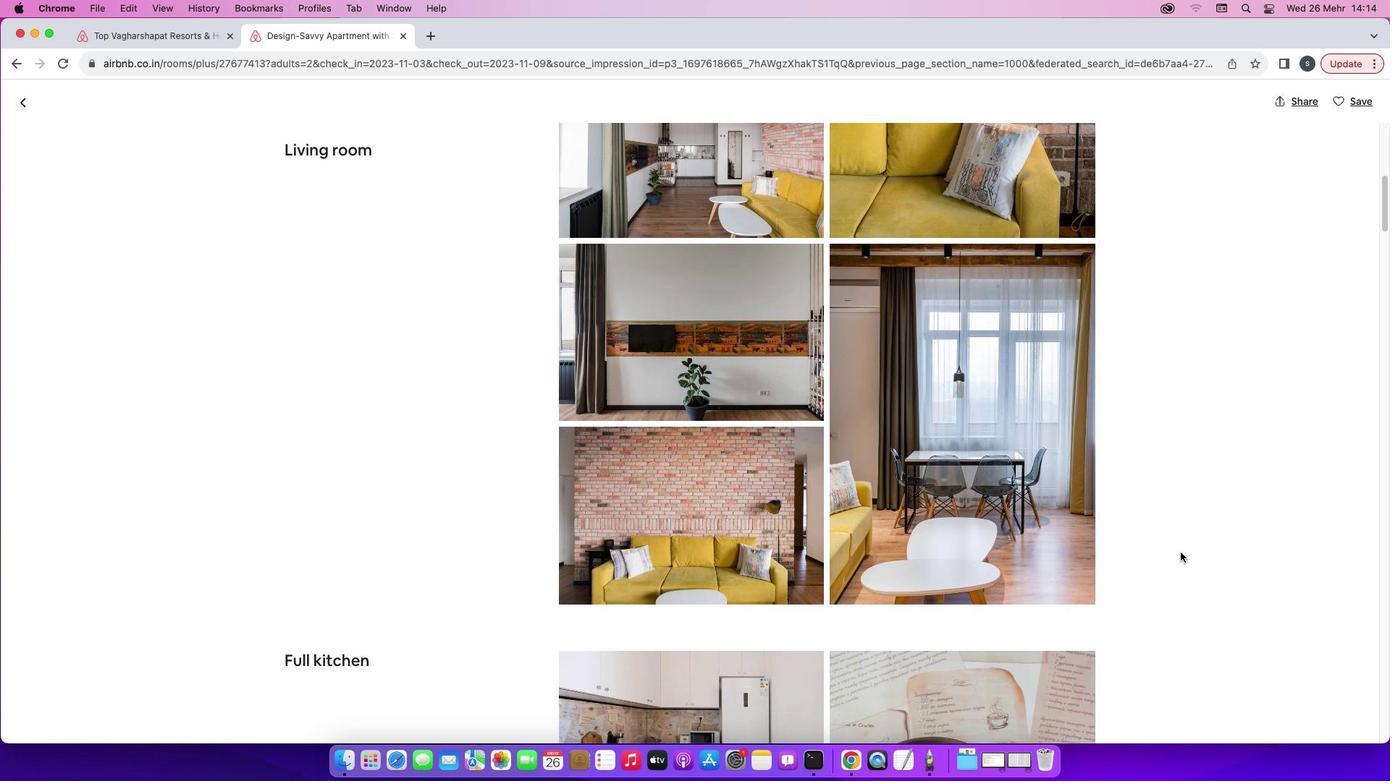 
Action: Mouse scrolled (1180, 552) with delta (0, 0)
Screenshot: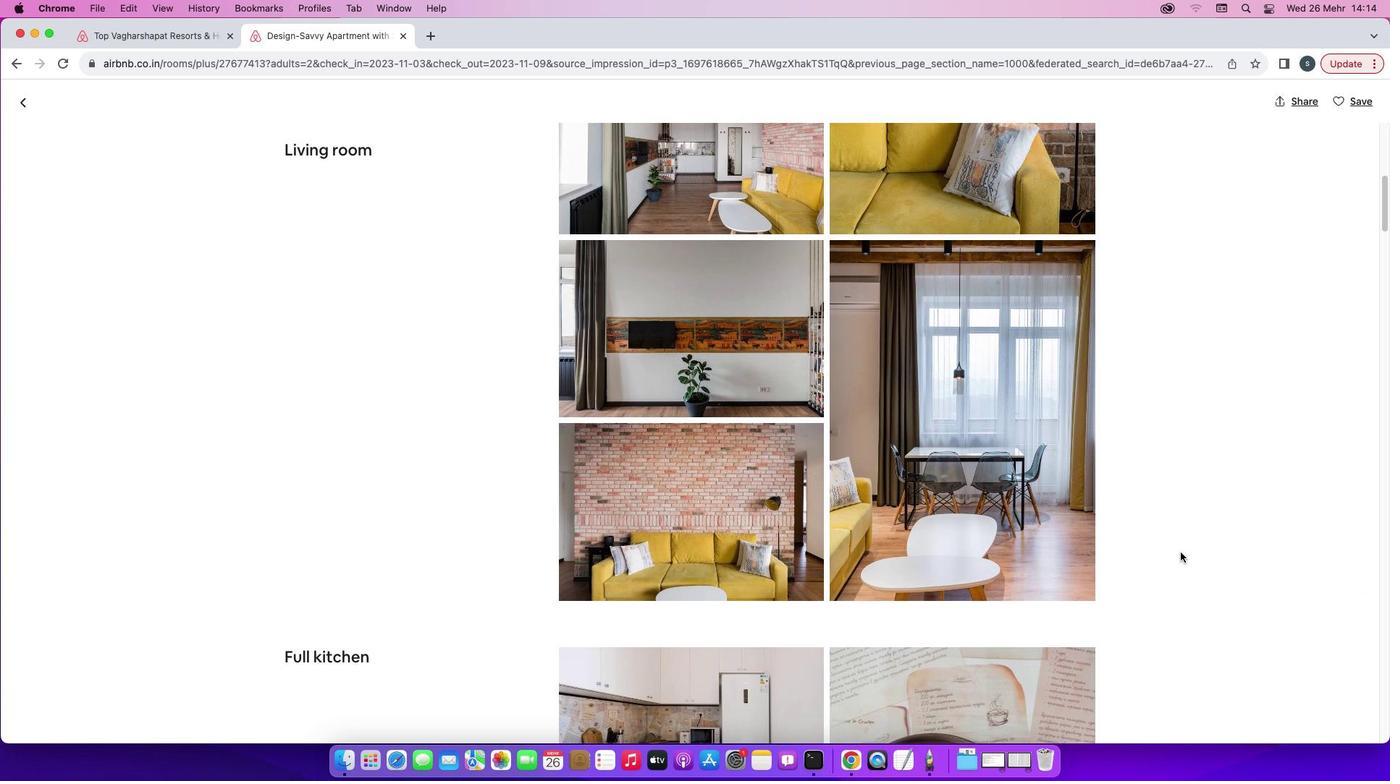 
Action: Mouse scrolled (1180, 552) with delta (0, -1)
Screenshot: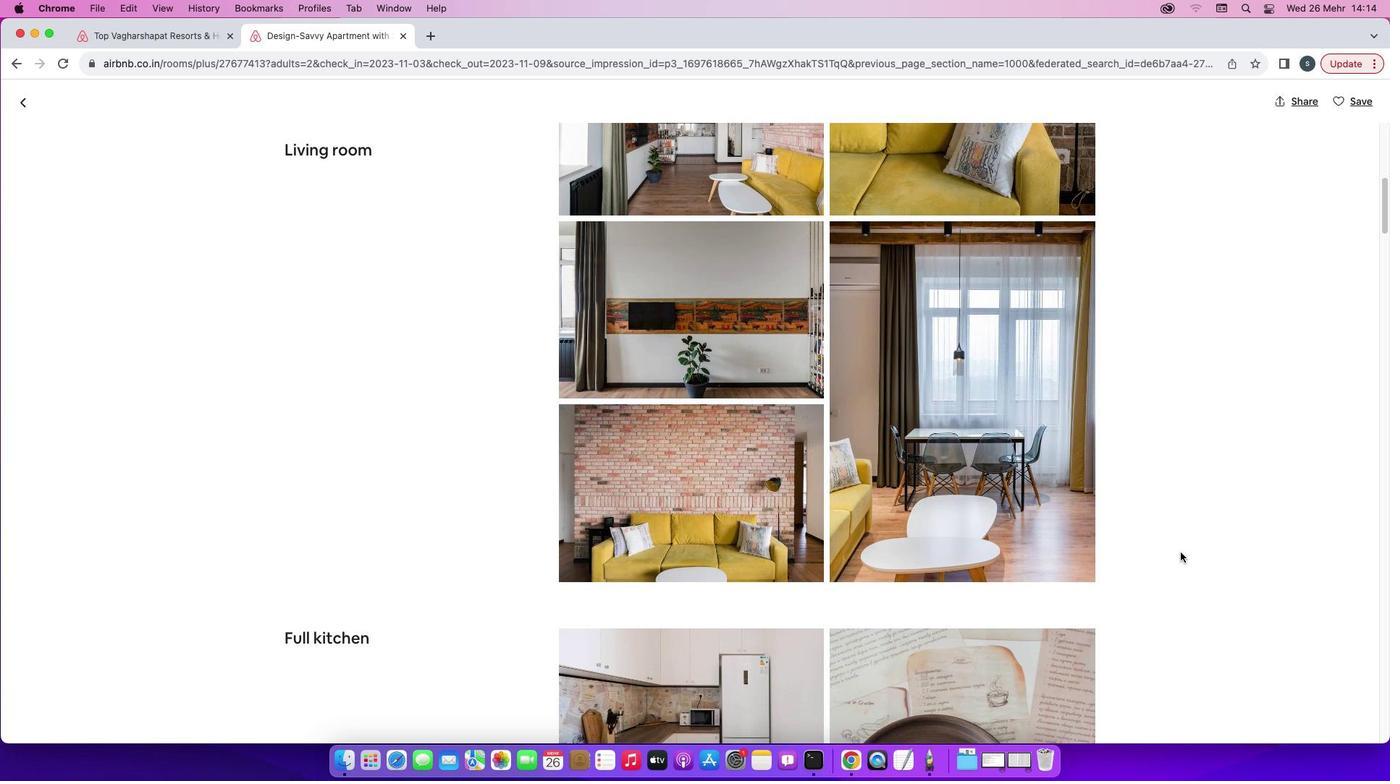 
Action: Mouse scrolled (1180, 552) with delta (0, -1)
Screenshot: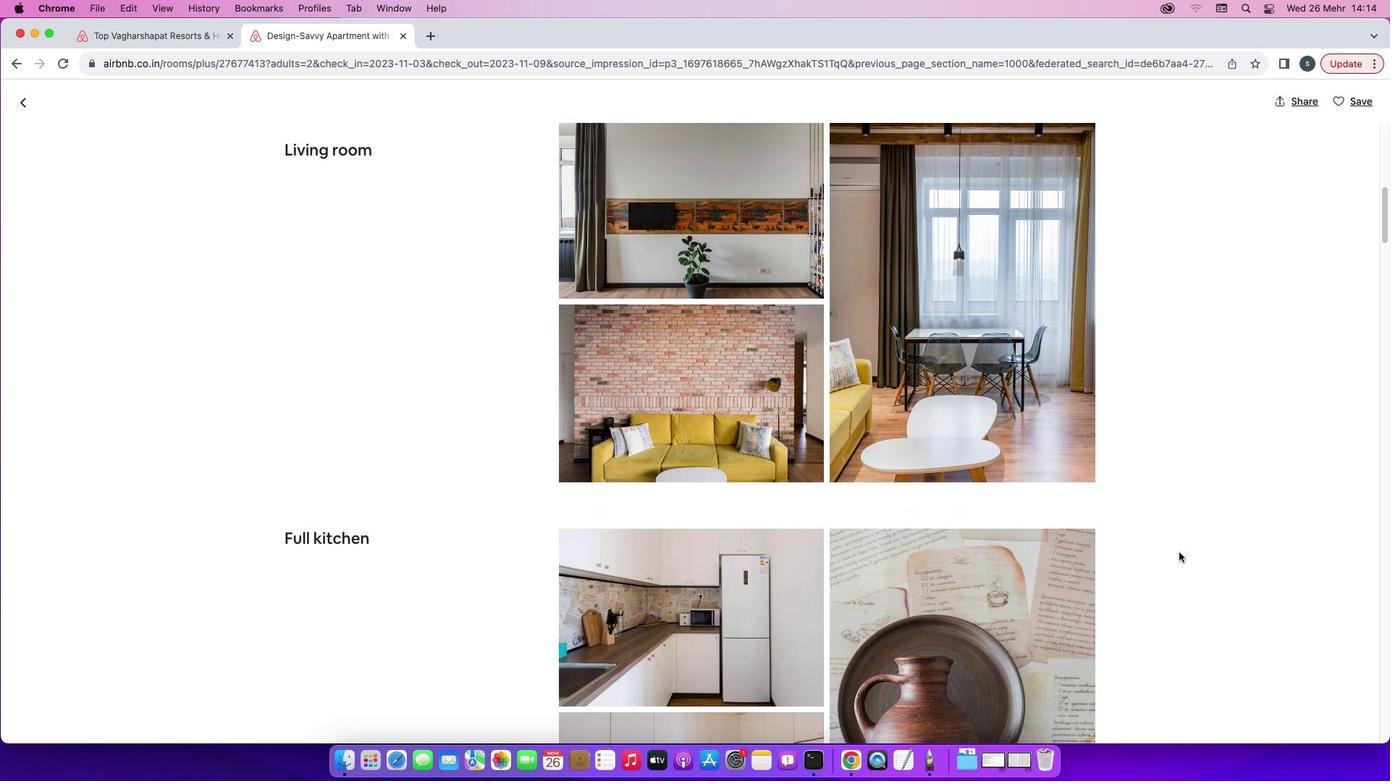 
Action: Mouse moved to (1178, 553)
Screenshot: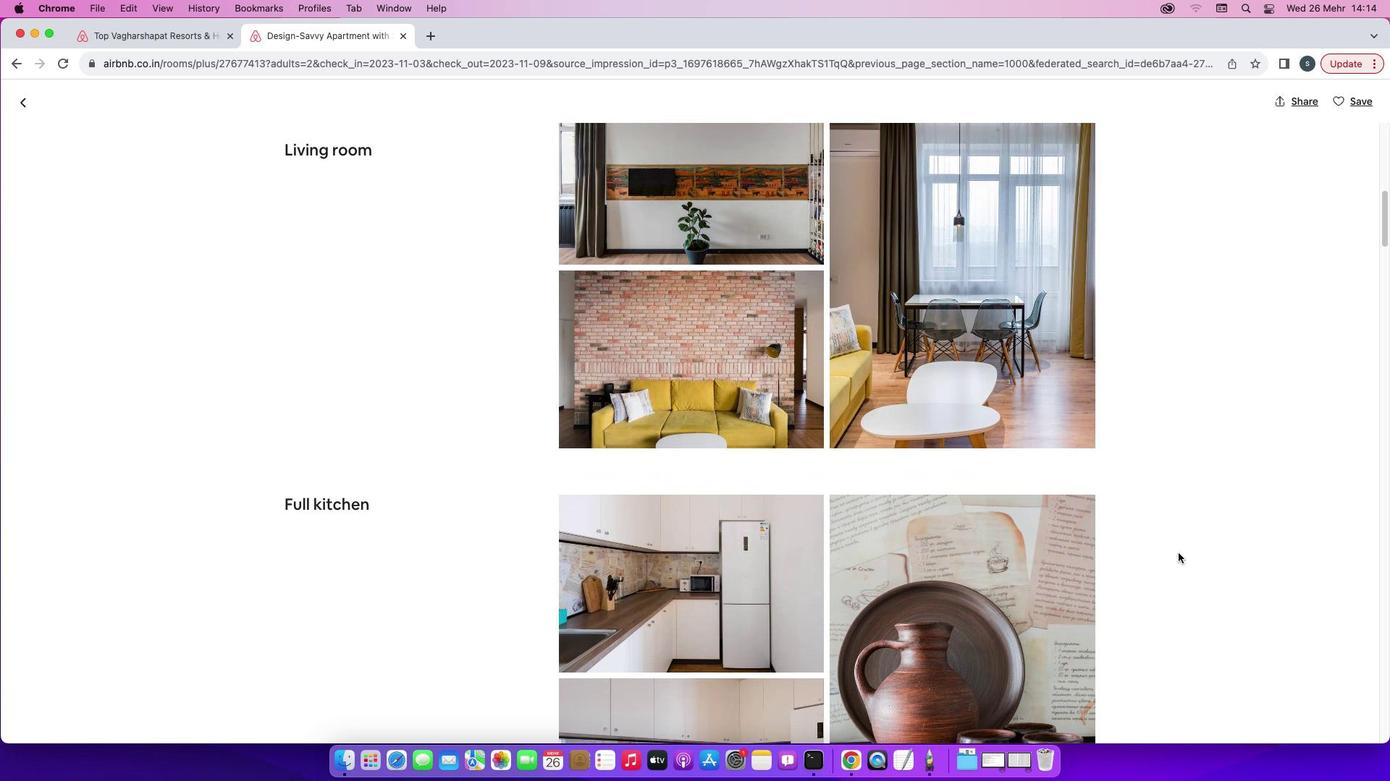
Action: Mouse scrolled (1178, 553) with delta (0, 0)
Screenshot: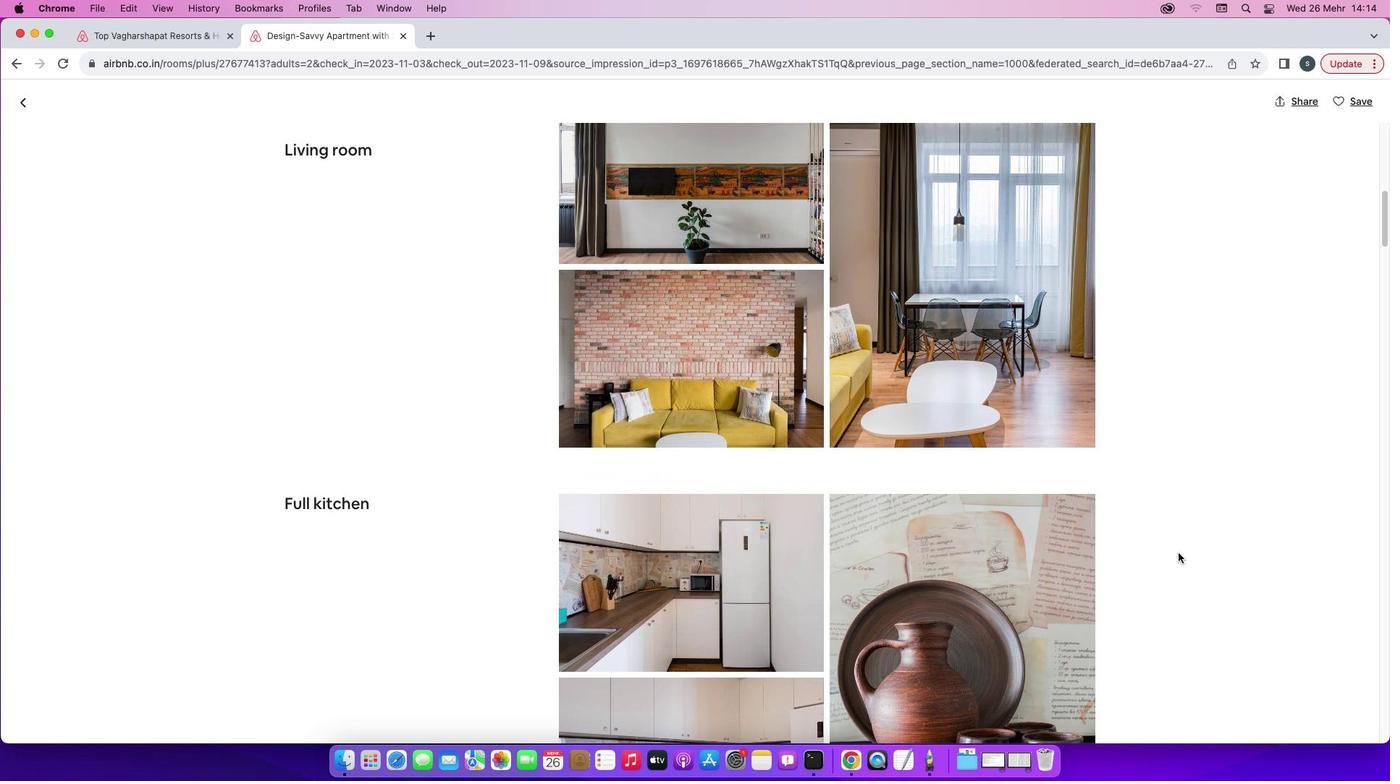 
Action: Mouse scrolled (1178, 553) with delta (0, 0)
Screenshot: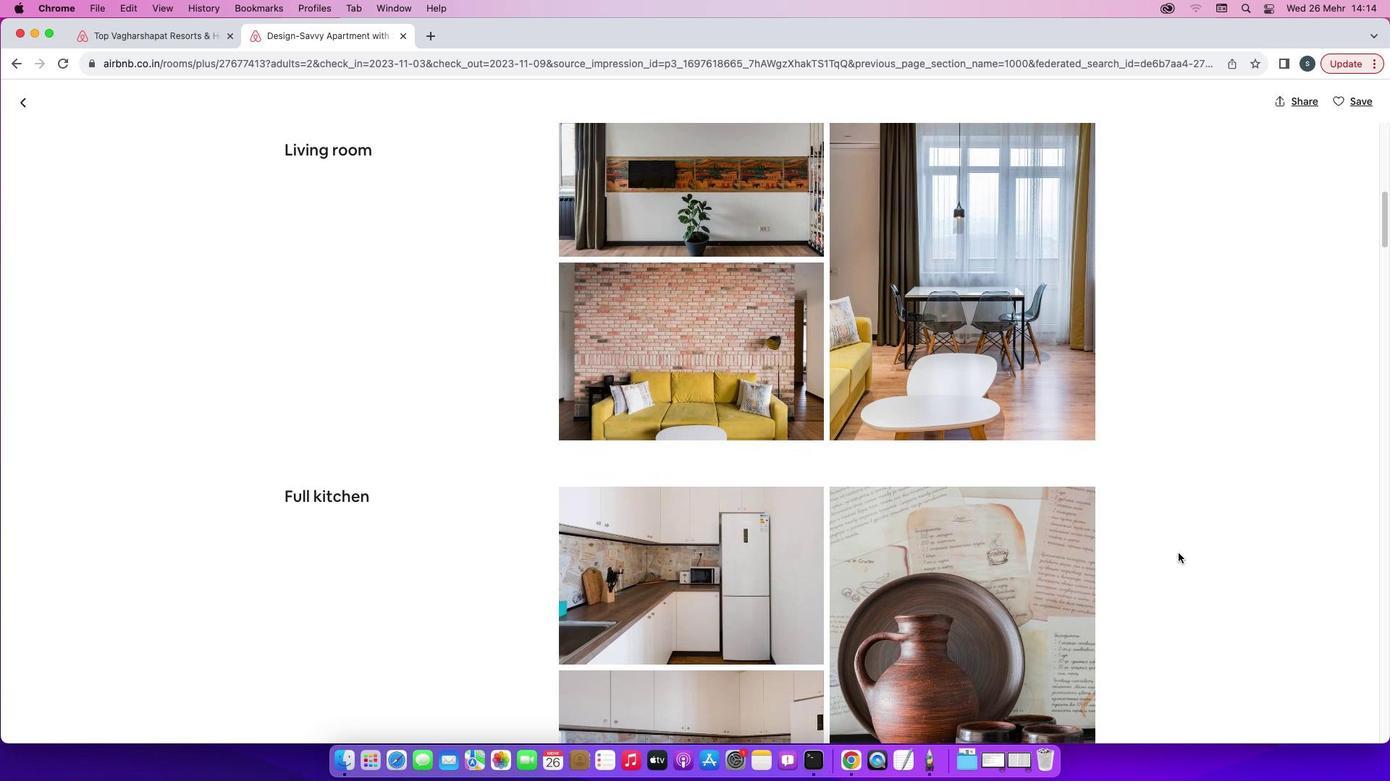 
Action: Mouse scrolled (1178, 553) with delta (0, -1)
Screenshot: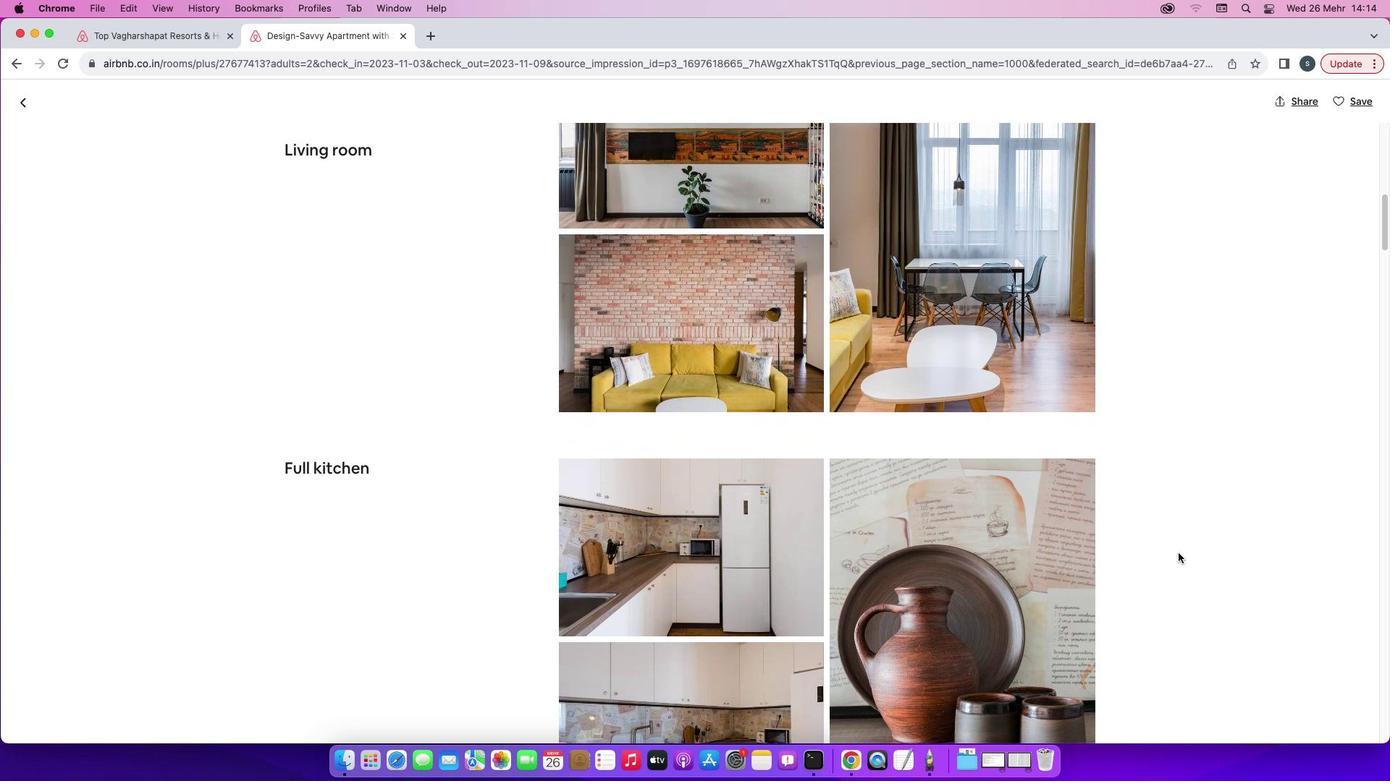 
Action: Mouse scrolled (1178, 553) with delta (0, -2)
Screenshot: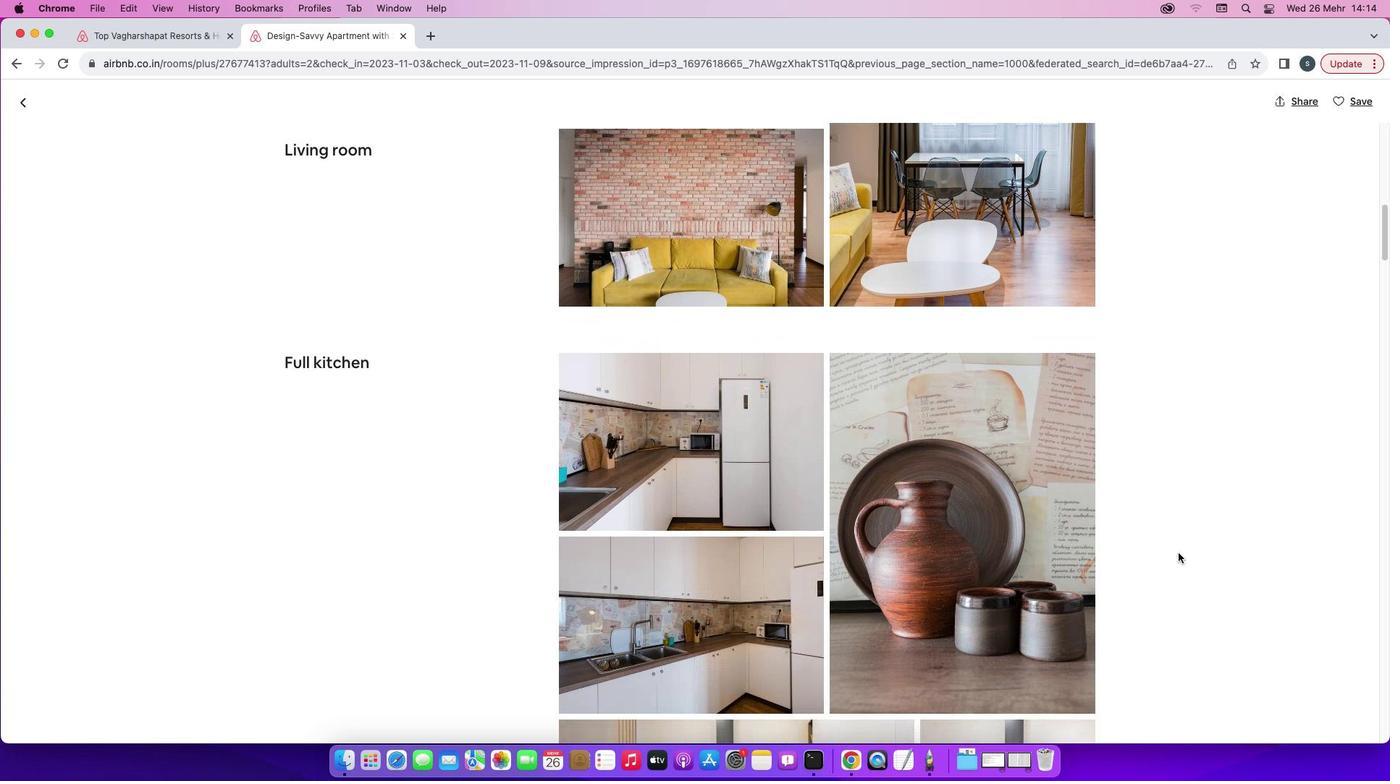 
Action: Mouse moved to (1176, 531)
Screenshot: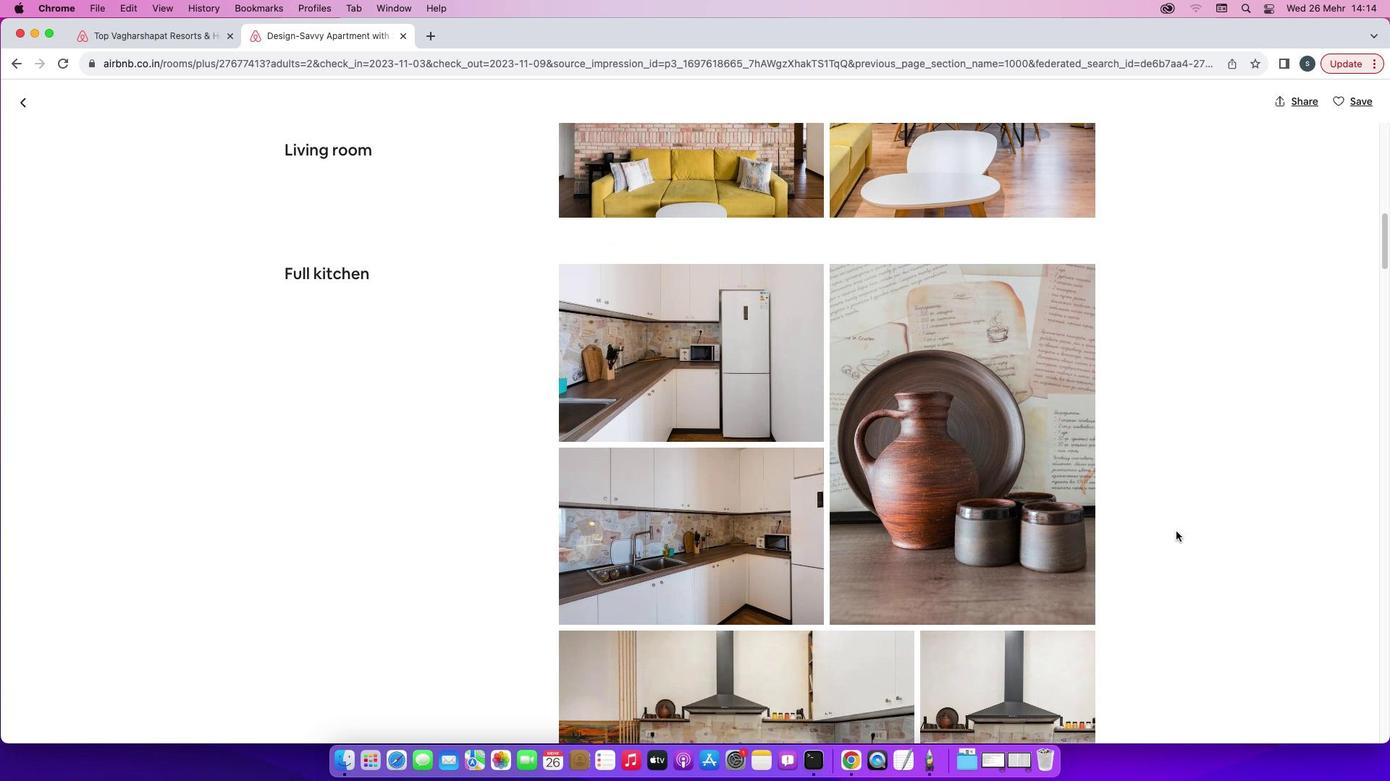 
Action: Mouse scrolled (1176, 531) with delta (0, 0)
Screenshot: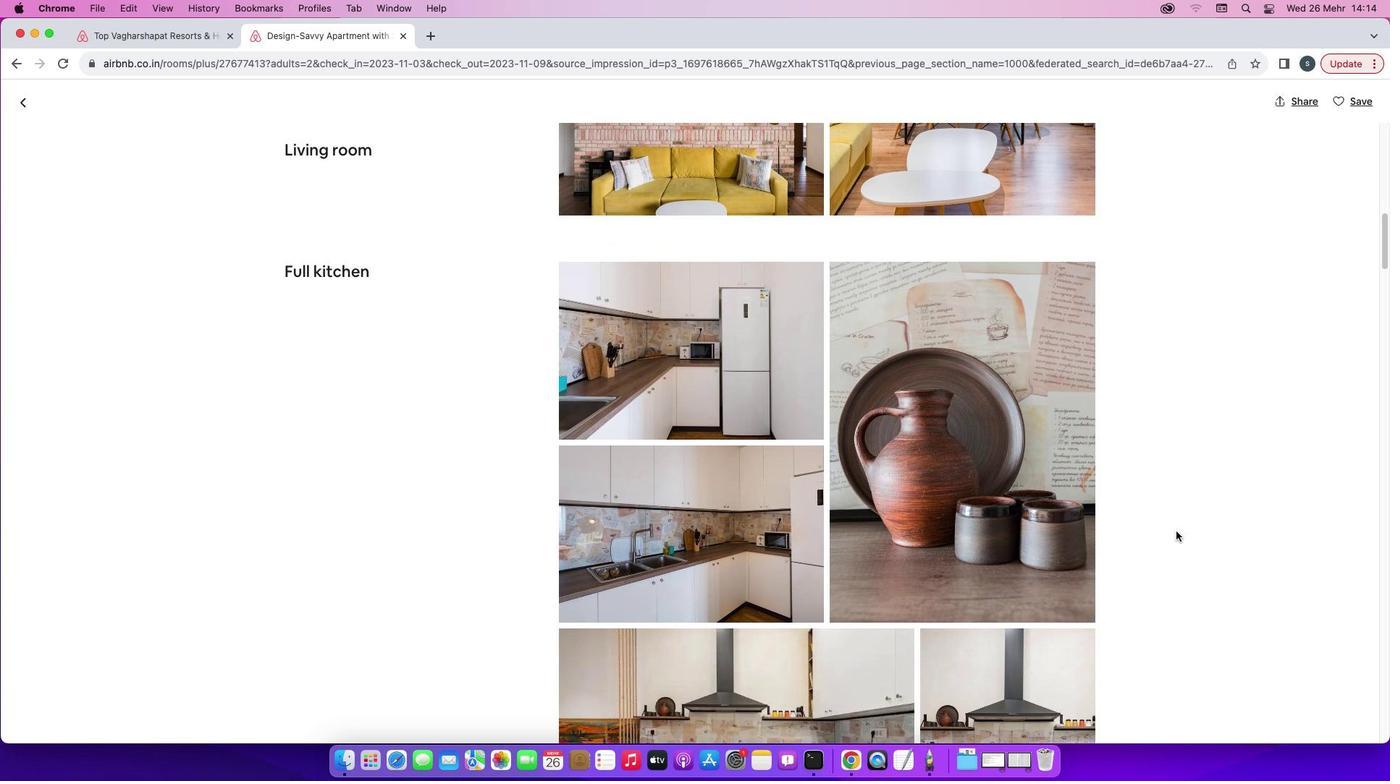 
Action: Mouse scrolled (1176, 531) with delta (0, 0)
Screenshot: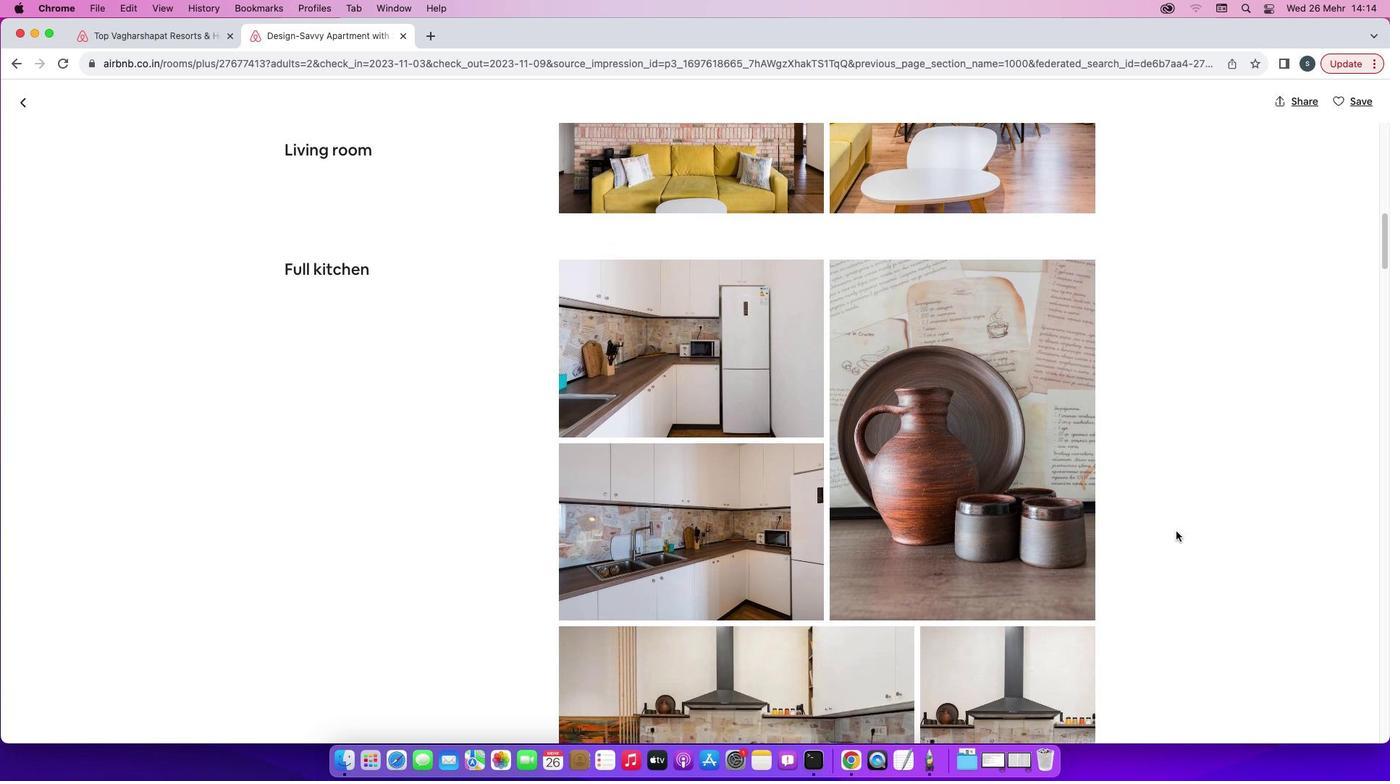 
Action: Mouse scrolled (1176, 531) with delta (0, -1)
Screenshot: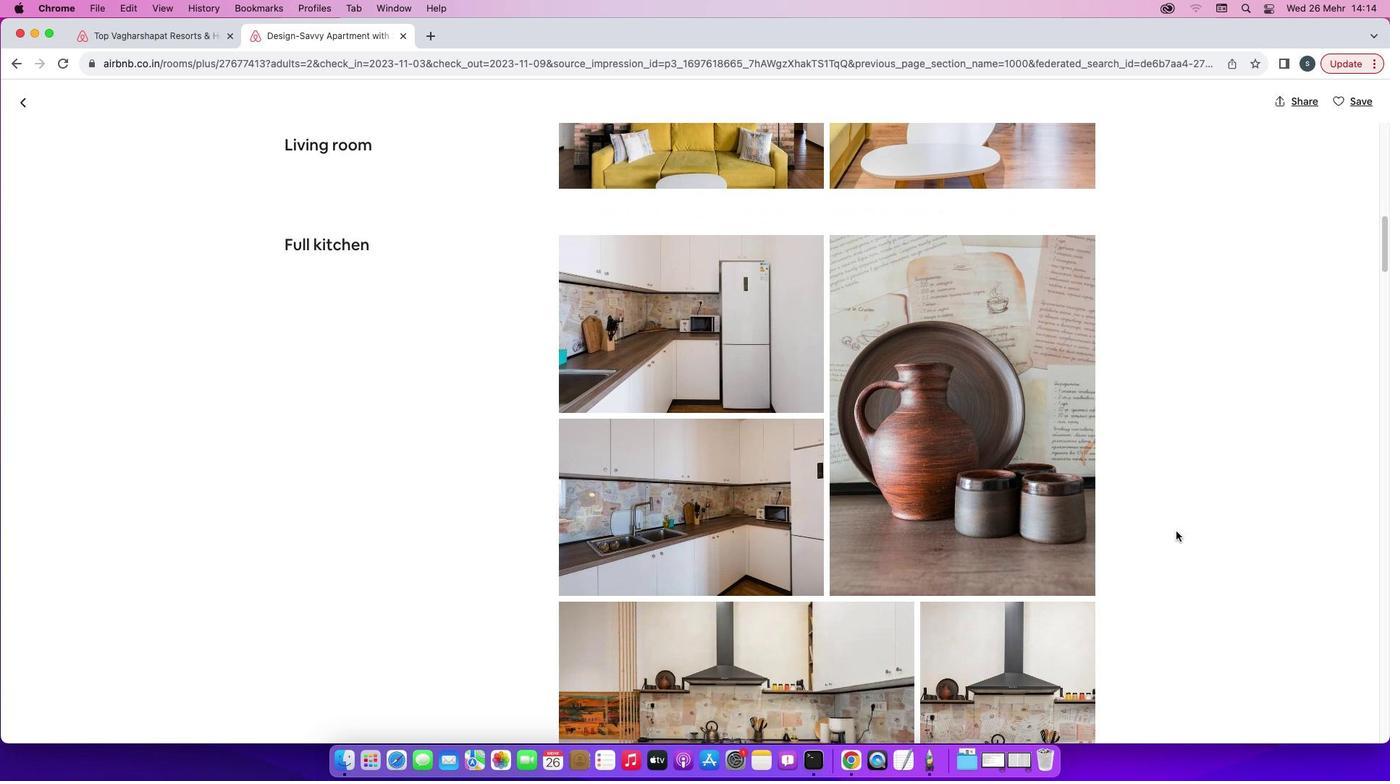 
Action: Mouse scrolled (1176, 531) with delta (0, -1)
Screenshot: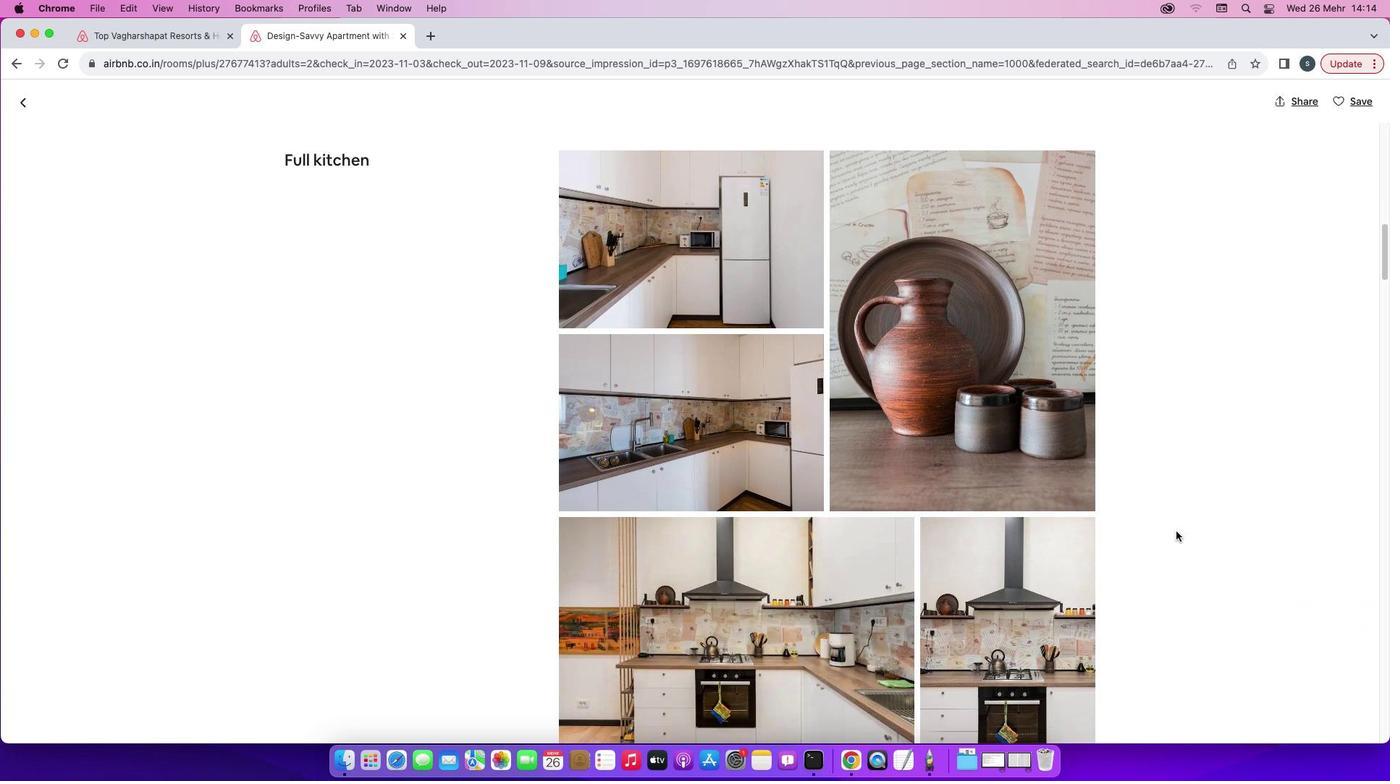 
Action: Mouse scrolled (1176, 531) with delta (0, 0)
Screenshot: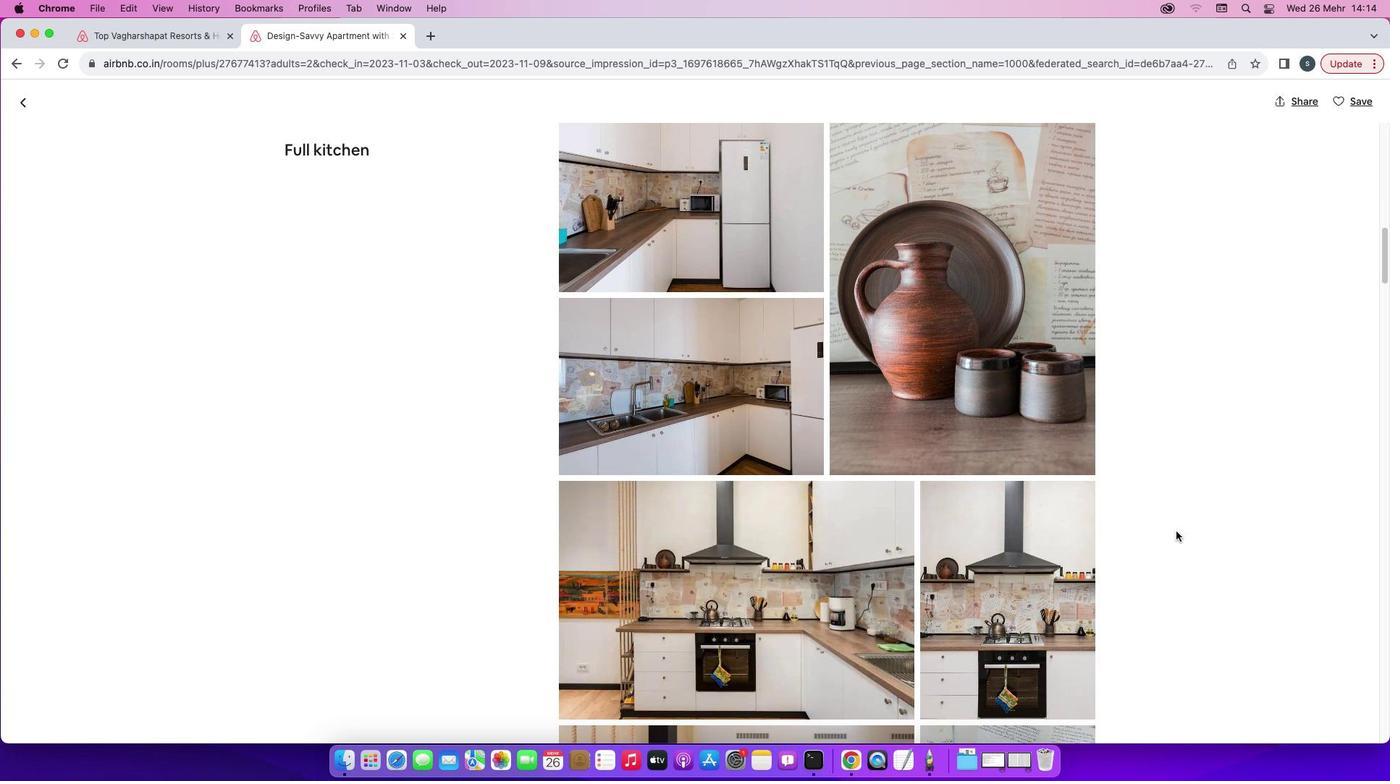 
Action: Mouse scrolled (1176, 531) with delta (0, 0)
Screenshot: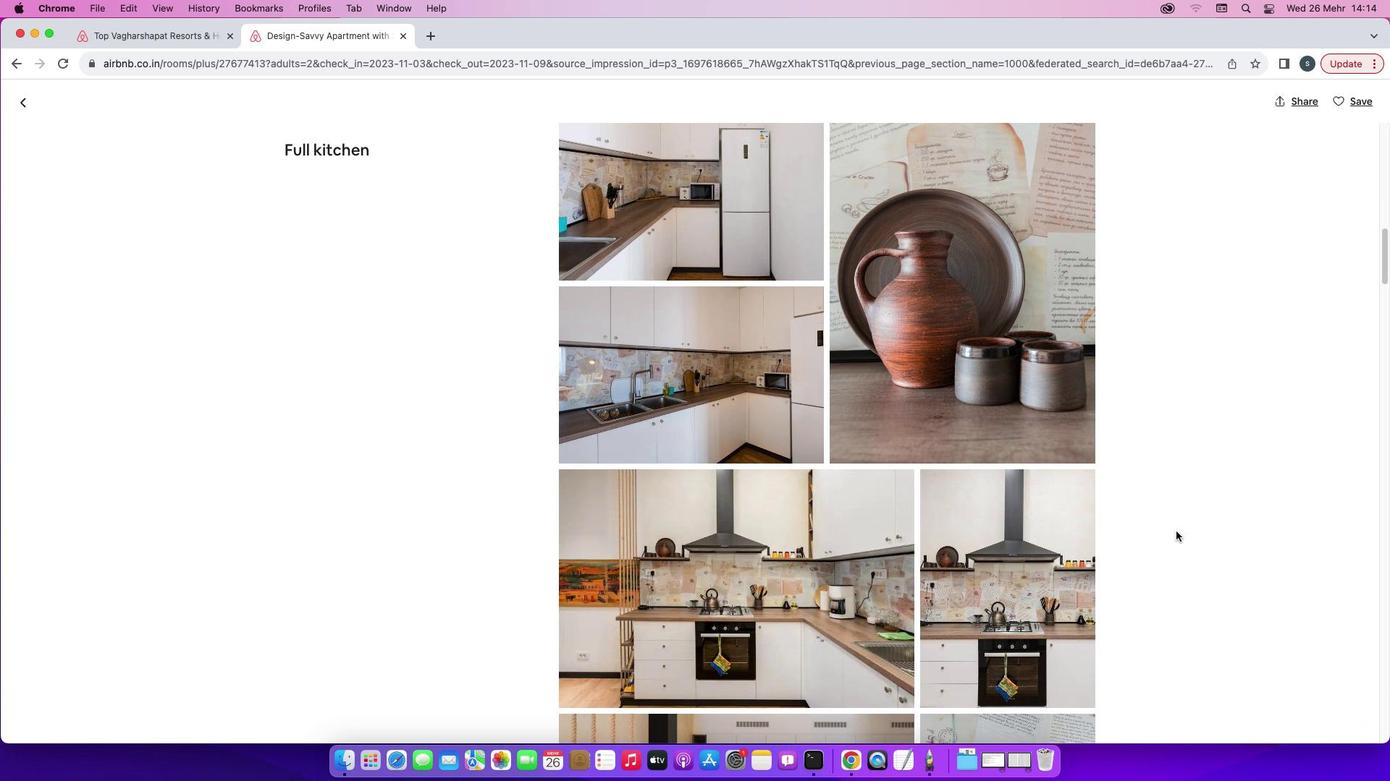
Action: Mouse scrolled (1176, 531) with delta (0, -2)
Screenshot: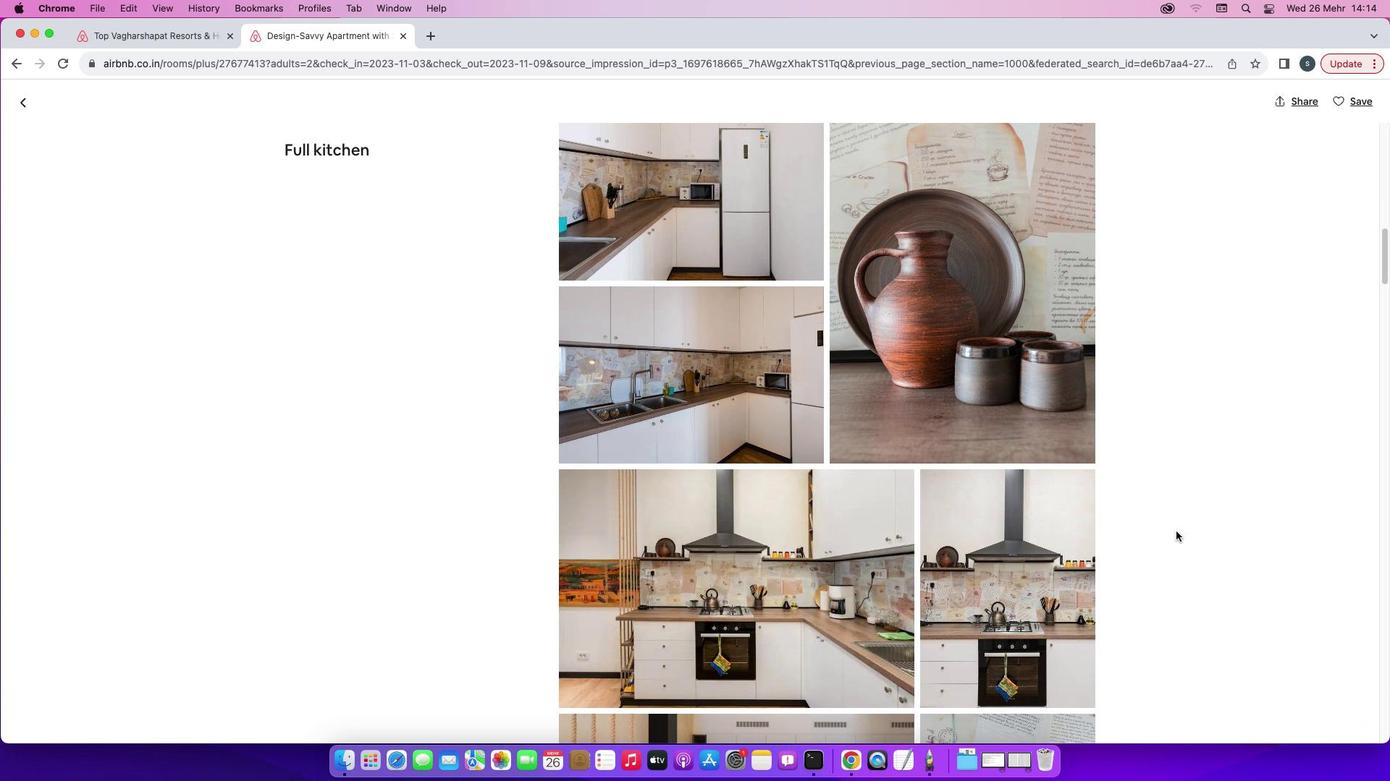 
Action: Mouse scrolled (1176, 531) with delta (0, -2)
Screenshot: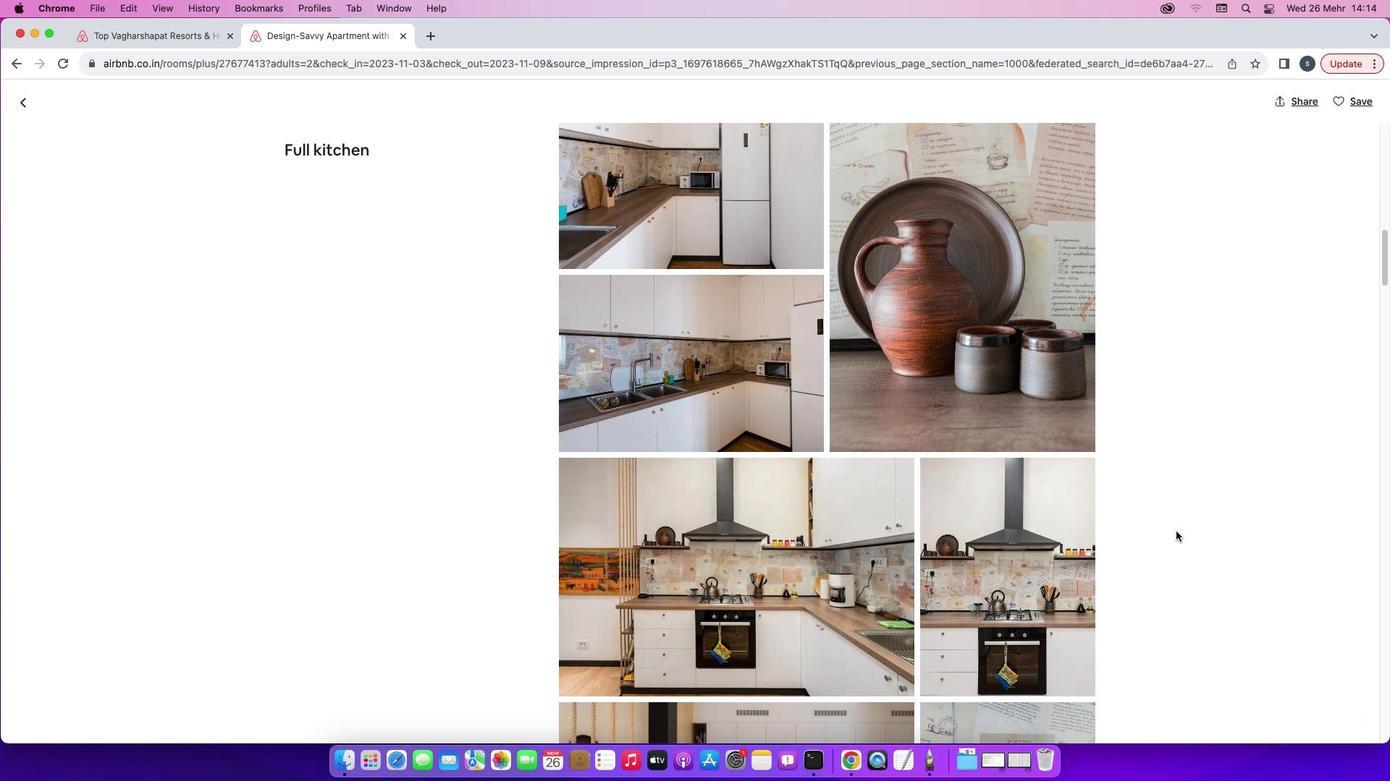 
Action: Mouse scrolled (1176, 531) with delta (0, 0)
Screenshot: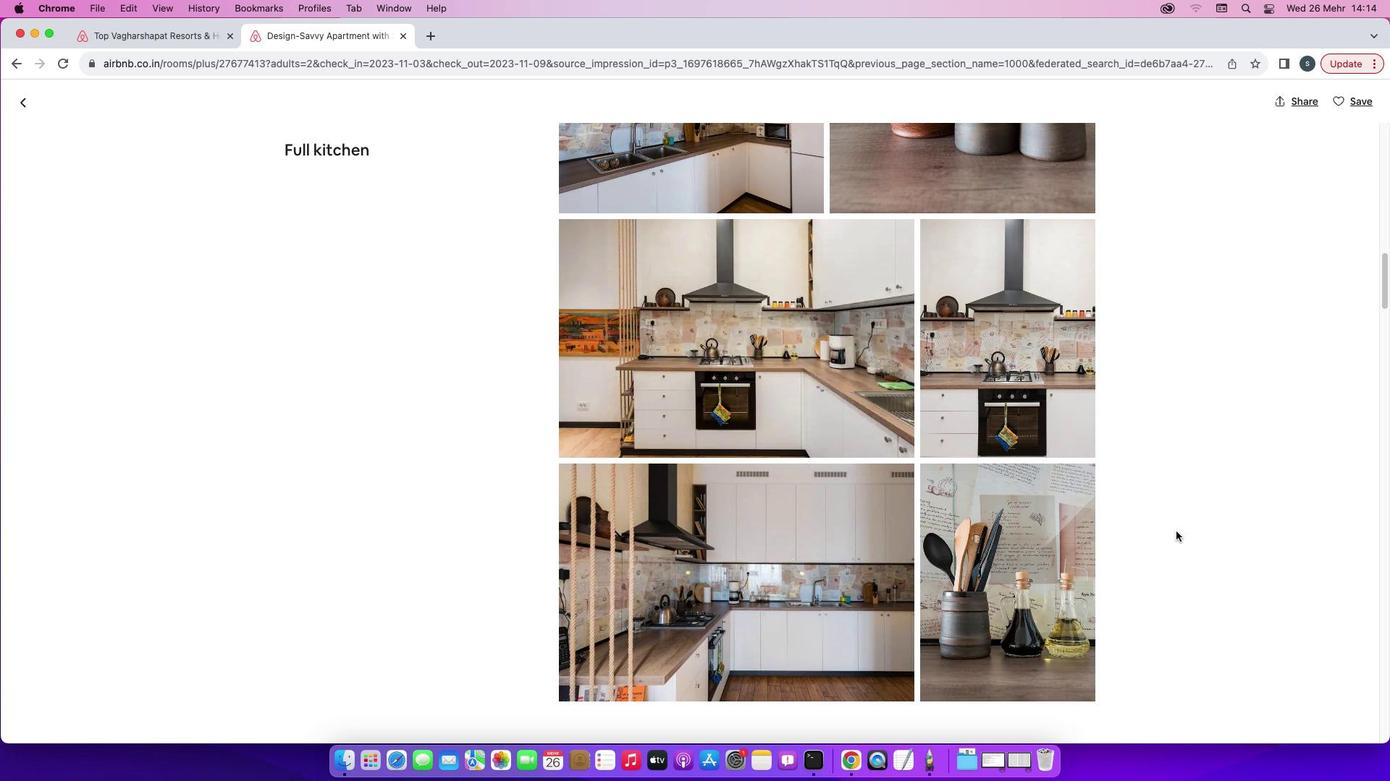 
Action: Mouse scrolled (1176, 531) with delta (0, 0)
Screenshot: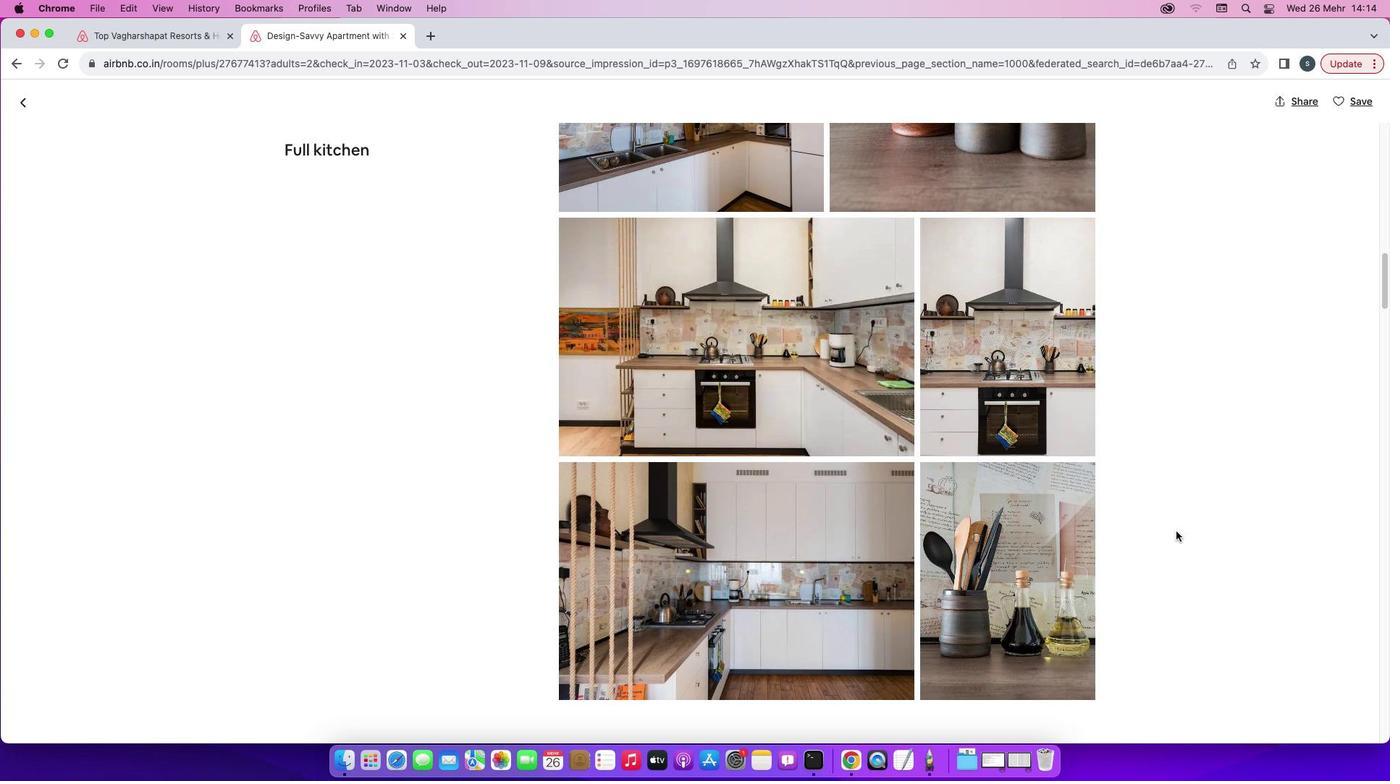 
Action: Mouse scrolled (1176, 531) with delta (0, -1)
Screenshot: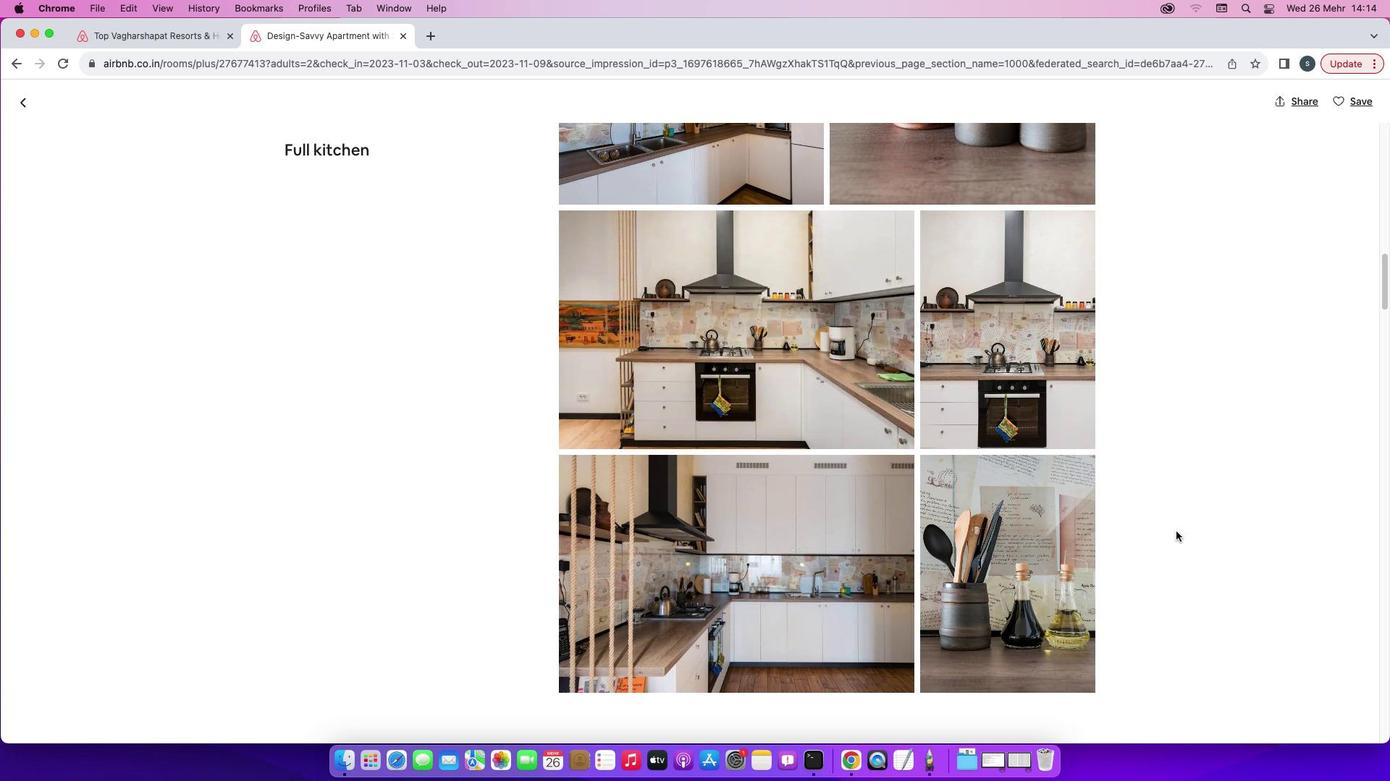 
Action: Mouse scrolled (1176, 531) with delta (0, -2)
Screenshot: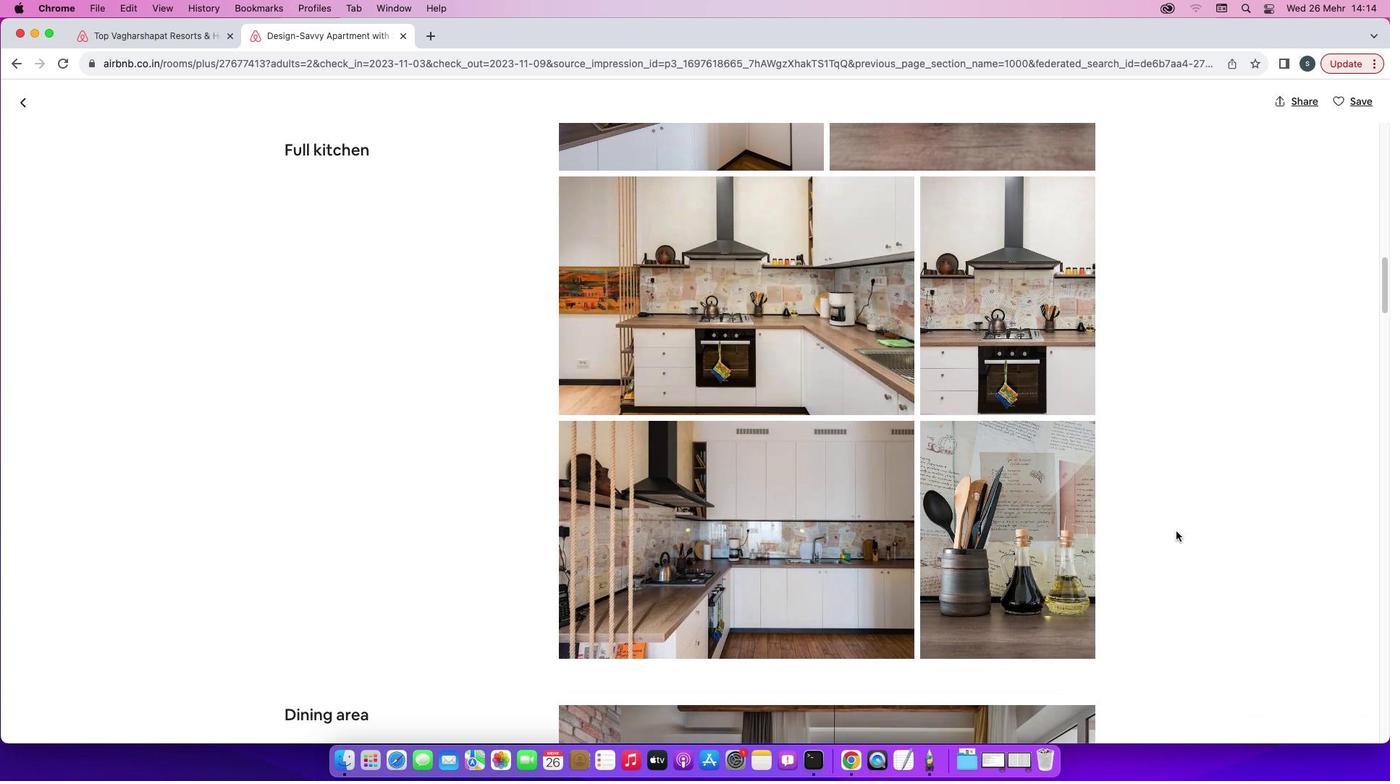 
Action: Mouse moved to (1176, 530)
Screenshot: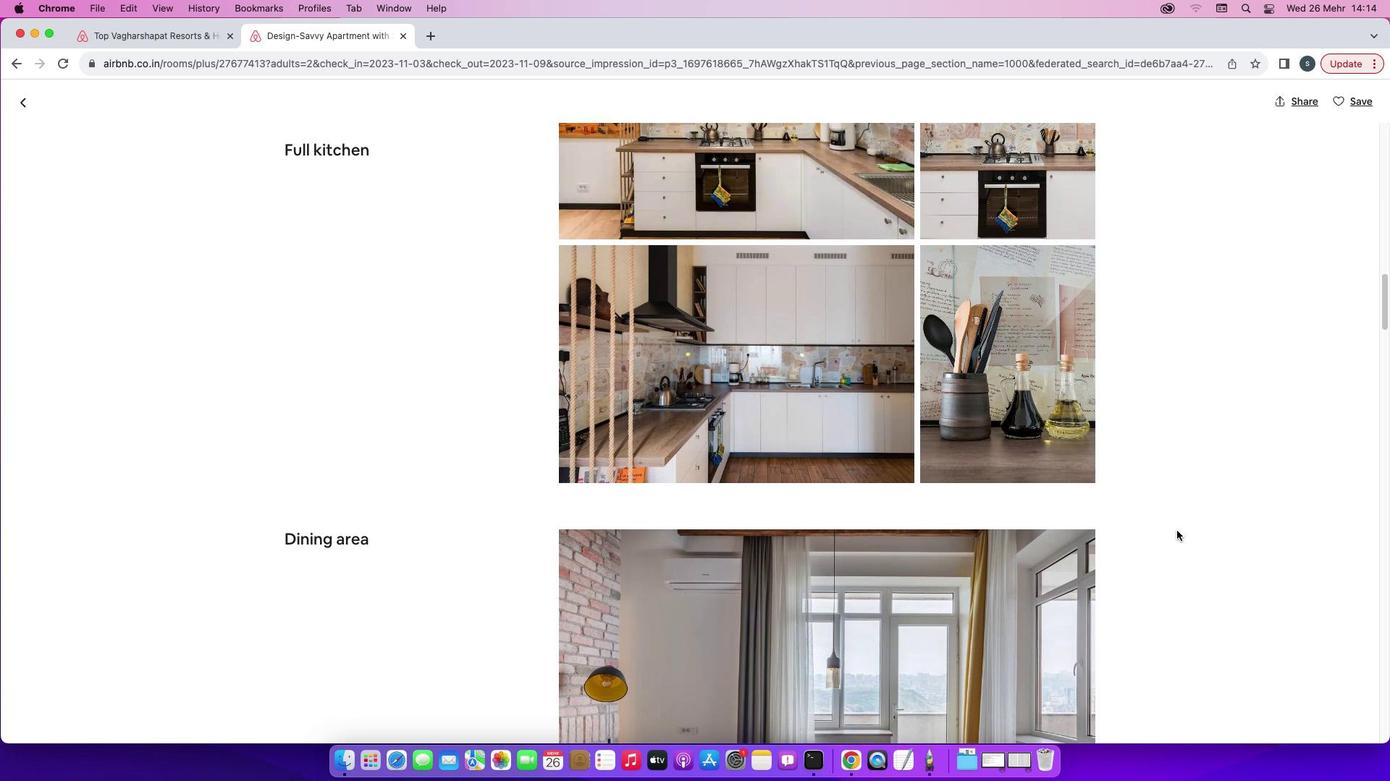 
Action: Mouse scrolled (1176, 530) with delta (0, 0)
Screenshot: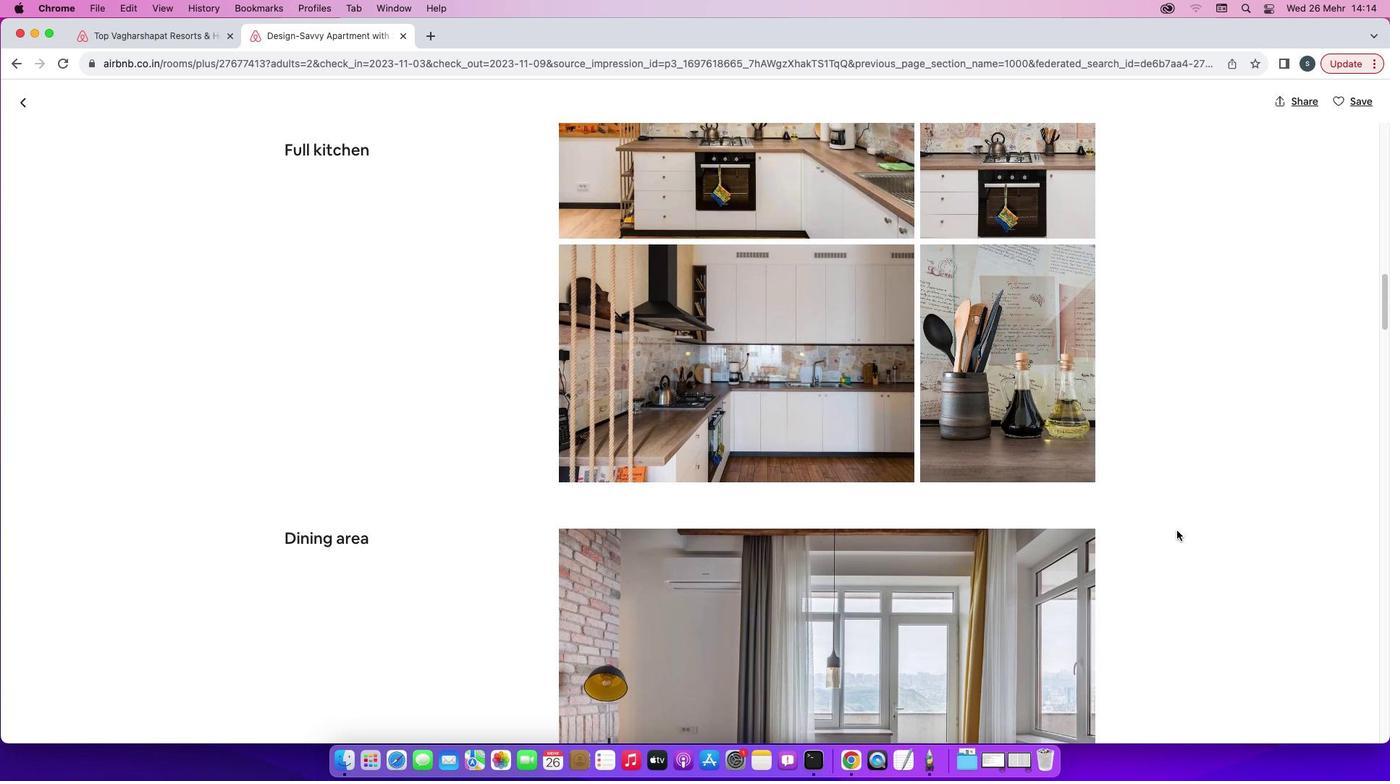 
Action: Mouse scrolled (1176, 530) with delta (0, 0)
Screenshot: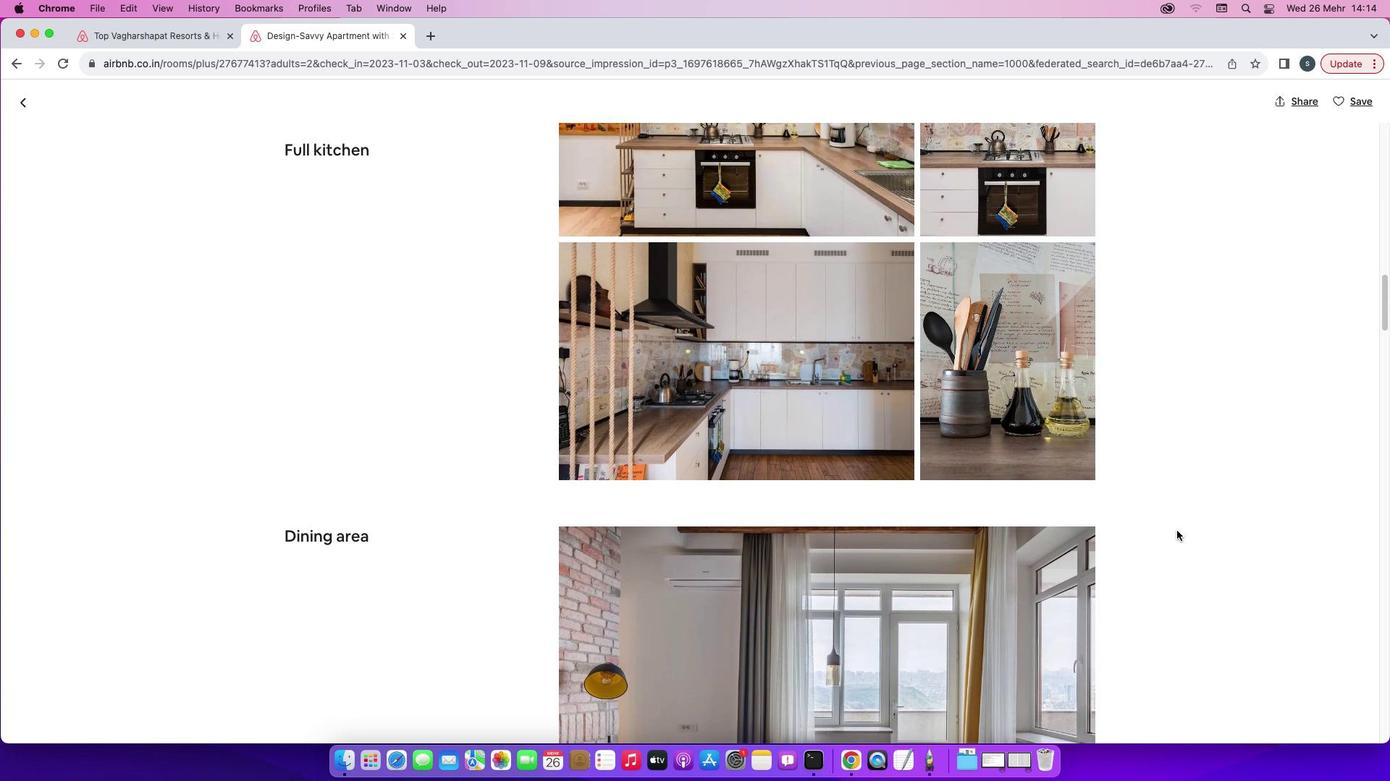 
Action: Mouse scrolled (1176, 530) with delta (0, -1)
Screenshot: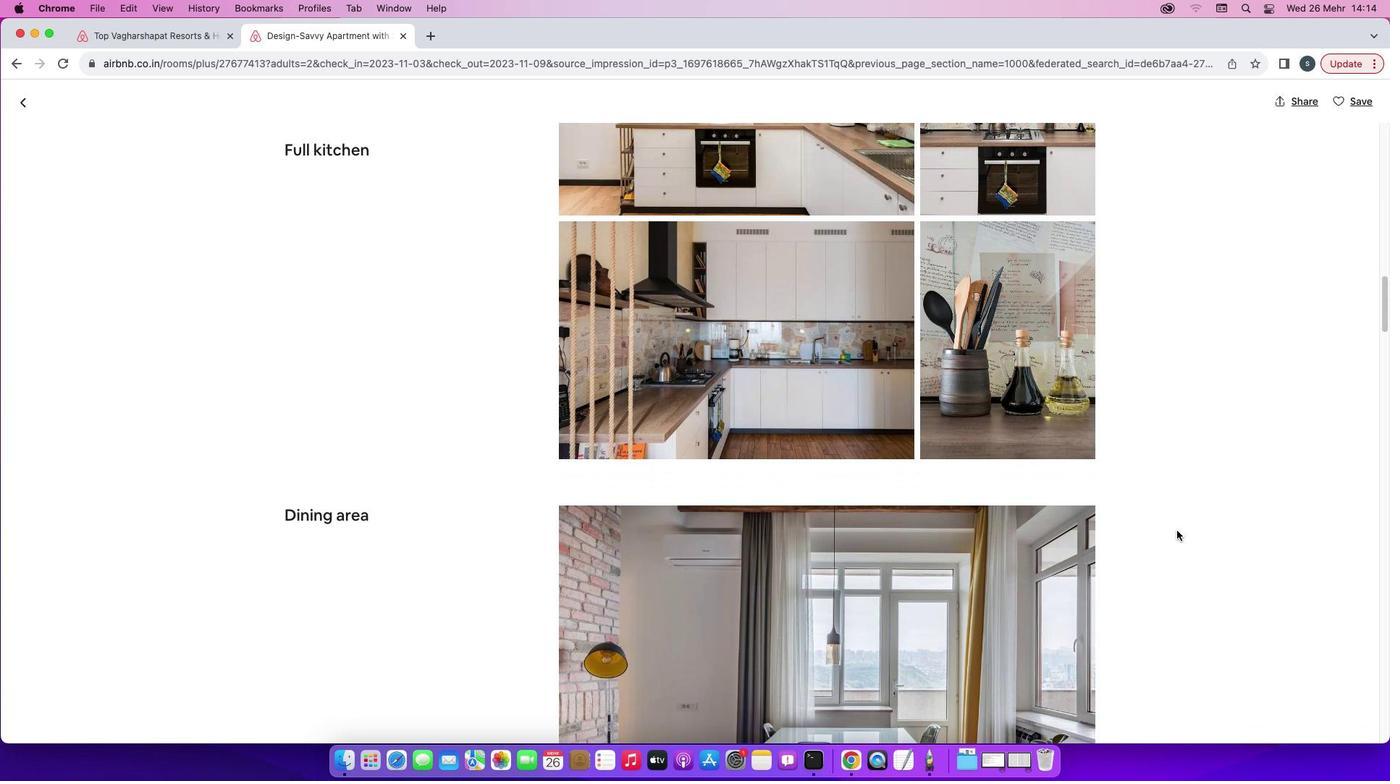 
Action: Mouse scrolled (1176, 530) with delta (0, -2)
Screenshot: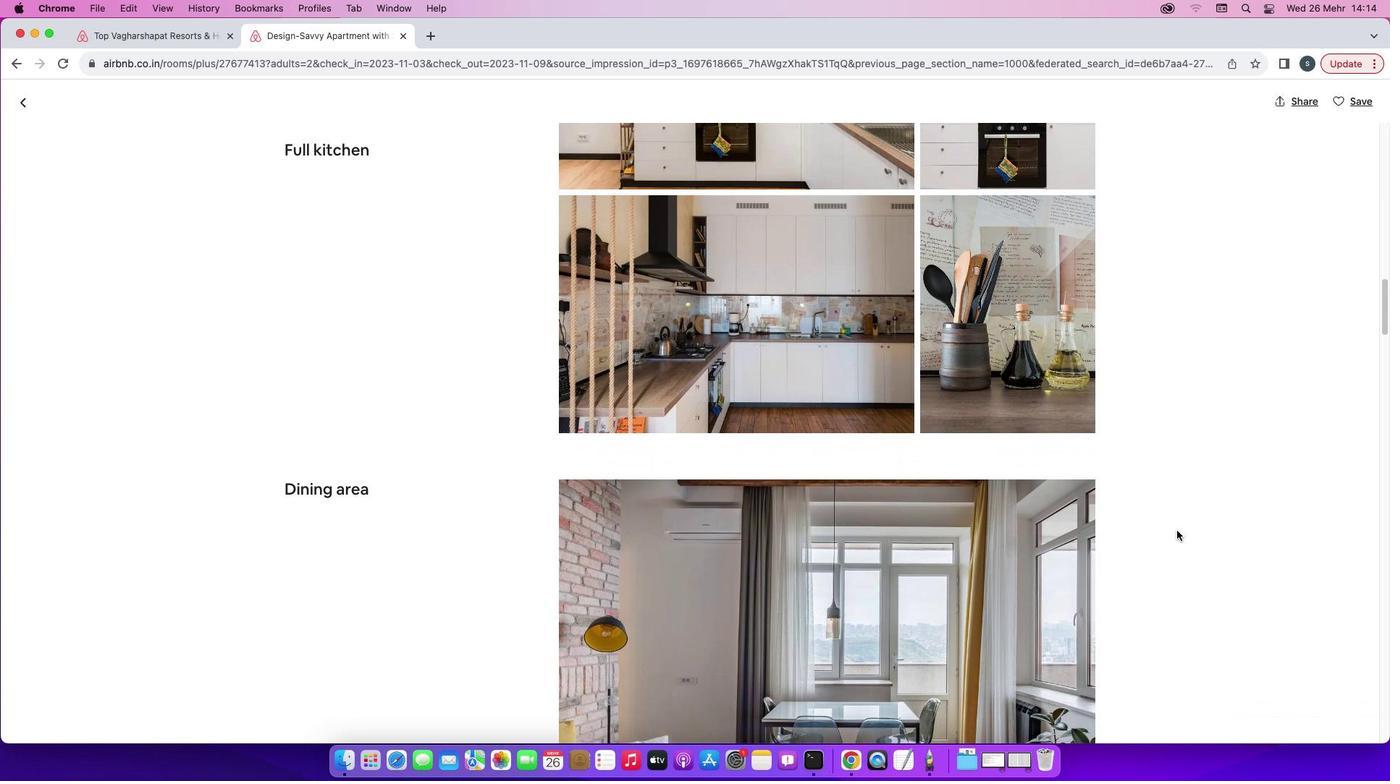 
Action: Mouse scrolled (1176, 530) with delta (0, -2)
Screenshot: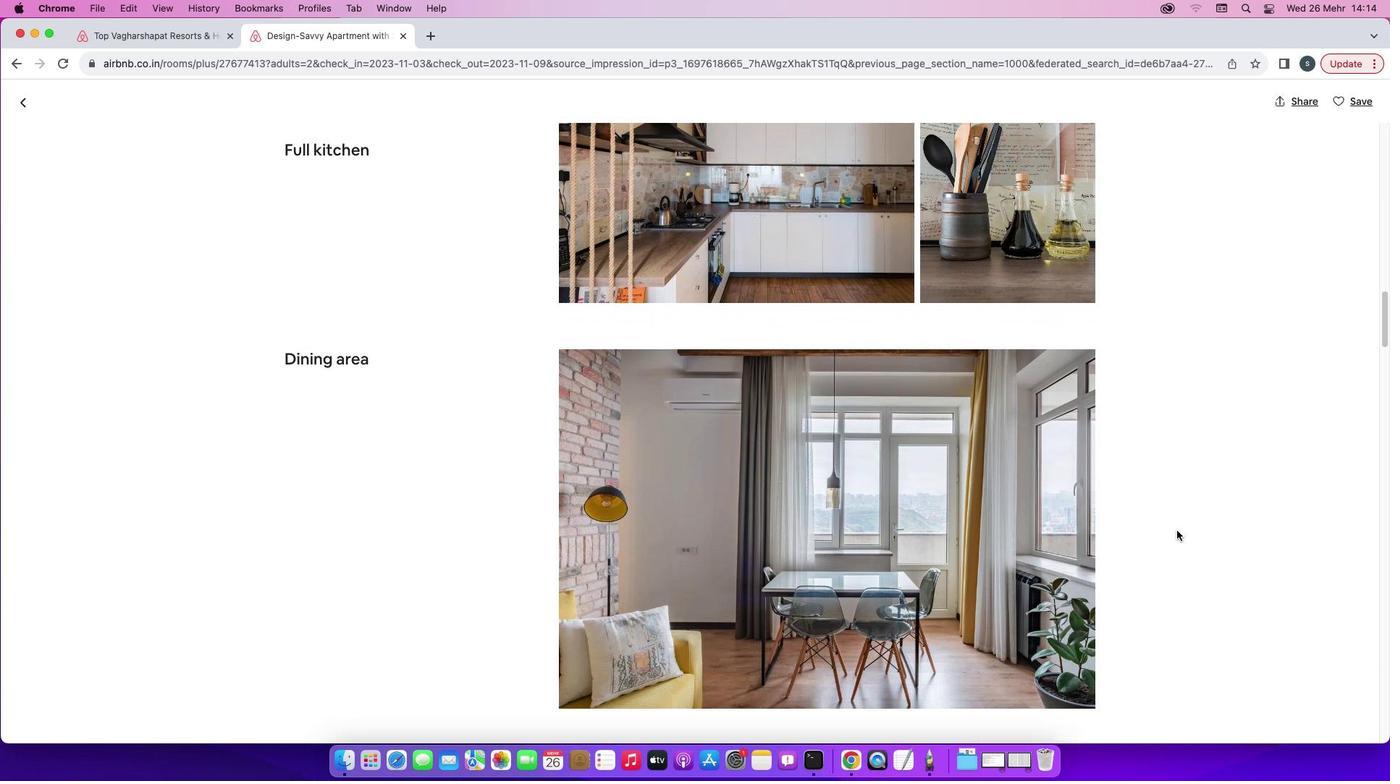 
Action: Mouse scrolled (1176, 530) with delta (0, 0)
Screenshot: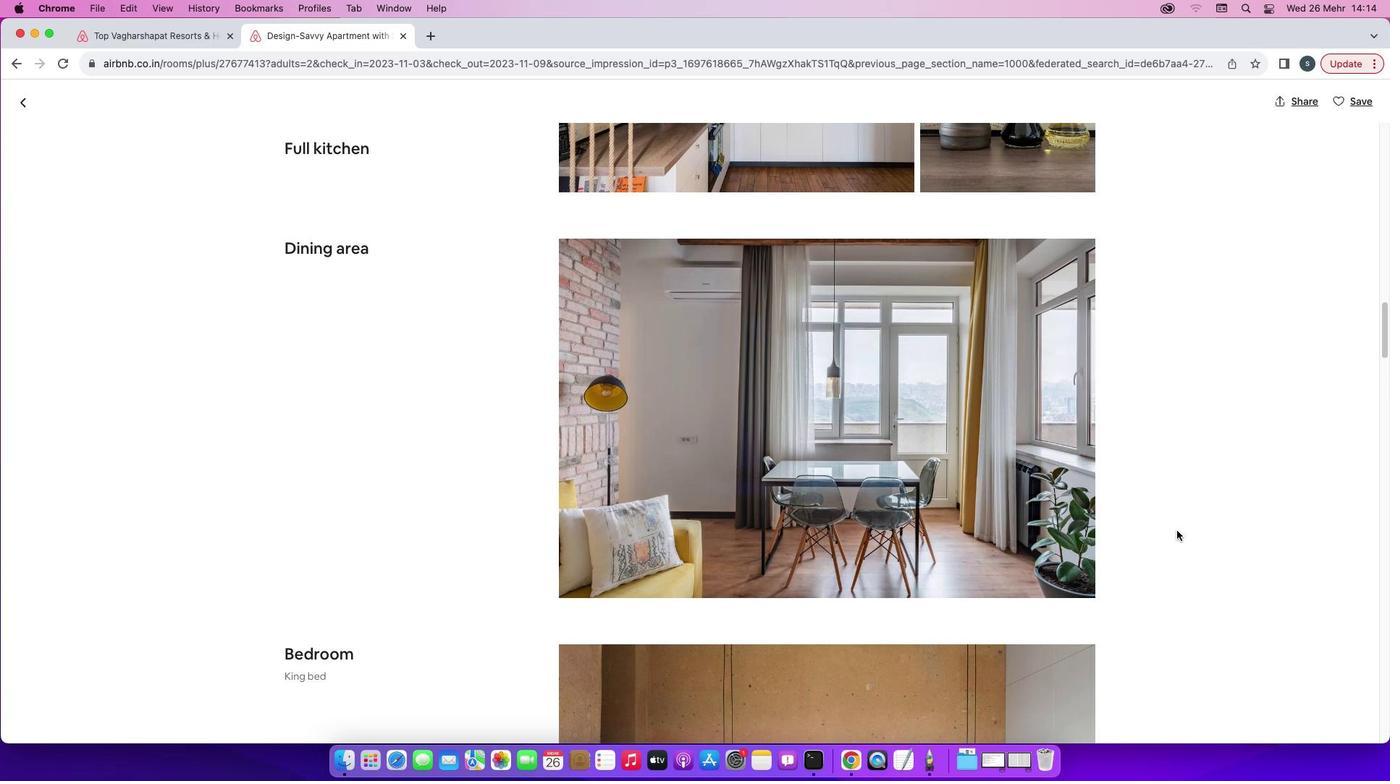 
Action: Mouse scrolled (1176, 530) with delta (0, 0)
Screenshot: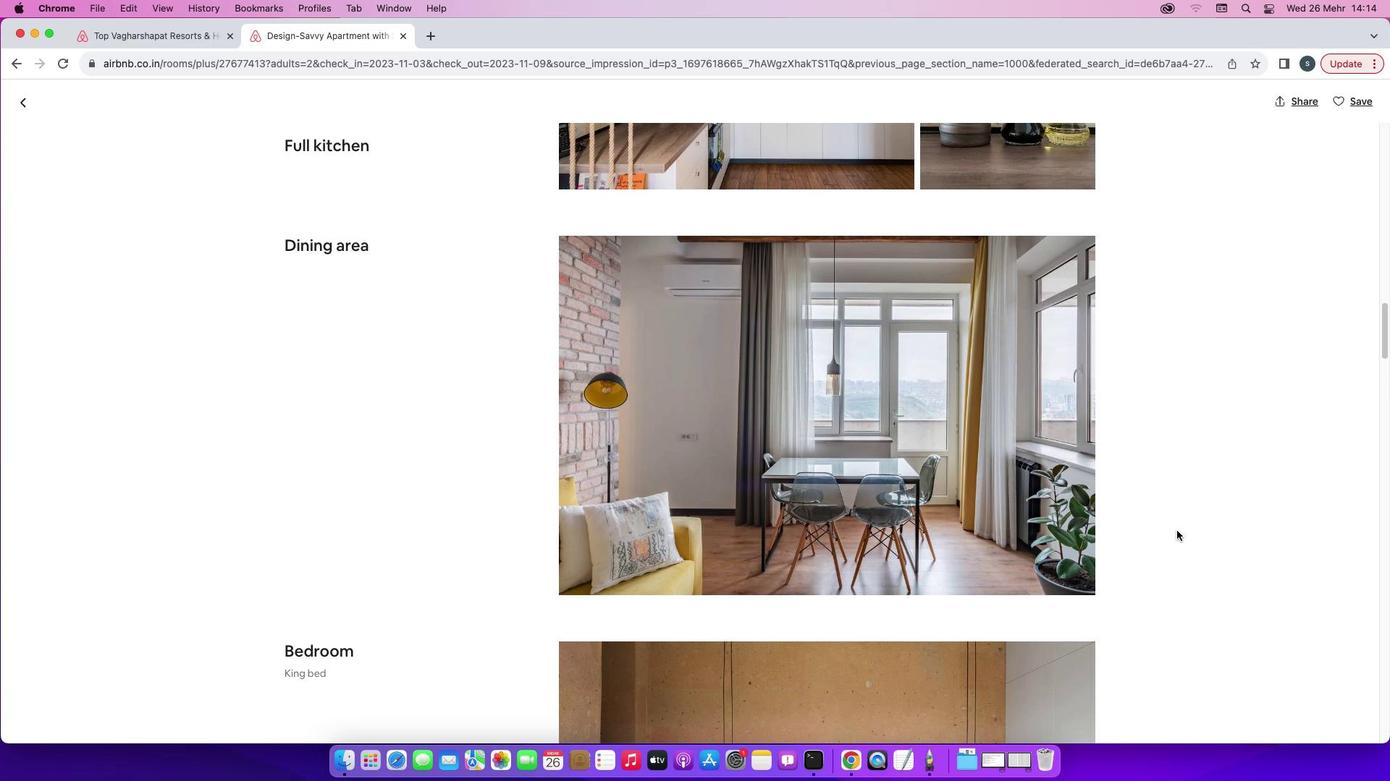 
Action: Mouse scrolled (1176, 530) with delta (0, -1)
Screenshot: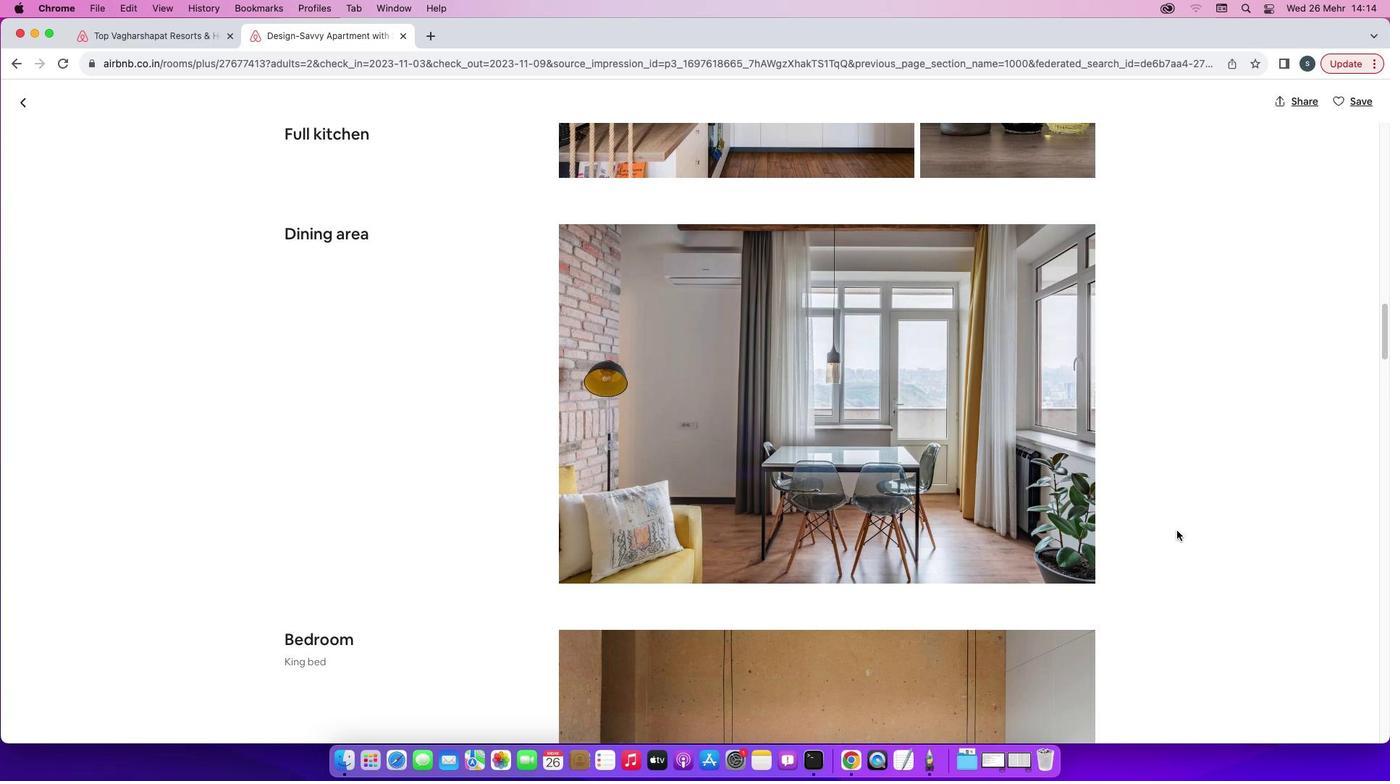 
Action: Mouse scrolled (1176, 530) with delta (0, -2)
Screenshot: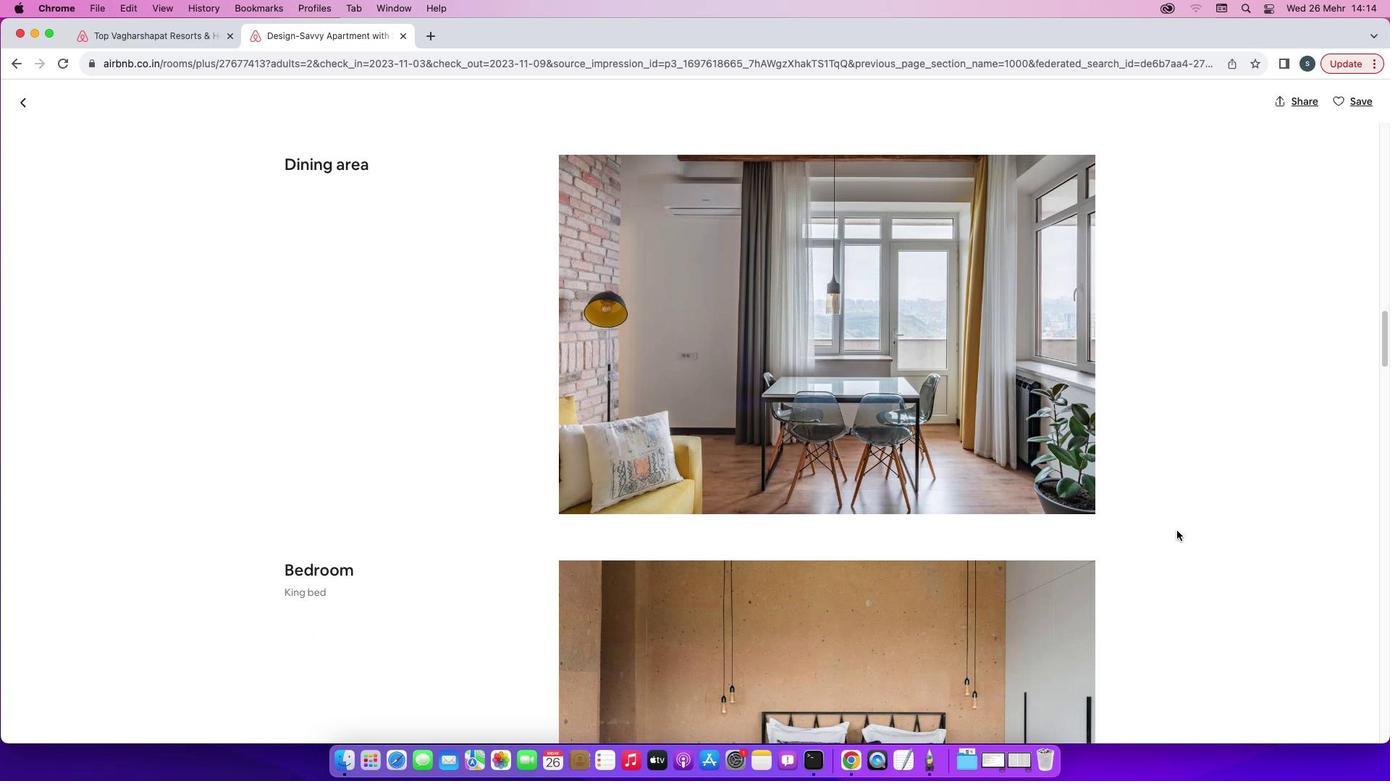 
Action: Mouse scrolled (1176, 530) with delta (0, 0)
Screenshot: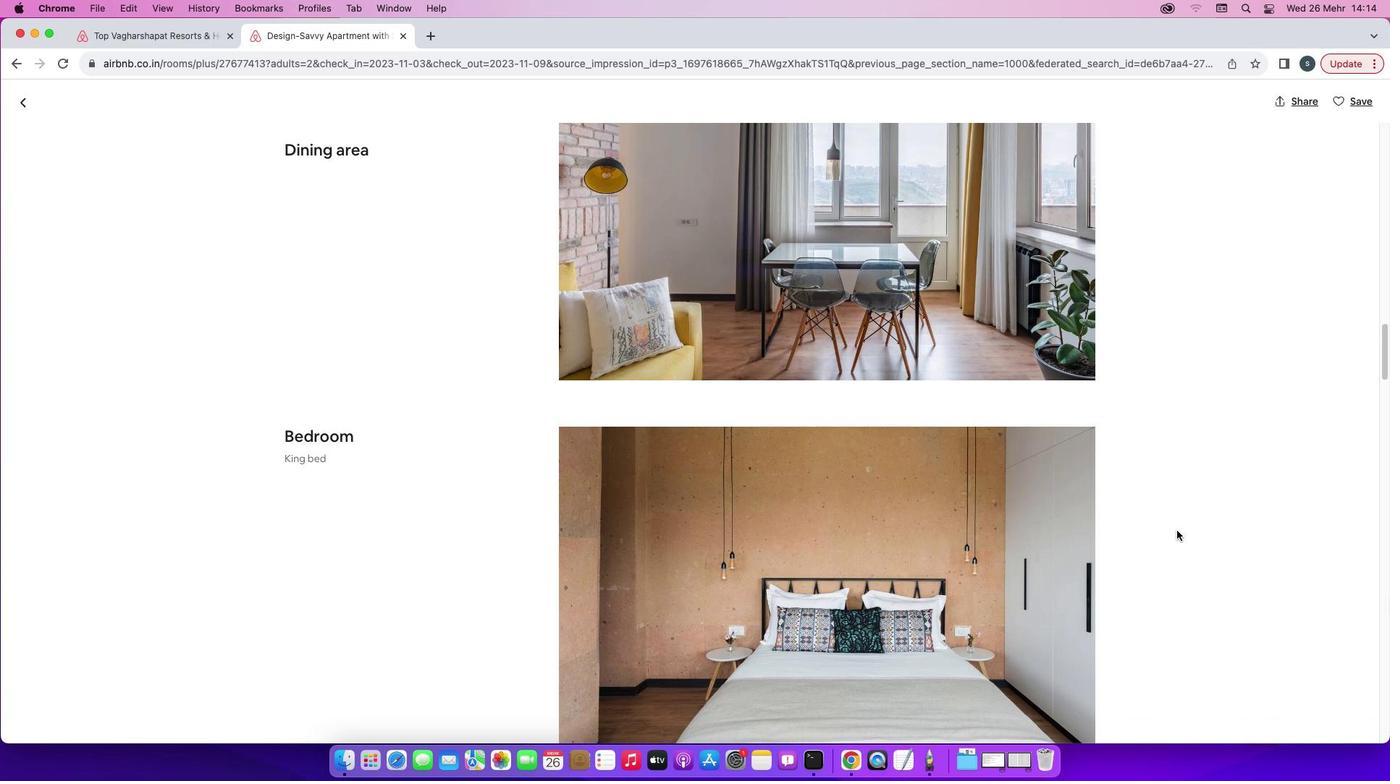 
Action: Mouse scrolled (1176, 530) with delta (0, 0)
Screenshot: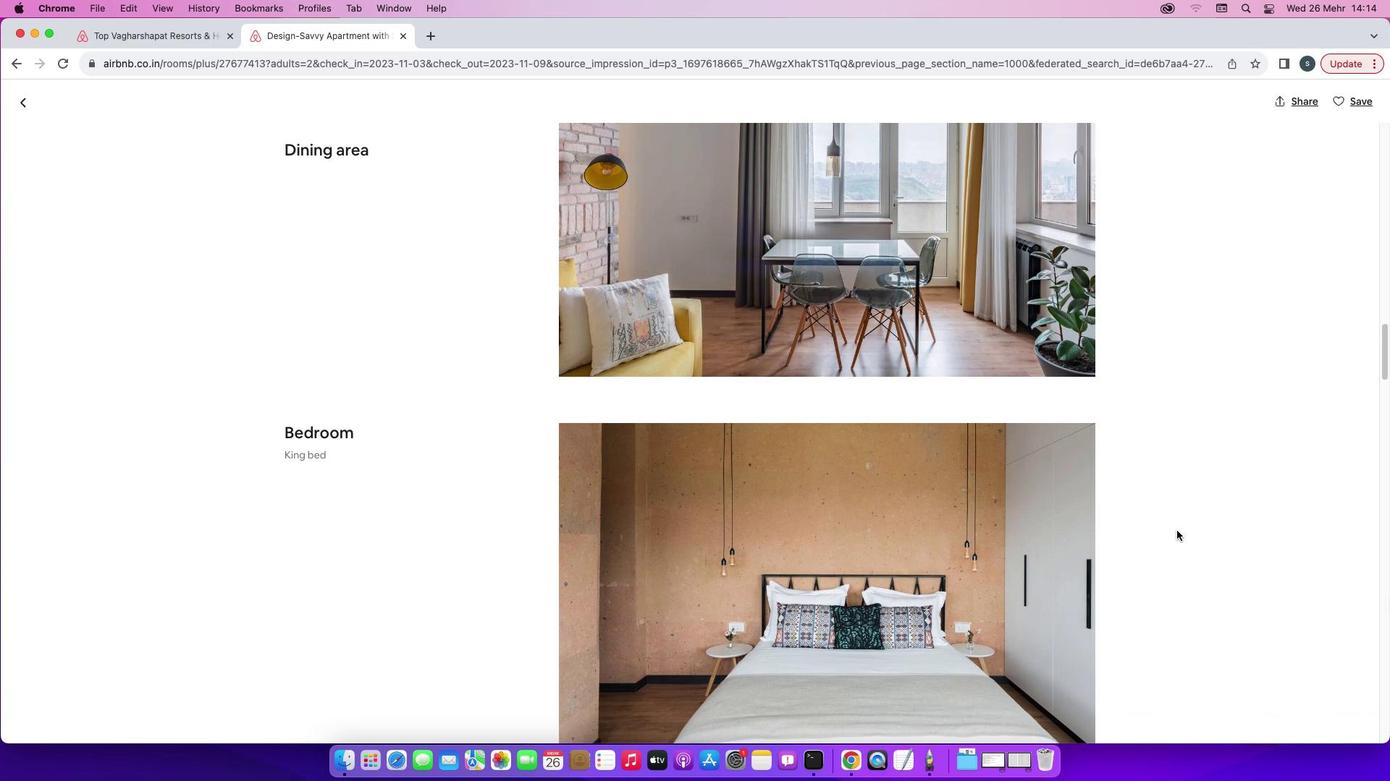 
Action: Mouse scrolled (1176, 530) with delta (0, -1)
Screenshot: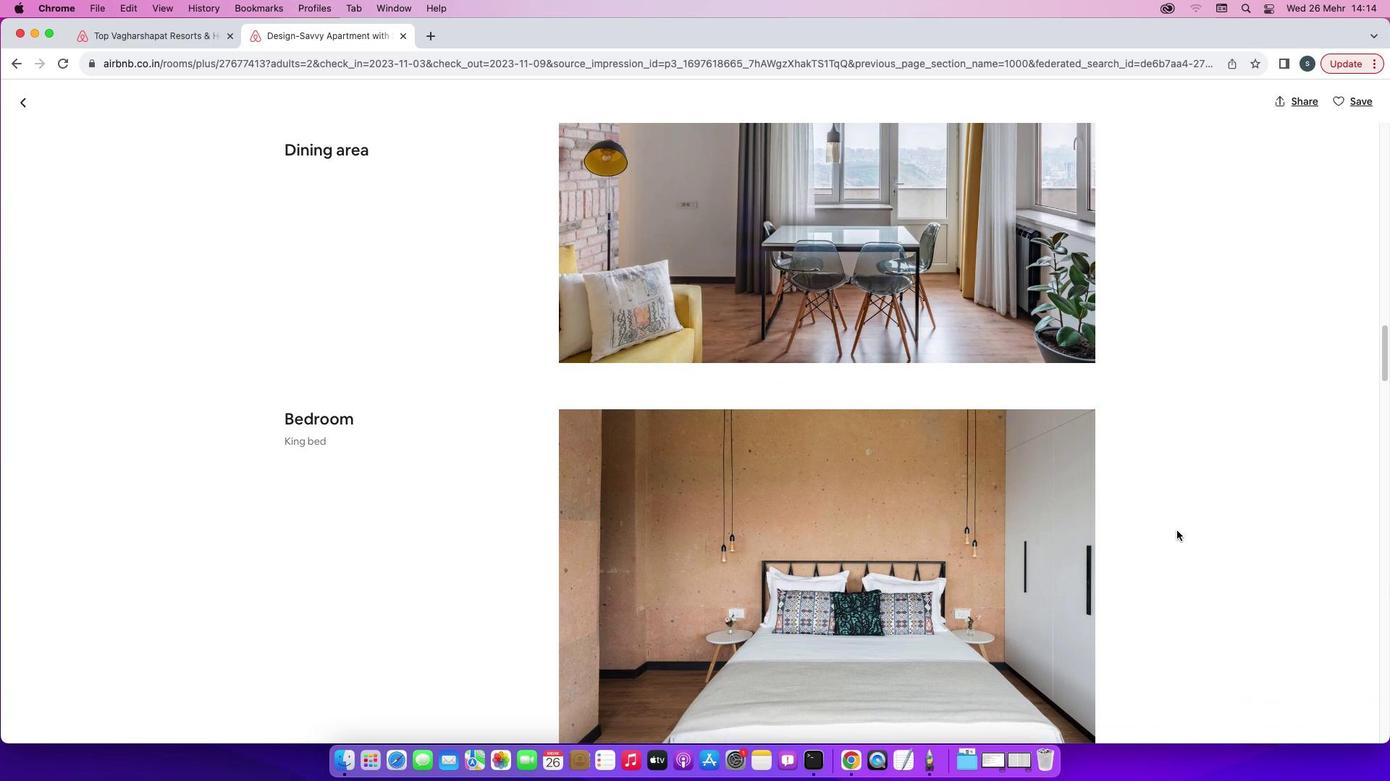 
Action: Mouse scrolled (1176, 530) with delta (0, -2)
Screenshot: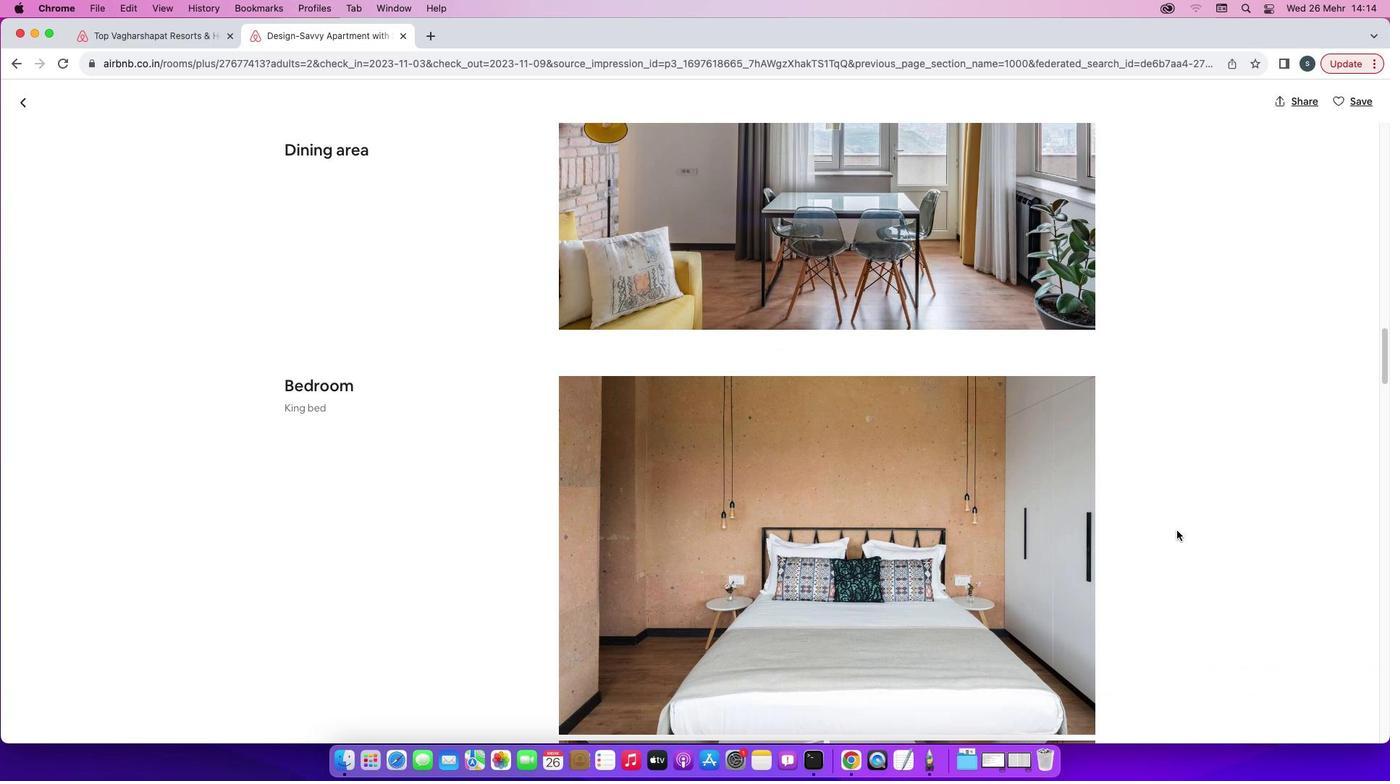 
Action: Mouse scrolled (1176, 530) with delta (0, 0)
Screenshot: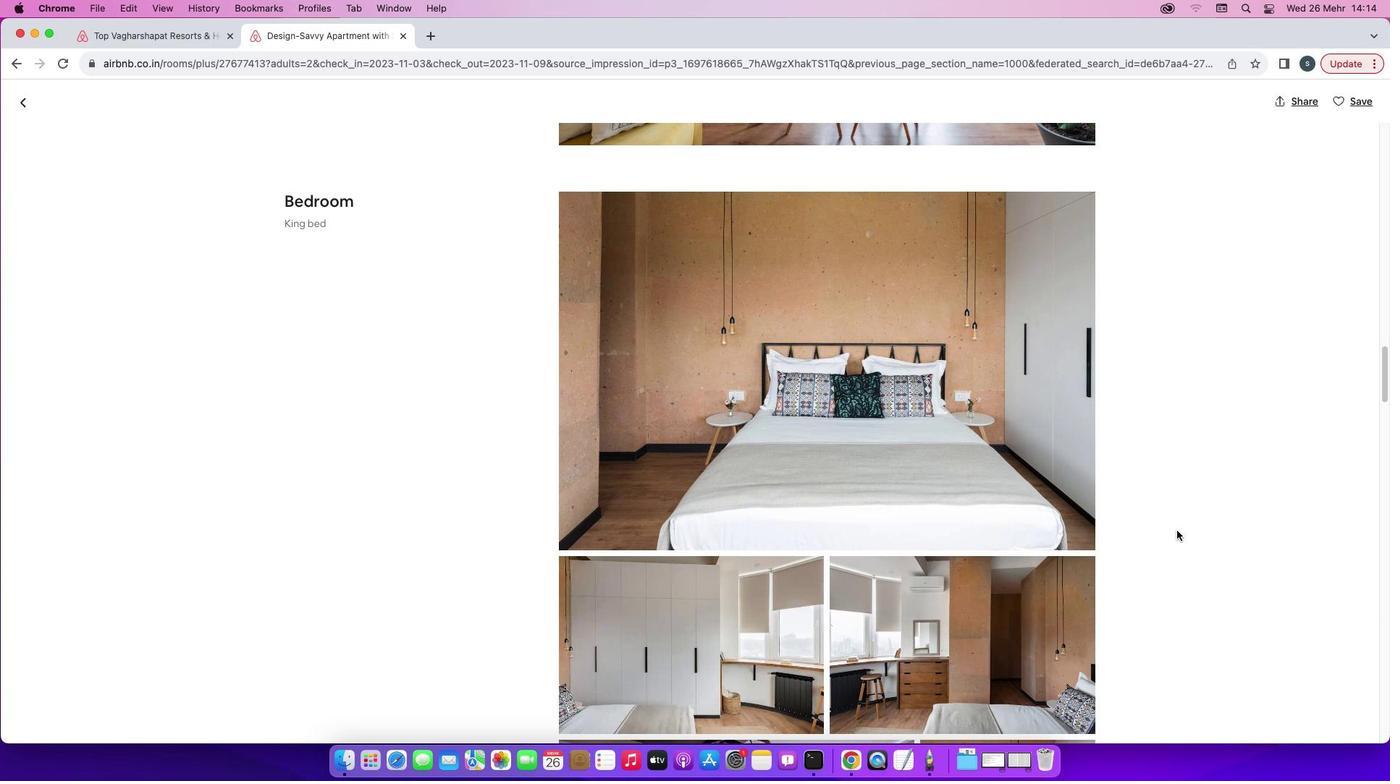 
Action: Mouse scrolled (1176, 530) with delta (0, 0)
Screenshot: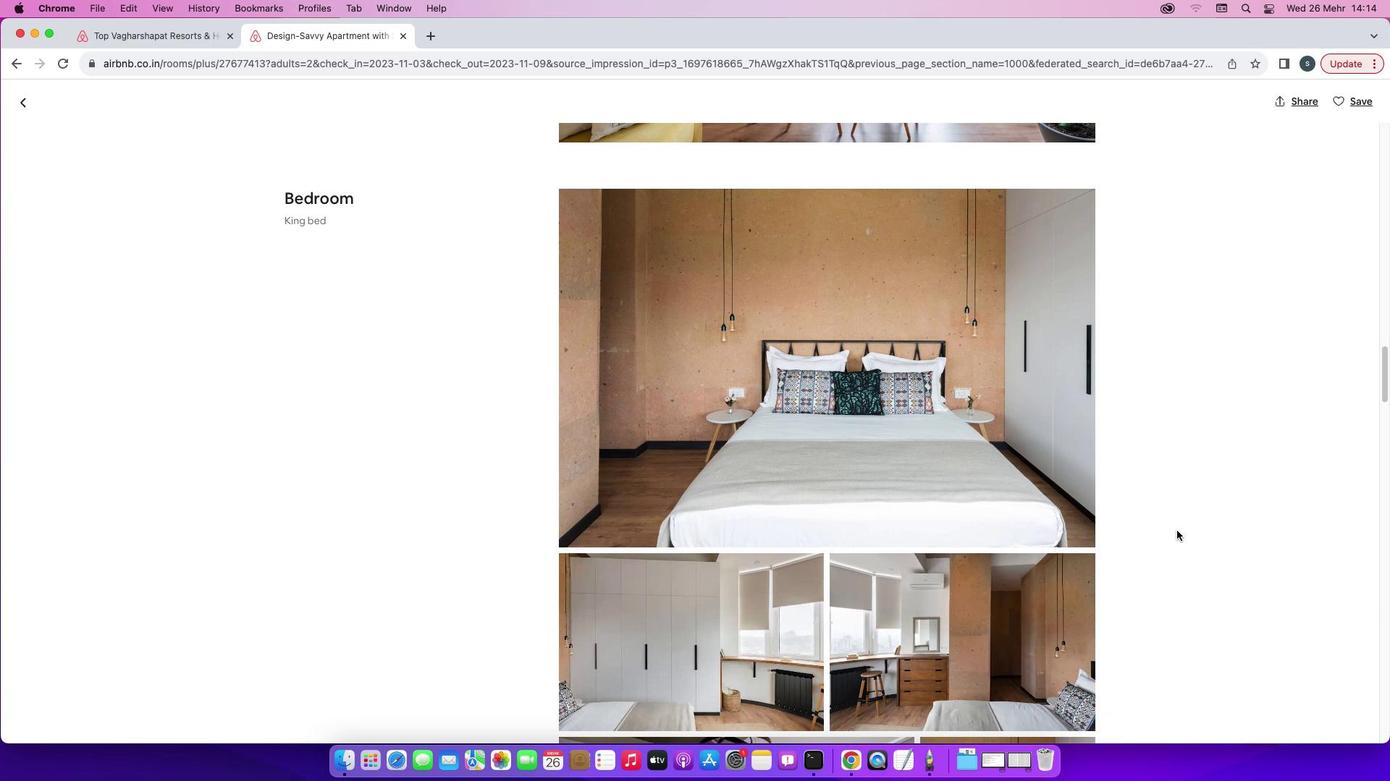 
Action: Mouse scrolled (1176, 530) with delta (0, -1)
Screenshot: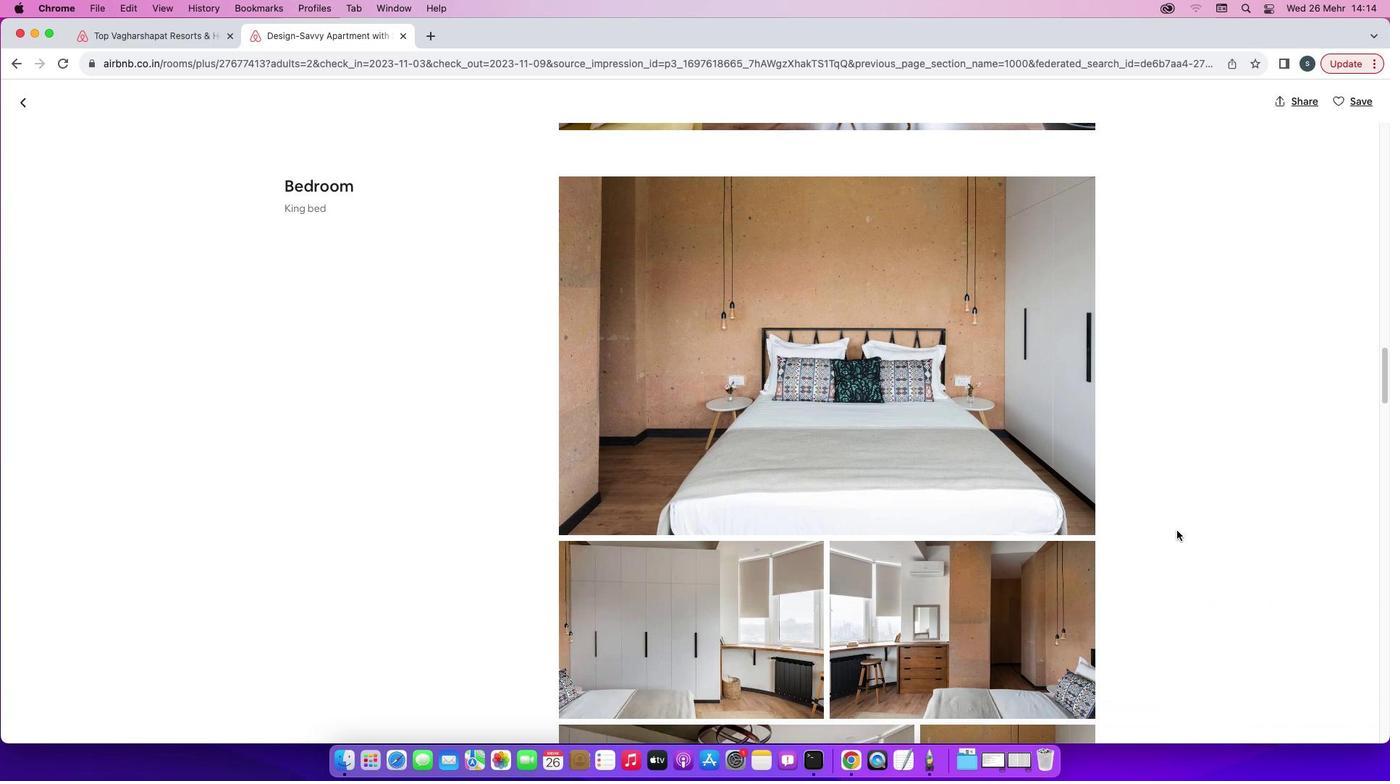 
Action: Mouse scrolled (1176, 530) with delta (0, -2)
Screenshot: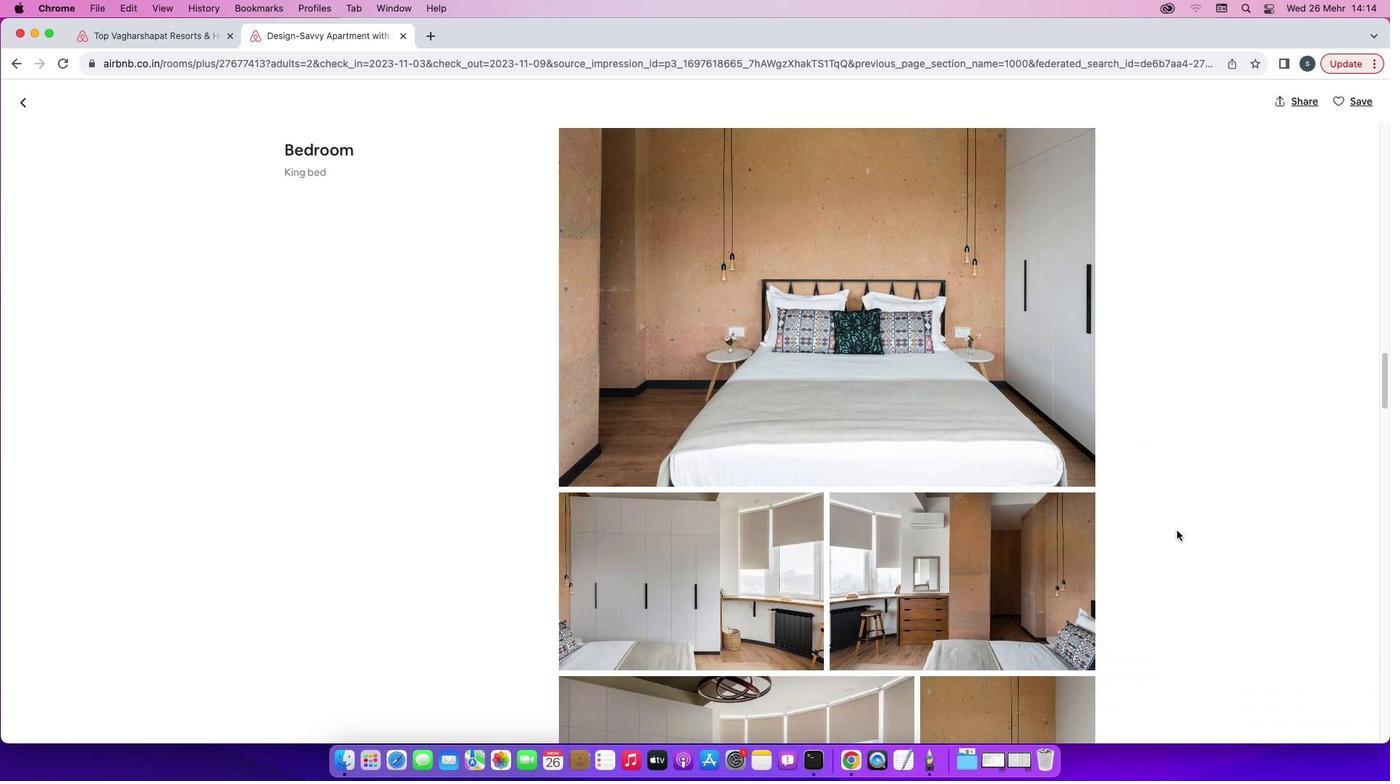 
Action: Mouse scrolled (1176, 530) with delta (0, 0)
Screenshot: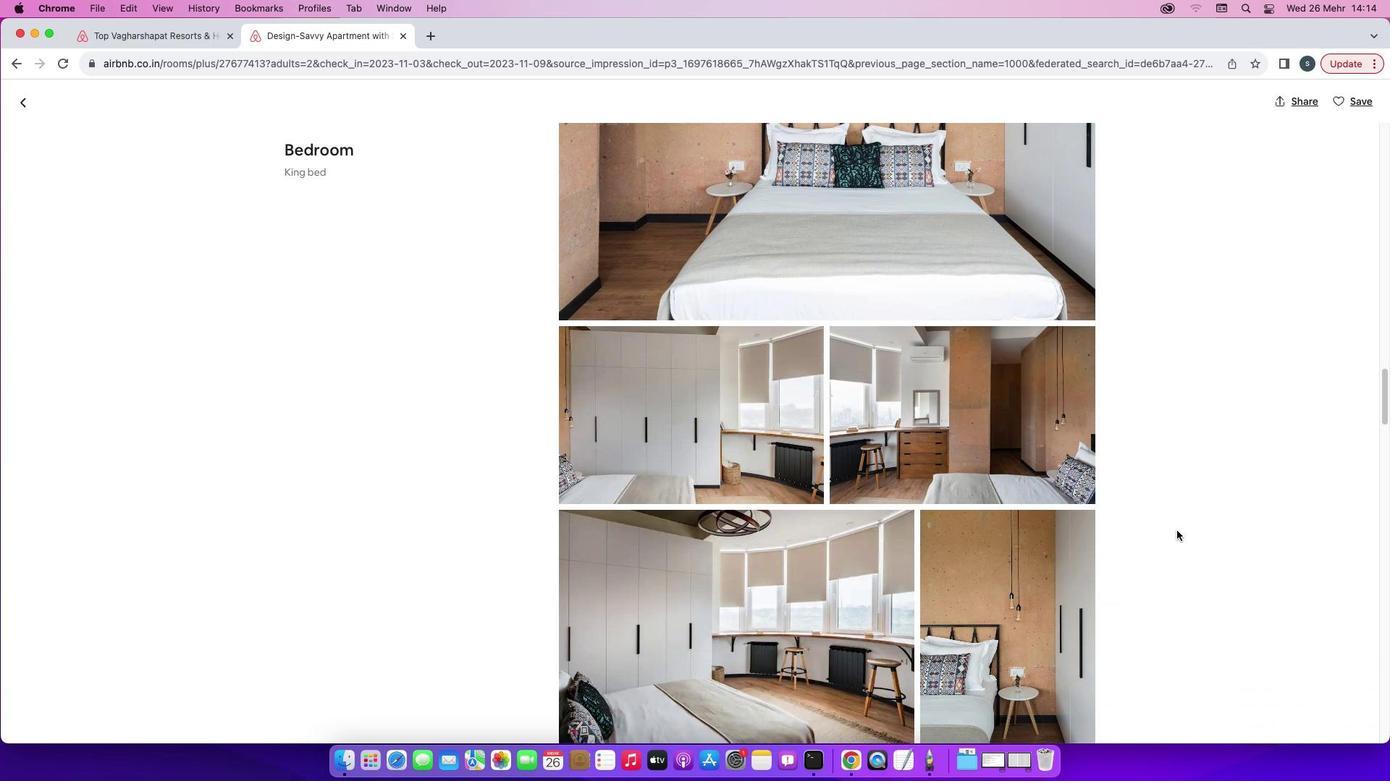
Action: Mouse scrolled (1176, 530) with delta (0, 0)
Screenshot: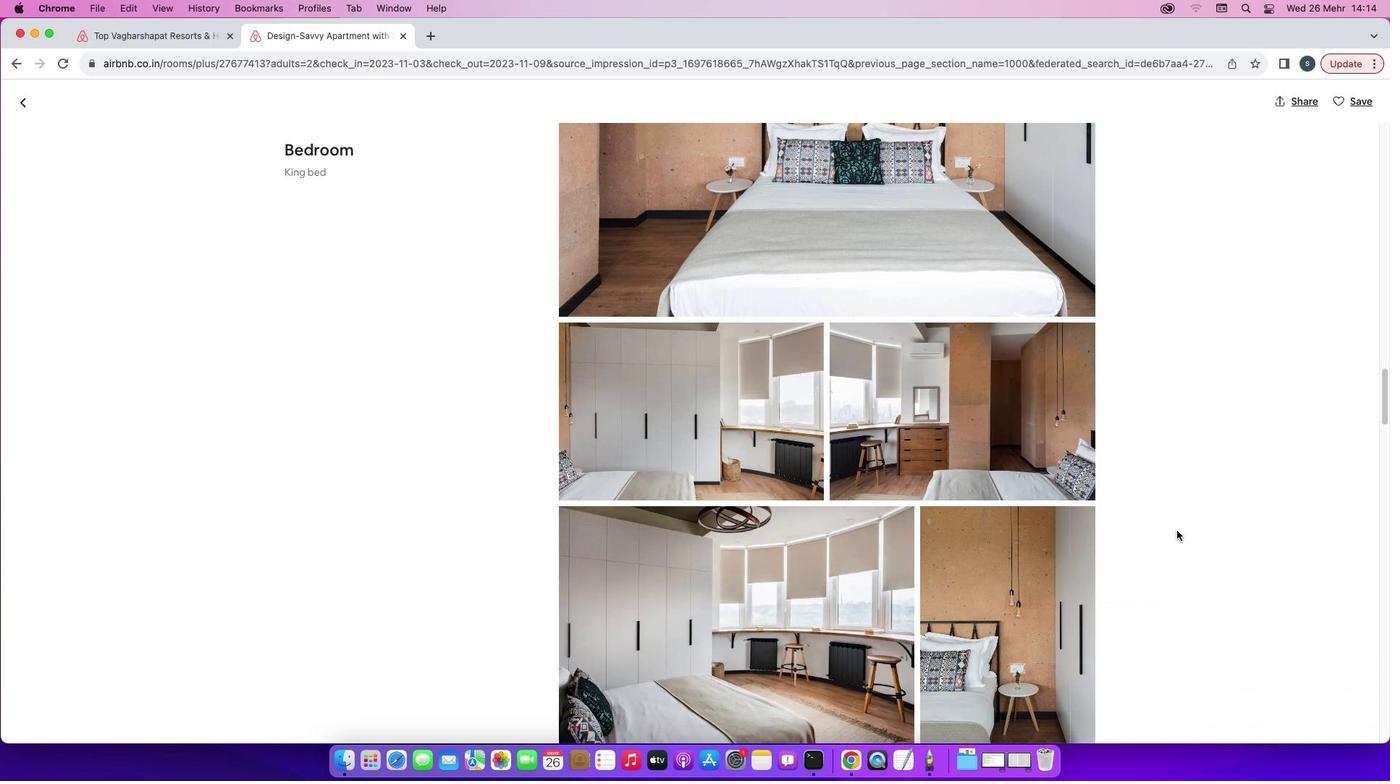
Action: Mouse scrolled (1176, 530) with delta (0, 0)
Screenshot: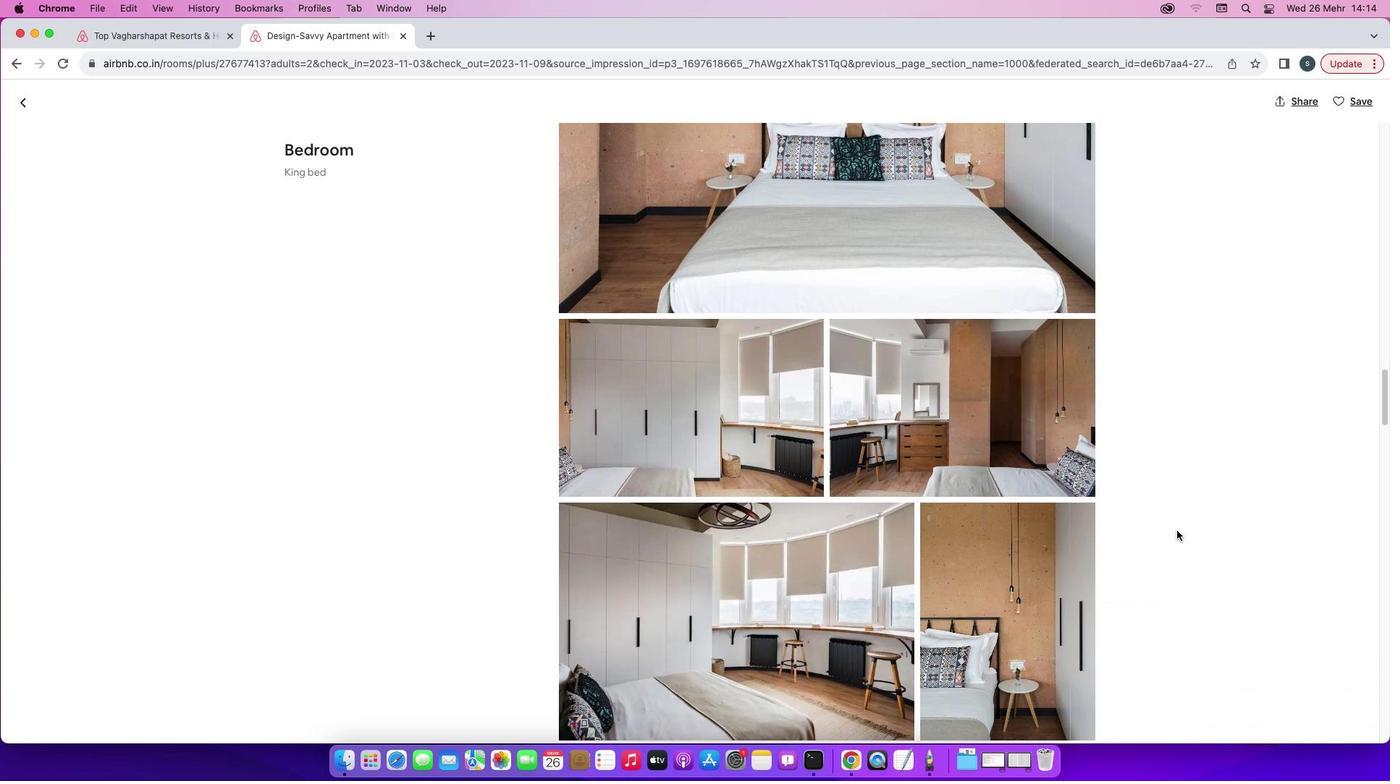 
Action: Mouse scrolled (1176, 530) with delta (0, 0)
Screenshot: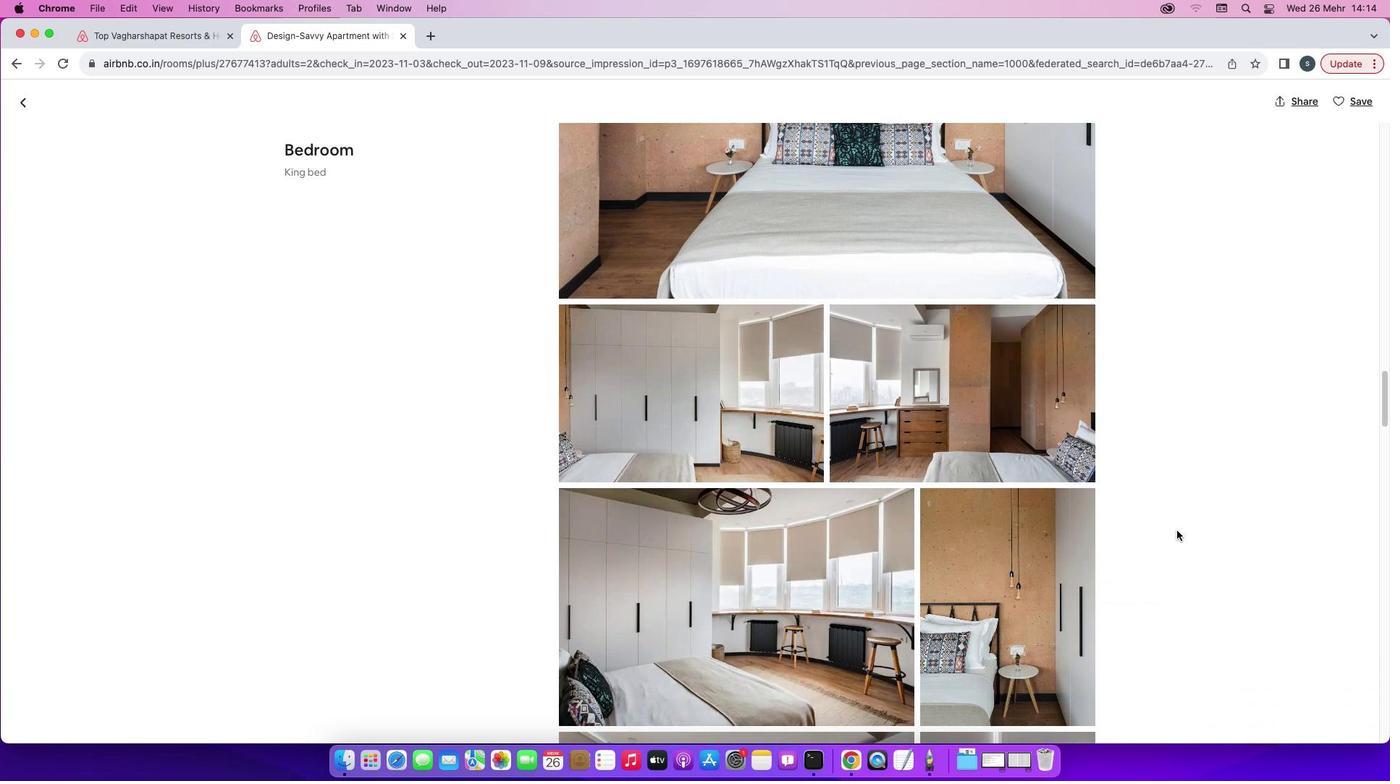 
Action: Mouse scrolled (1176, 530) with delta (0, -1)
Screenshot: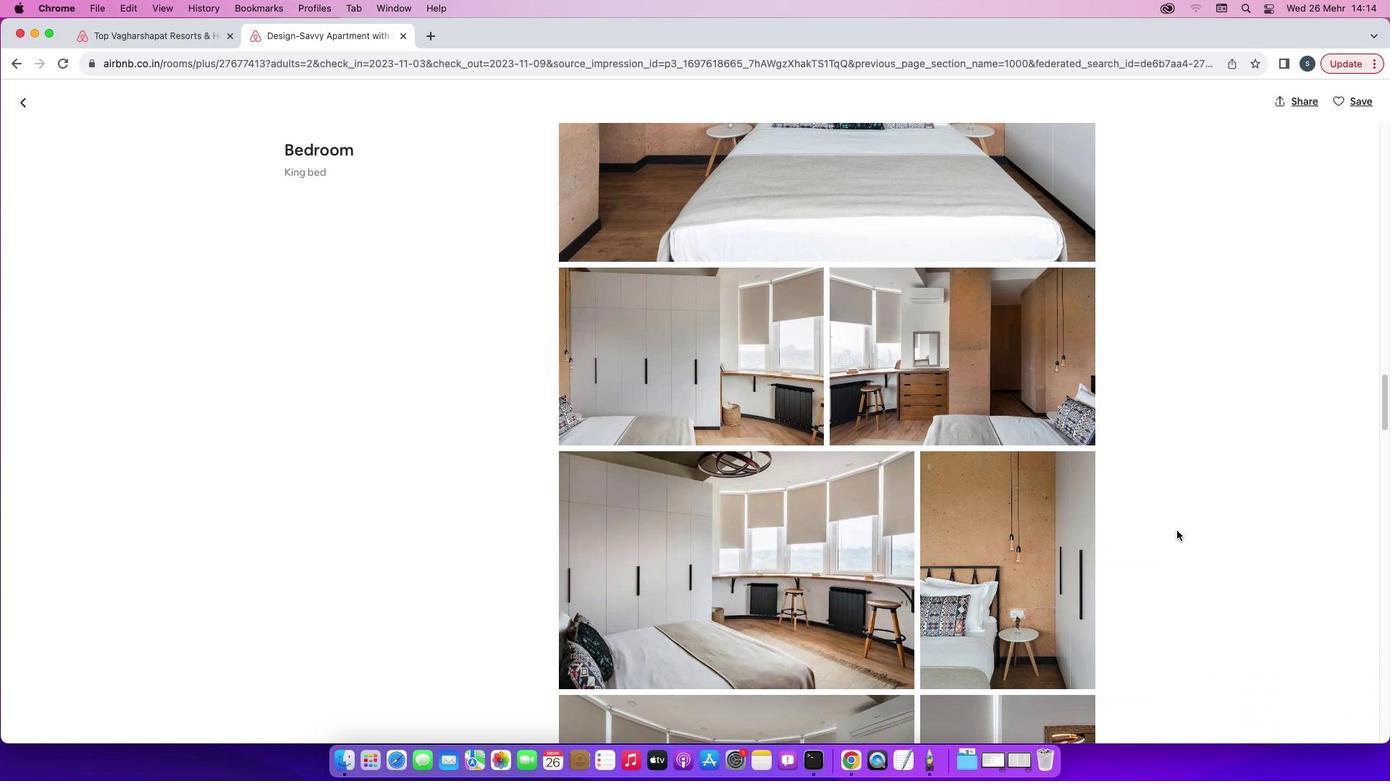 
Action: Mouse scrolled (1176, 530) with delta (0, -1)
Screenshot: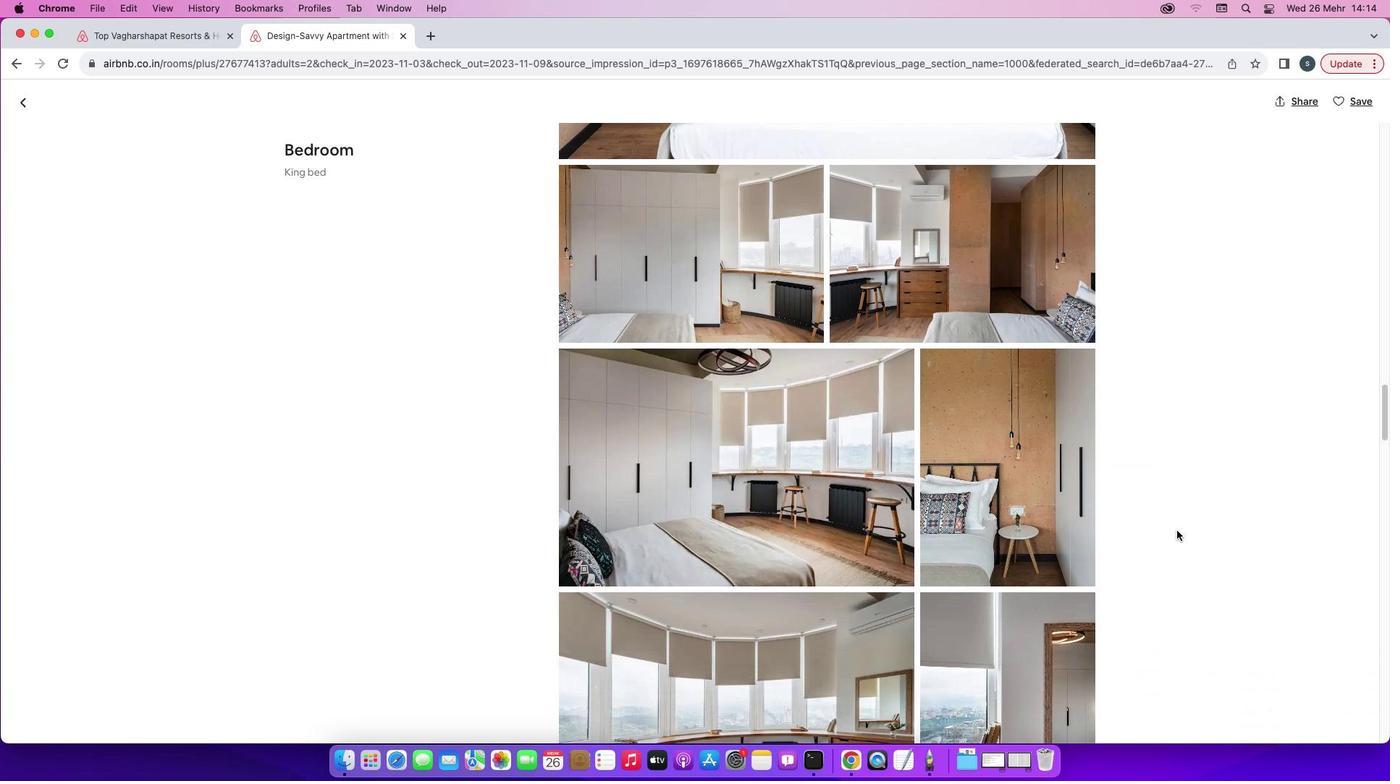 
Action: Mouse scrolled (1176, 530) with delta (0, 0)
Screenshot: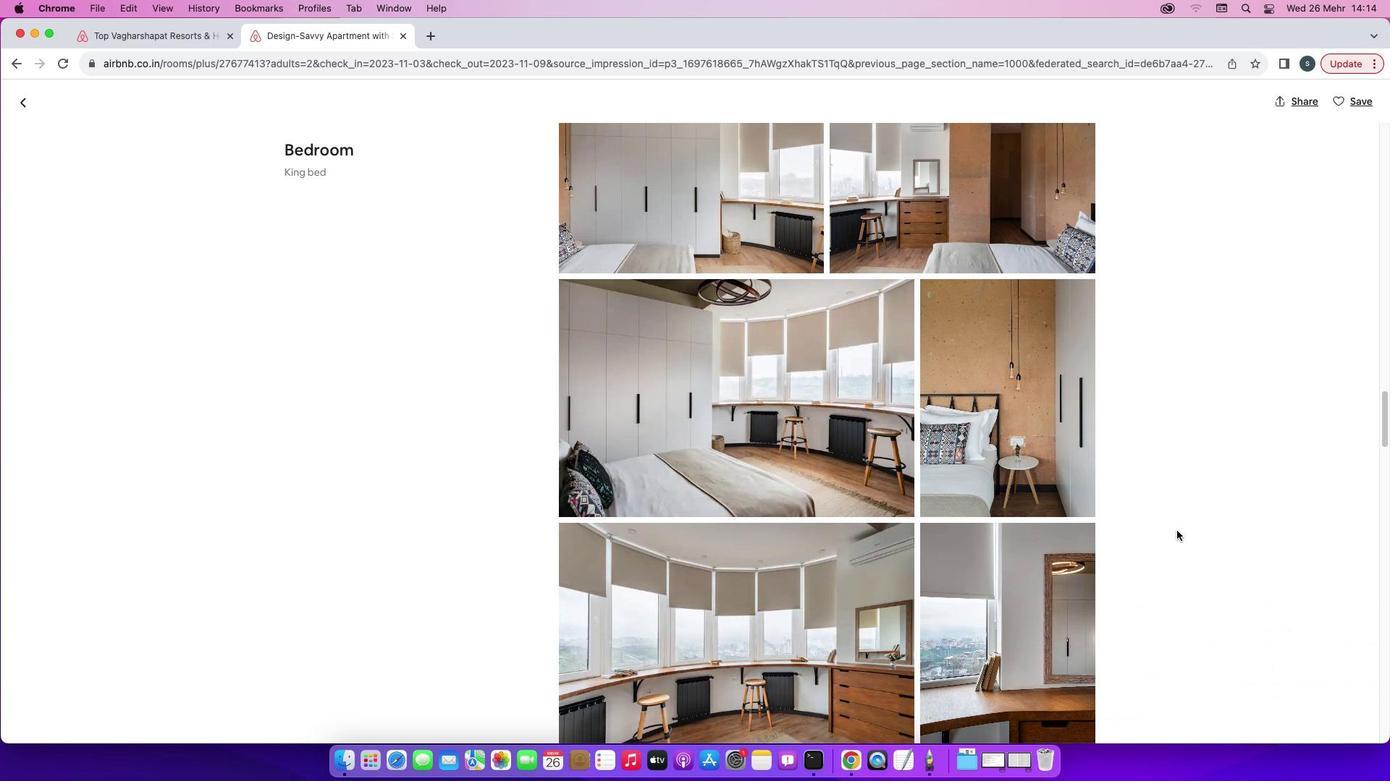 
Action: Mouse scrolled (1176, 530) with delta (0, 0)
Screenshot: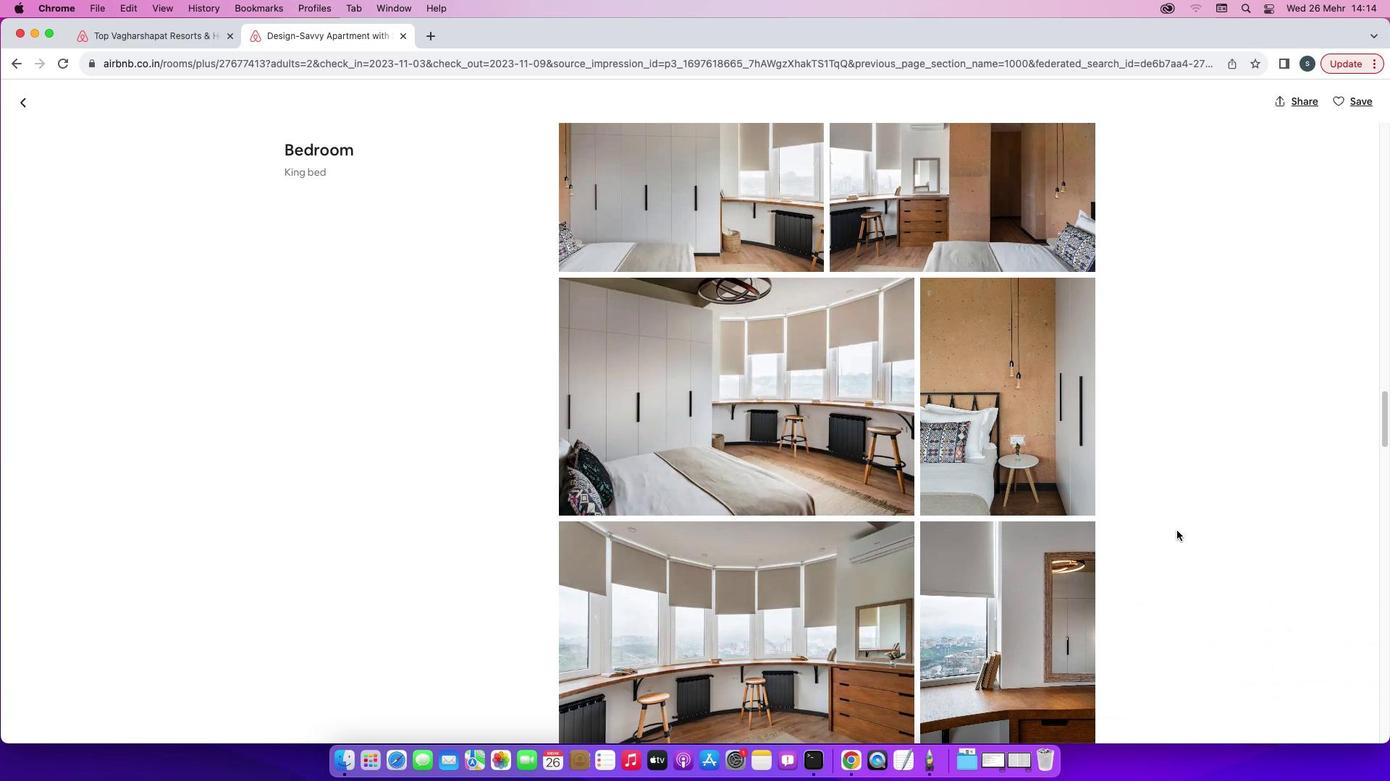 
Action: Mouse scrolled (1176, 530) with delta (0, -1)
Screenshot: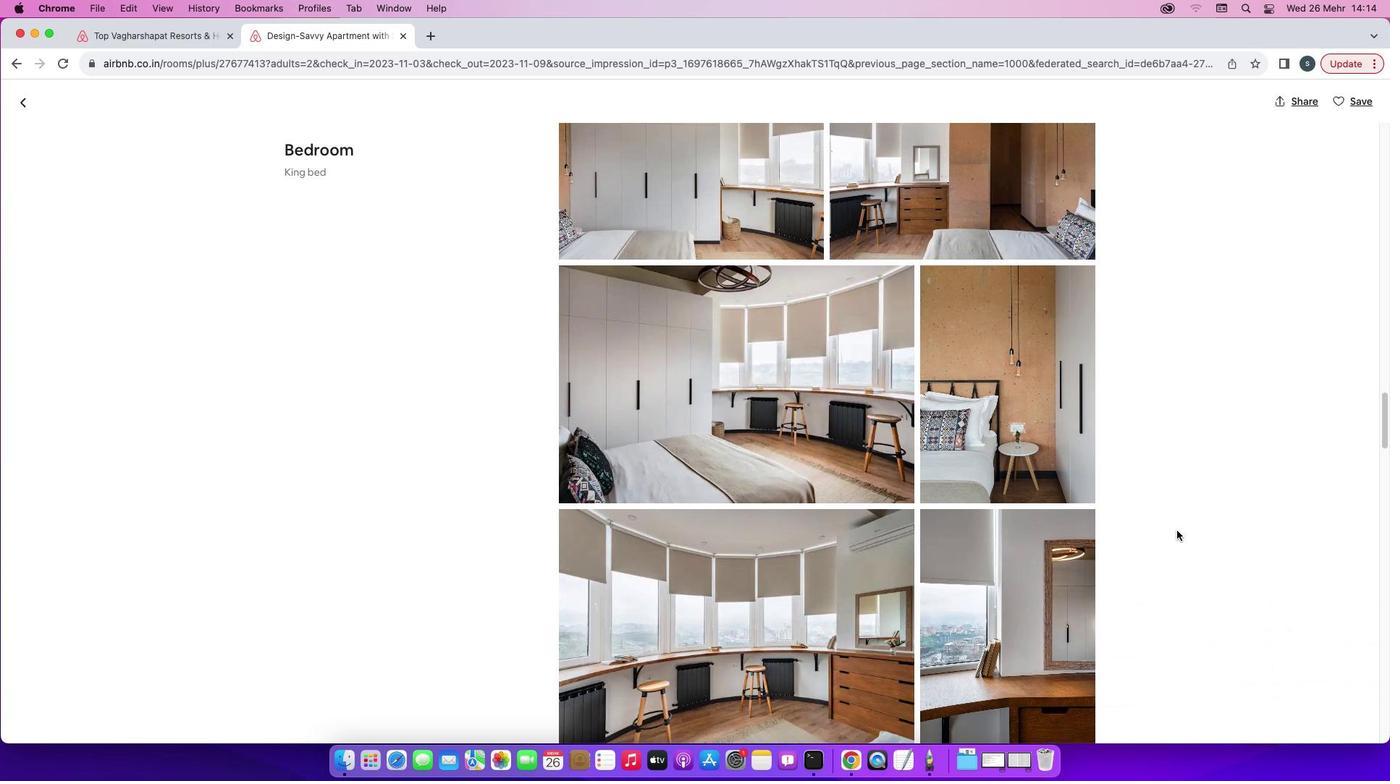 
Action: Mouse moved to (1176, 530)
Screenshot: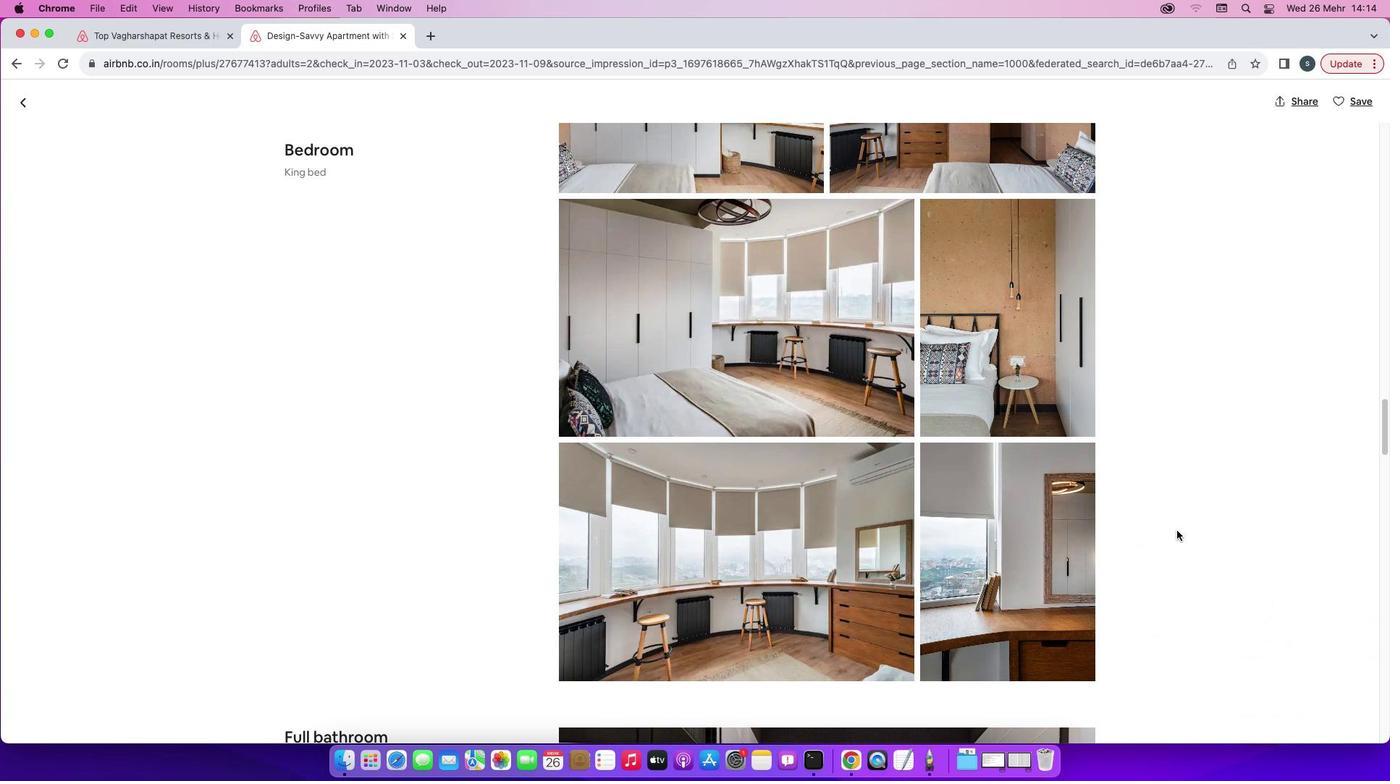 
Action: Mouse scrolled (1176, 530) with delta (0, 0)
Screenshot: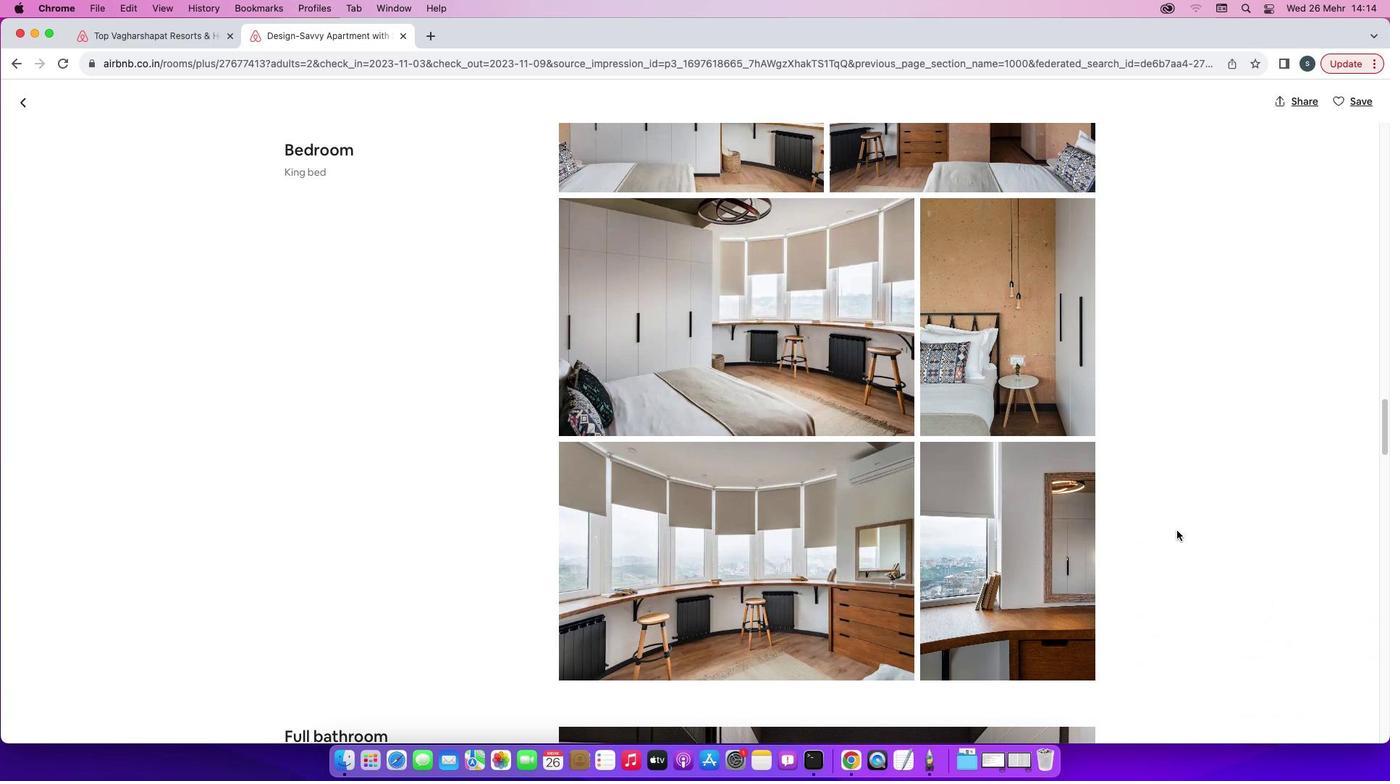 
Action: Mouse scrolled (1176, 530) with delta (0, 0)
Screenshot: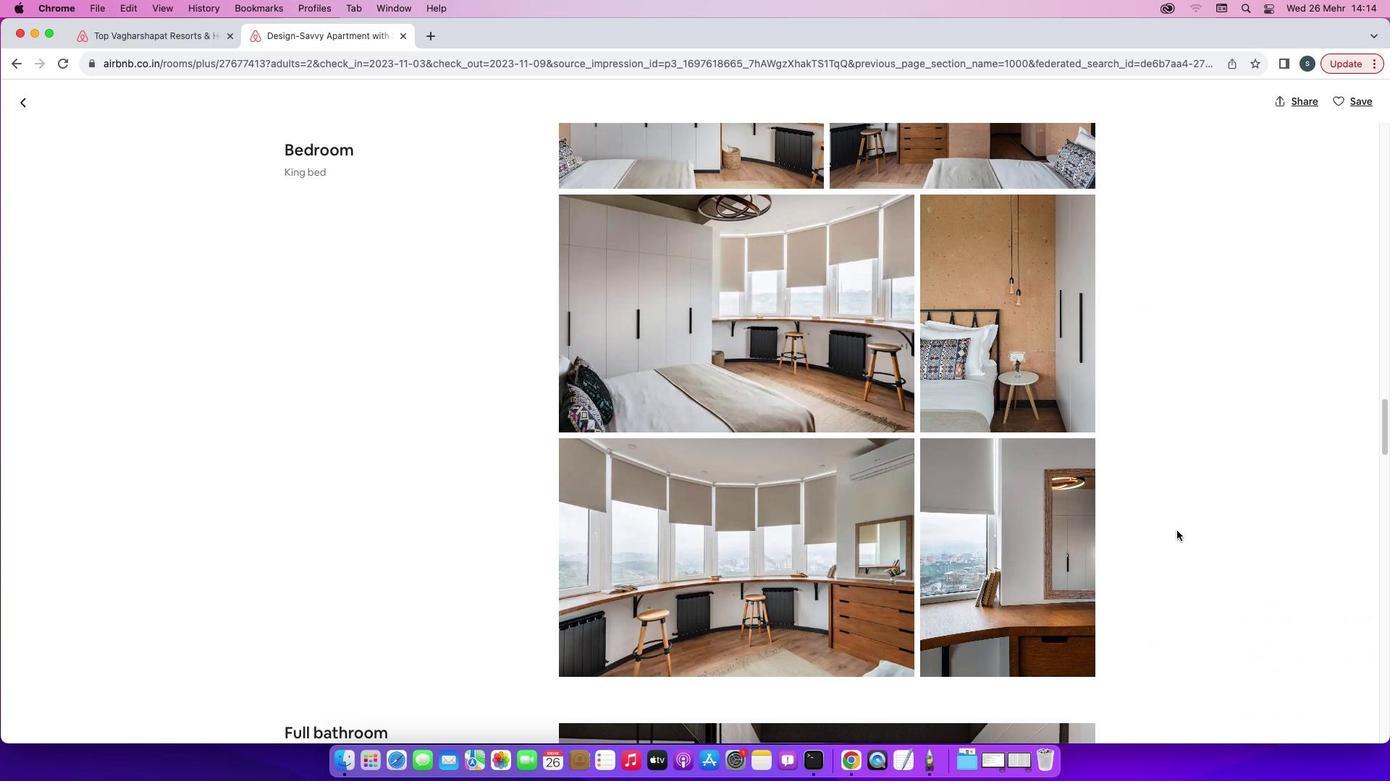 
Action: Mouse scrolled (1176, 530) with delta (0, 0)
Screenshot: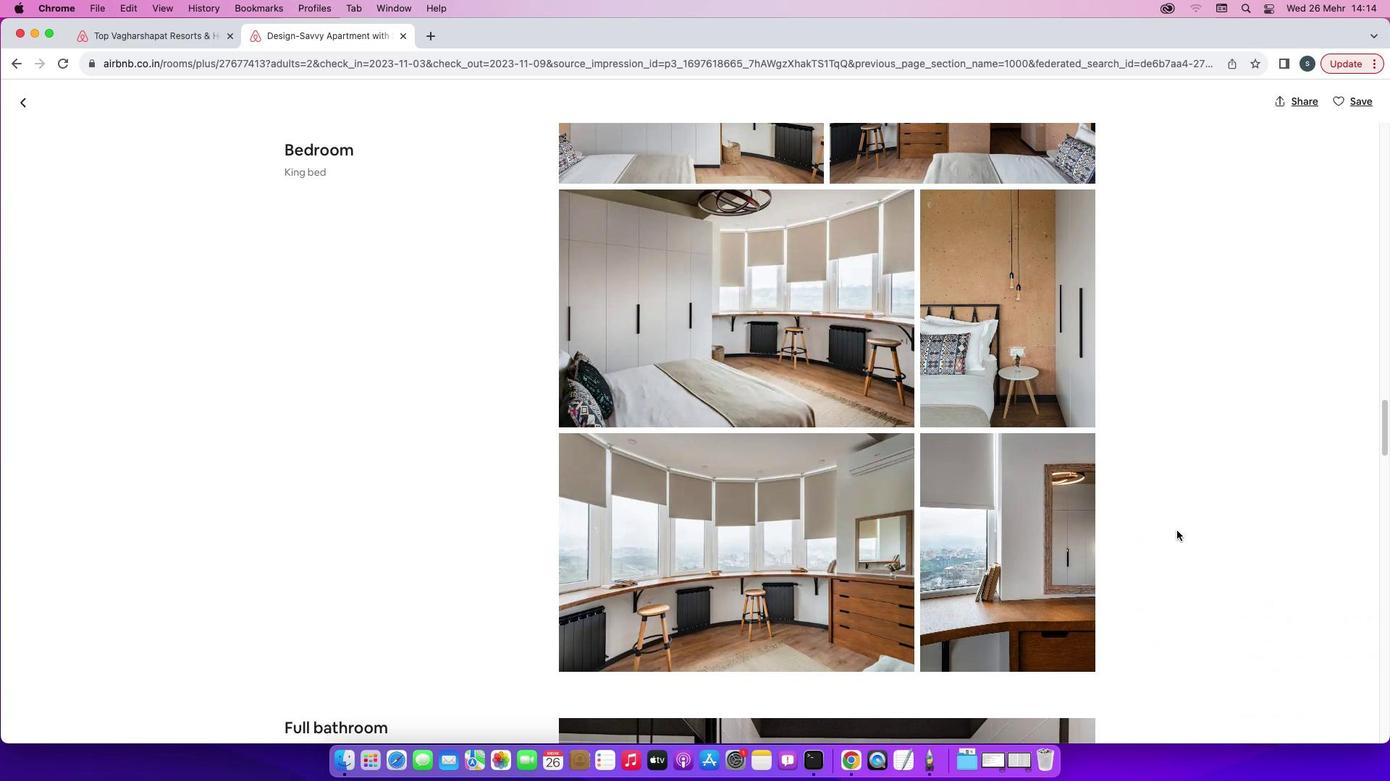 
Action: Mouse scrolled (1176, 530) with delta (0, -1)
Screenshot: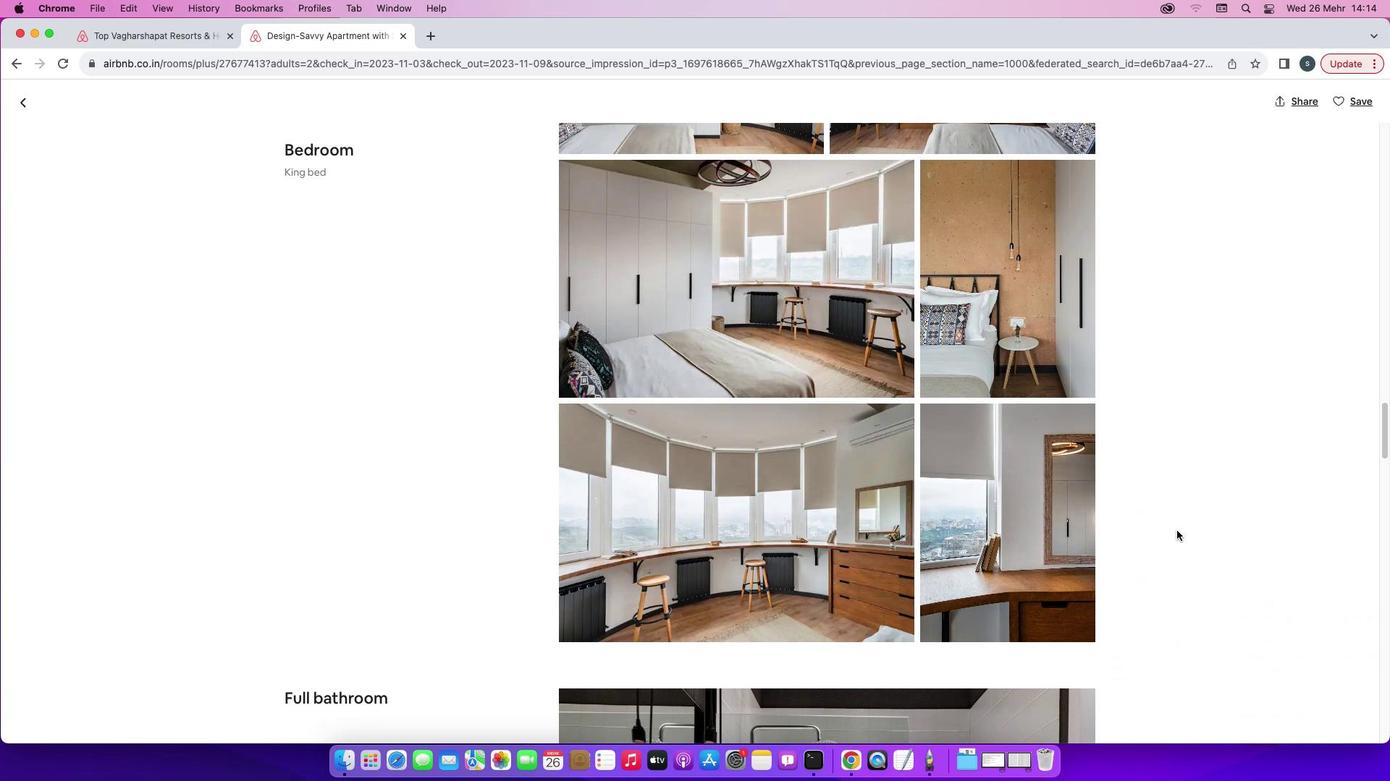 
Action: Mouse moved to (1175, 530)
Screenshot: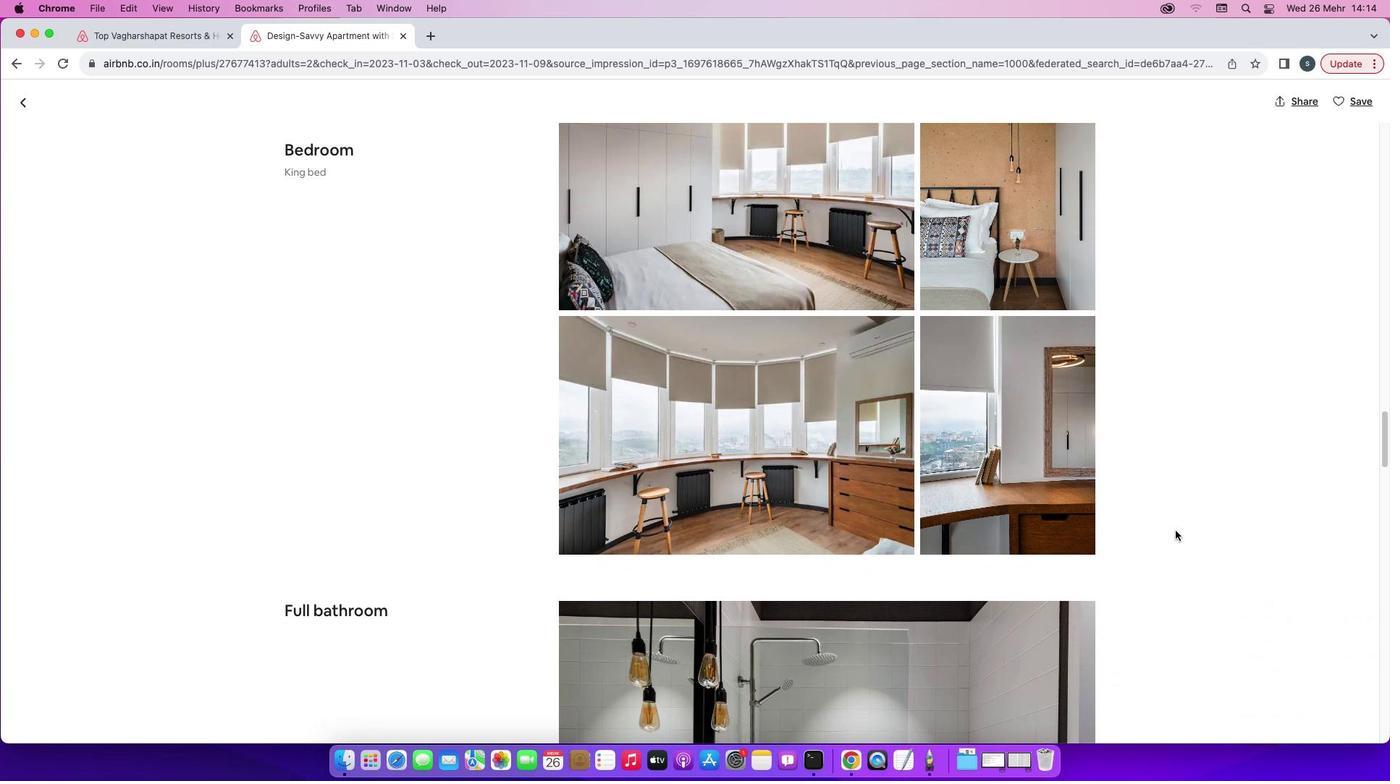 
Action: Mouse scrolled (1175, 530) with delta (0, 0)
Screenshot: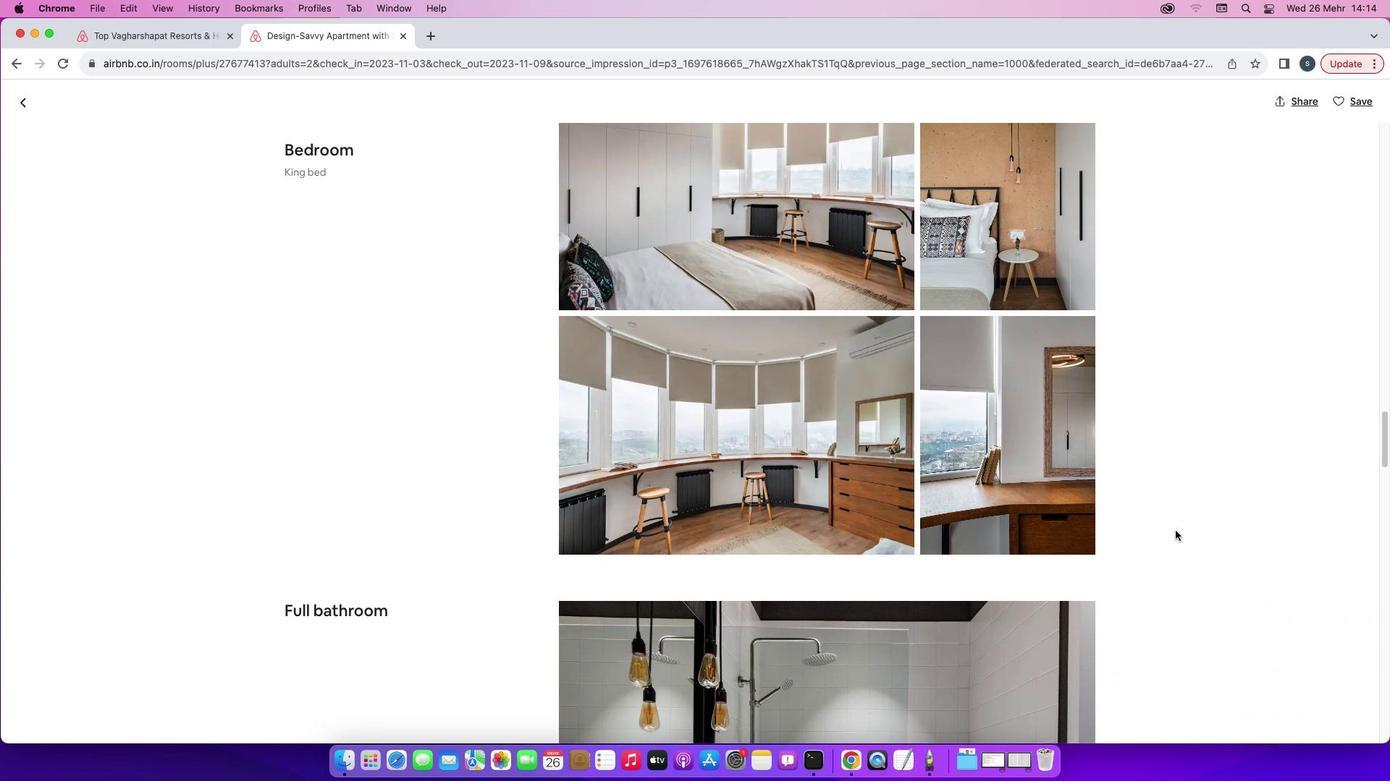 
Action: Mouse scrolled (1175, 530) with delta (0, 0)
Screenshot: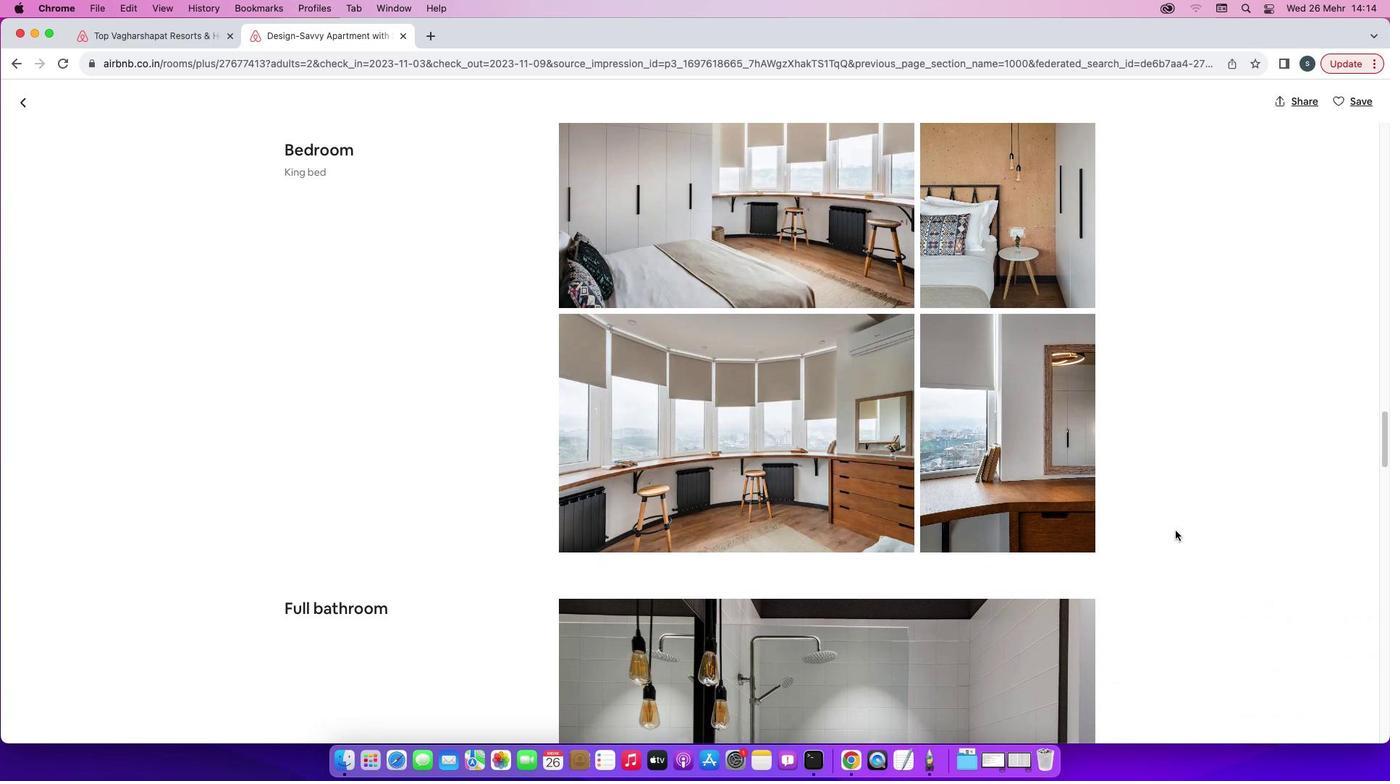 
Action: Mouse scrolled (1175, 530) with delta (0, -1)
Screenshot: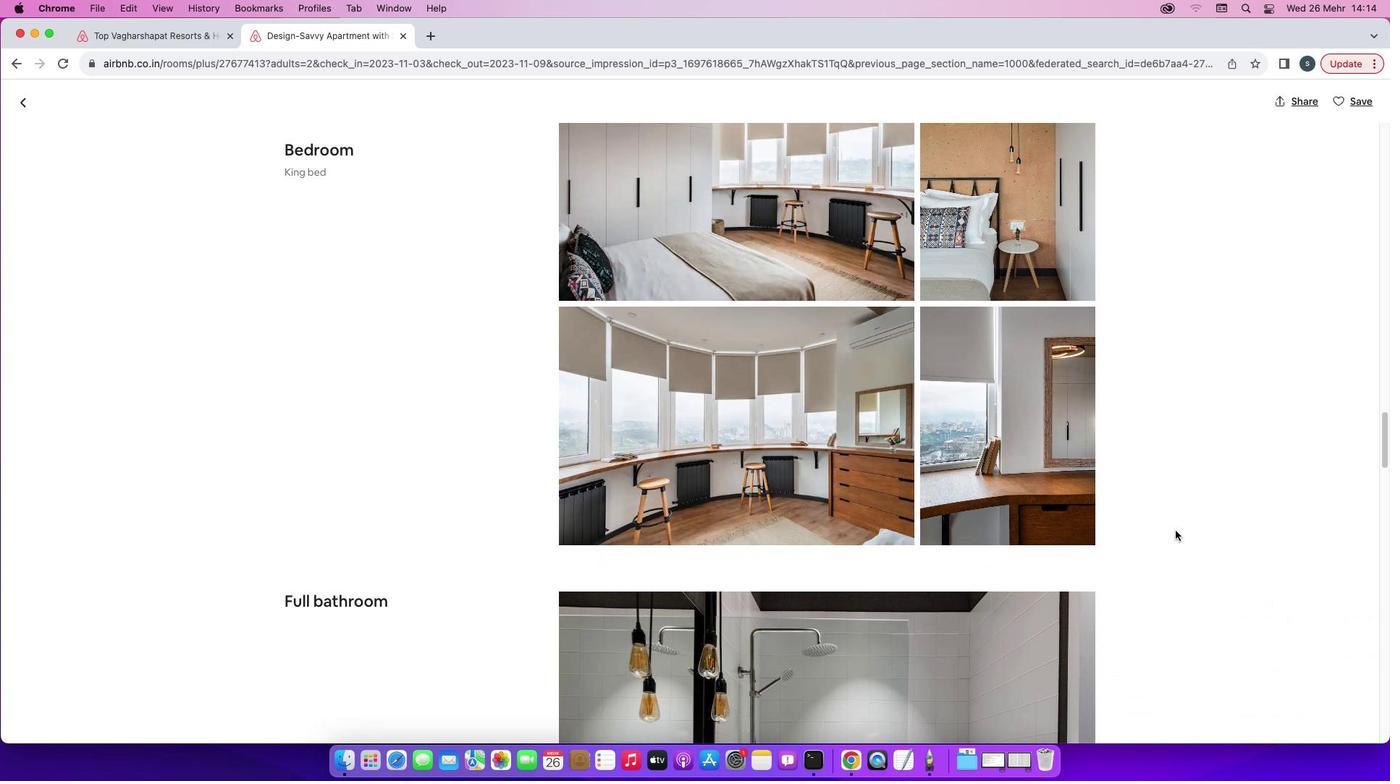 
Action: Mouse scrolled (1175, 530) with delta (0, -2)
Screenshot: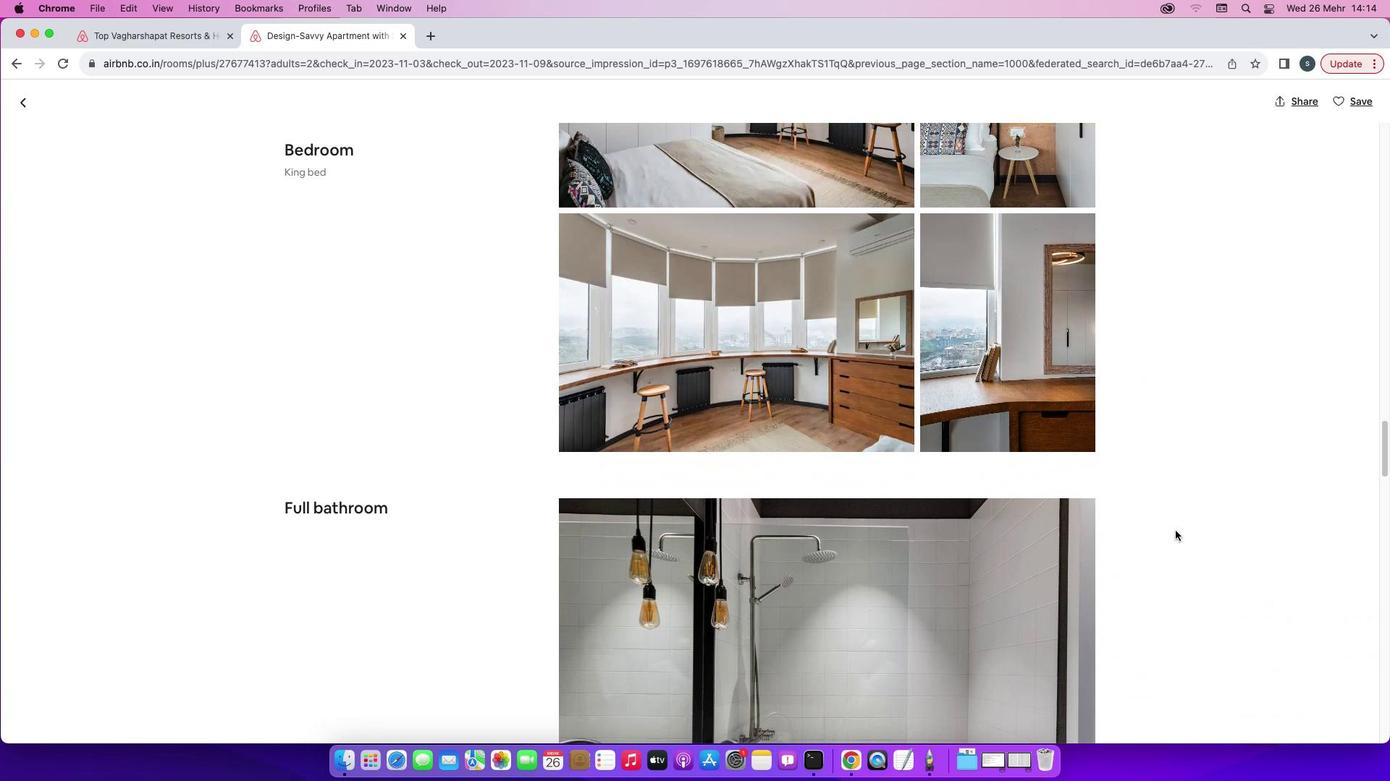 
Action: Mouse moved to (1173, 531)
Screenshot: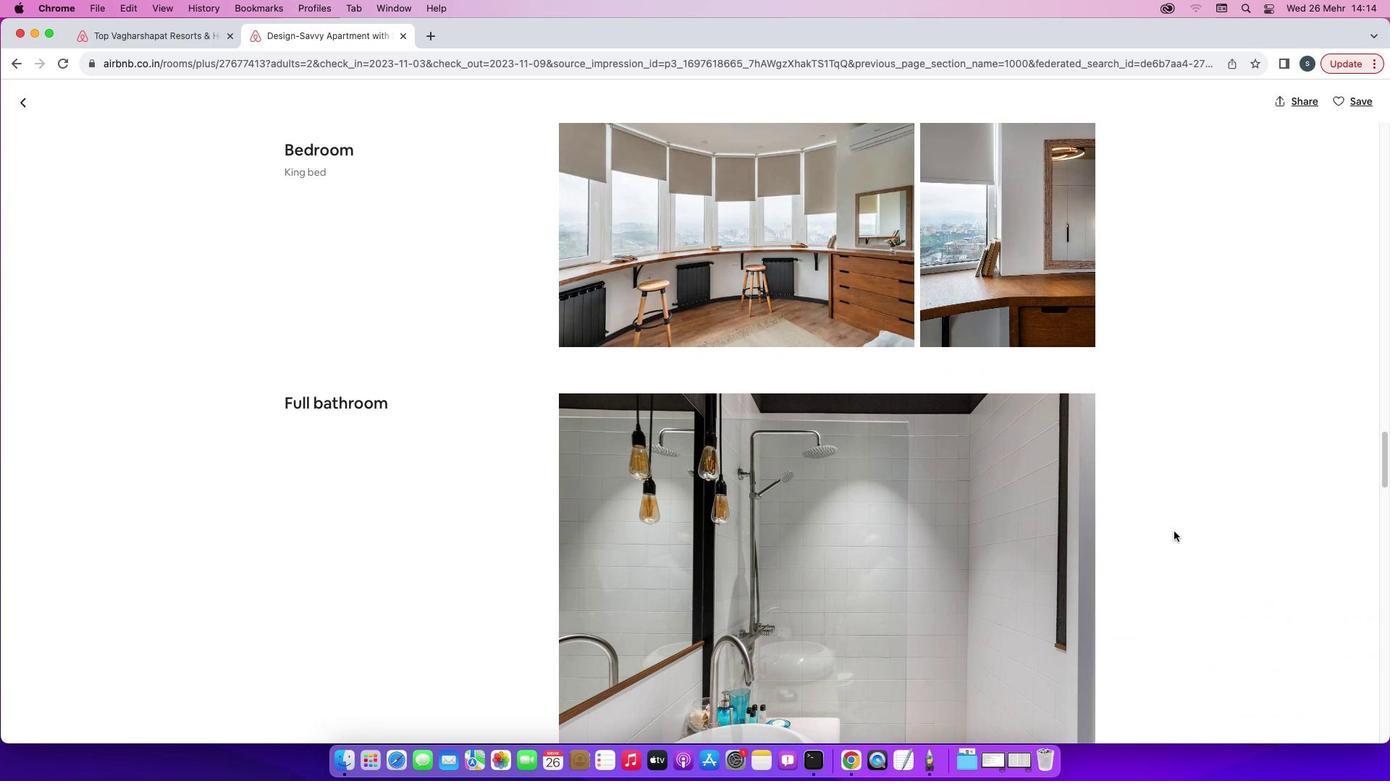 
Action: Mouse scrolled (1173, 531) with delta (0, 0)
Screenshot: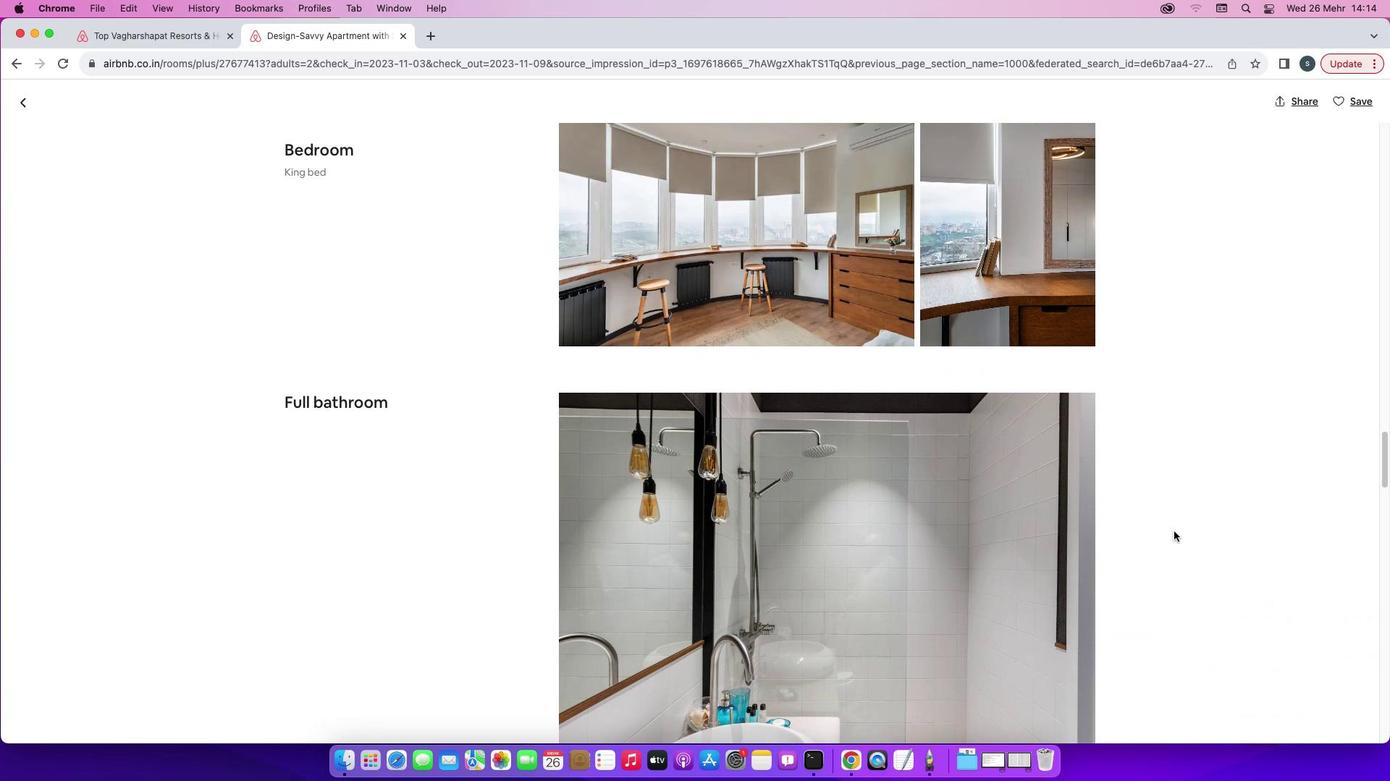 
Action: Mouse scrolled (1173, 531) with delta (0, 0)
Screenshot: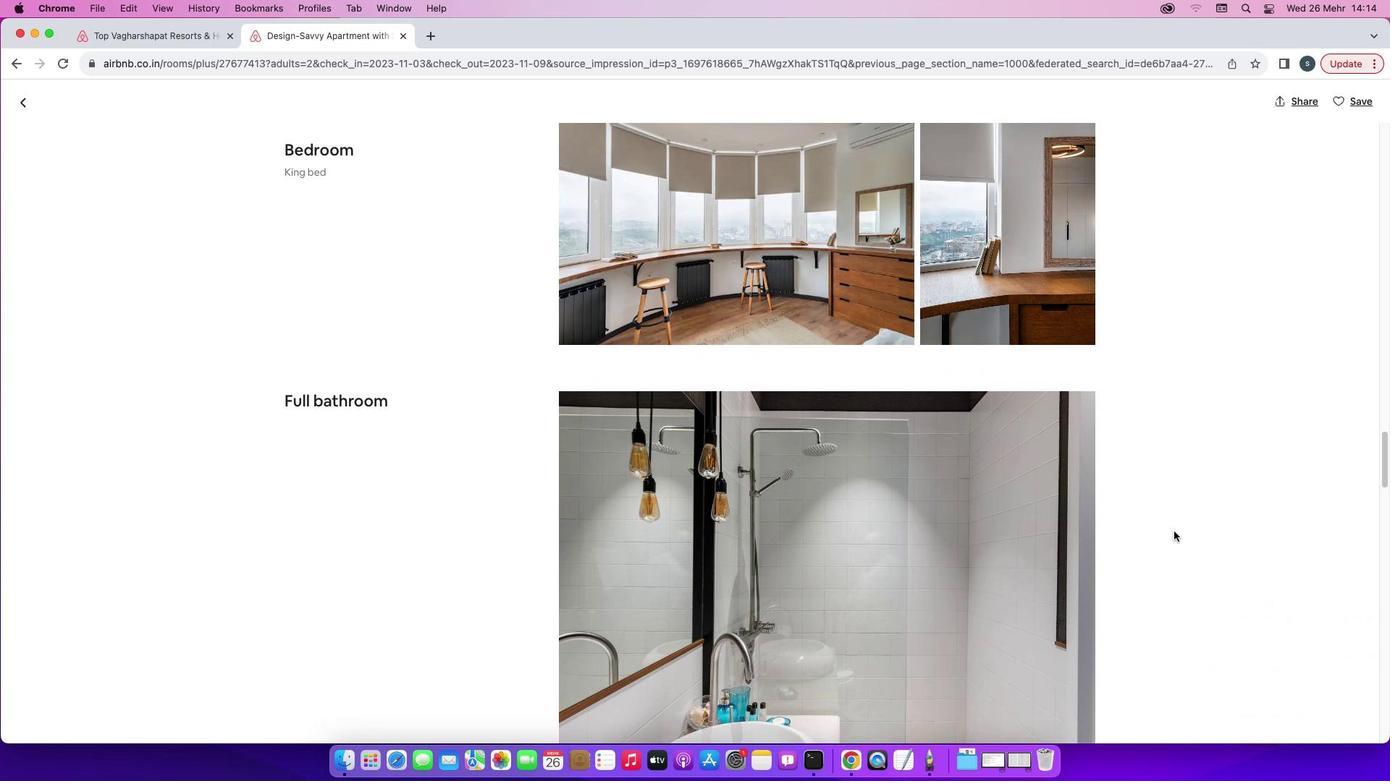 
Action: Mouse scrolled (1173, 531) with delta (0, -1)
Screenshot: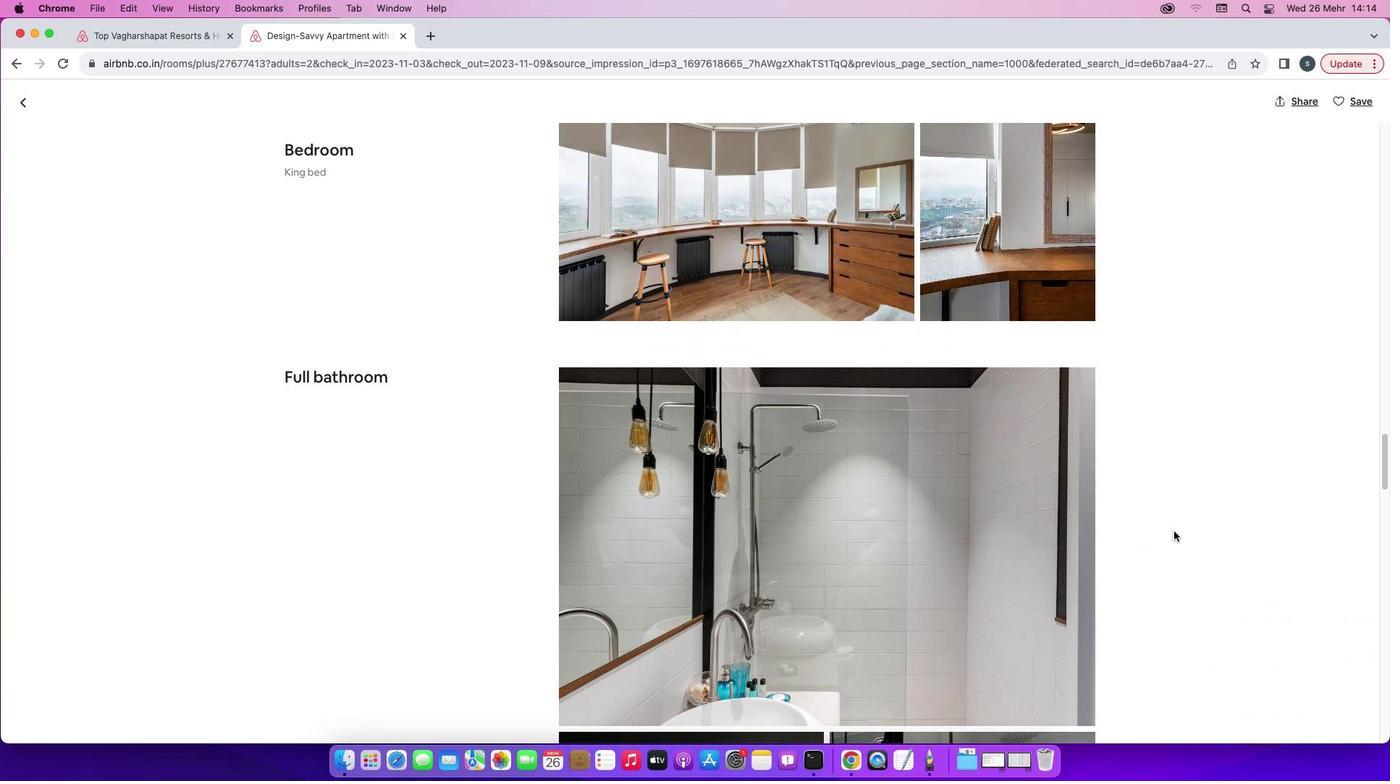 
Action: Mouse scrolled (1173, 531) with delta (0, -2)
Screenshot: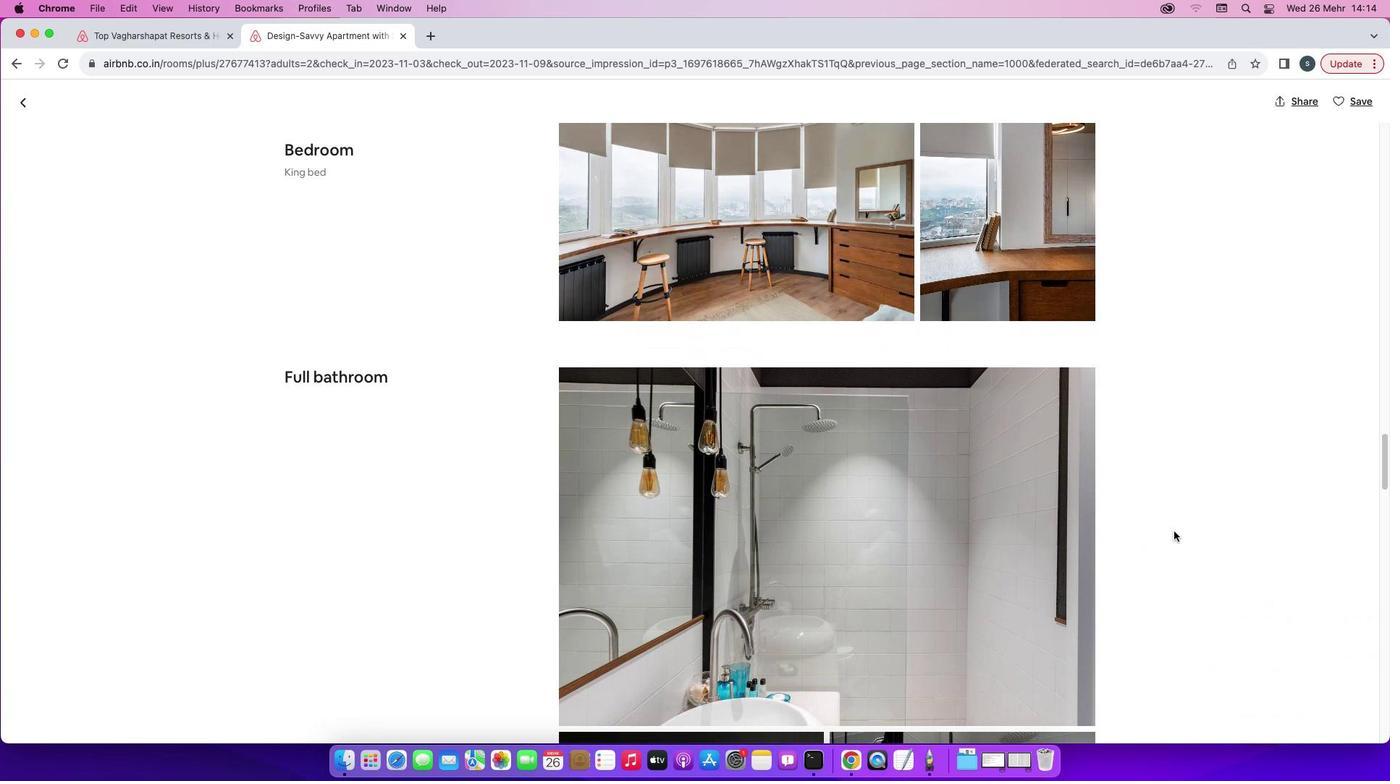 
Action: Mouse scrolled (1173, 531) with delta (0, -2)
Screenshot: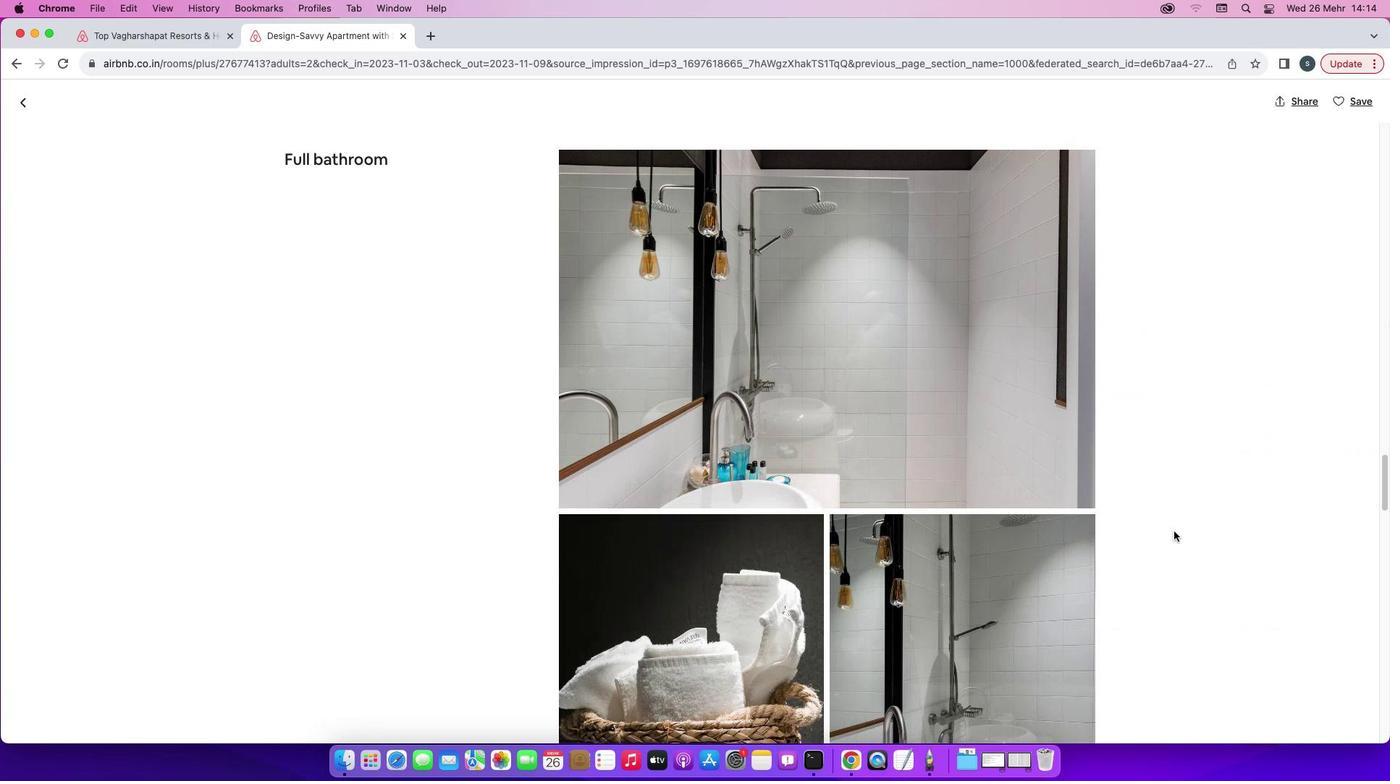 
Action: Mouse scrolled (1173, 531) with delta (0, 0)
Screenshot: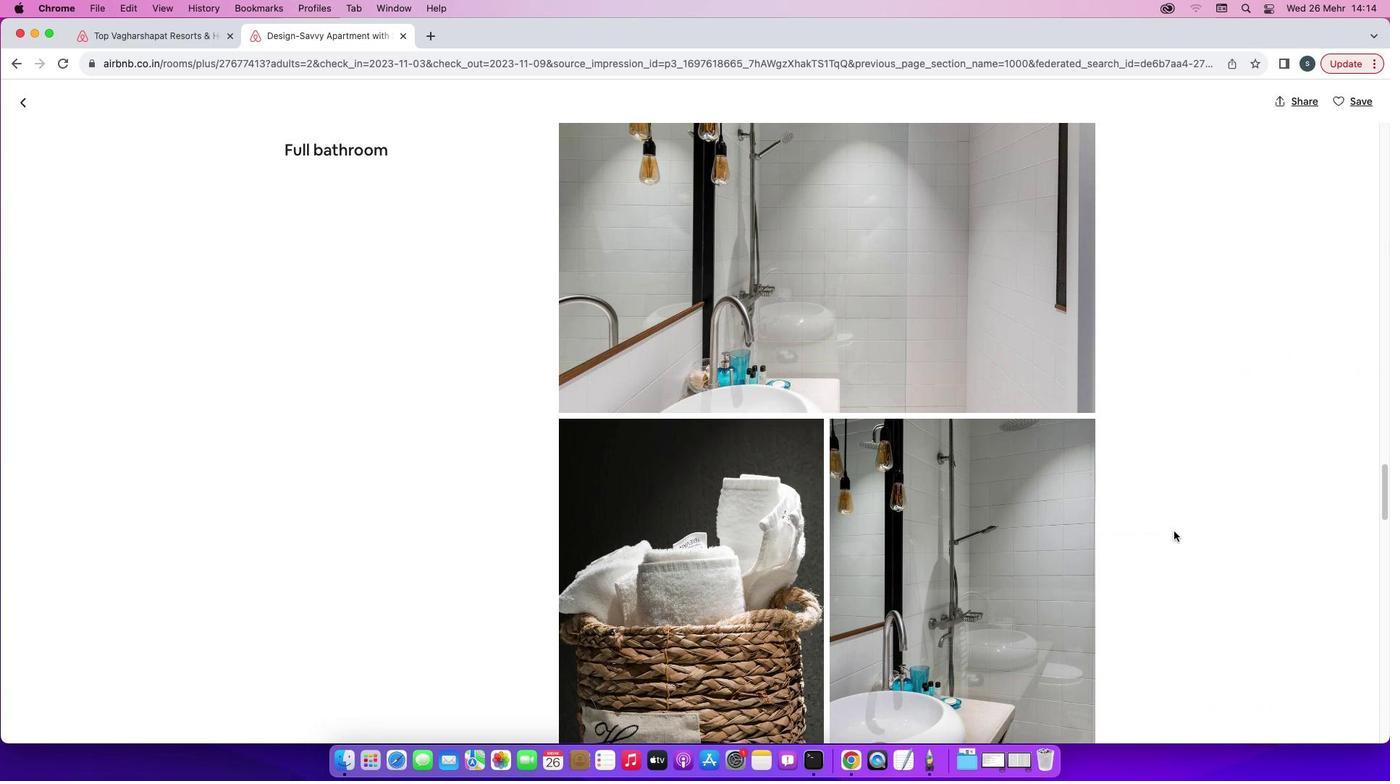 
Action: Mouse scrolled (1173, 531) with delta (0, 0)
Screenshot: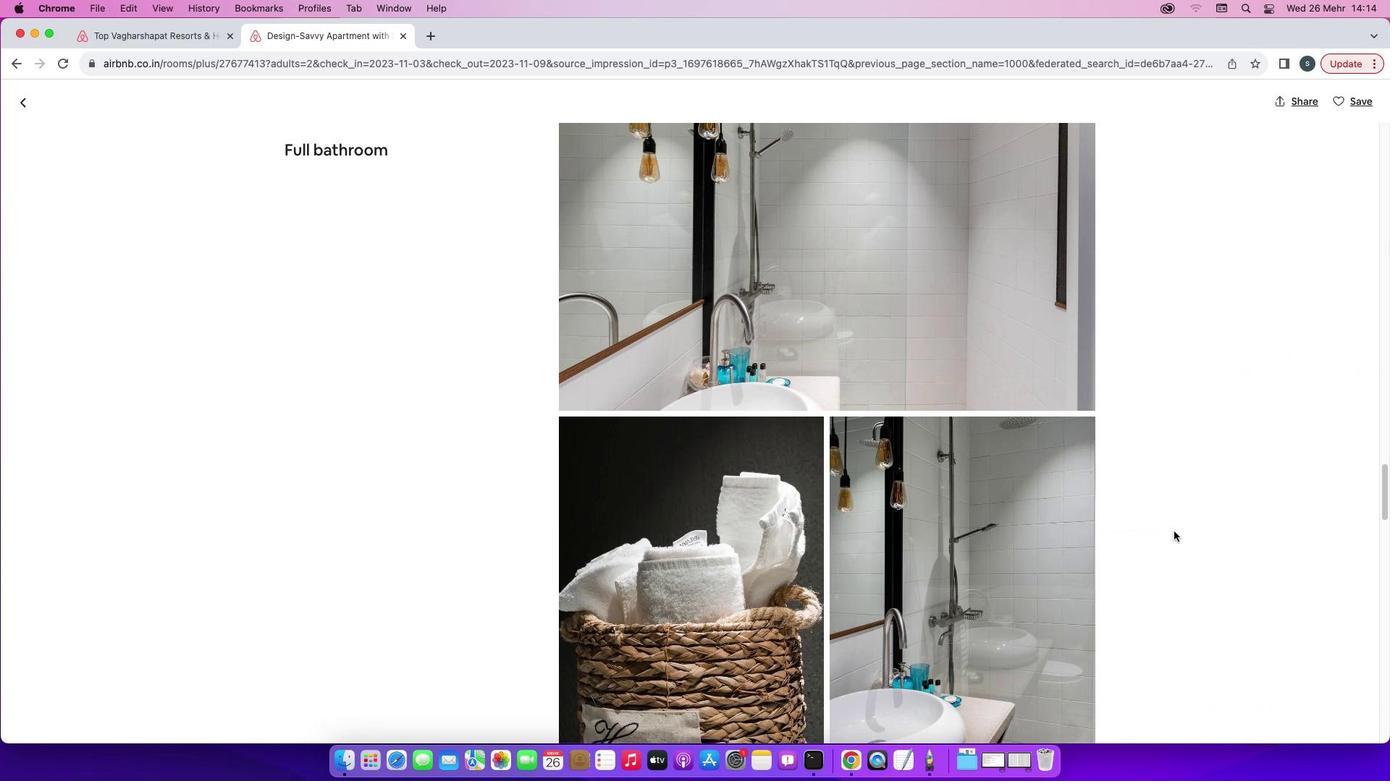 
Action: Mouse scrolled (1173, 531) with delta (0, -1)
Screenshot: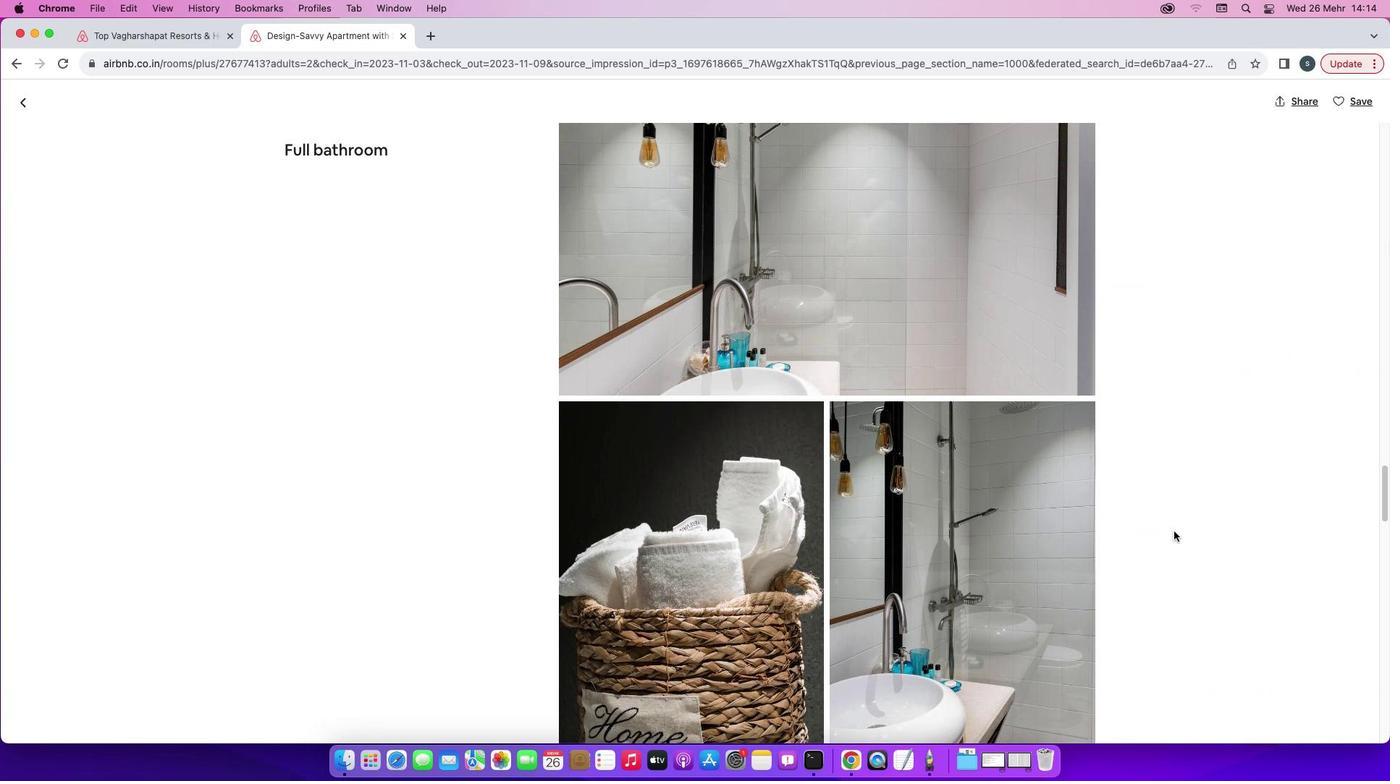 
Action: Mouse scrolled (1173, 531) with delta (0, -2)
Screenshot: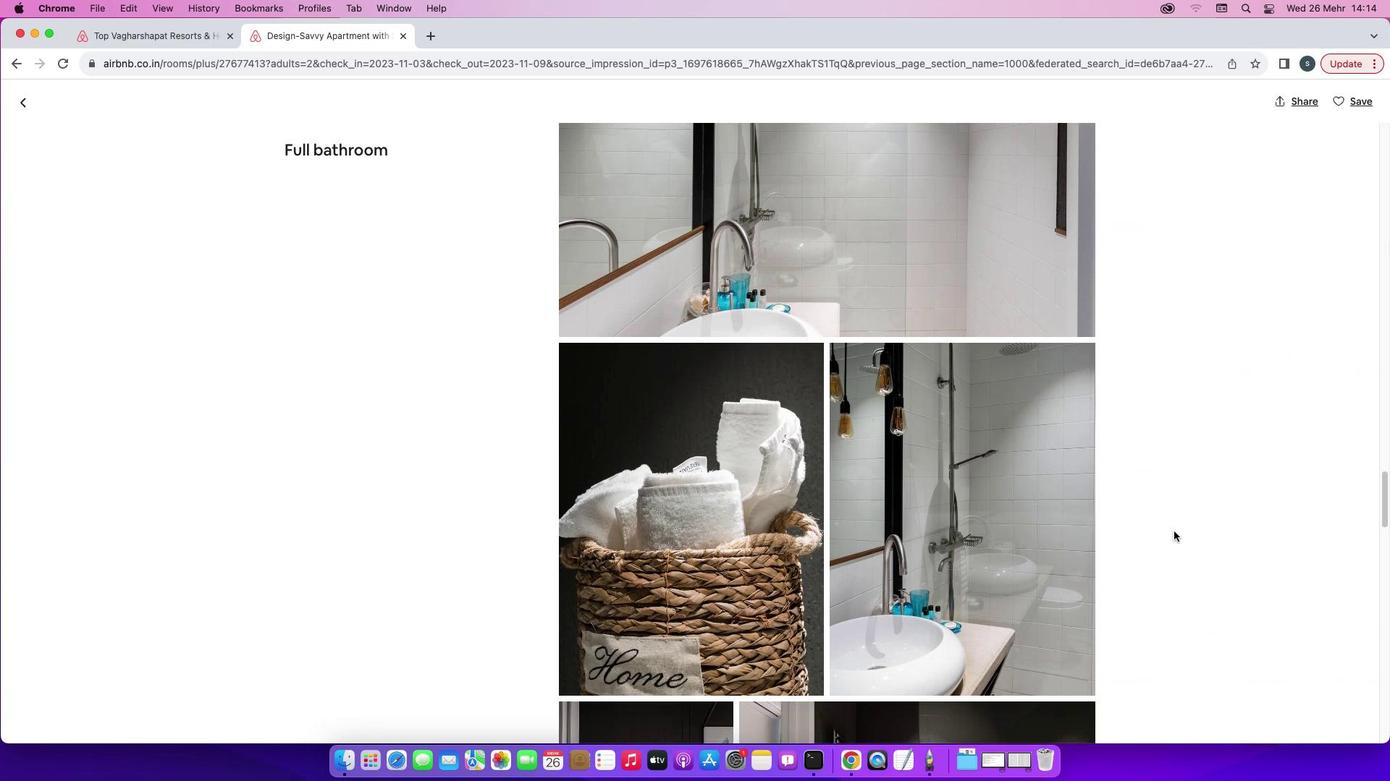 
Action: Mouse scrolled (1173, 531) with delta (0, -3)
Screenshot: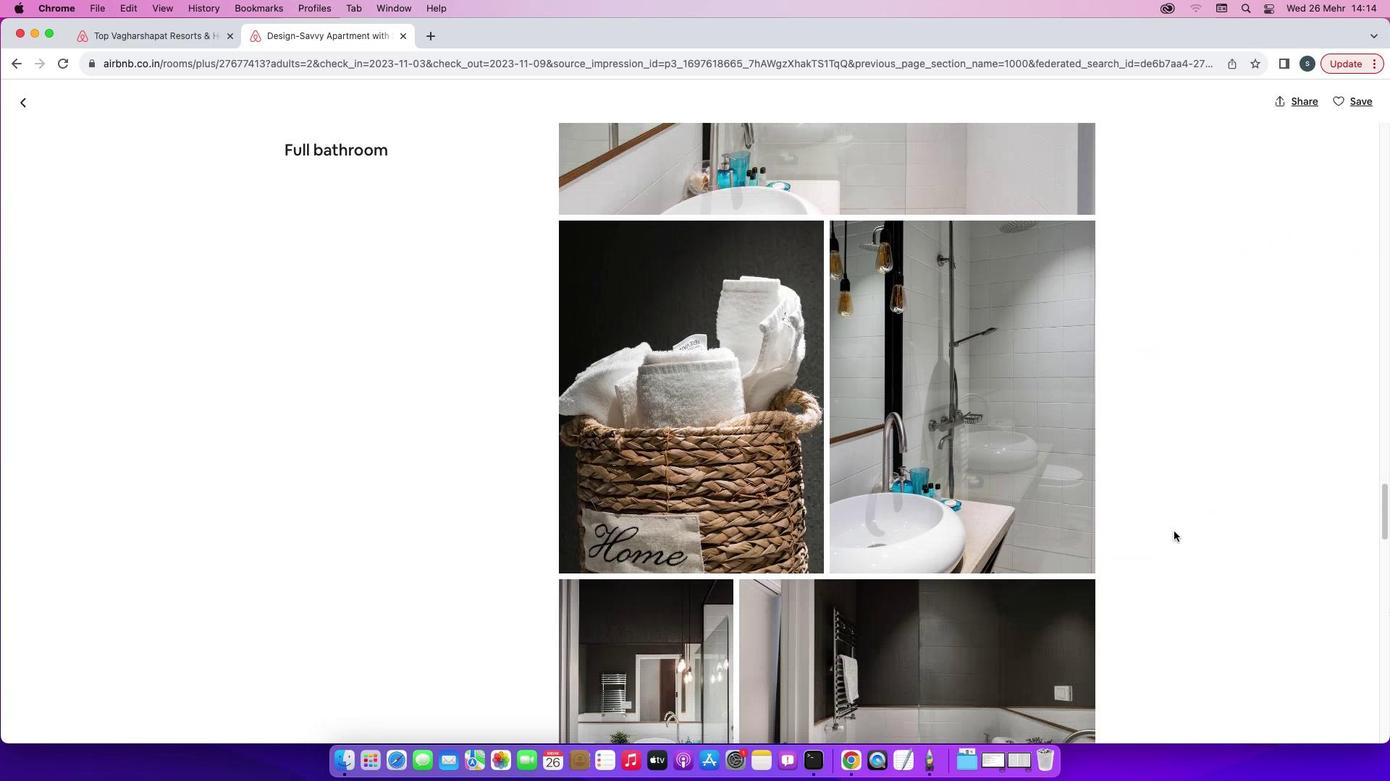 
Action: Mouse scrolled (1173, 531) with delta (0, 0)
Screenshot: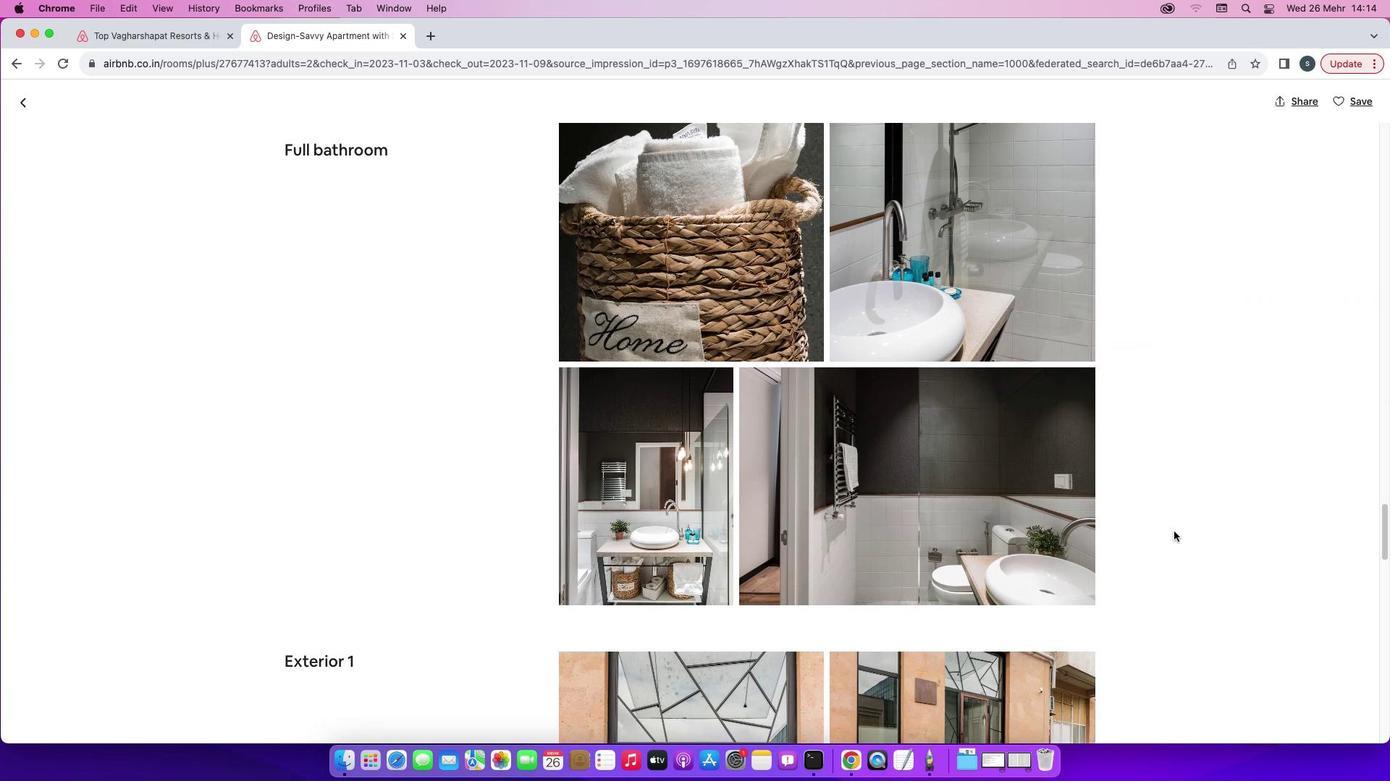 
Action: Mouse scrolled (1173, 531) with delta (0, 0)
Screenshot: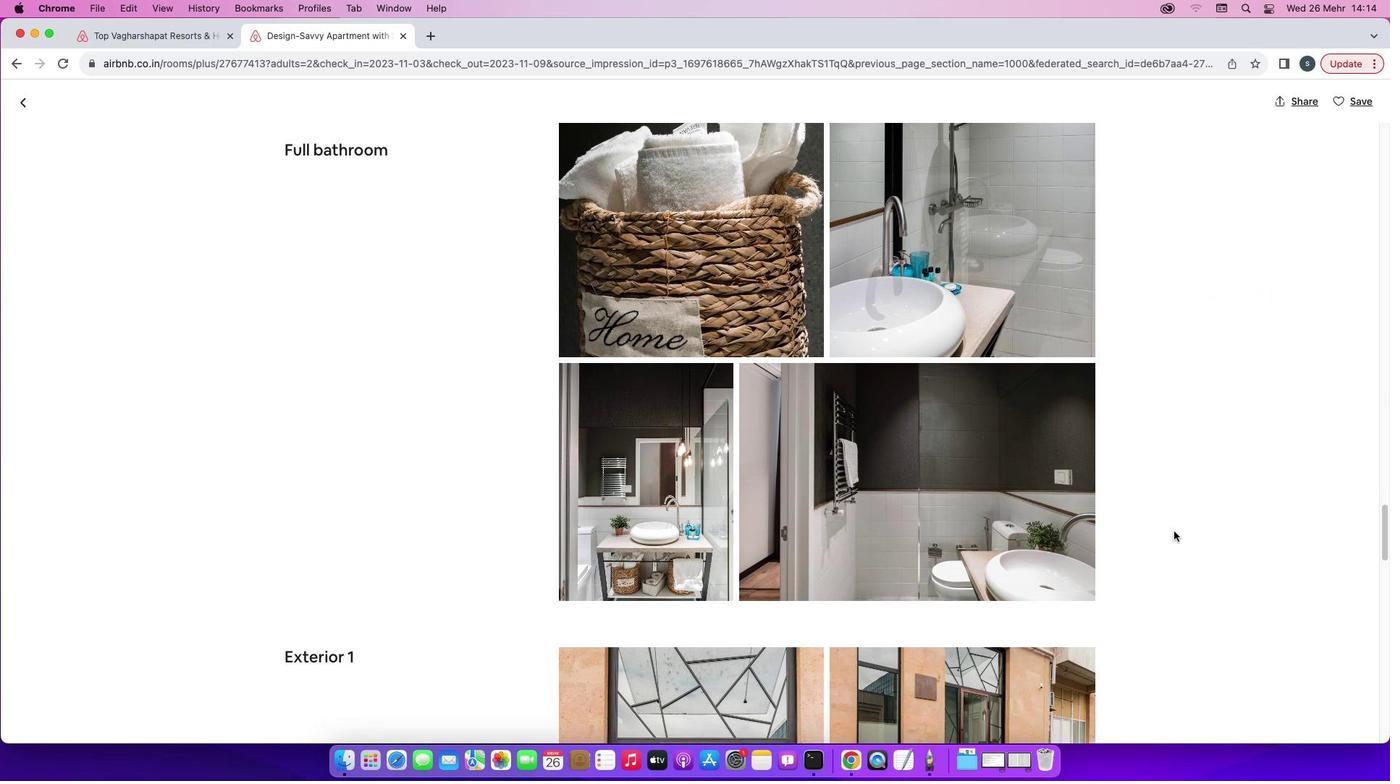 
Action: Mouse scrolled (1173, 531) with delta (0, -1)
Screenshot: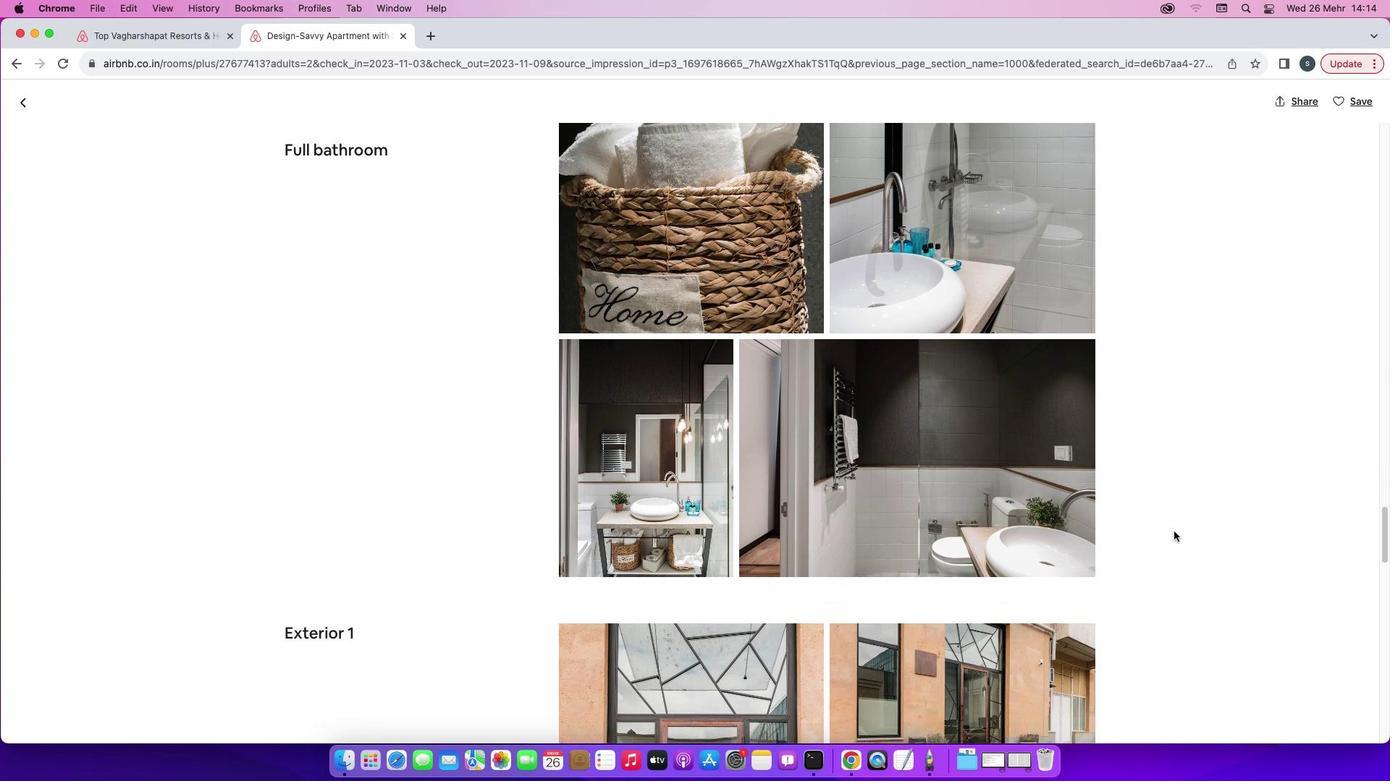 
Action: Mouse scrolled (1173, 531) with delta (0, -2)
Screenshot: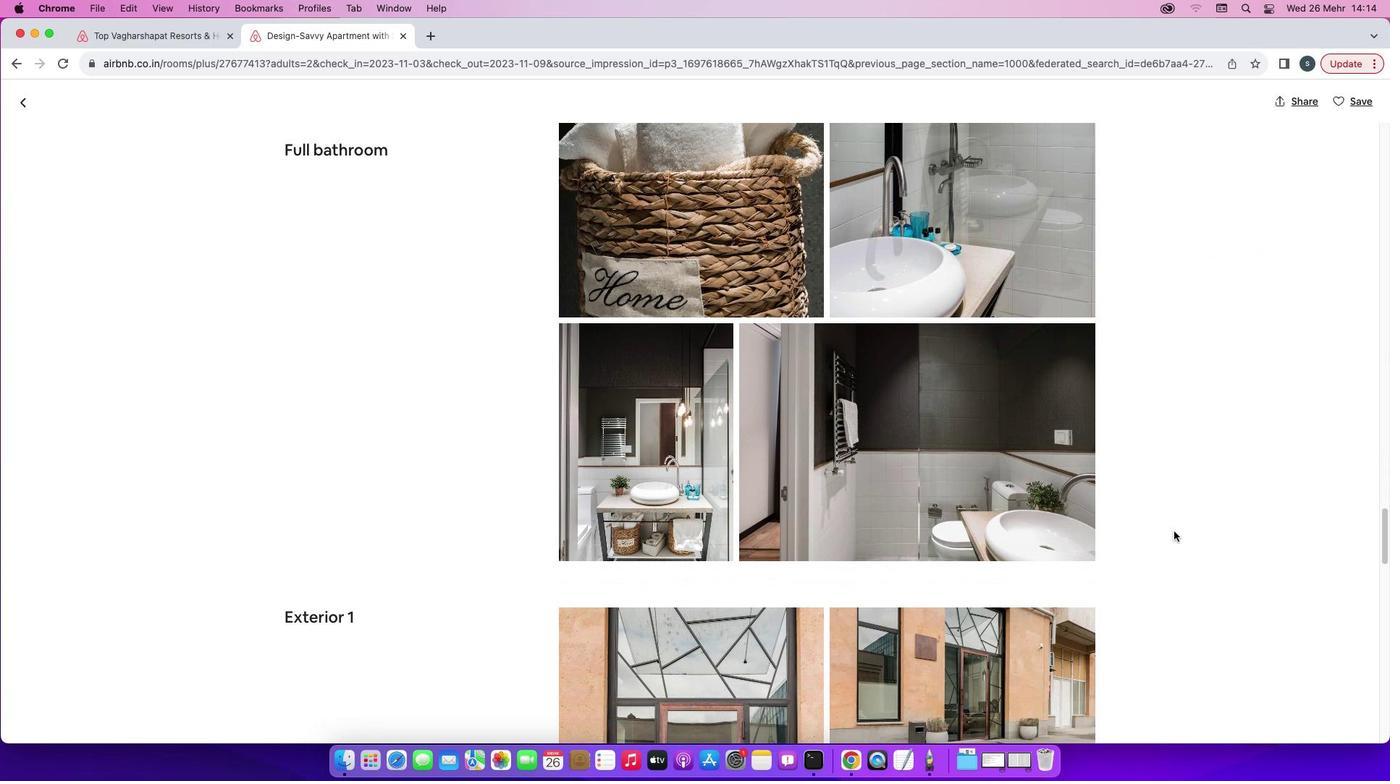 
Action: Mouse scrolled (1173, 531) with delta (0, 0)
Screenshot: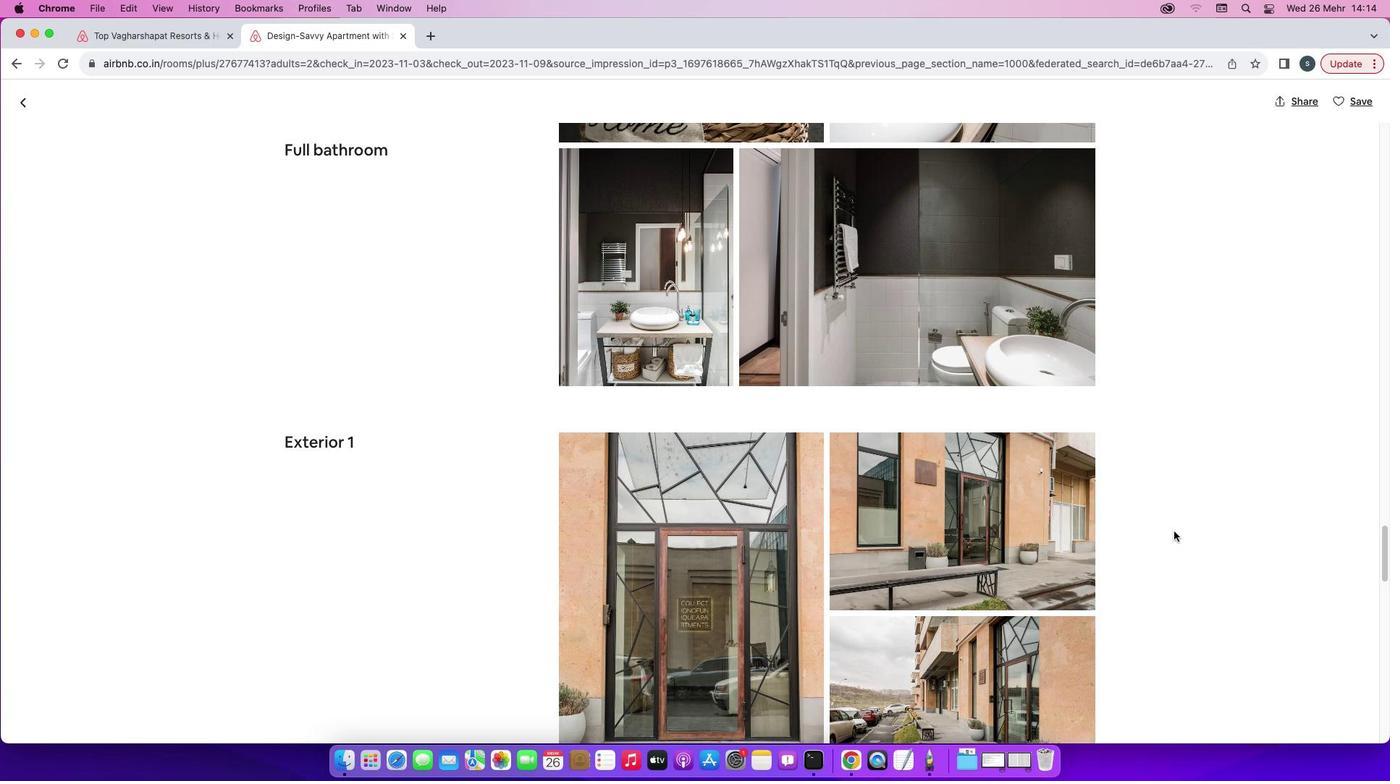 
Action: Mouse scrolled (1173, 531) with delta (0, 0)
Screenshot: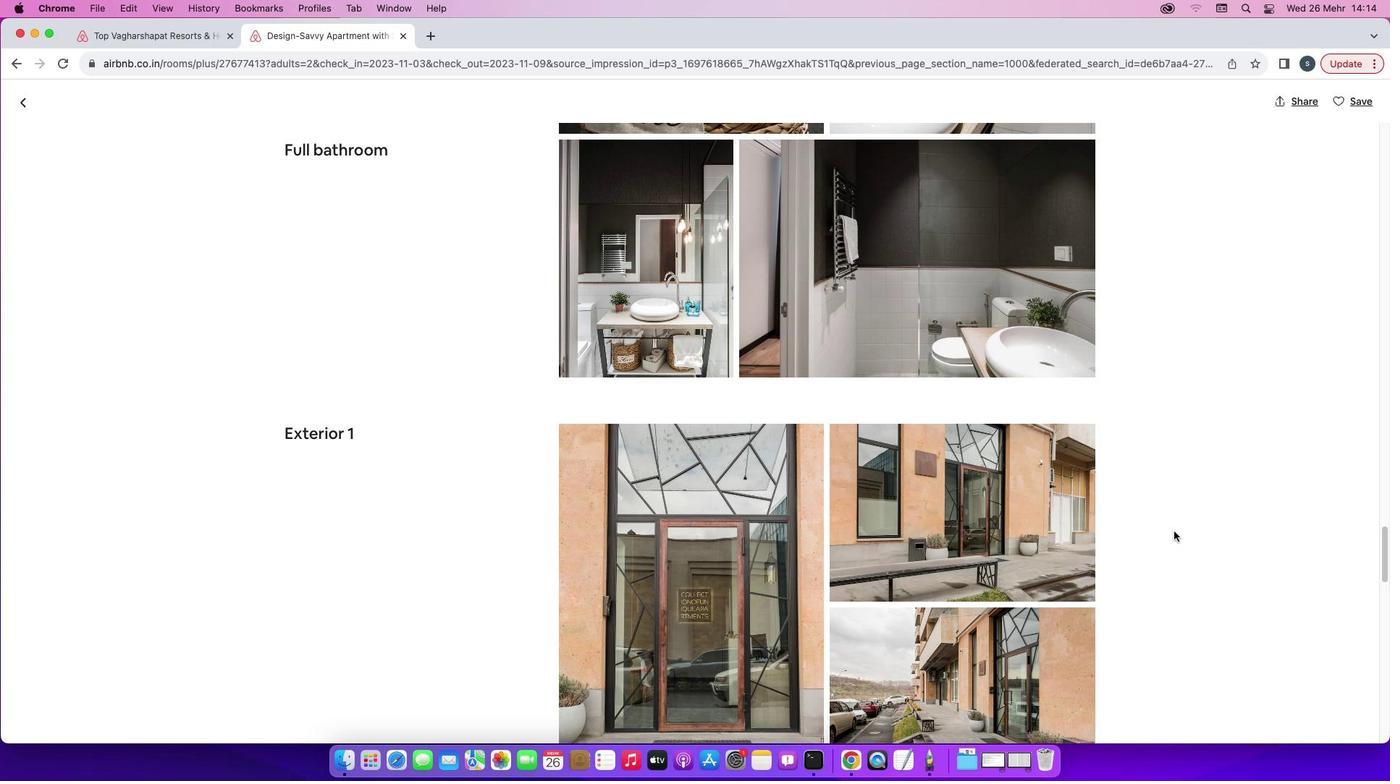 
Action: Mouse scrolled (1173, 531) with delta (0, -2)
Screenshot: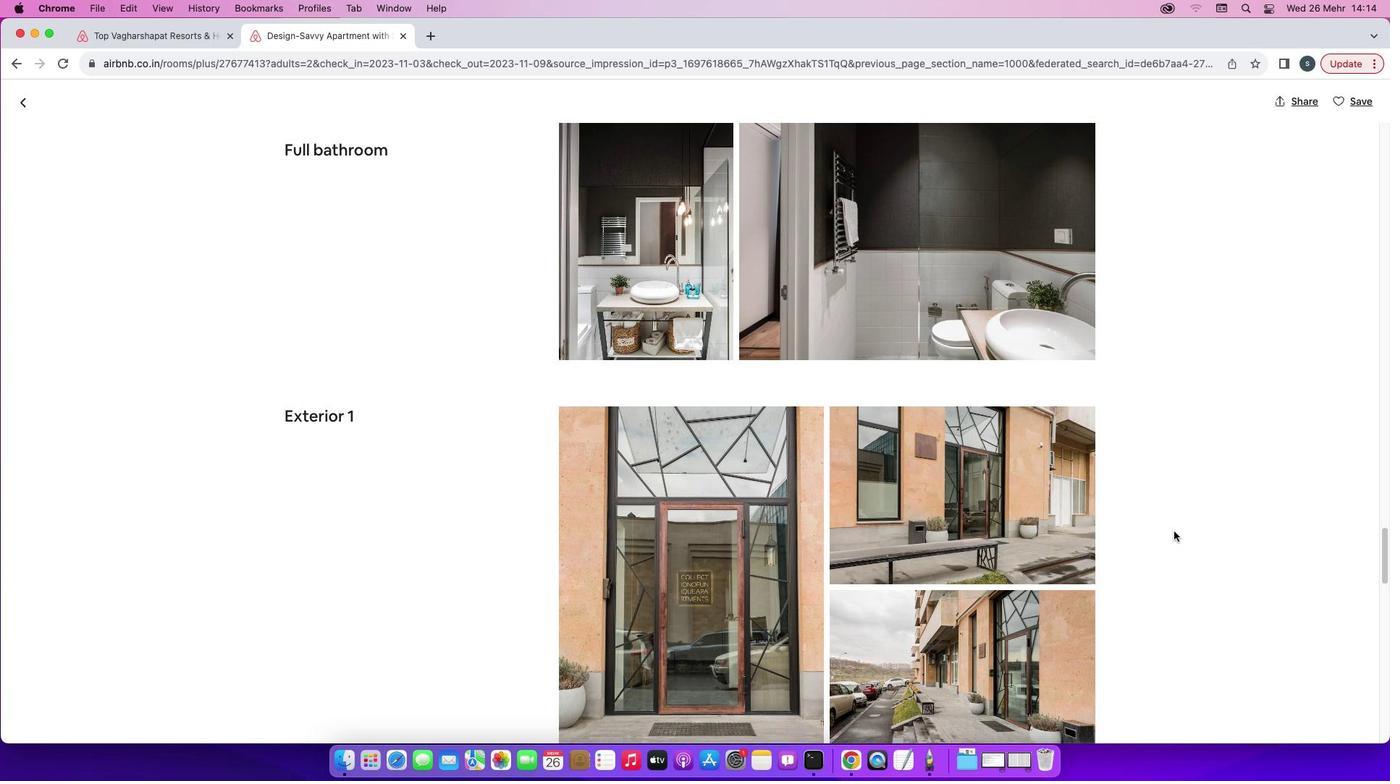 
Action: Mouse scrolled (1173, 531) with delta (0, -3)
Screenshot: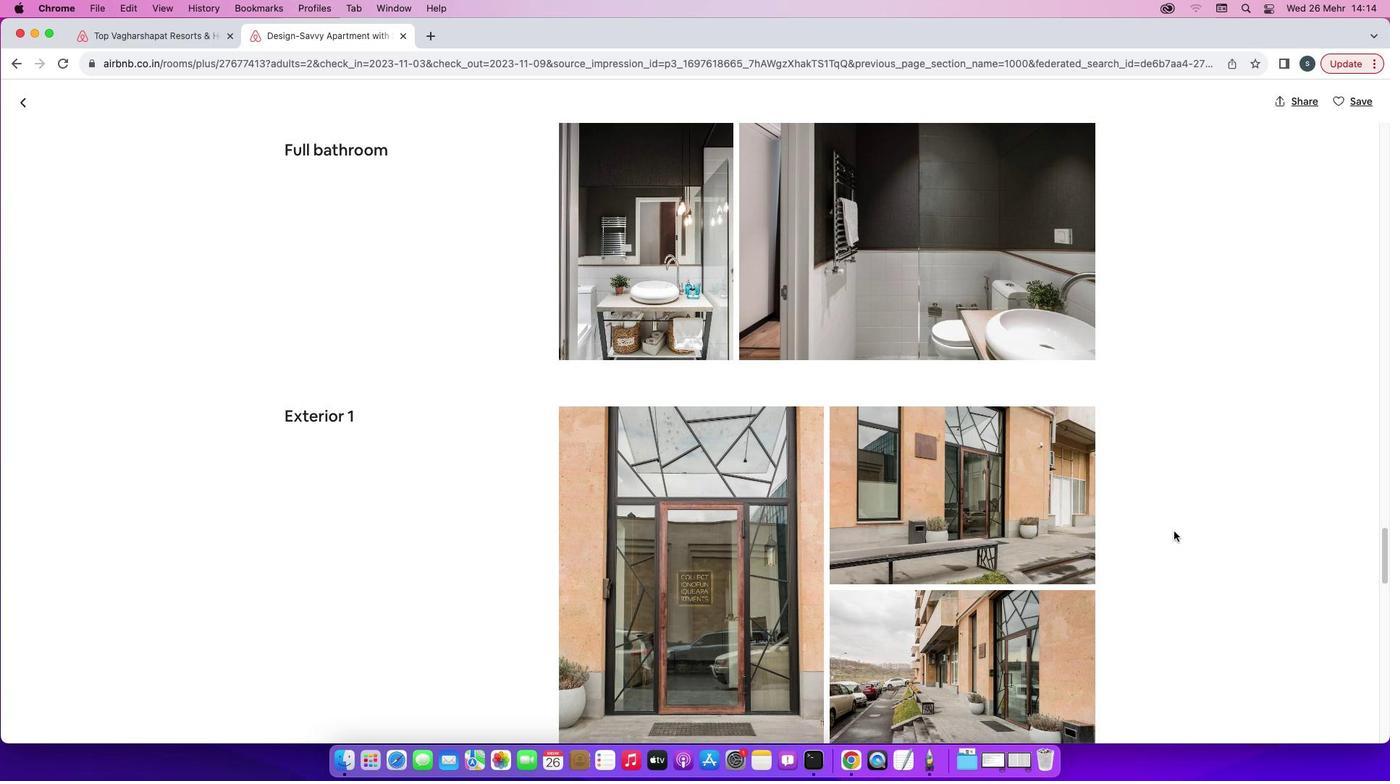 
Action: Mouse scrolled (1173, 531) with delta (0, 0)
Screenshot: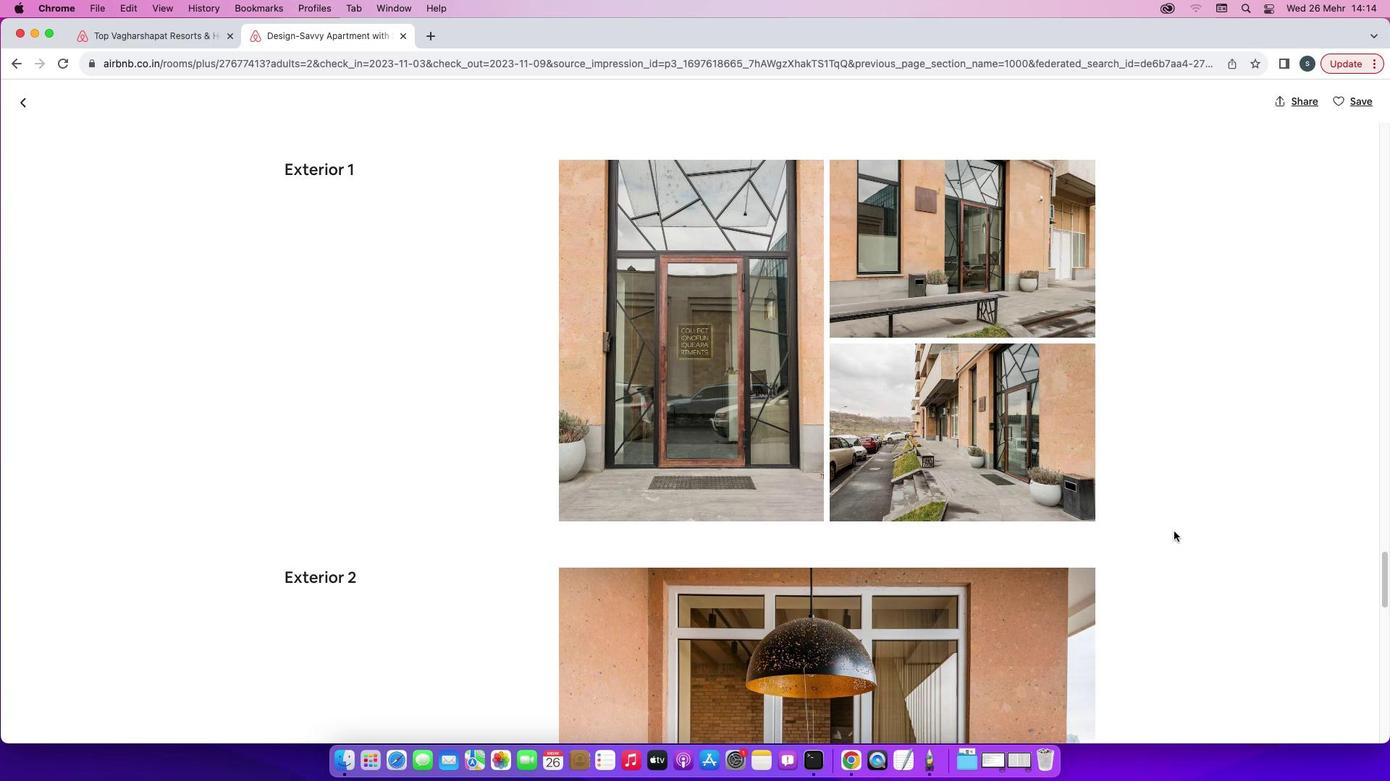 
Action: Mouse scrolled (1173, 531) with delta (0, 0)
Screenshot: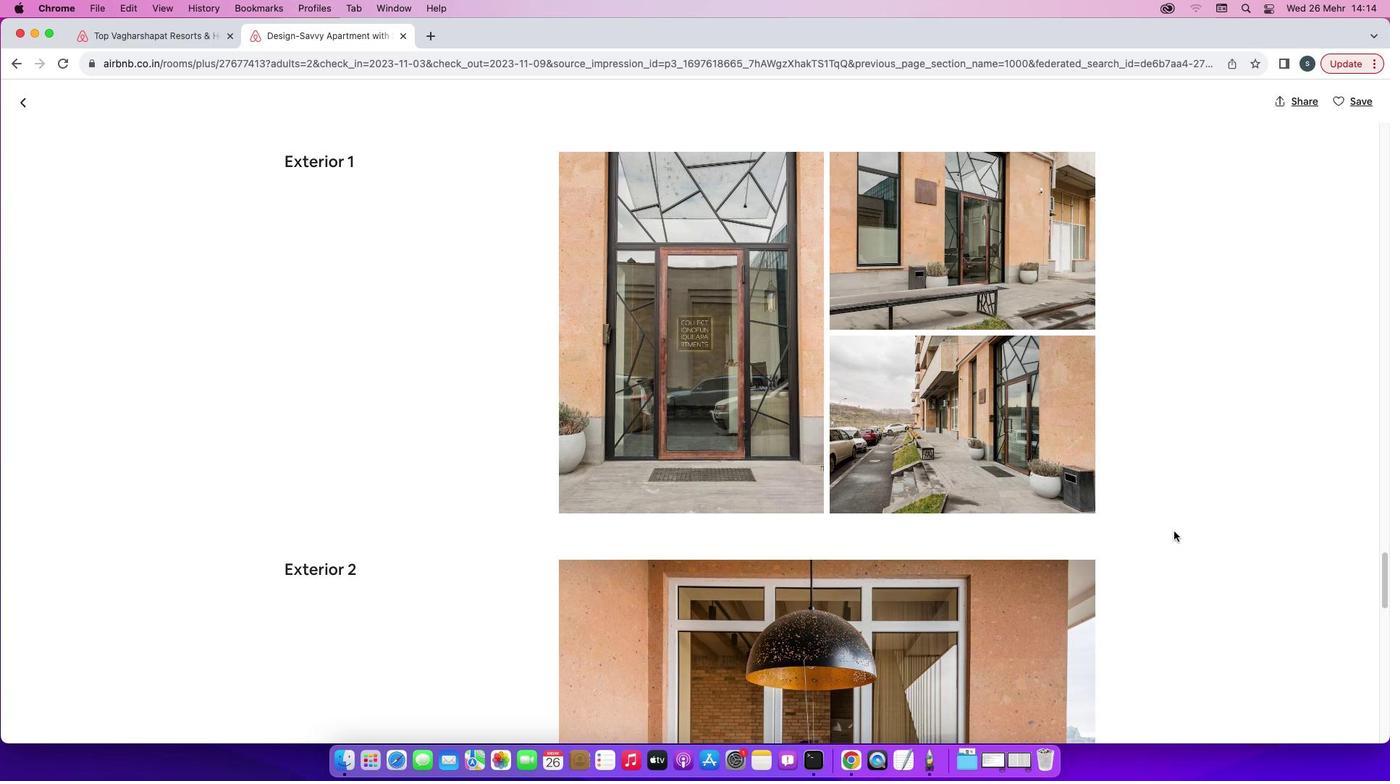 
Action: Mouse scrolled (1173, 531) with delta (0, -1)
Screenshot: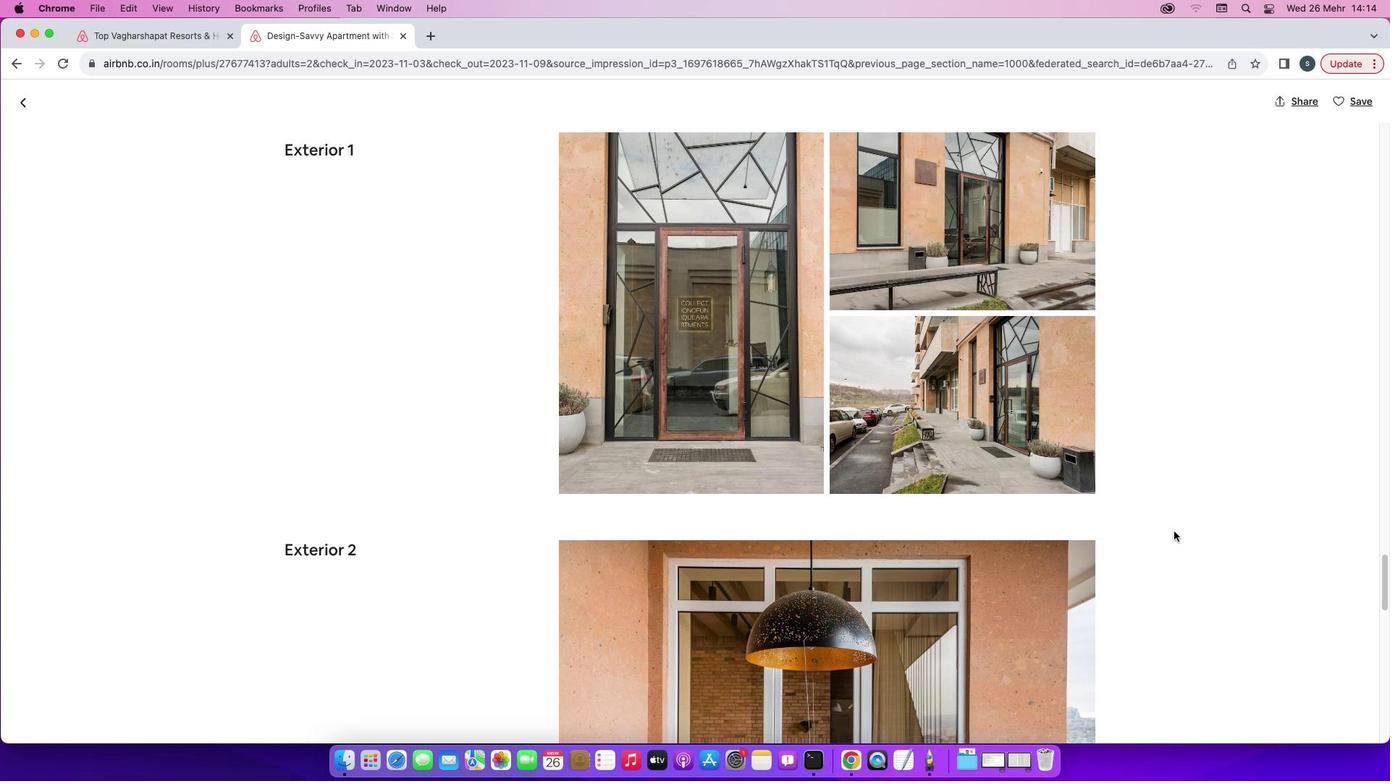 
Action: Mouse scrolled (1173, 531) with delta (0, -2)
Screenshot: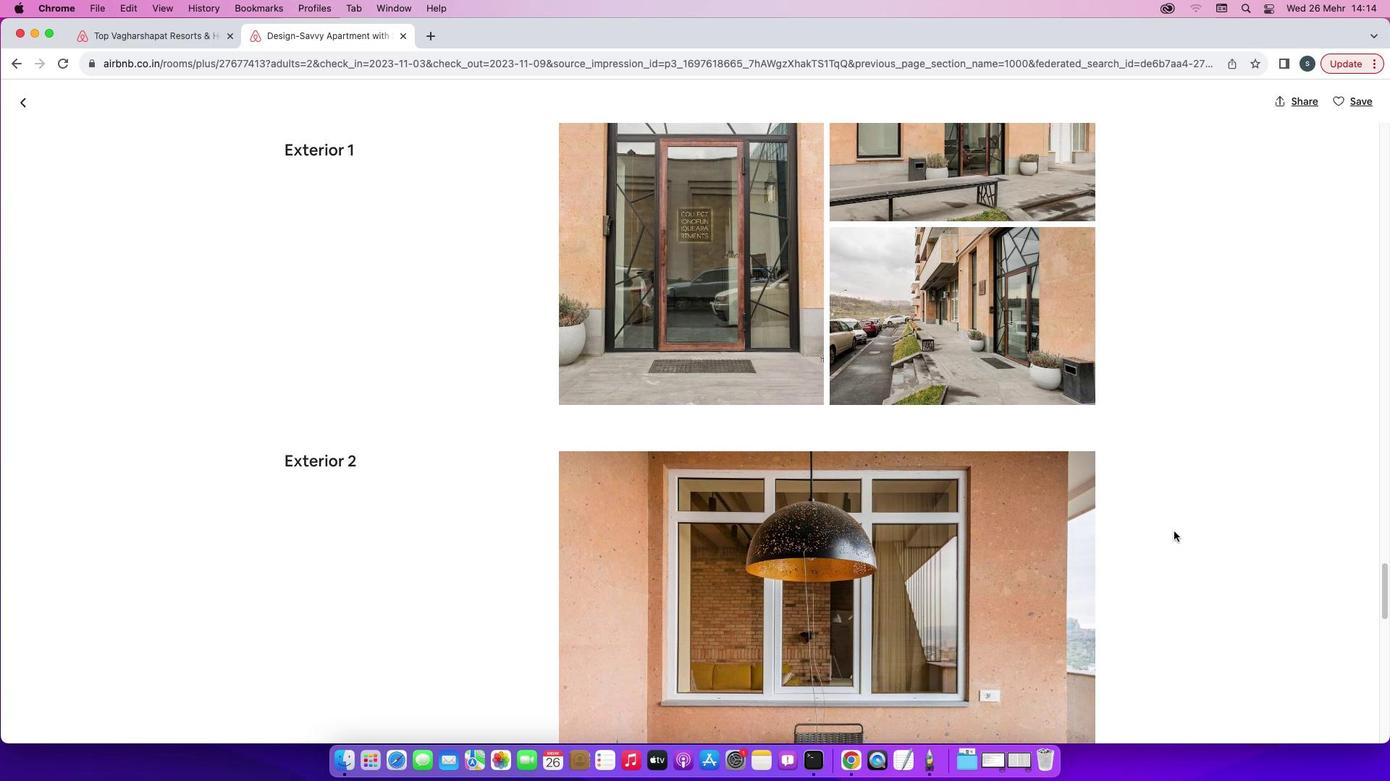 
Action: Mouse scrolled (1173, 531) with delta (0, -2)
Screenshot: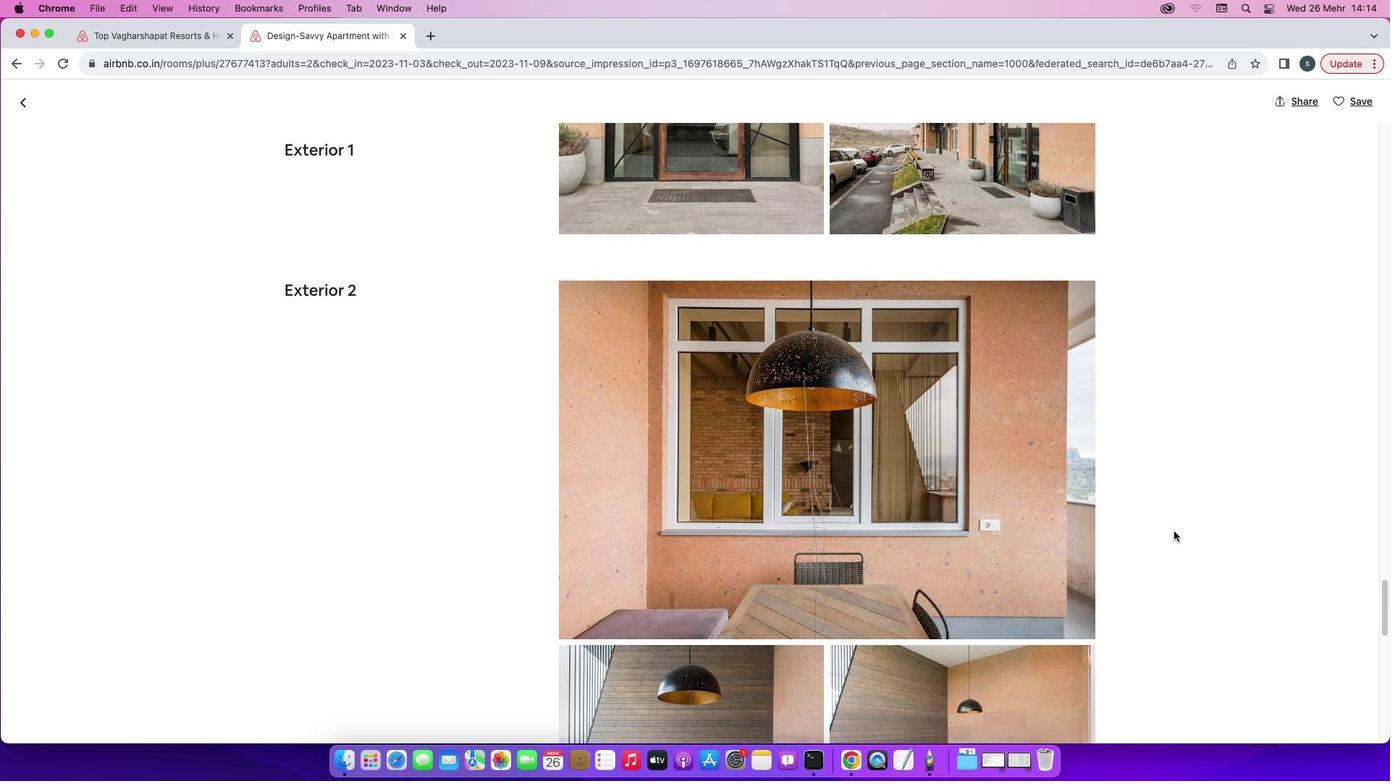 
Action: Mouse scrolled (1173, 531) with delta (0, 0)
Screenshot: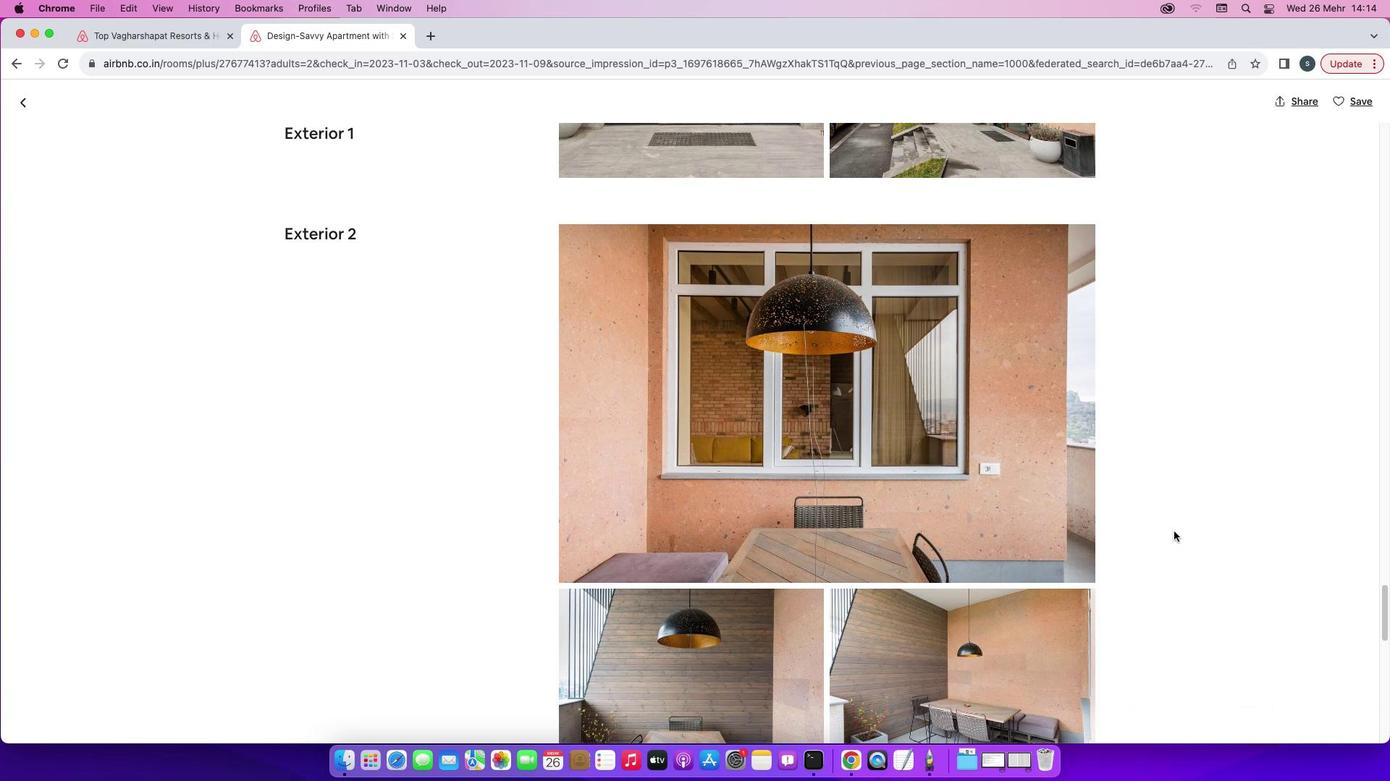 
Action: Mouse scrolled (1173, 531) with delta (0, 0)
Screenshot: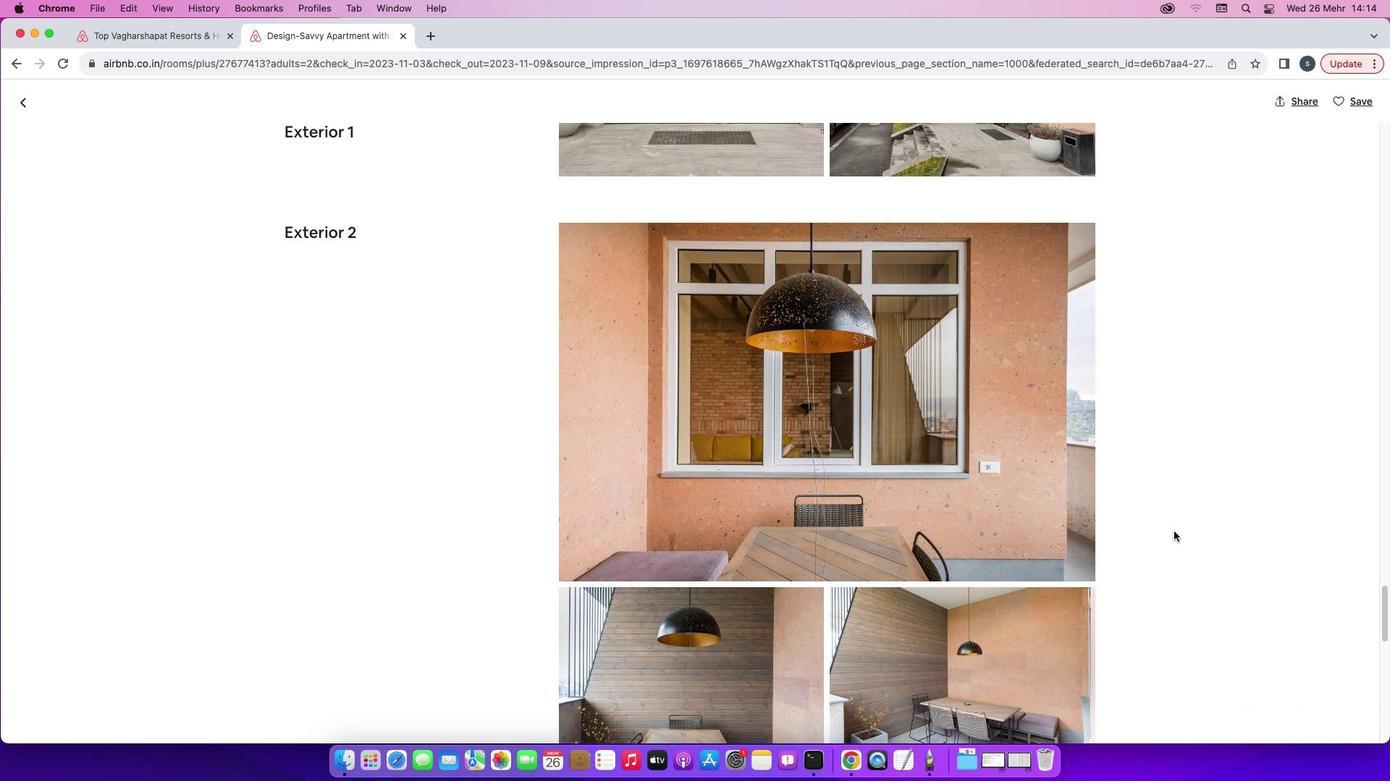 
Action: Mouse scrolled (1173, 531) with delta (0, -1)
Screenshot: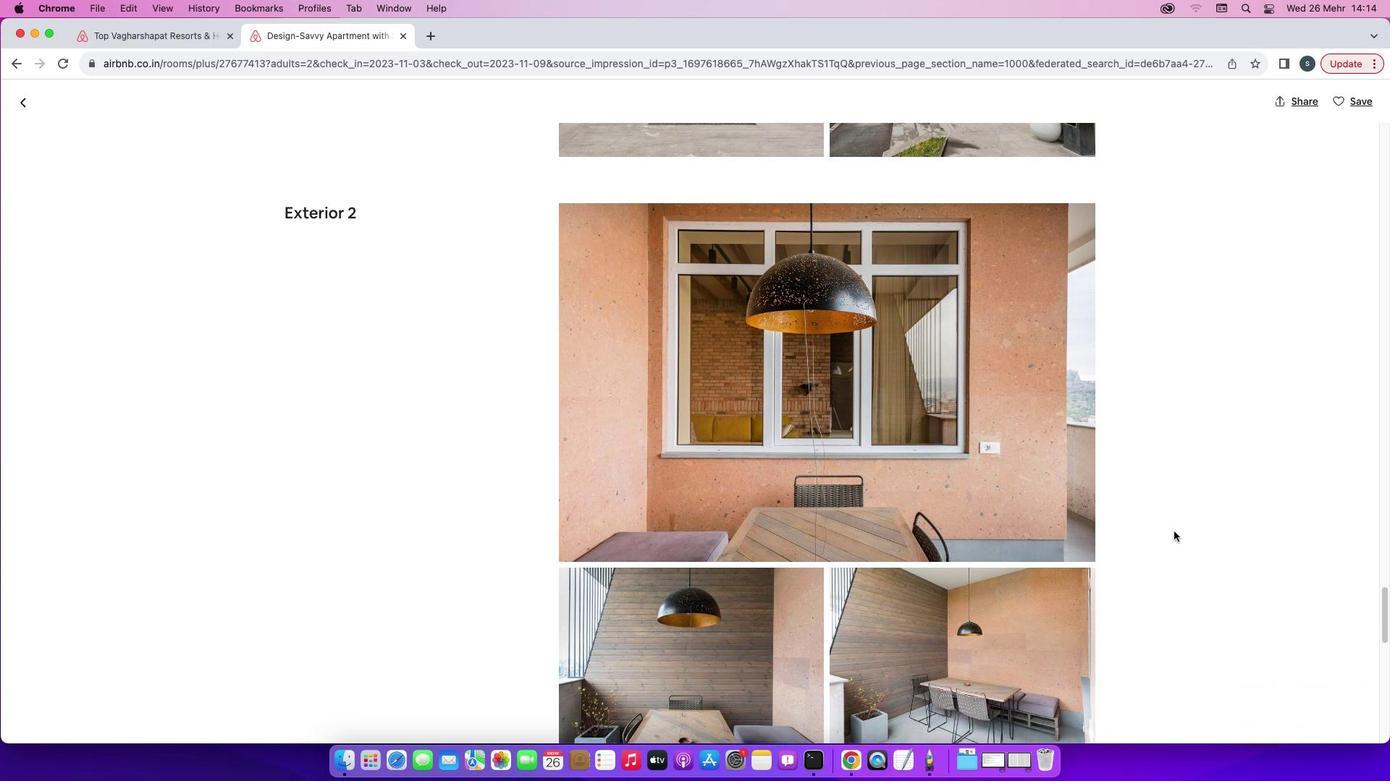 
Action: Mouse scrolled (1173, 531) with delta (0, -2)
Screenshot: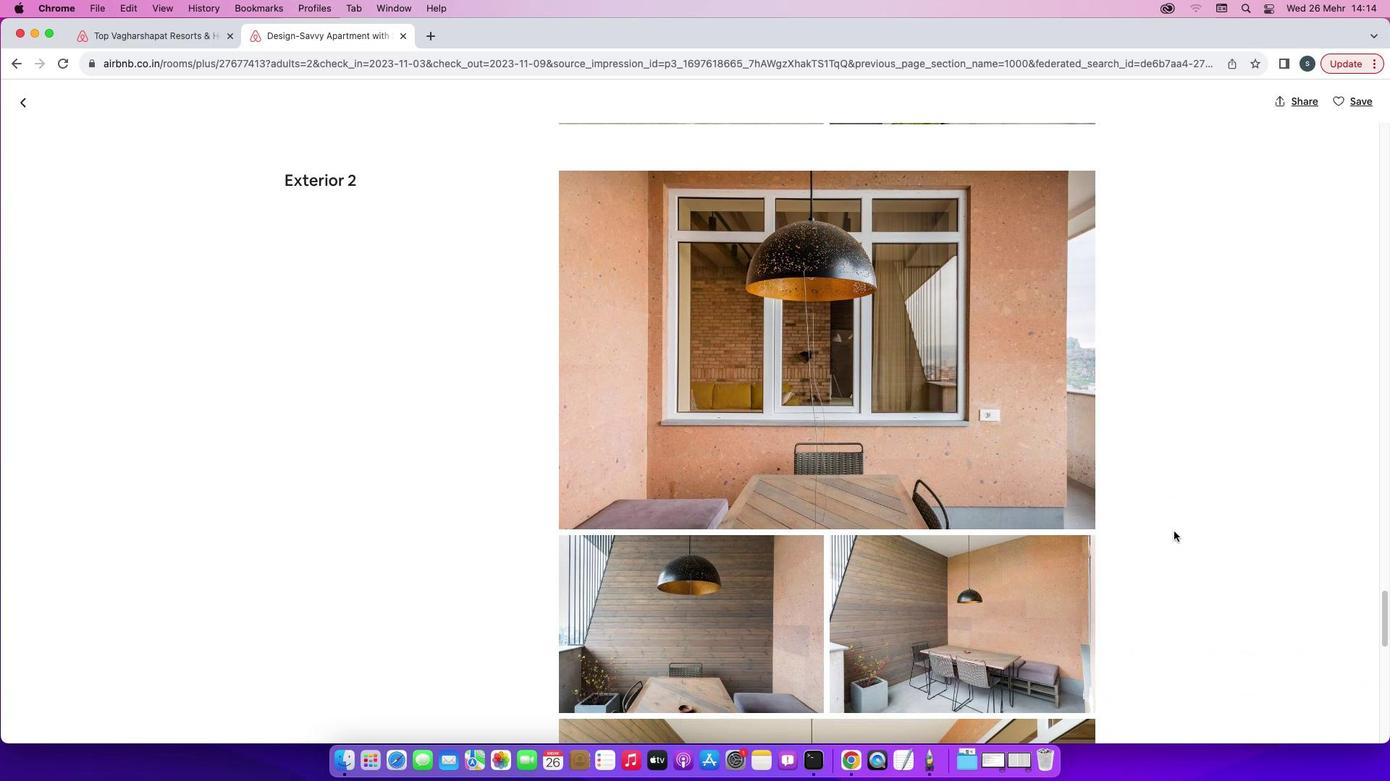 
Action: Mouse scrolled (1173, 531) with delta (0, 0)
Screenshot: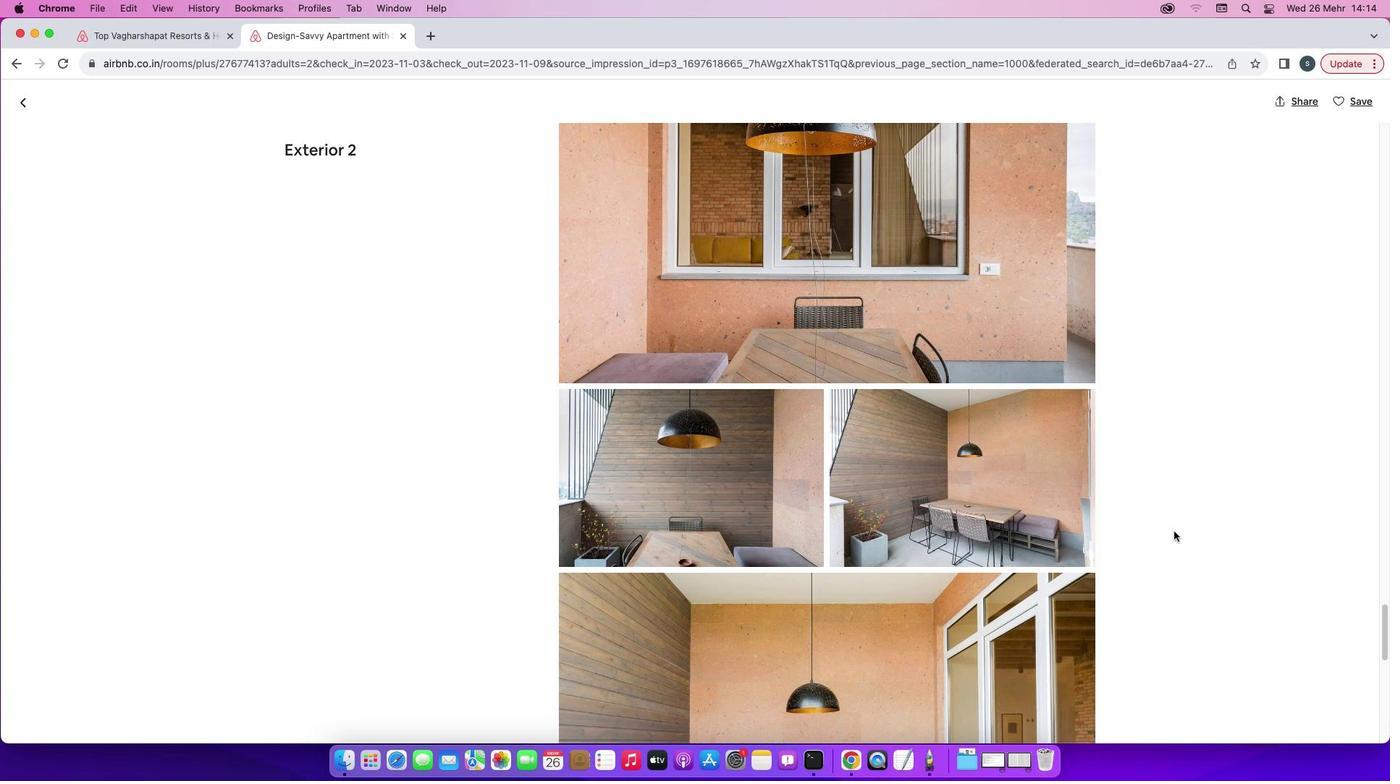 
Action: Mouse scrolled (1173, 531) with delta (0, 0)
Screenshot: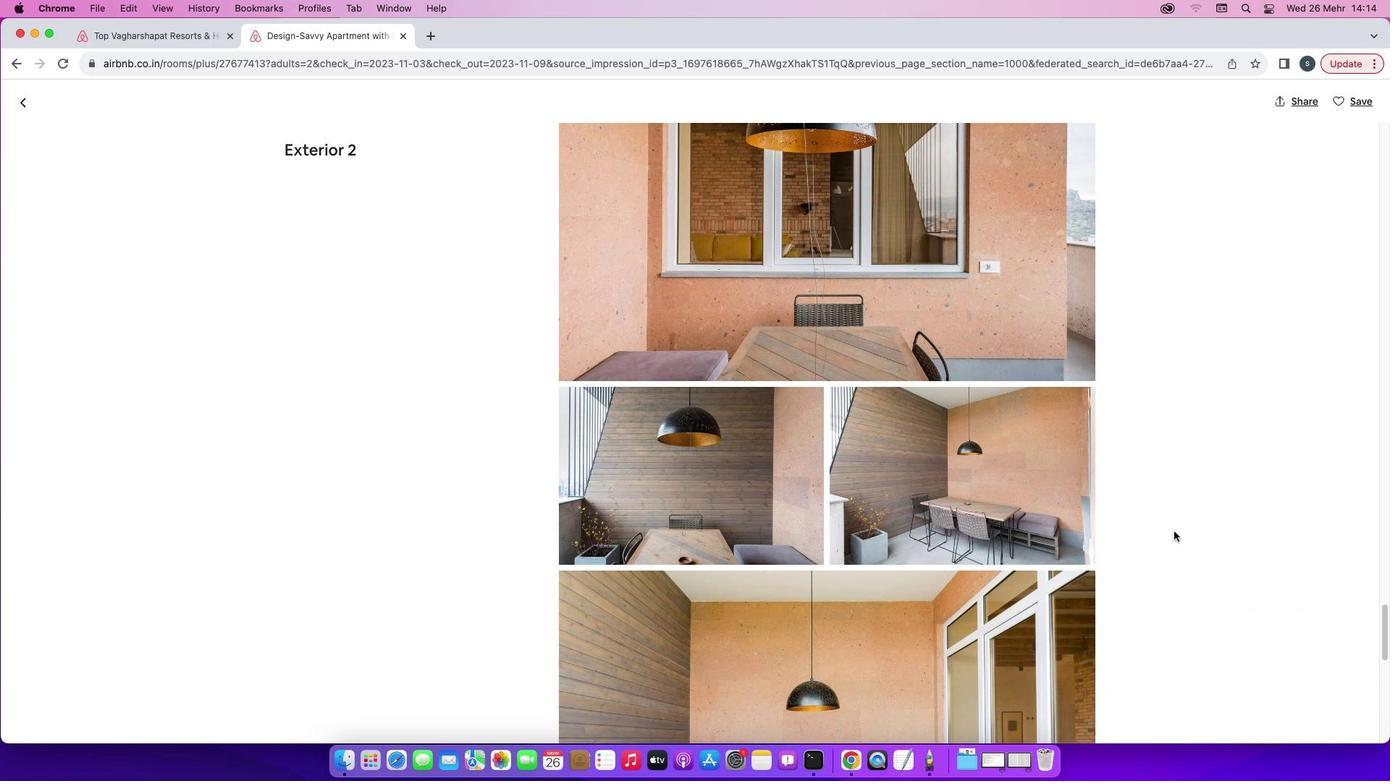 
Action: Mouse scrolled (1173, 531) with delta (0, -1)
Screenshot: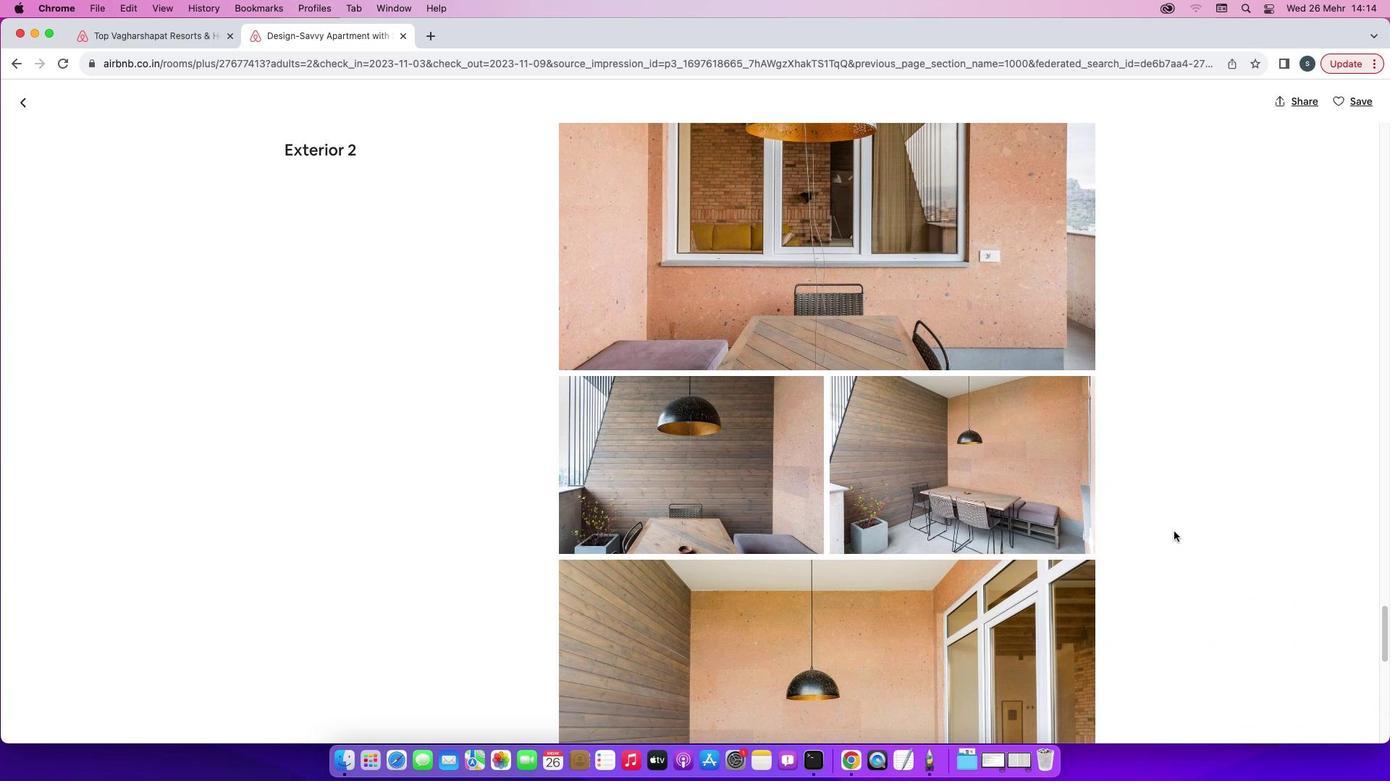 
Action: Mouse scrolled (1173, 531) with delta (0, -2)
Screenshot: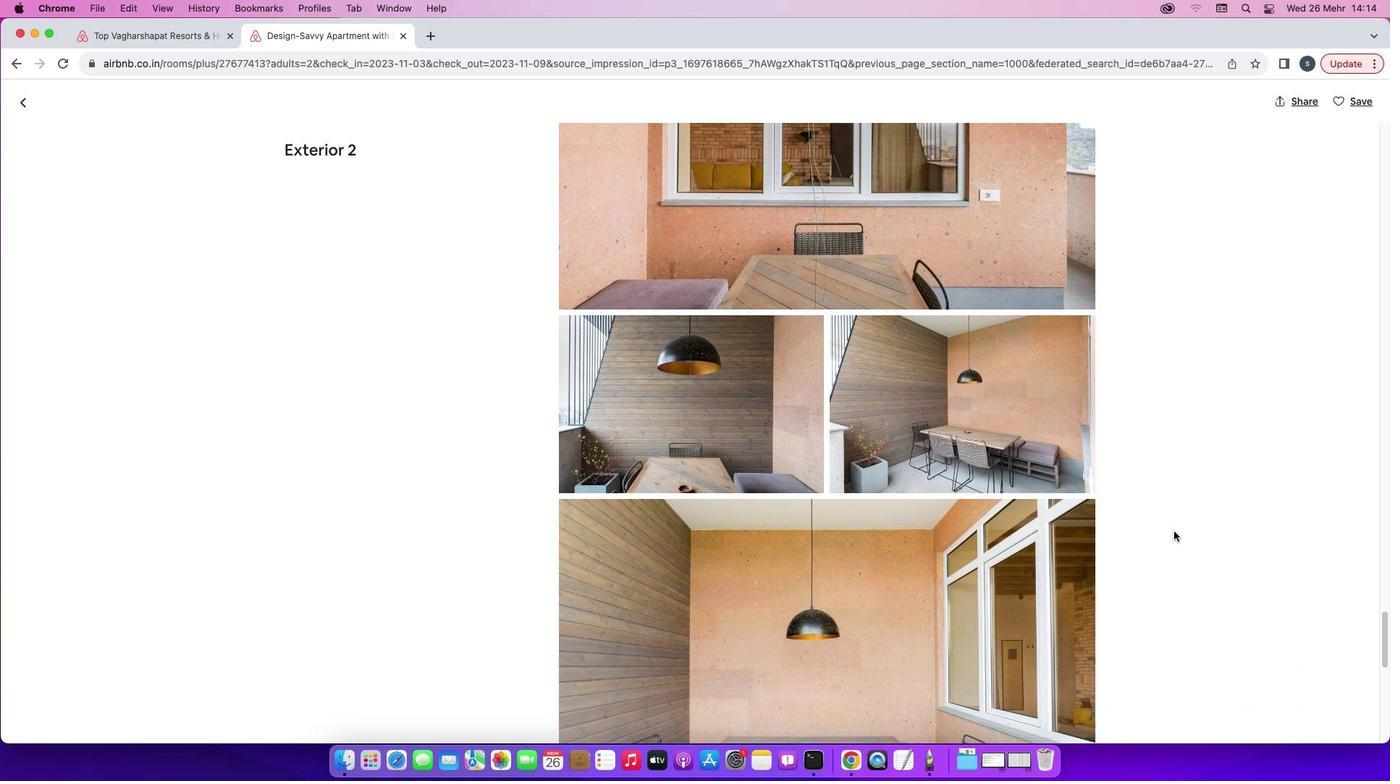 
Action: Mouse scrolled (1173, 531) with delta (0, -2)
Screenshot: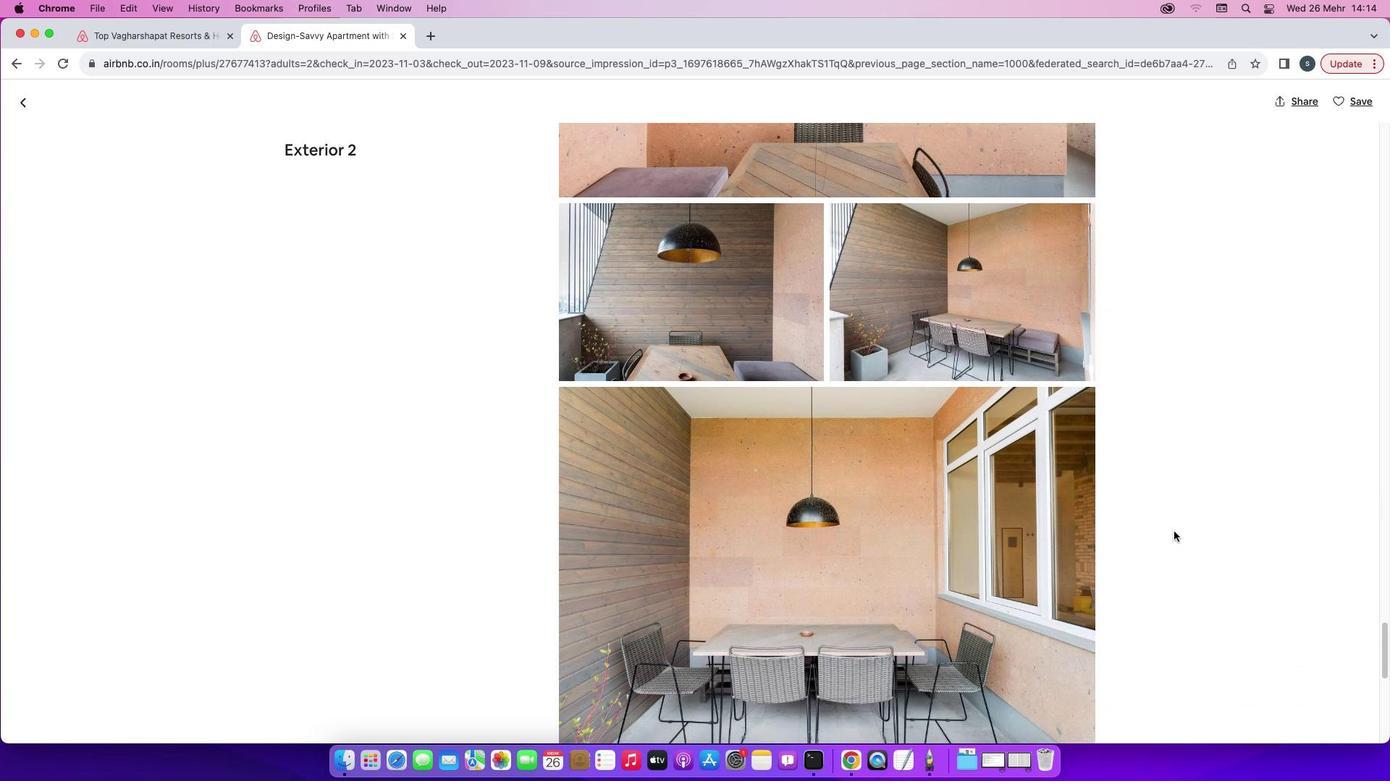 
Action: Mouse scrolled (1173, 531) with delta (0, 0)
Screenshot: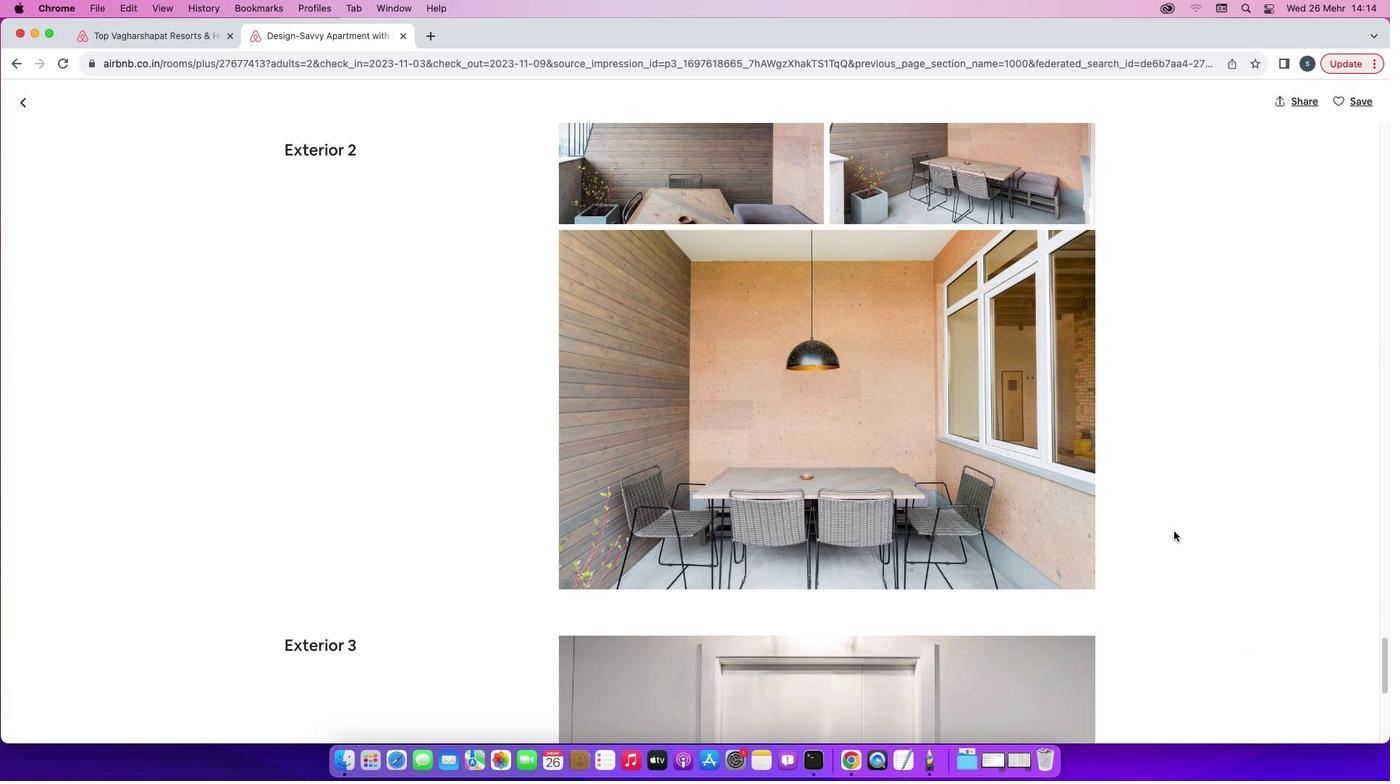 
Action: Mouse scrolled (1173, 531) with delta (0, 0)
Screenshot: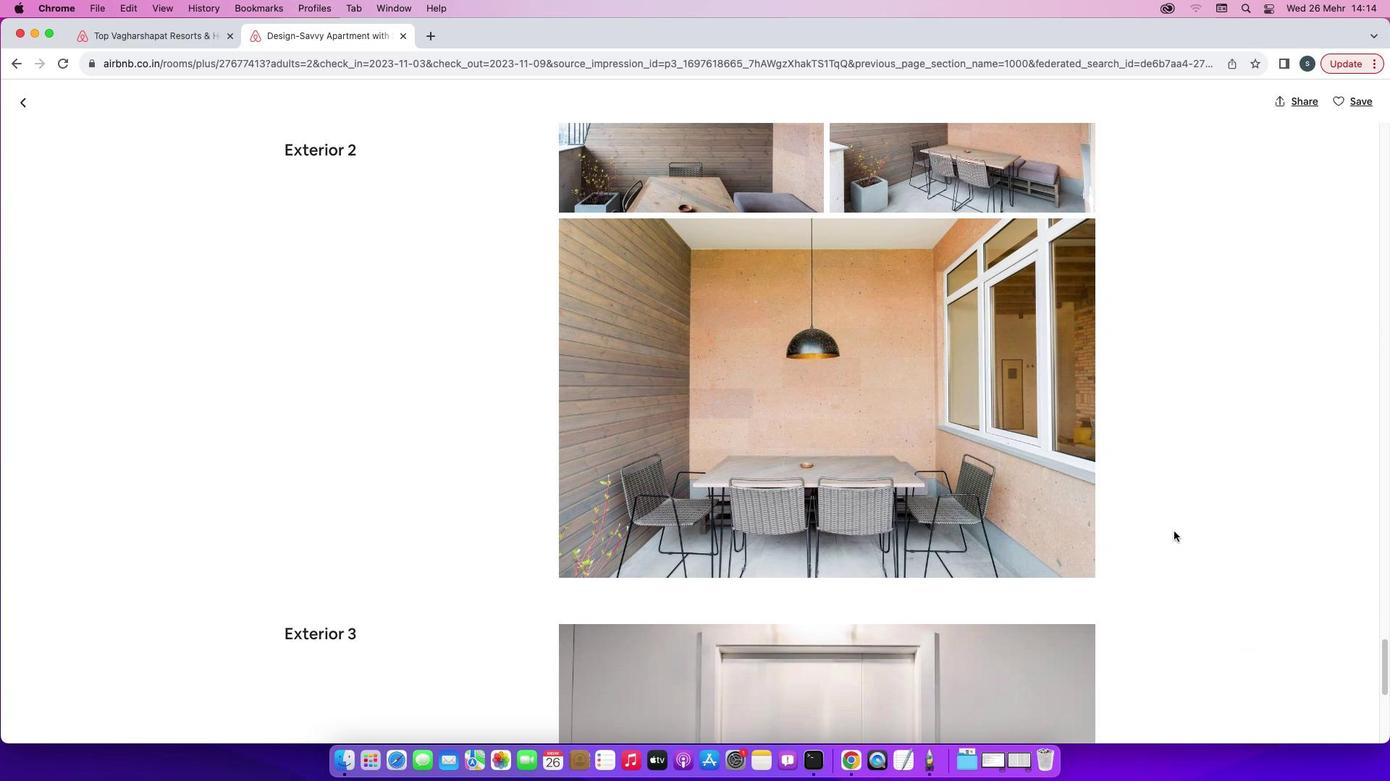 
Action: Mouse scrolled (1173, 531) with delta (0, -2)
Screenshot: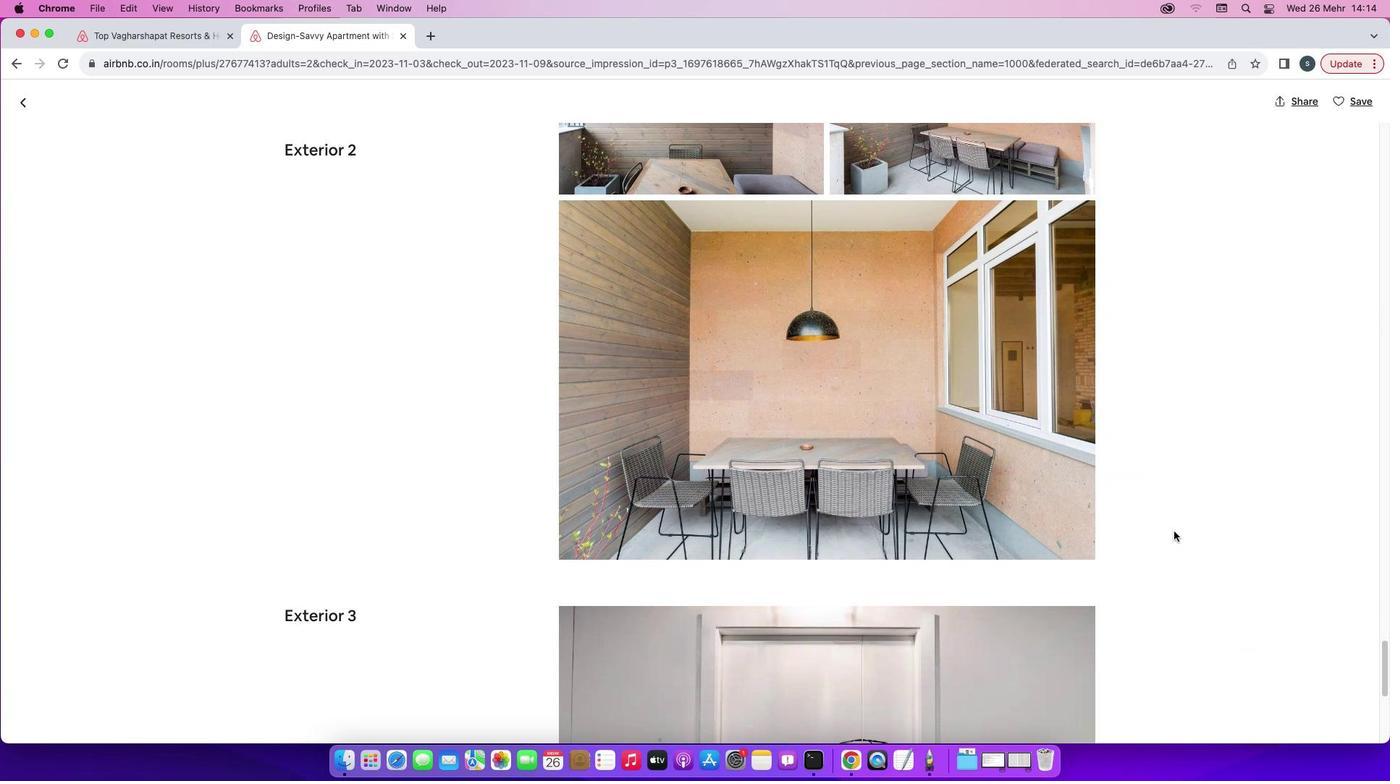 
Action: Mouse scrolled (1173, 531) with delta (0, -2)
Screenshot: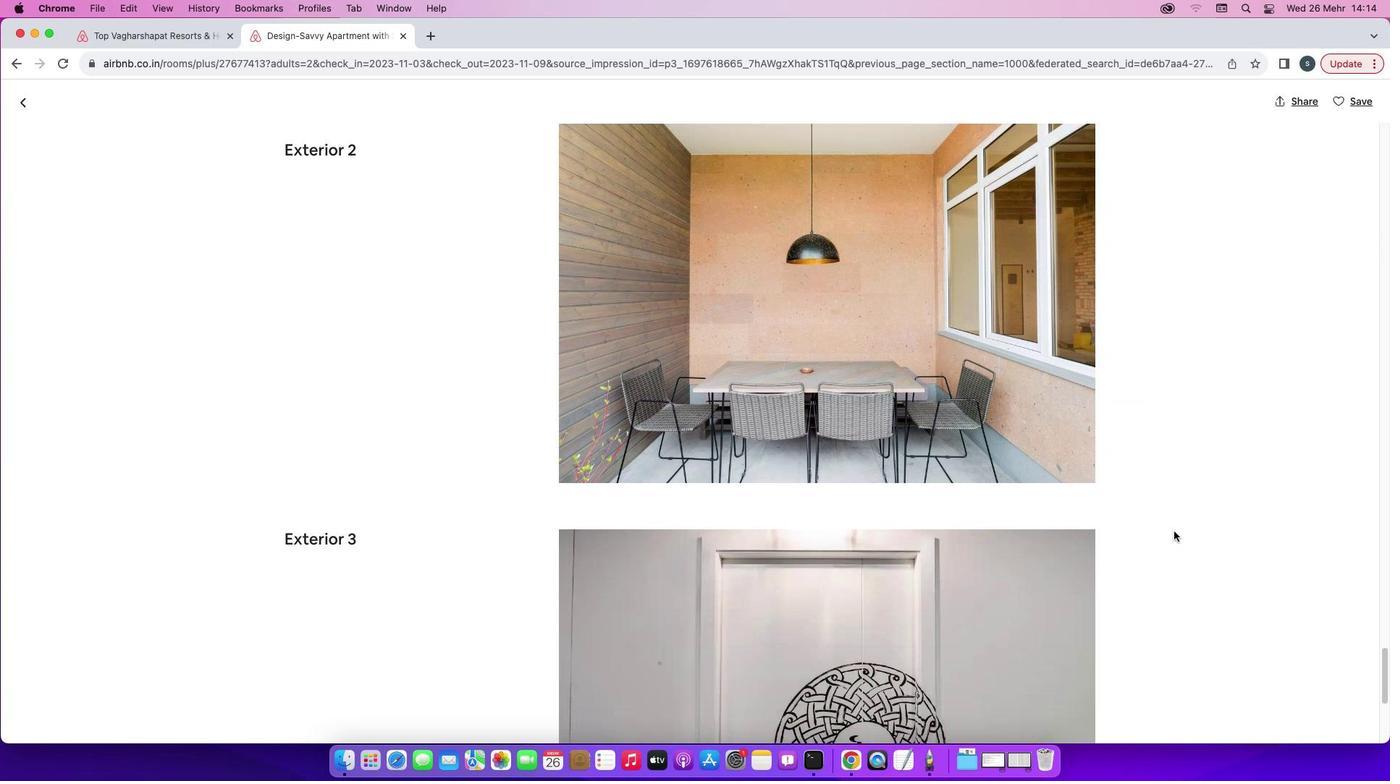 
Action: Mouse scrolled (1173, 531) with delta (0, 0)
Screenshot: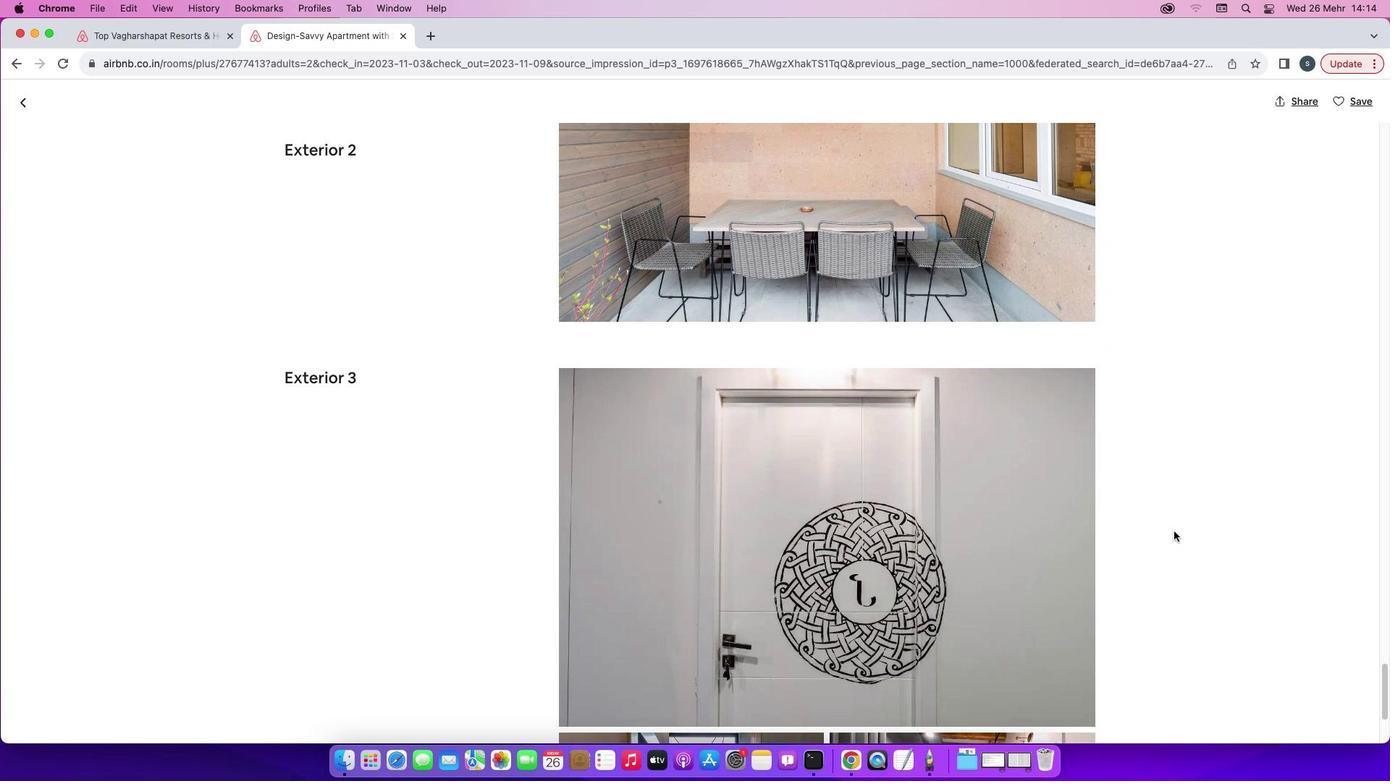 
Action: Mouse scrolled (1173, 531) with delta (0, 0)
Screenshot: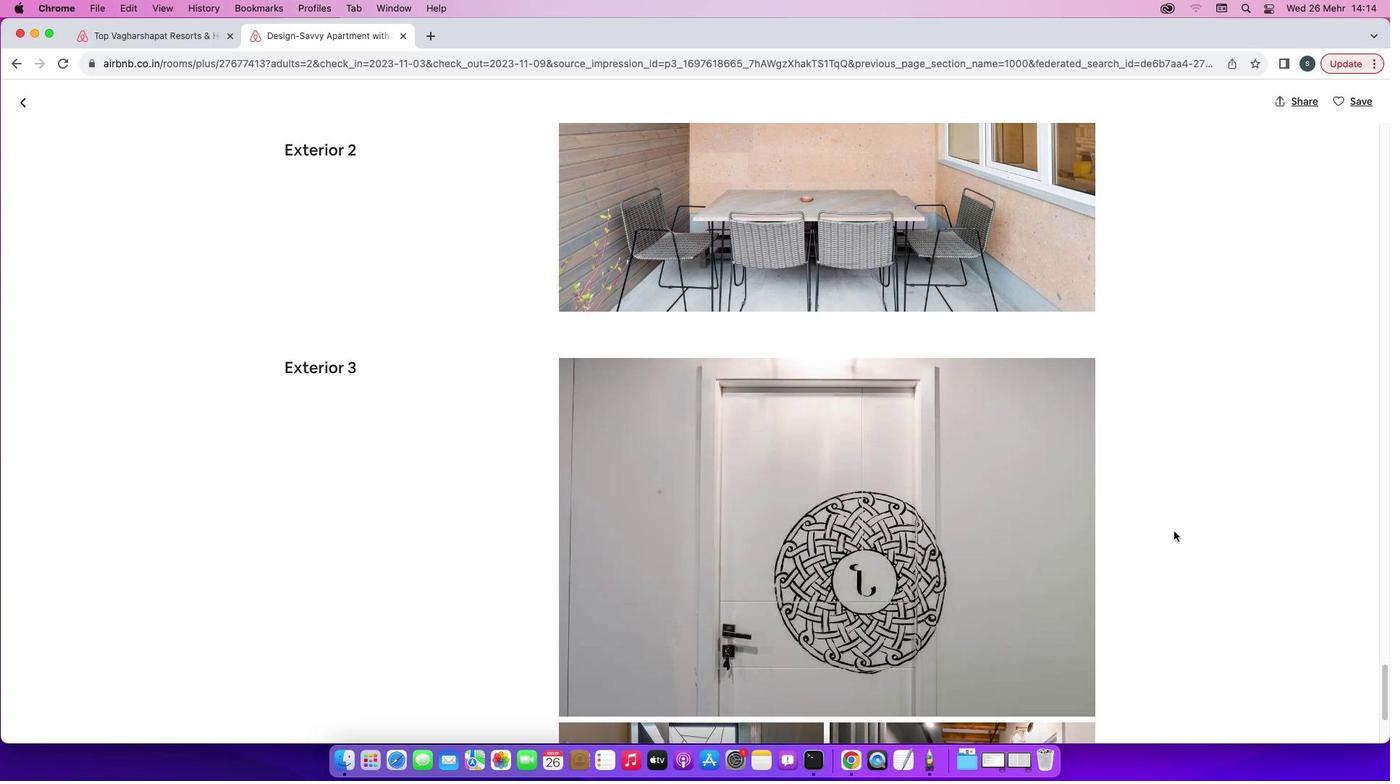 
Action: Mouse scrolled (1173, 531) with delta (0, -2)
Screenshot: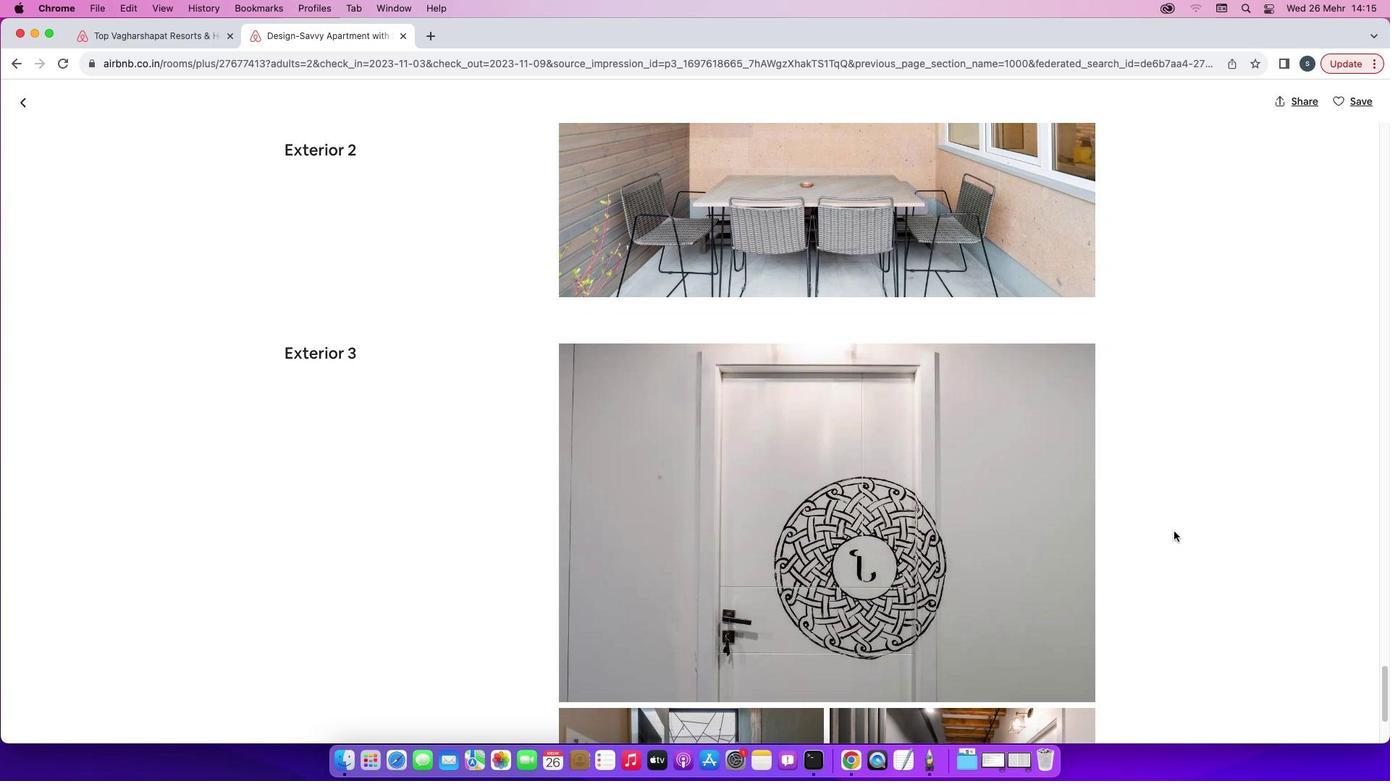 
Action: Mouse scrolled (1173, 531) with delta (0, -2)
Screenshot: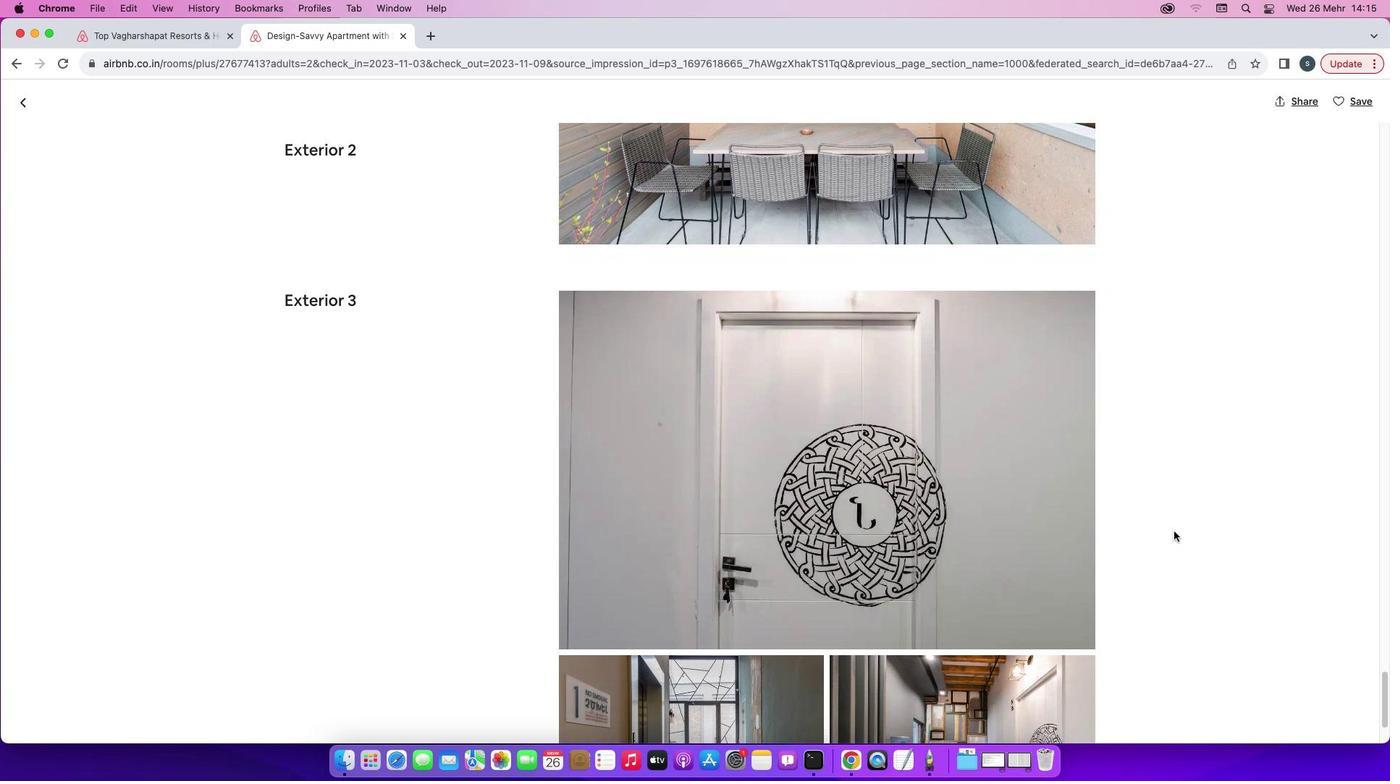 
Action: Mouse scrolled (1173, 531) with delta (0, -2)
Screenshot: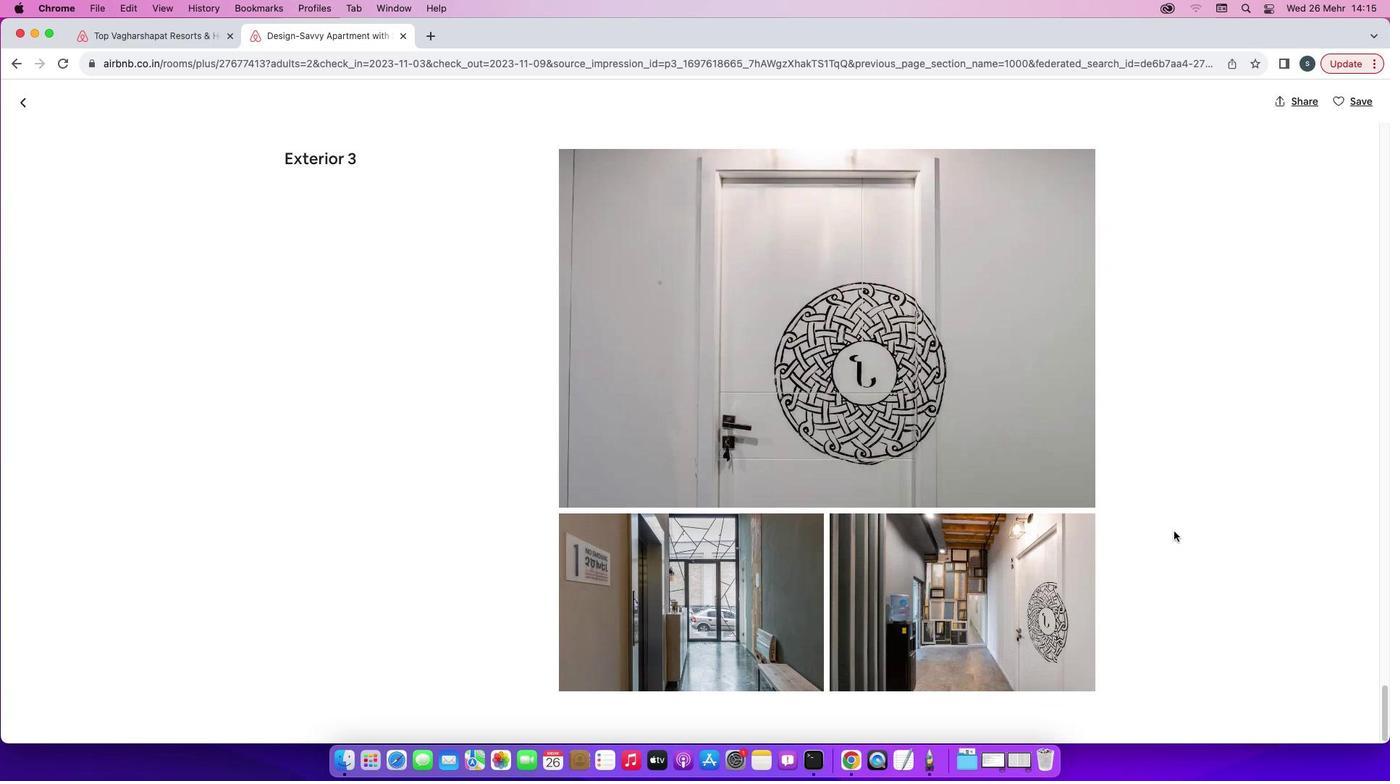 
Action: Mouse scrolled (1173, 531) with delta (0, 0)
Screenshot: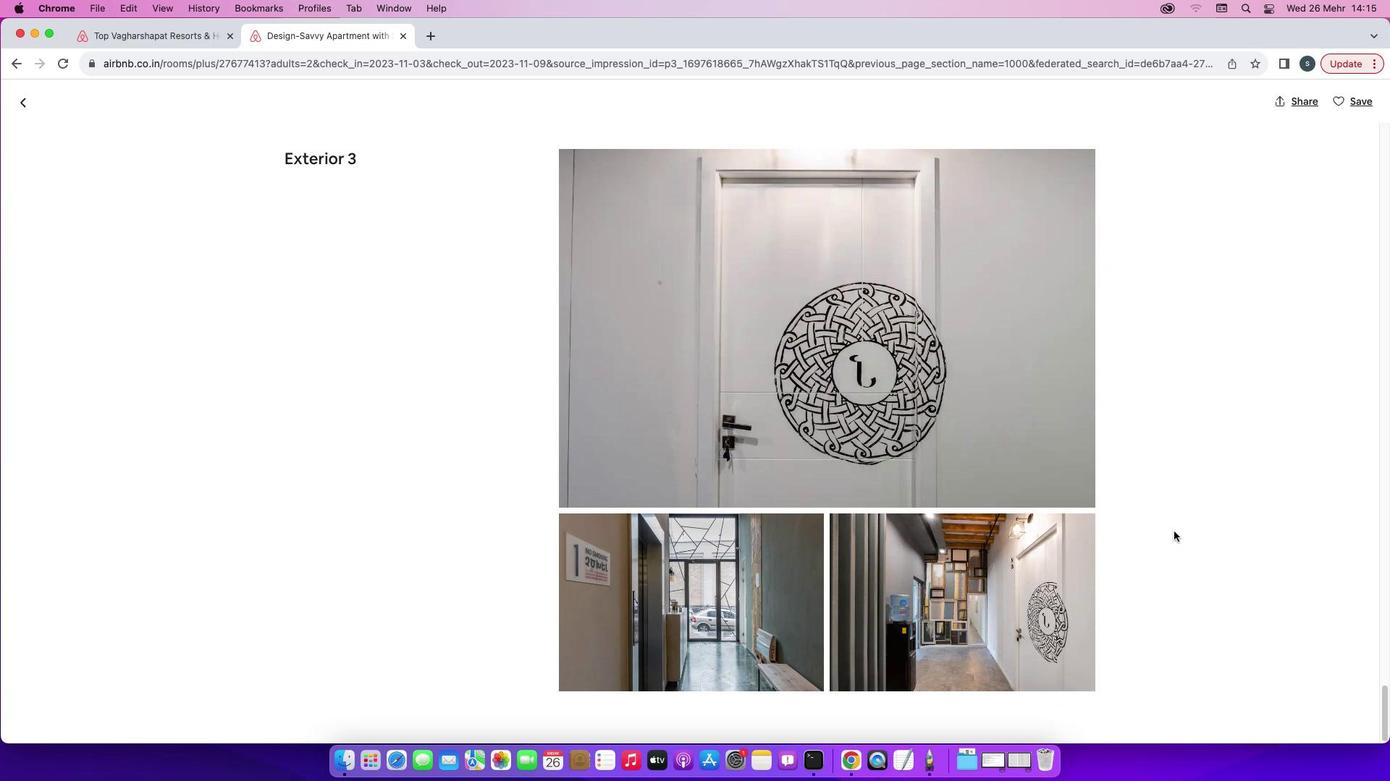 
Action: Mouse scrolled (1173, 531) with delta (0, 0)
Screenshot: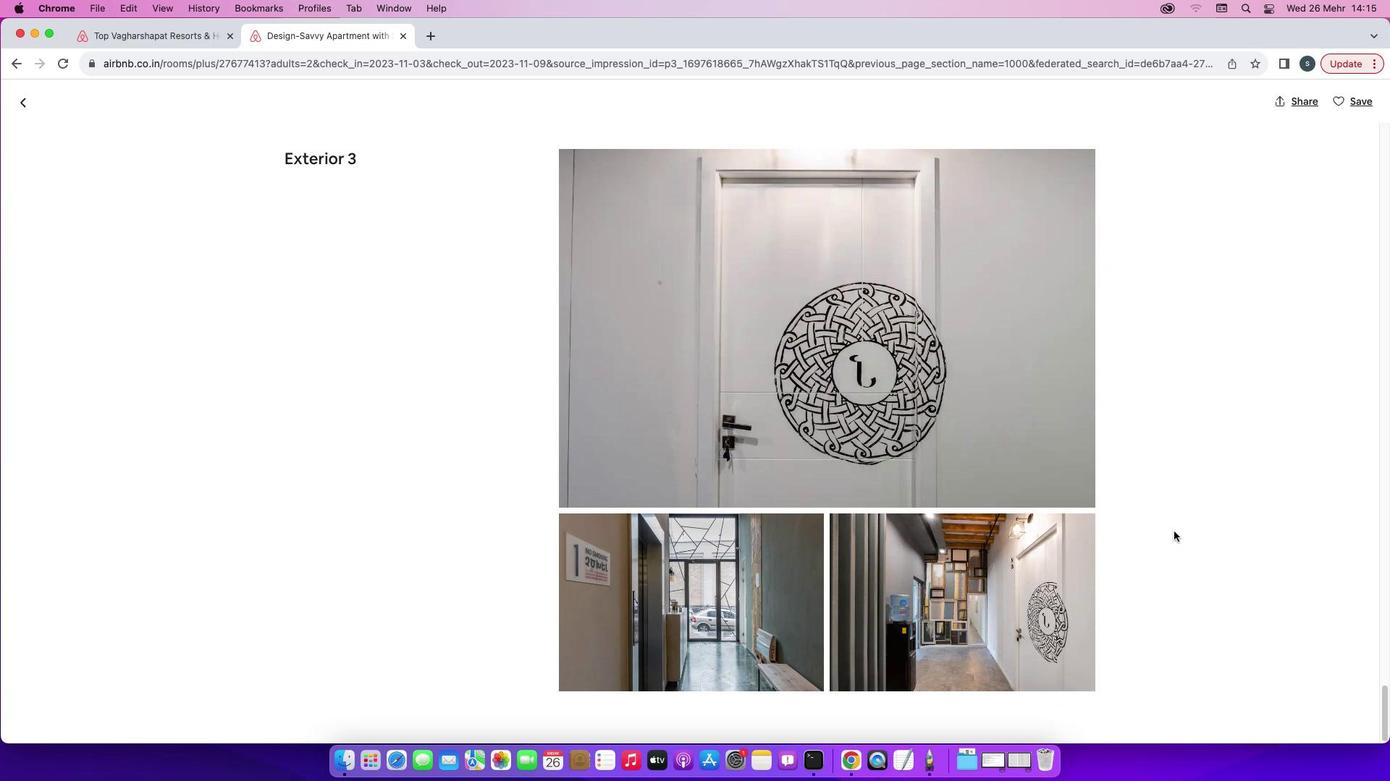 
Action: Mouse scrolled (1173, 531) with delta (0, -1)
Screenshot: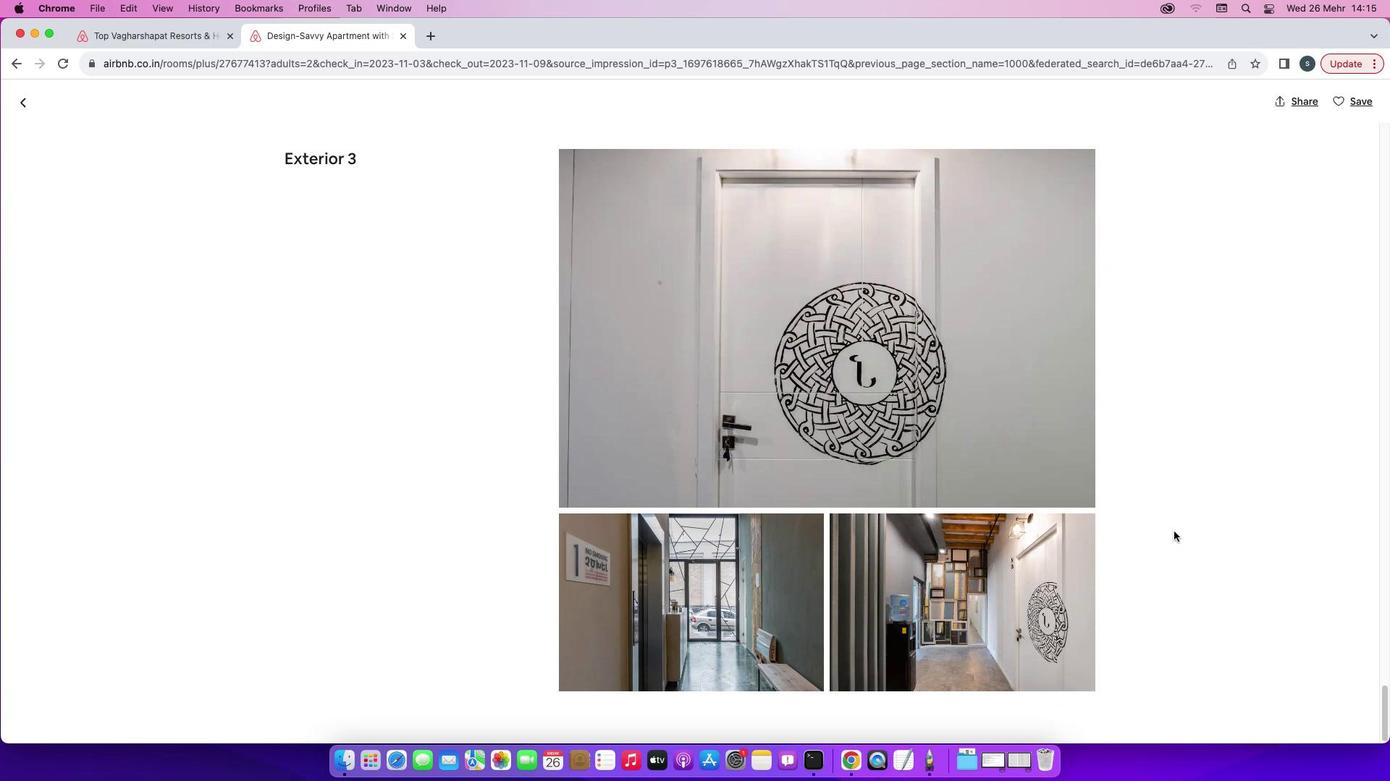 
Action: Mouse scrolled (1173, 531) with delta (0, -2)
Screenshot: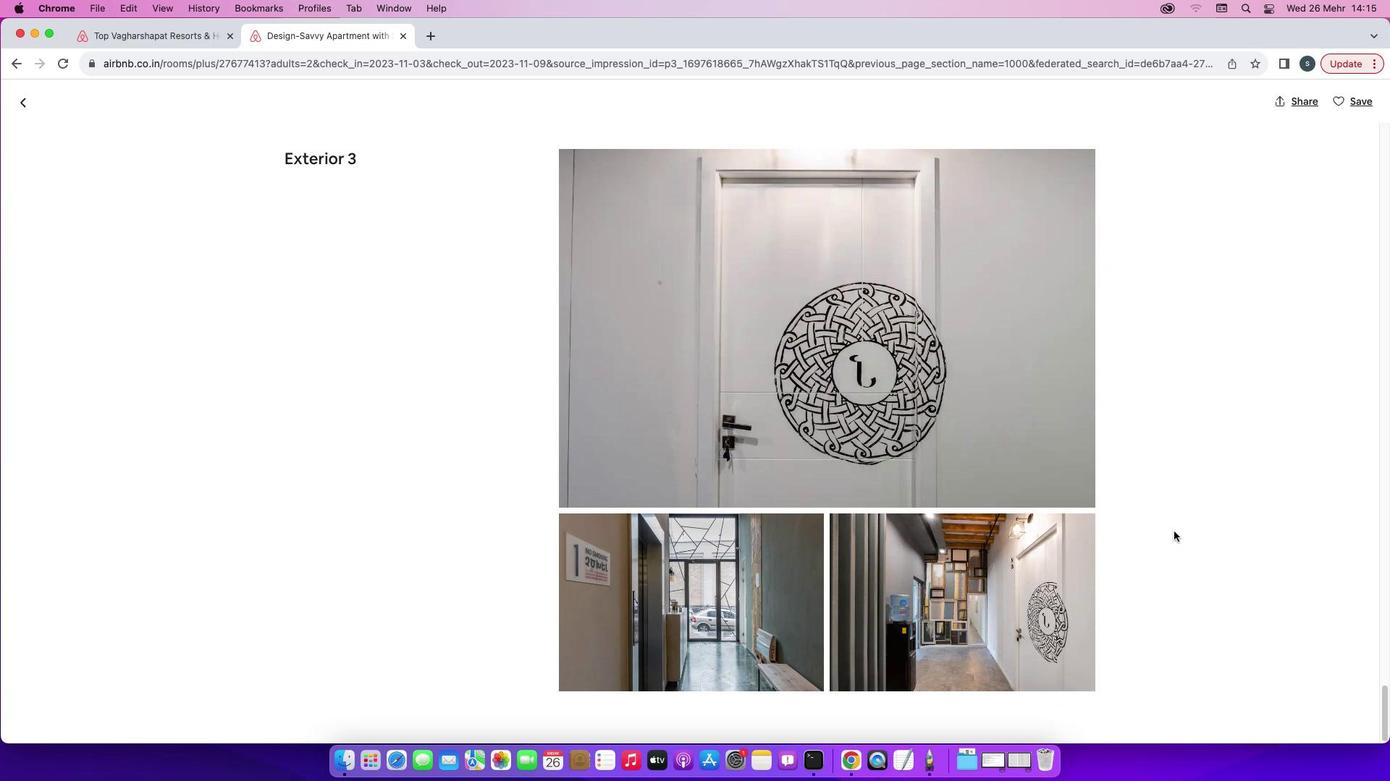 
Action: Mouse scrolled (1173, 531) with delta (0, -3)
Screenshot: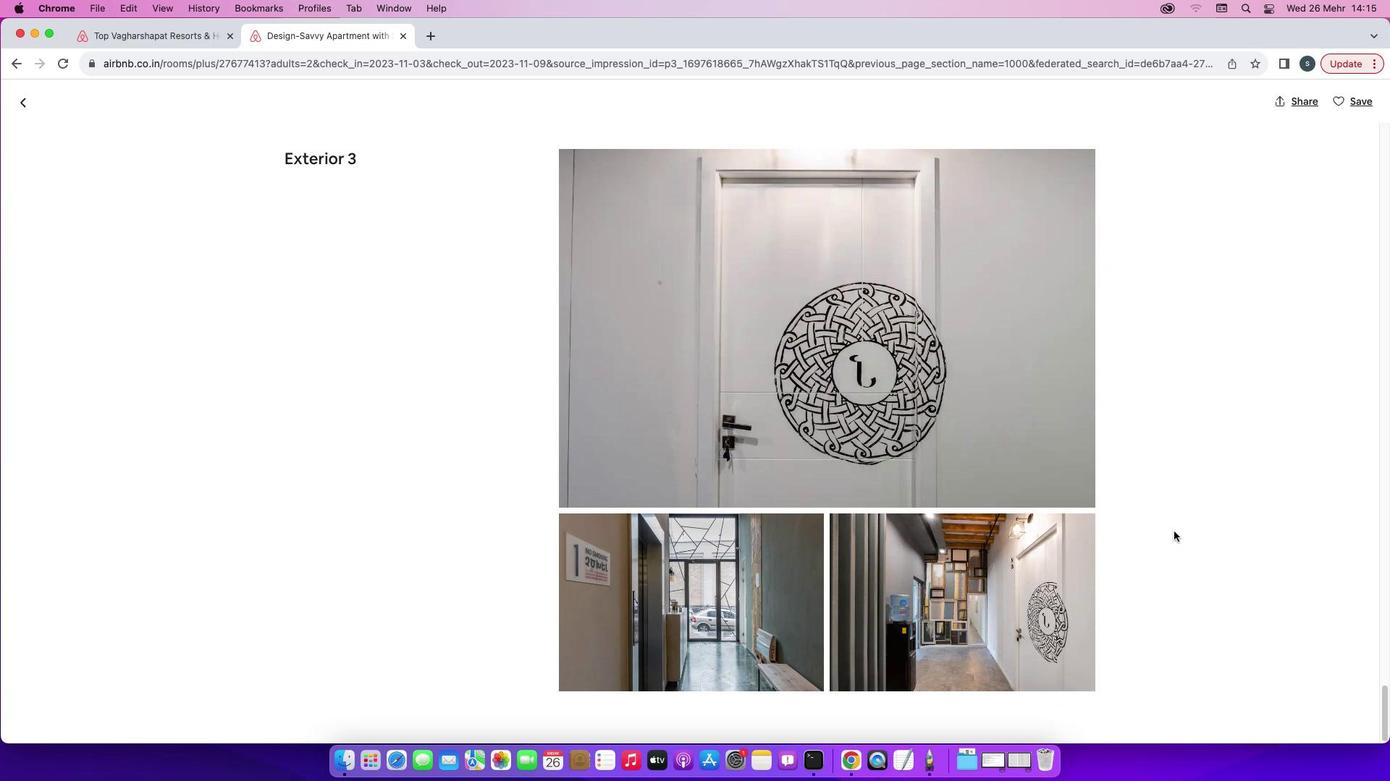 
Action: Mouse scrolled (1173, 531) with delta (0, -3)
Screenshot: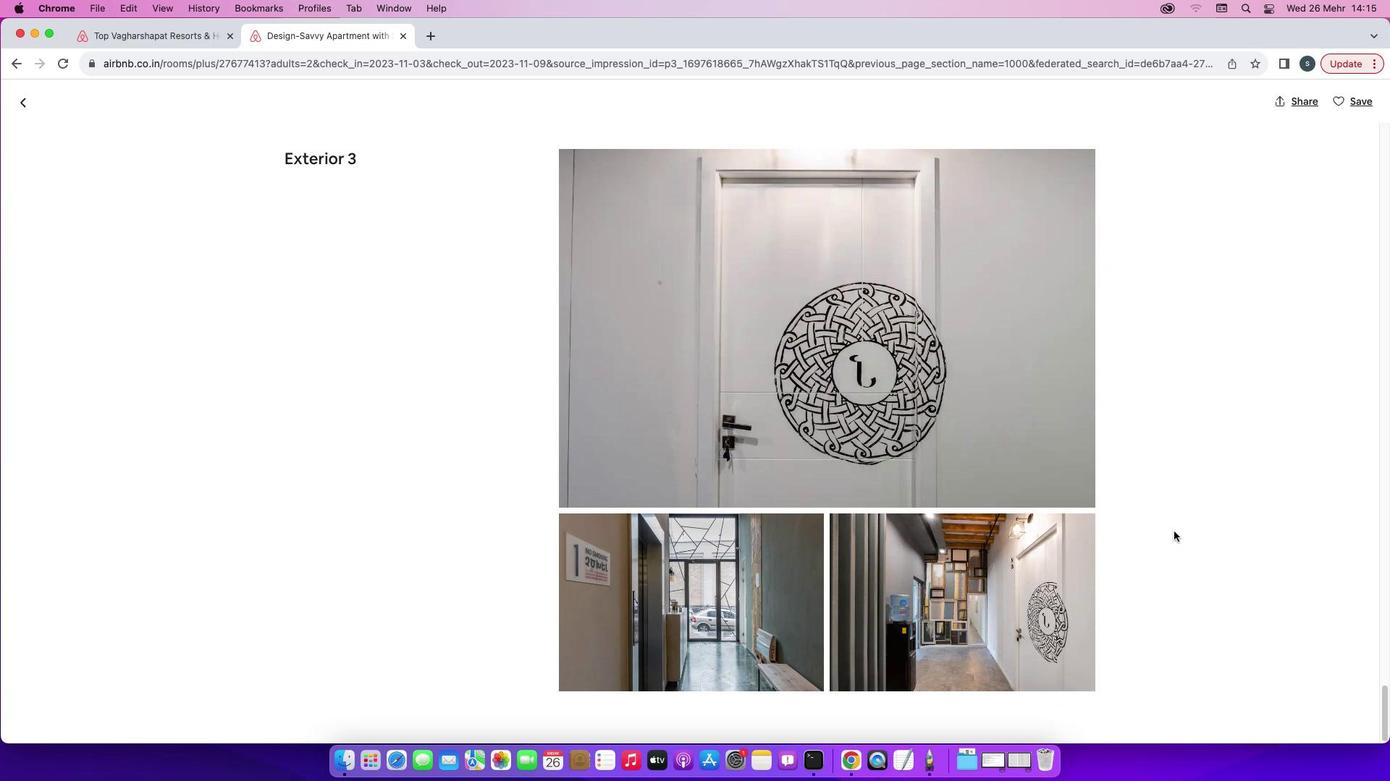 
Action: Mouse moved to (20, 102)
Screenshot: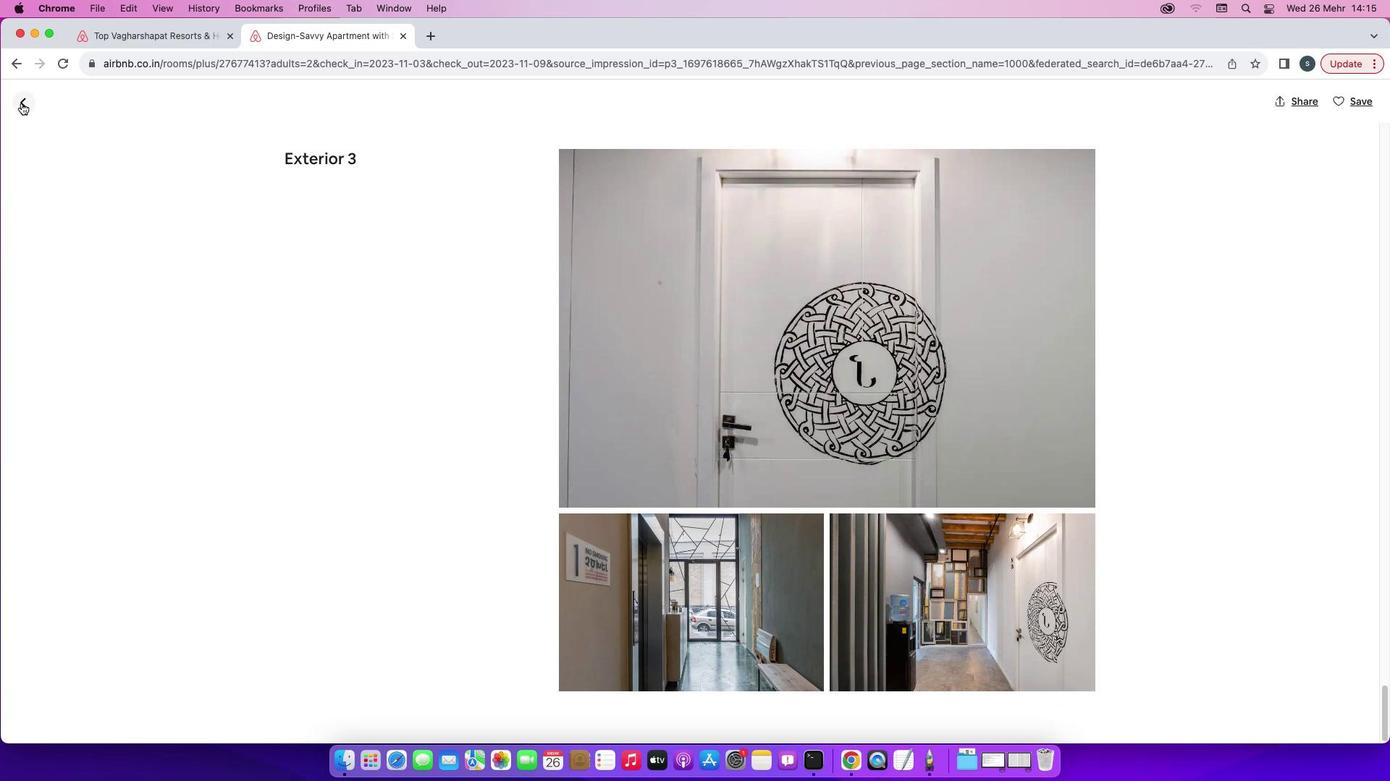 
Action: Mouse pressed left at (20, 102)
Screenshot: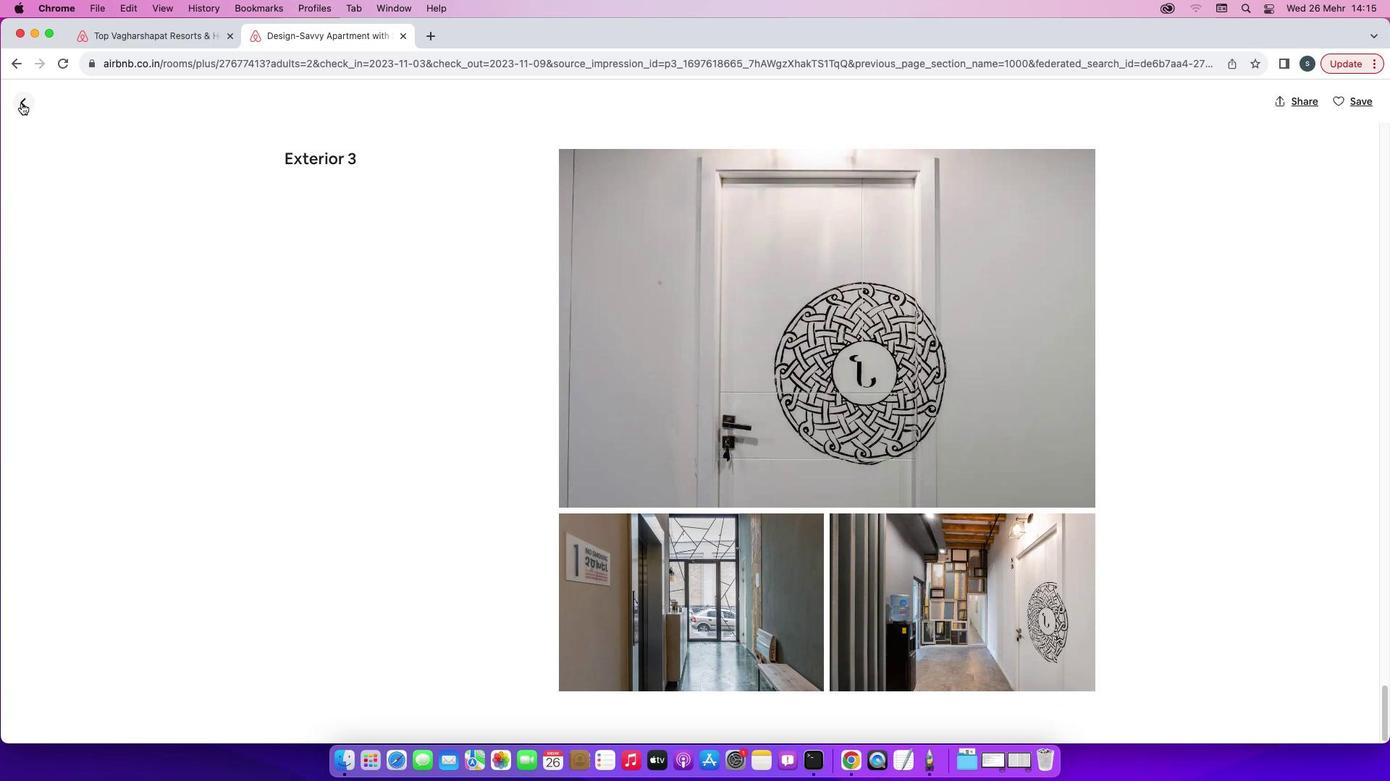 
Action: Mouse moved to (795, 558)
Screenshot: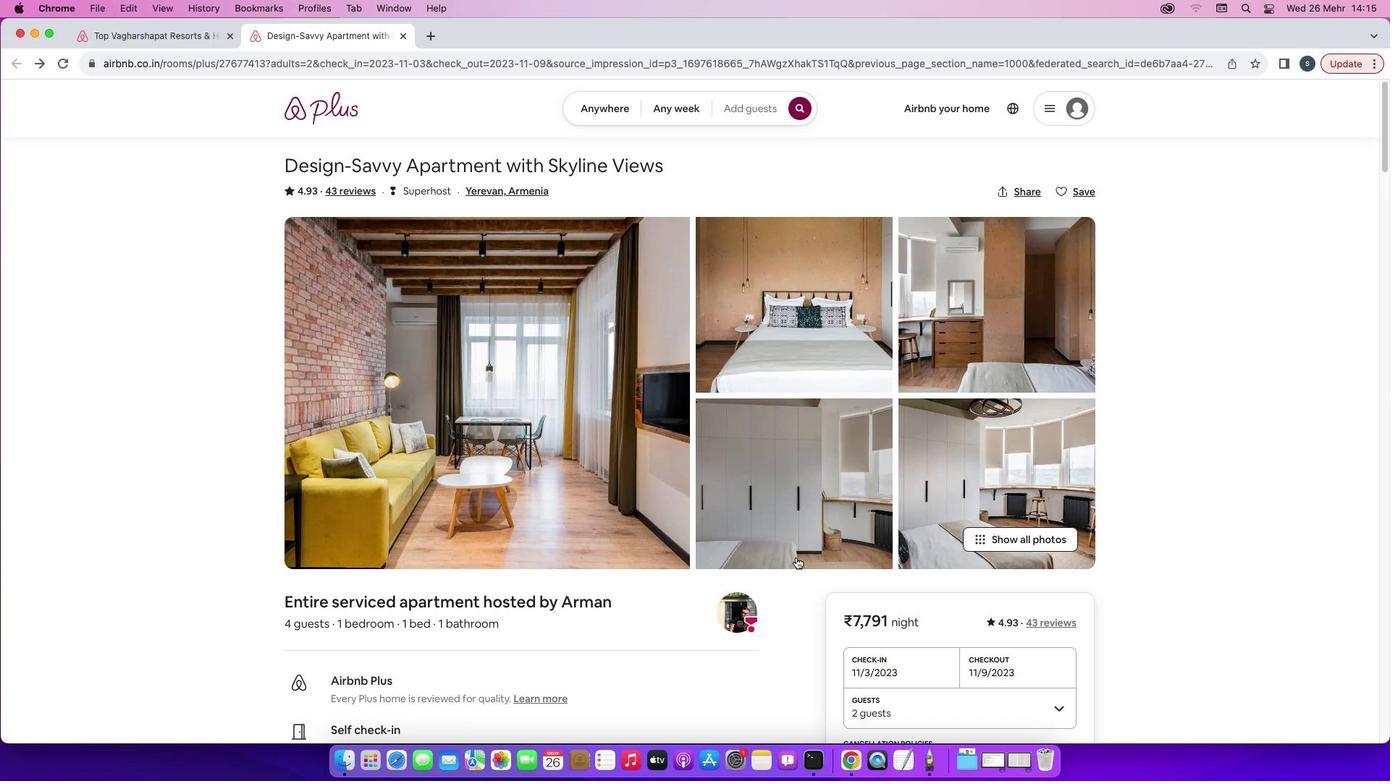 
Action: Mouse scrolled (795, 558) with delta (0, 0)
Screenshot: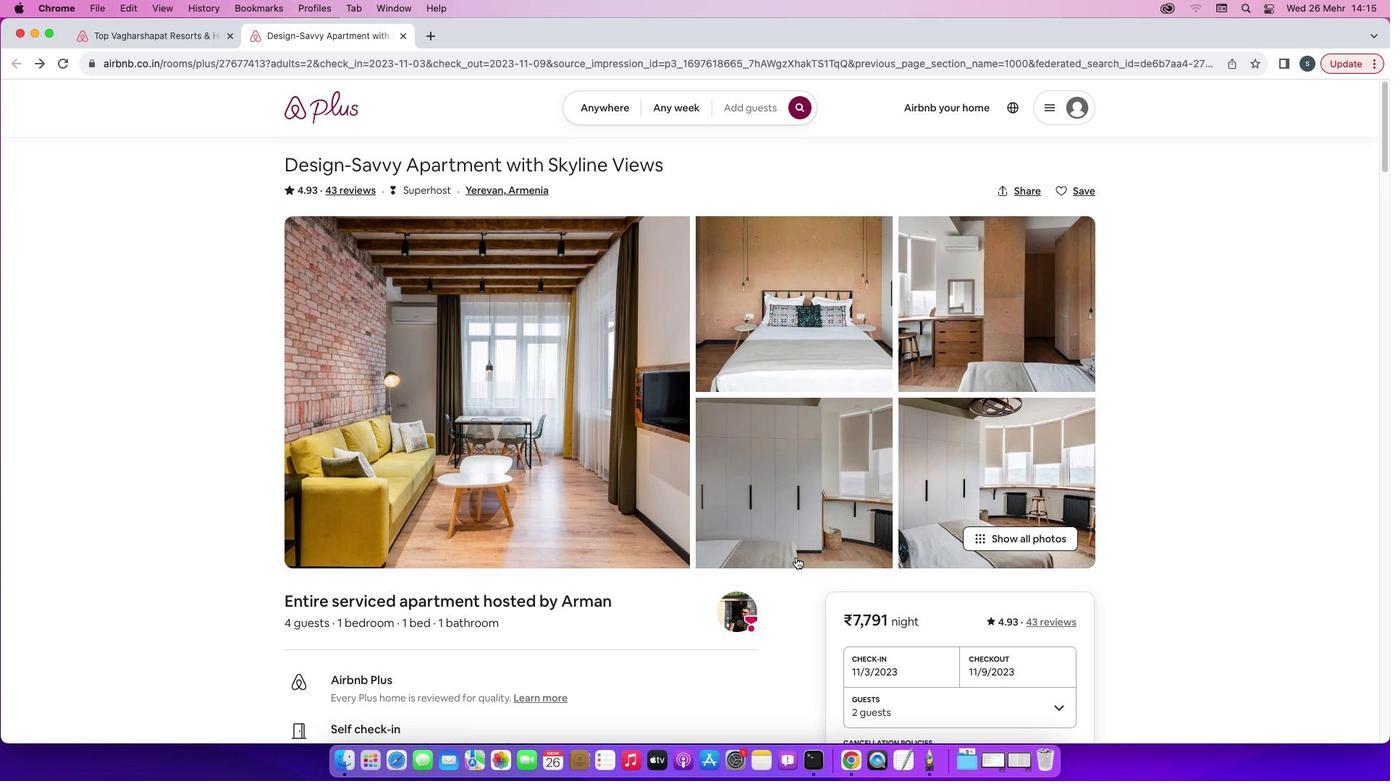 
Action: Mouse scrolled (795, 558) with delta (0, 0)
Screenshot: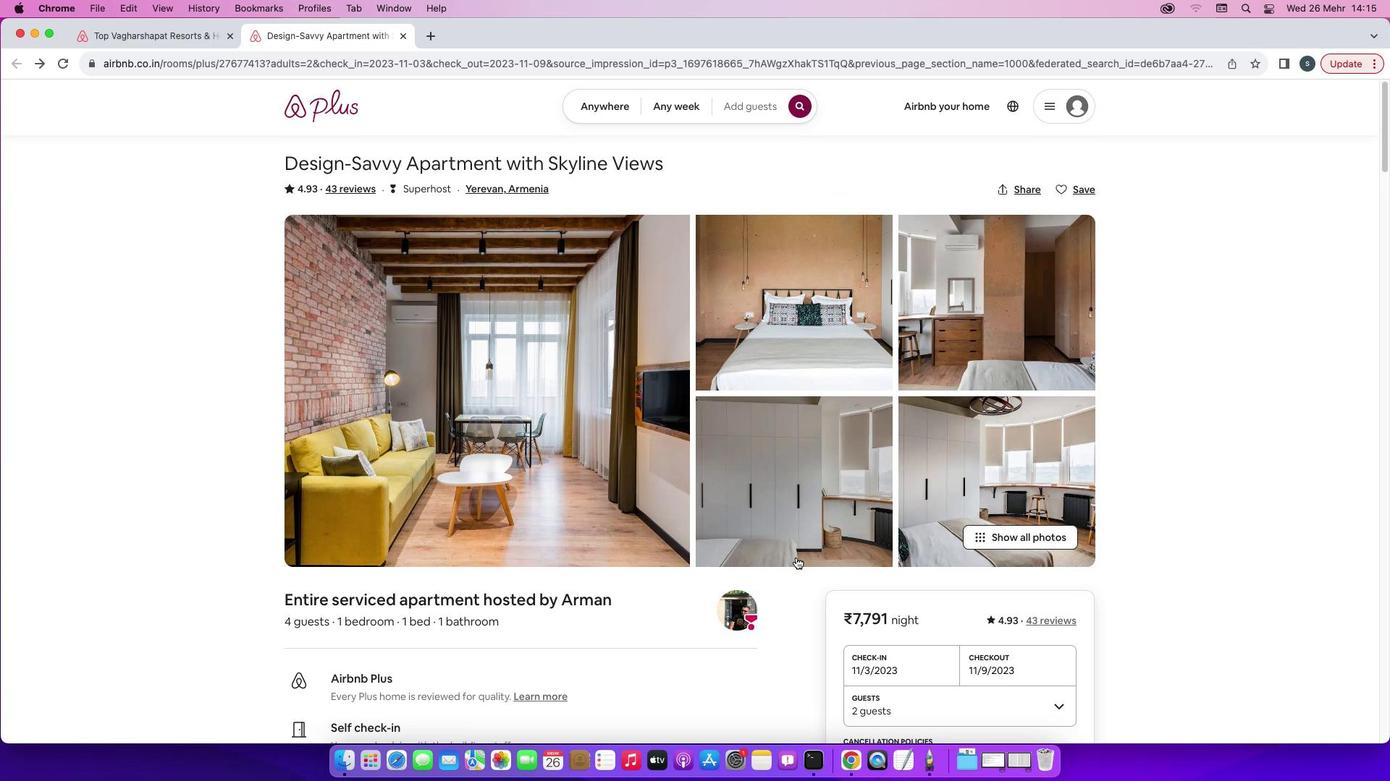 
Action: Mouse scrolled (795, 558) with delta (0, -1)
Screenshot: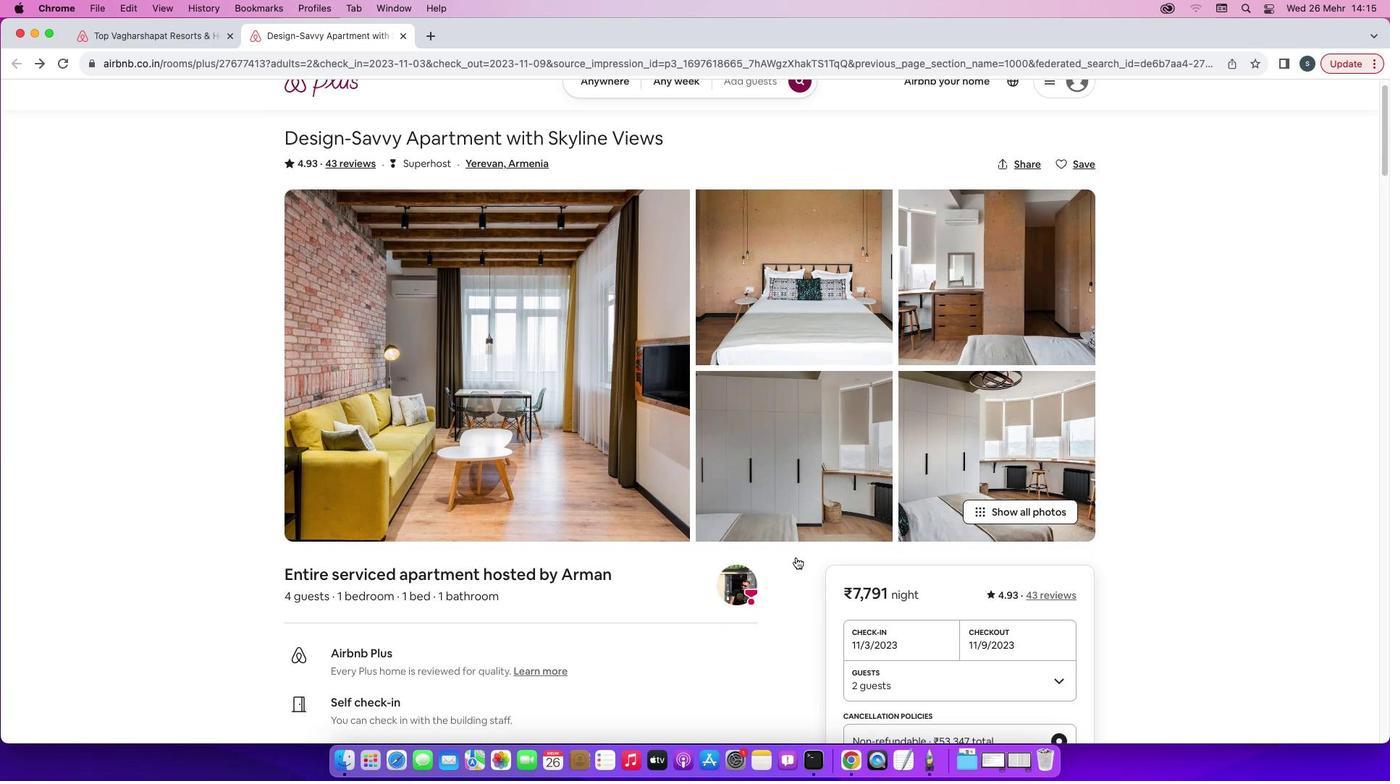 
Action: Mouse scrolled (795, 558) with delta (0, -2)
Screenshot: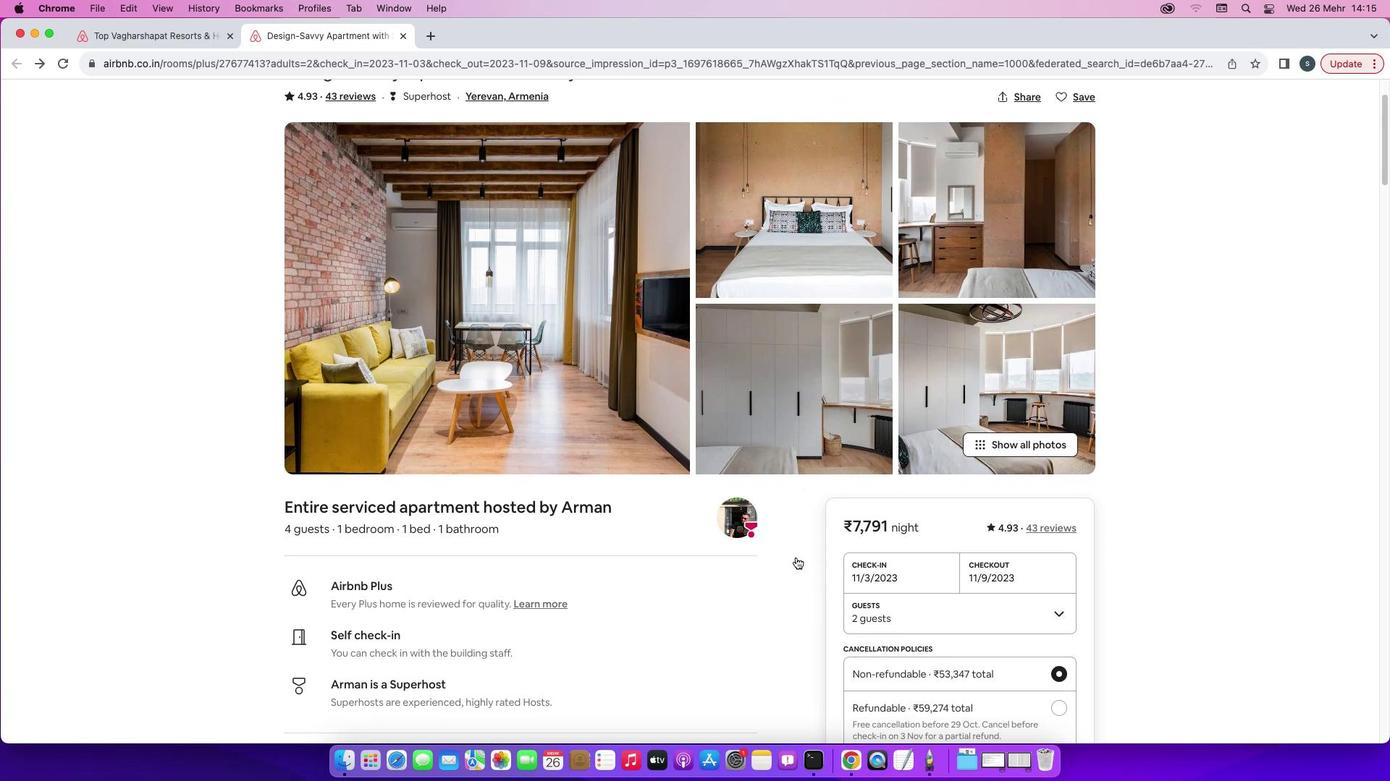 
Action: Mouse scrolled (795, 558) with delta (0, 0)
Screenshot: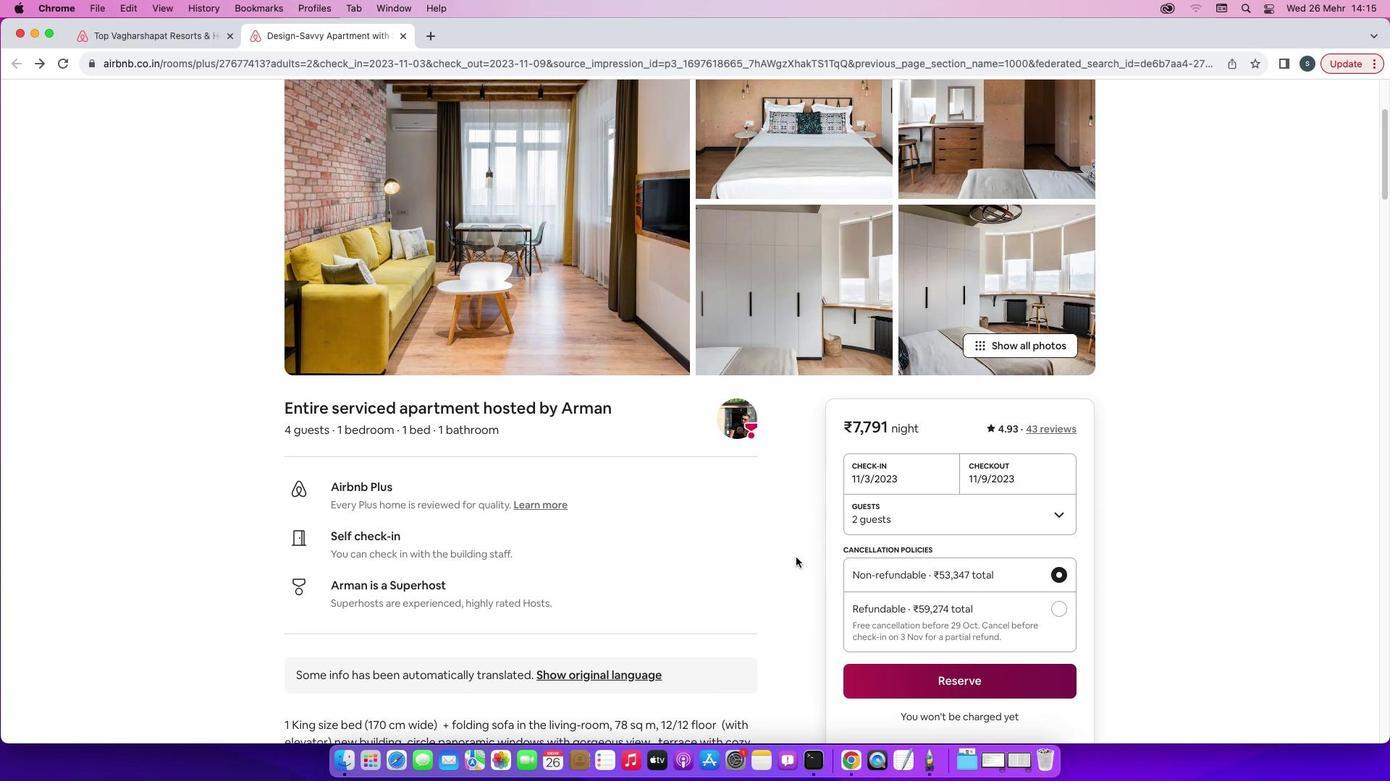 
Action: Mouse scrolled (795, 558) with delta (0, 0)
Screenshot: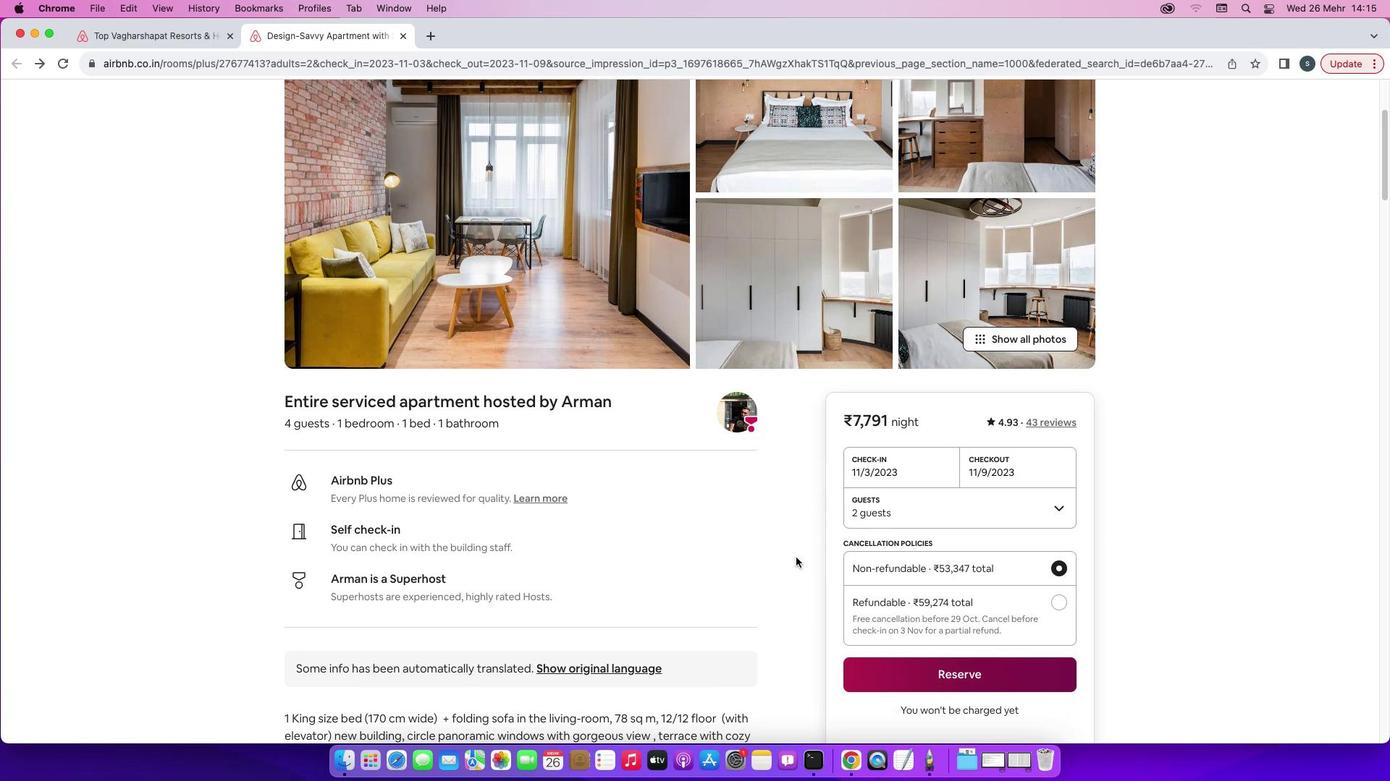 
Action: Mouse scrolled (795, 558) with delta (0, -1)
Screenshot: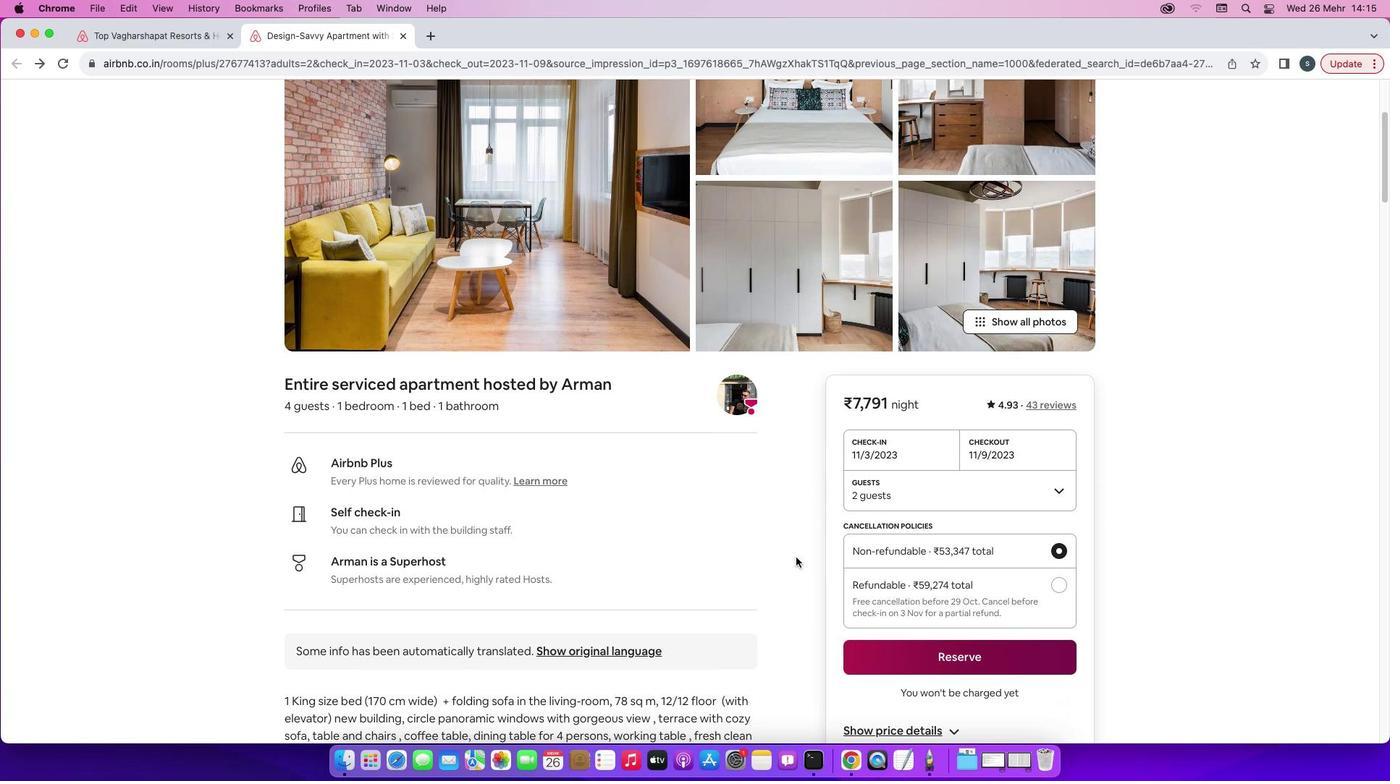 
Action: Mouse scrolled (795, 558) with delta (0, 0)
Screenshot: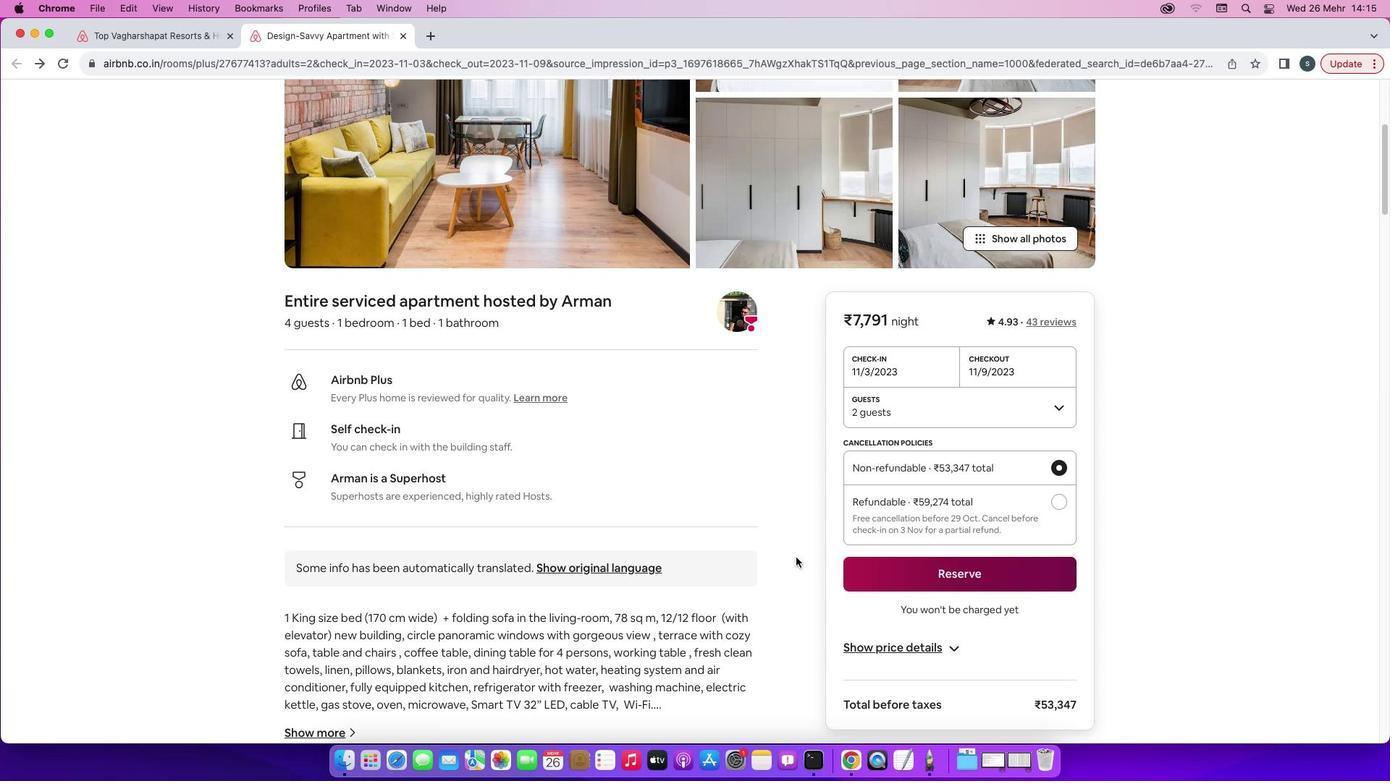 
Action: Mouse scrolled (795, 558) with delta (0, 0)
